 Task: Create a business marketing horizontal banner template.
Action: Mouse moved to (331, 237)
Screenshot: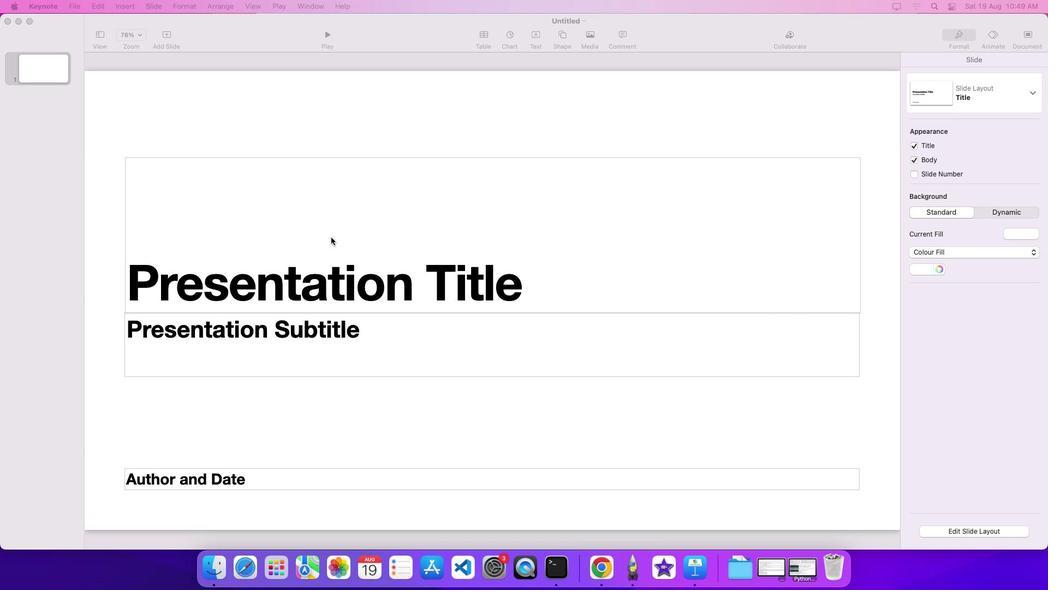 
Action: Mouse pressed left at (331, 237)
Screenshot: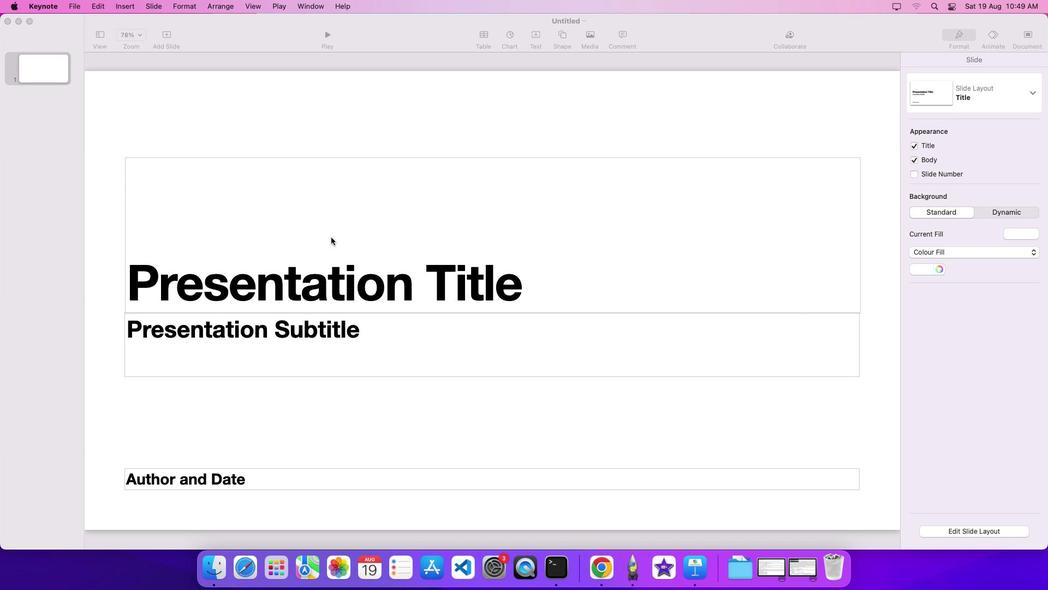 
Action: Mouse moved to (344, 251)
Screenshot: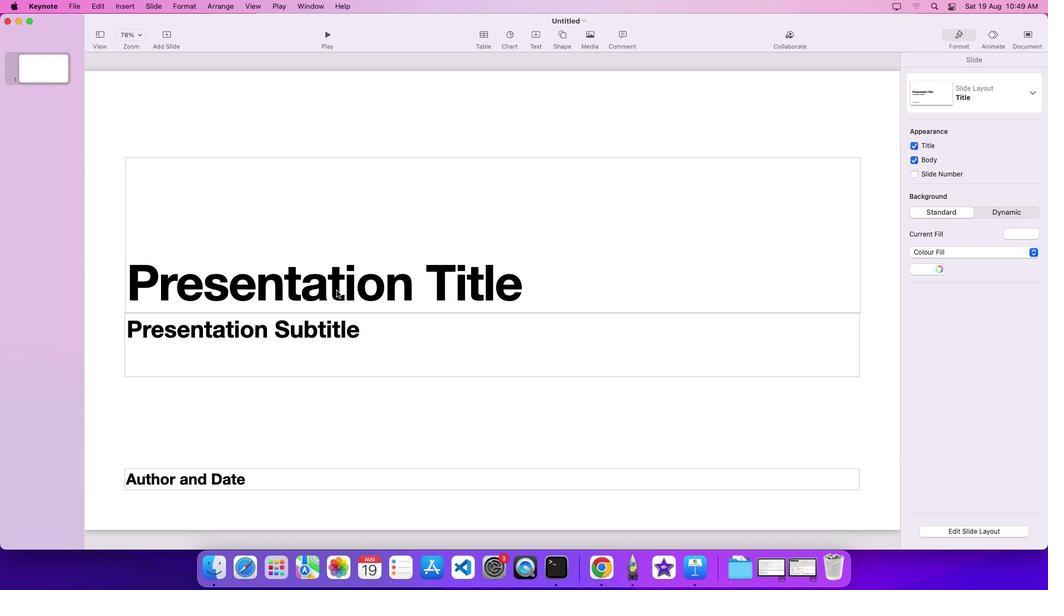 
Action: Key pressed Key.delete
Screenshot: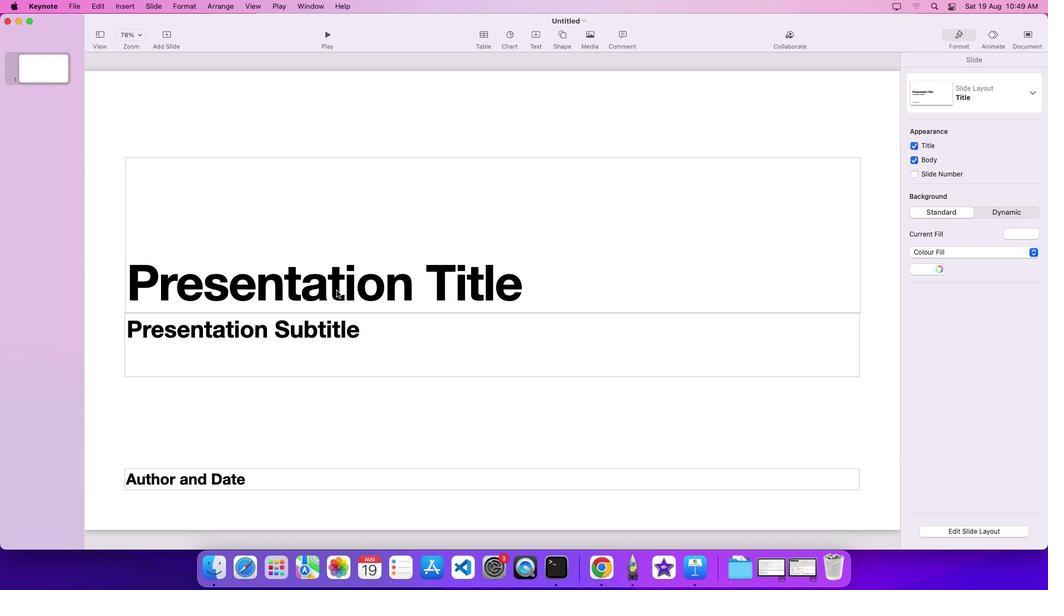 
Action: Mouse moved to (347, 310)
Screenshot: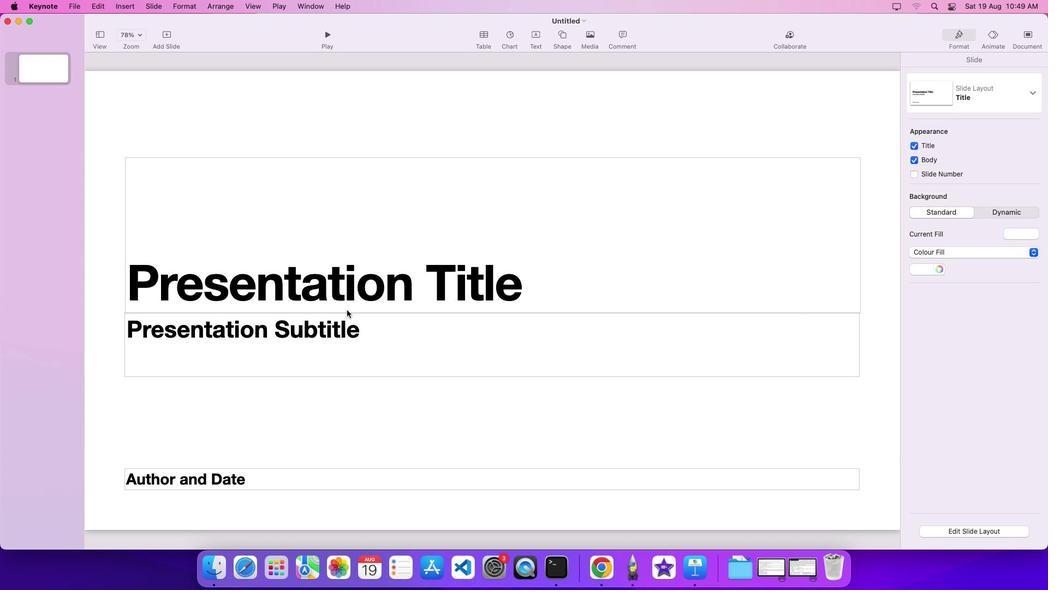 
Action: Mouse pressed left at (347, 310)
Screenshot: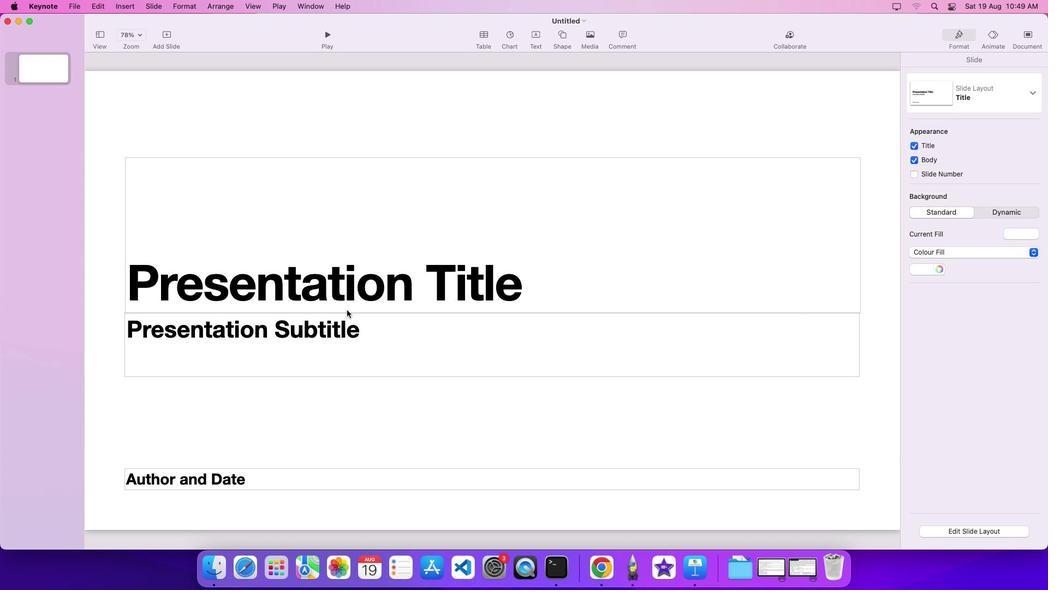 
Action: Mouse moved to (341, 337)
Screenshot: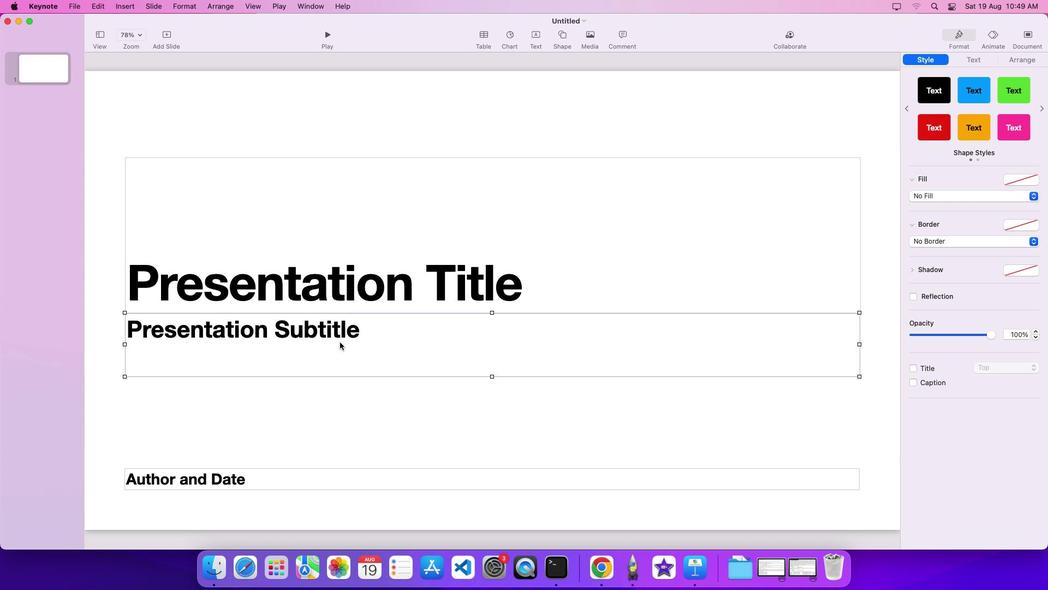 
Action: Key pressed Key.delete
Screenshot: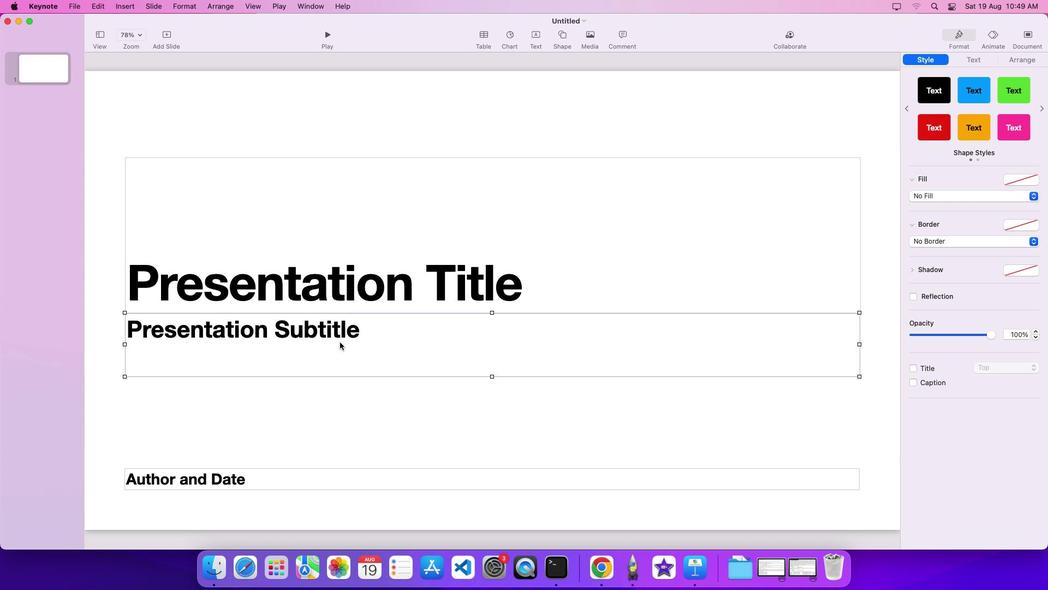 
Action: Mouse moved to (392, 251)
Screenshot: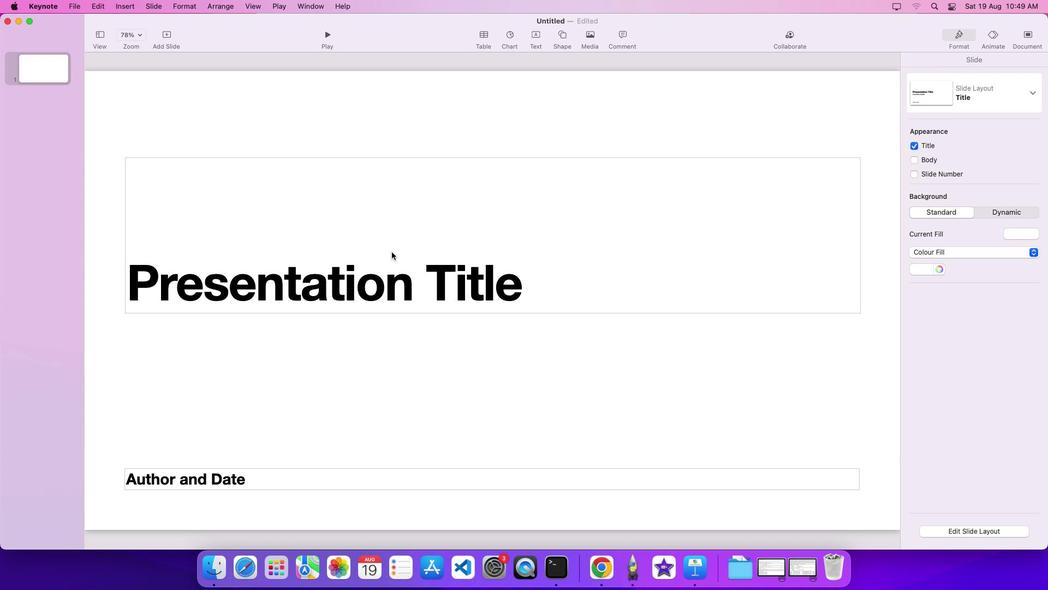 
Action: Mouse pressed left at (392, 251)
Screenshot: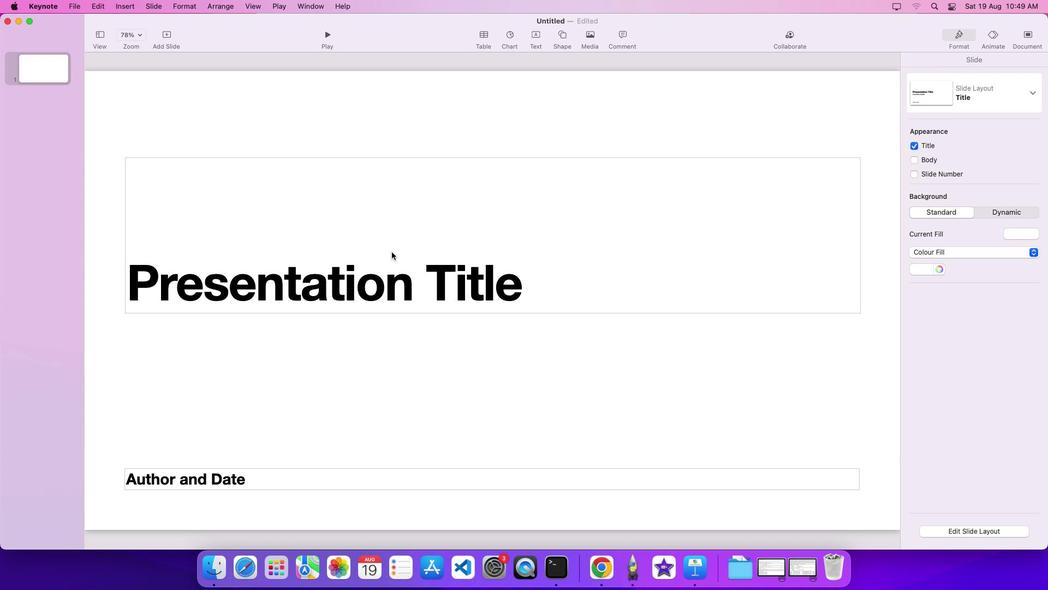
Action: Key pressed Key.delete
Screenshot: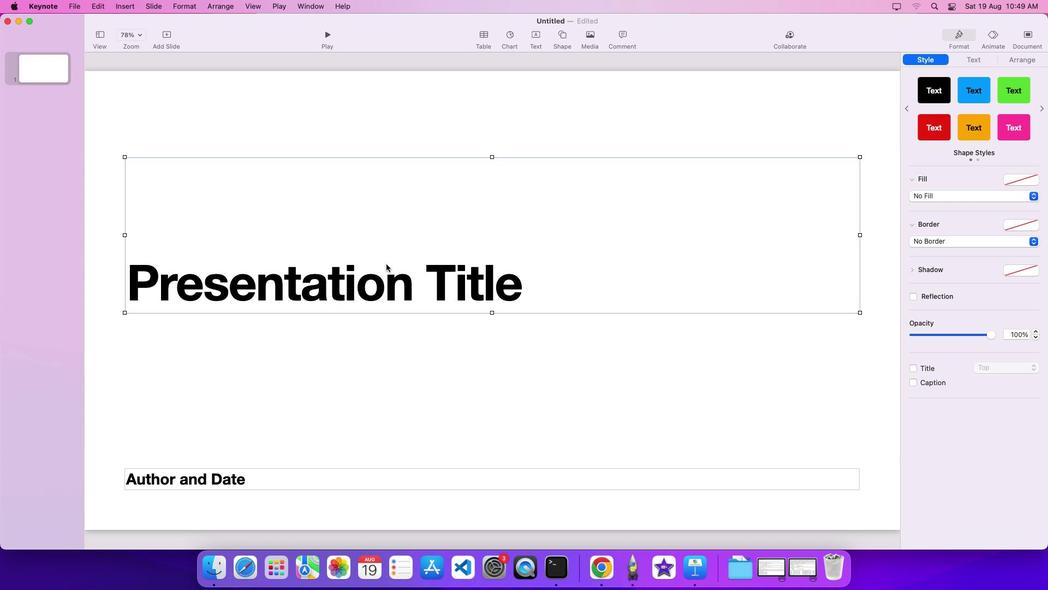 
Action: Mouse moved to (284, 482)
Screenshot: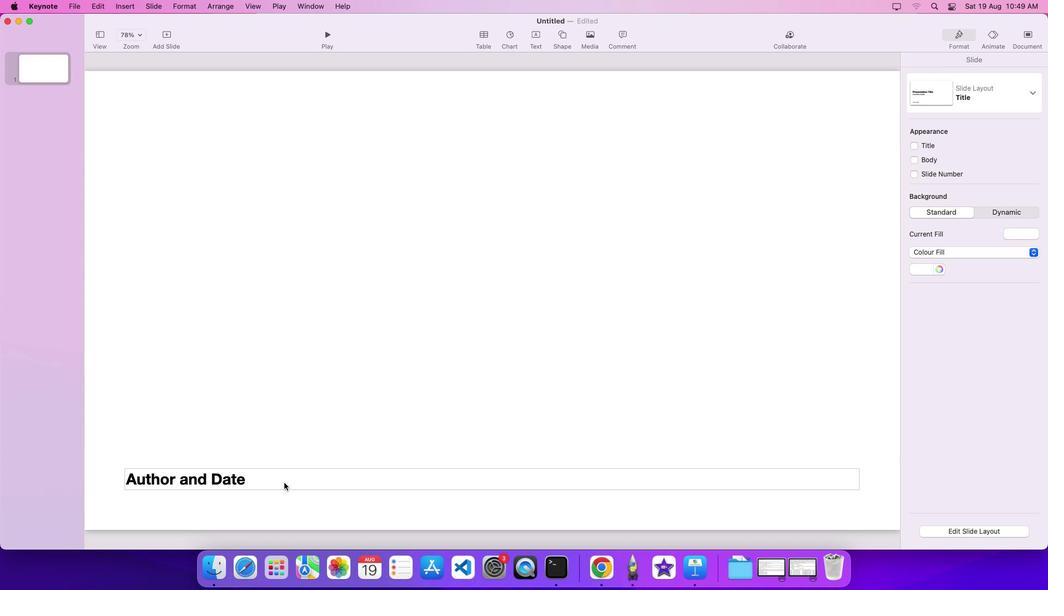 
Action: Mouse pressed left at (284, 482)
Screenshot: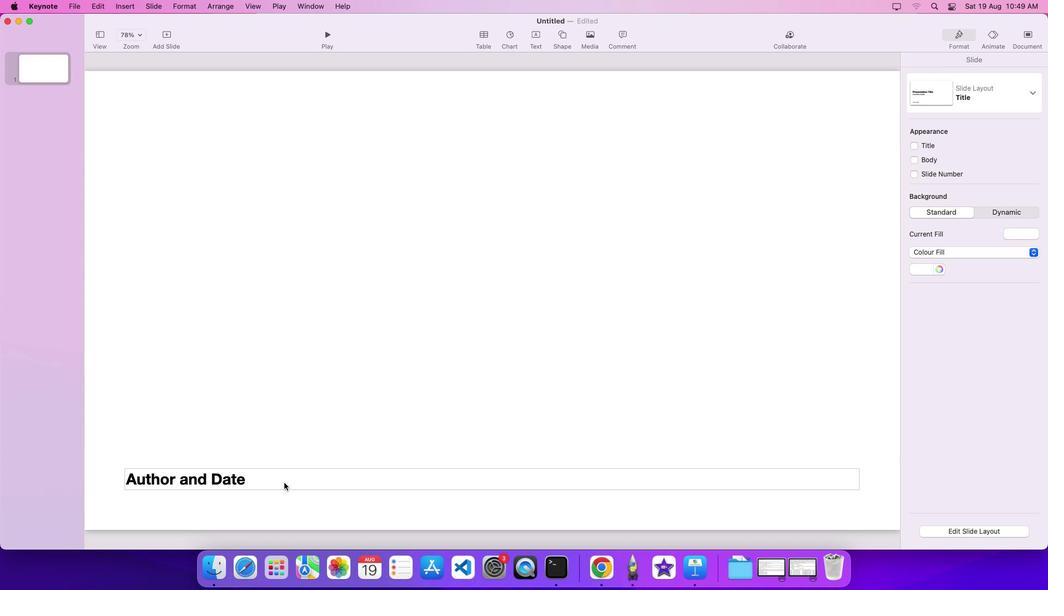 
Action: Mouse moved to (285, 481)
Screenshot: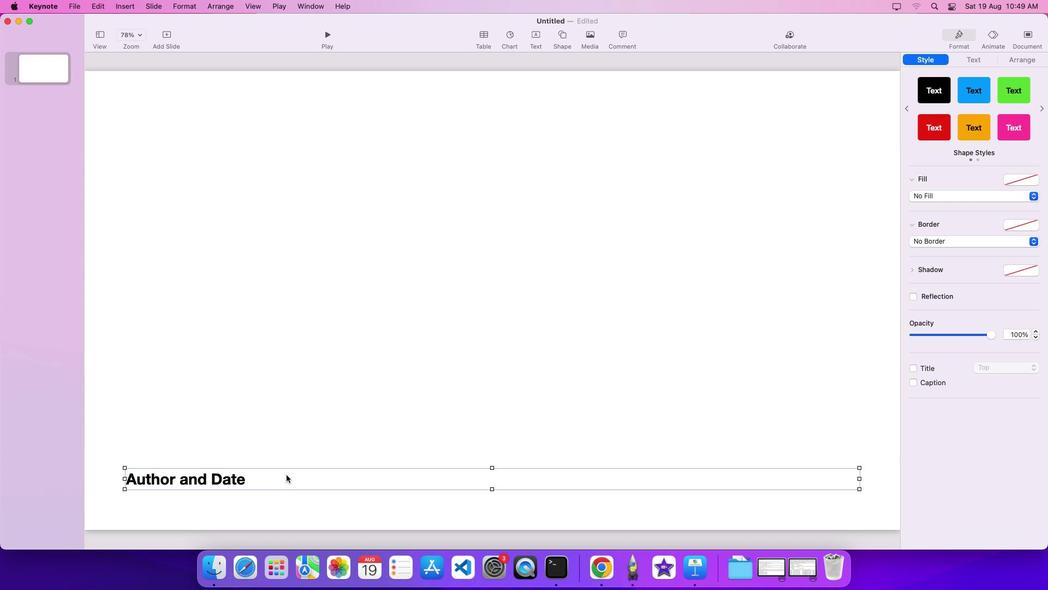 
Action: Key pressed Key.delete
Screenshot: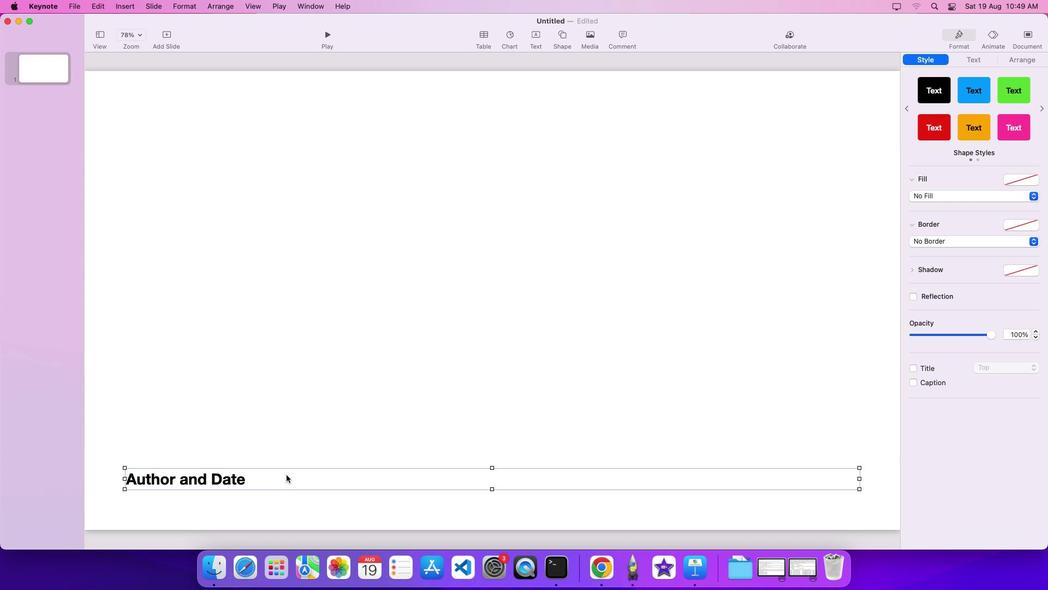 
Action: Mouse moved to (422, 268)
Screenshot: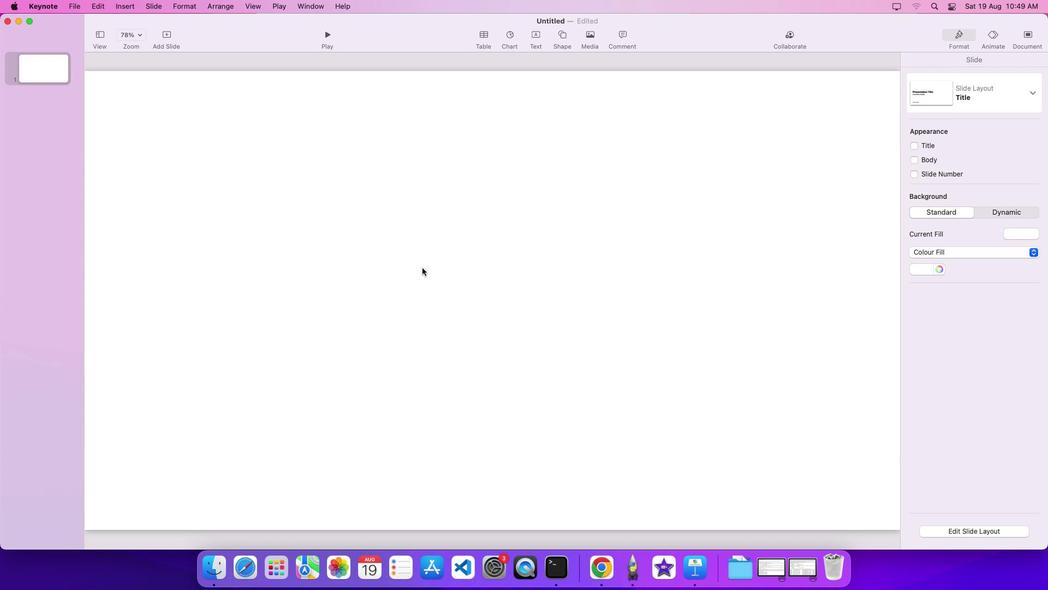 
Action: Mouse pressed left at (422, 268)
Screenshot: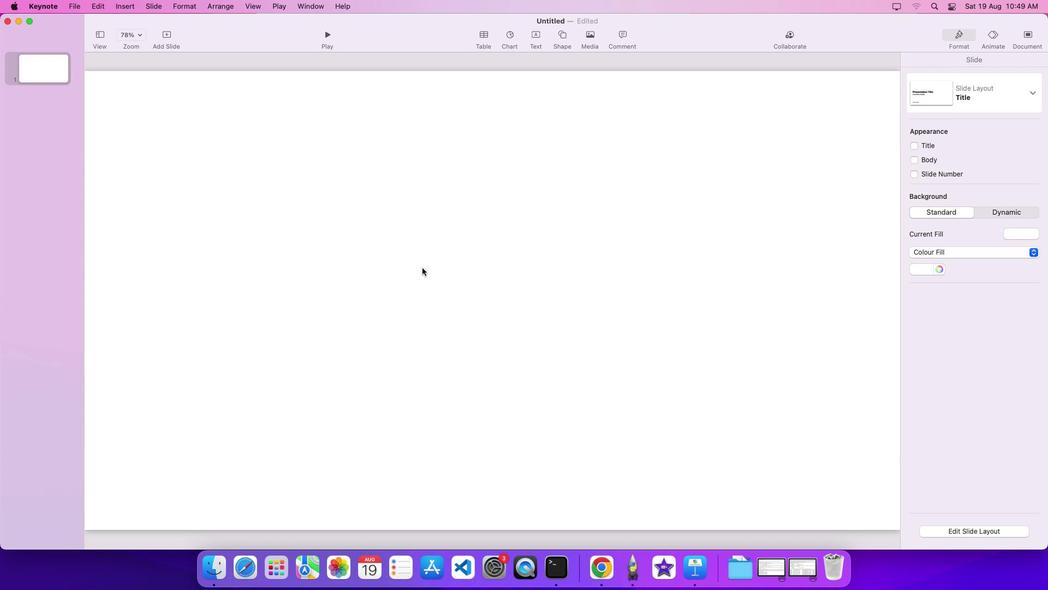 
Action: Mouse moved to (591, 41)
Screenshot: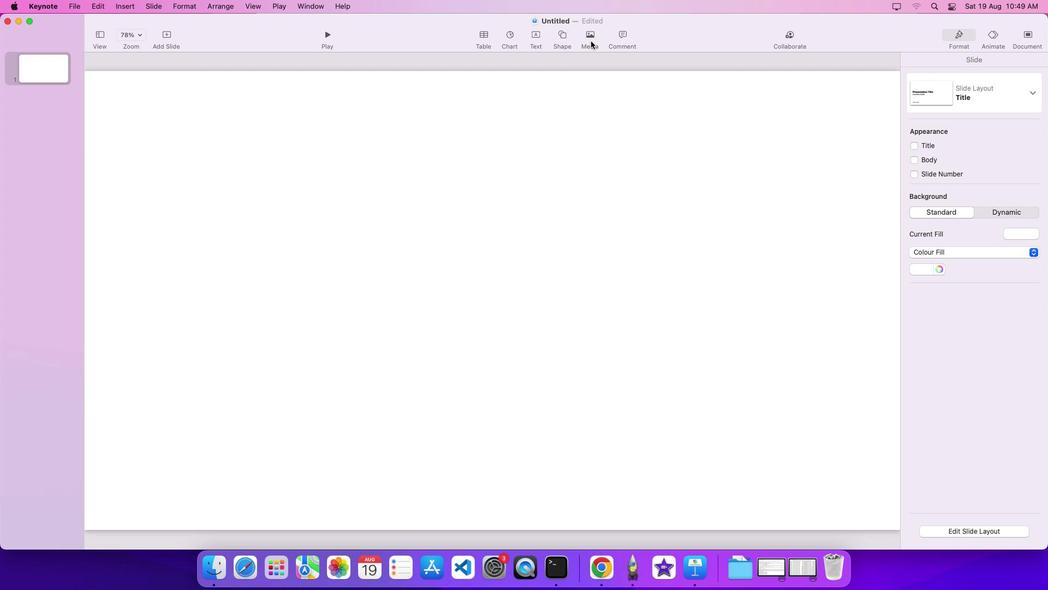 
Action: Mouse pressed left at (591, 41)
Screenshot: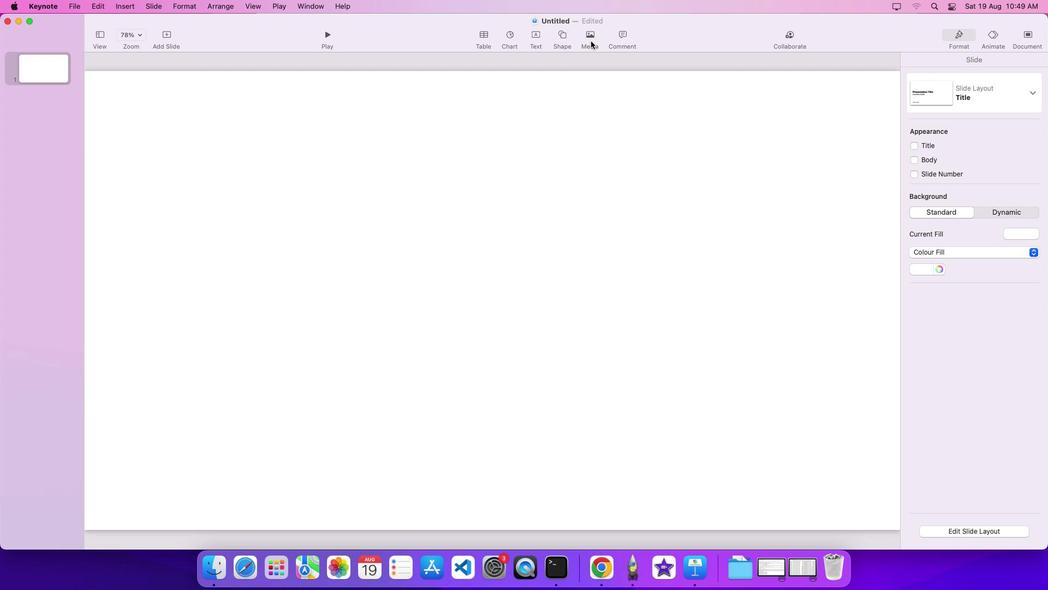 
Action: Mouse moved to (593, 35)
Screenshot: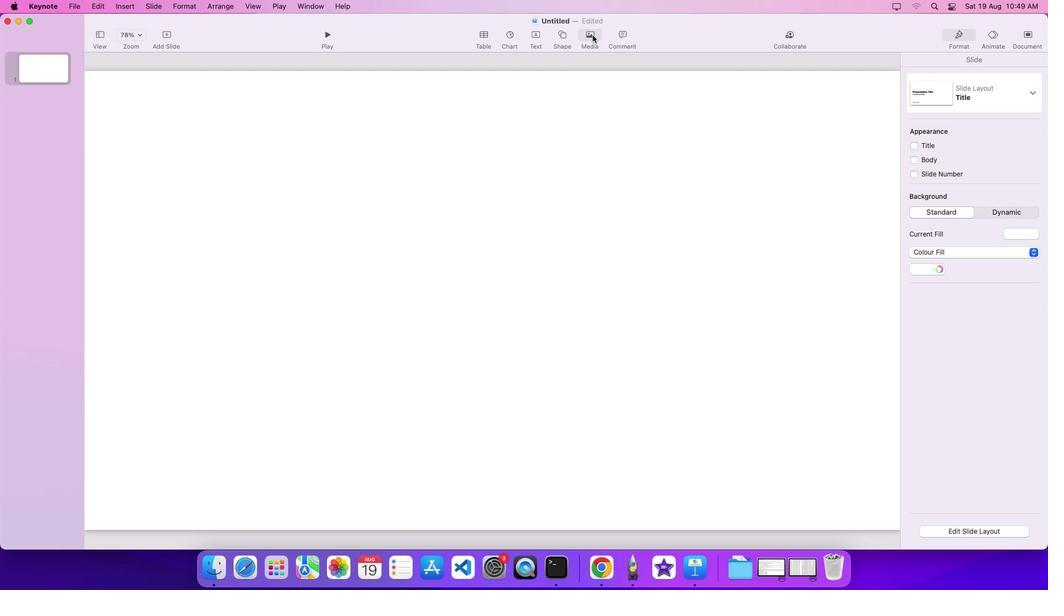 
Action: Mouse pressed left at (593, 35)
Screenshot: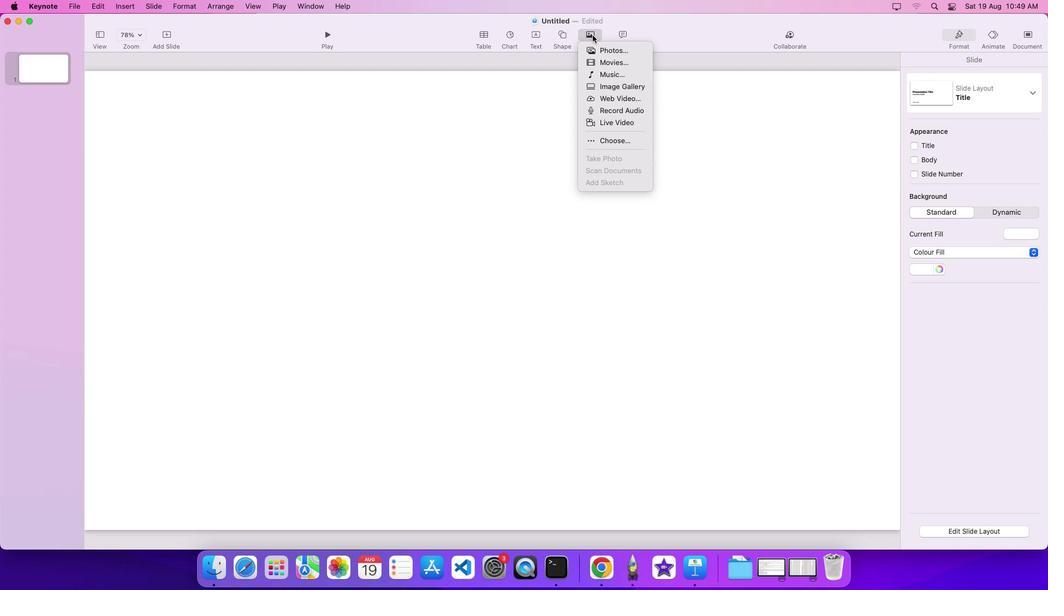 
Action: Mouse moved to (608, 138)
Screenshot: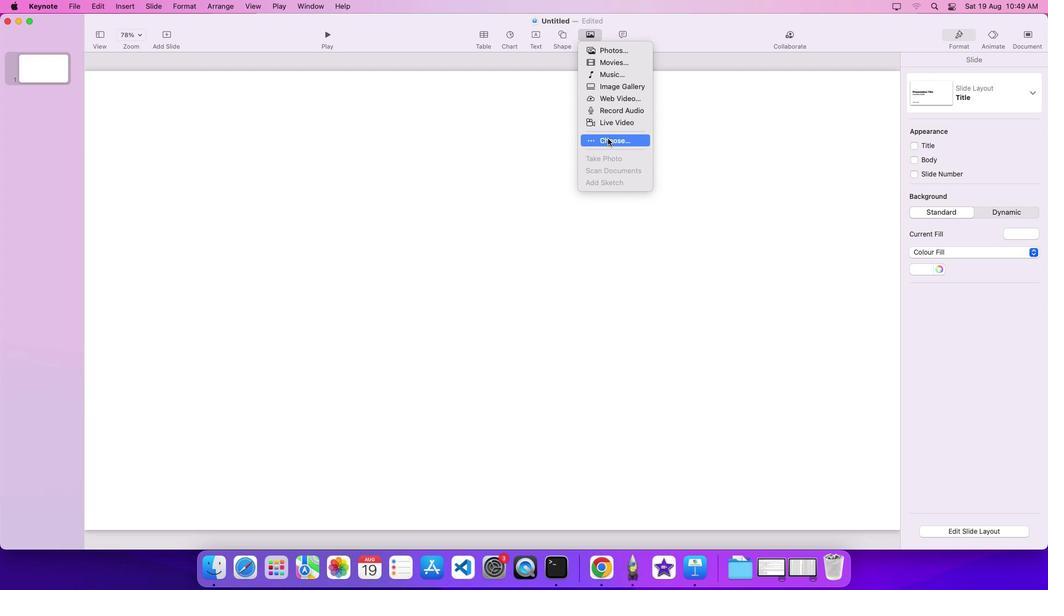 
Action: Mouse pressed left at (608, 138)
Screenshot: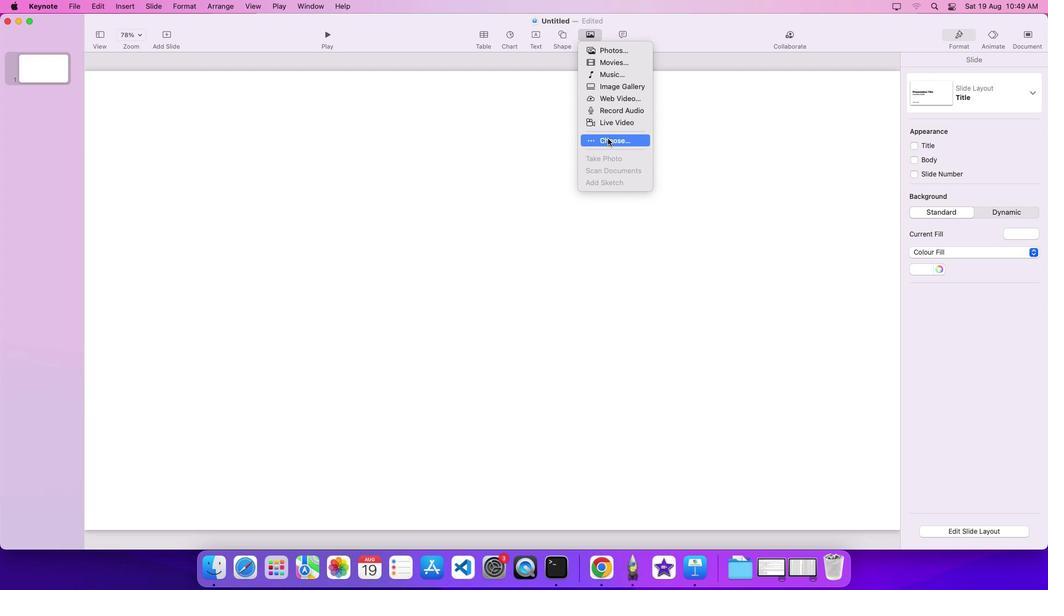 
Action: Mouse moved to (42, 136)
Screenshot: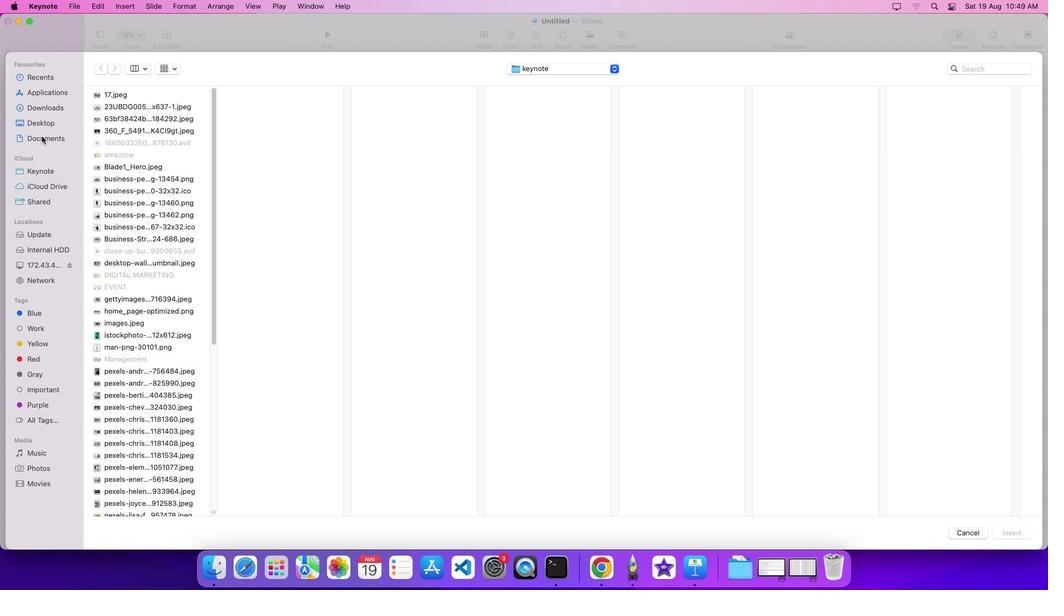 
Action: Mouse pressed left at (42, 136)
Screenshot: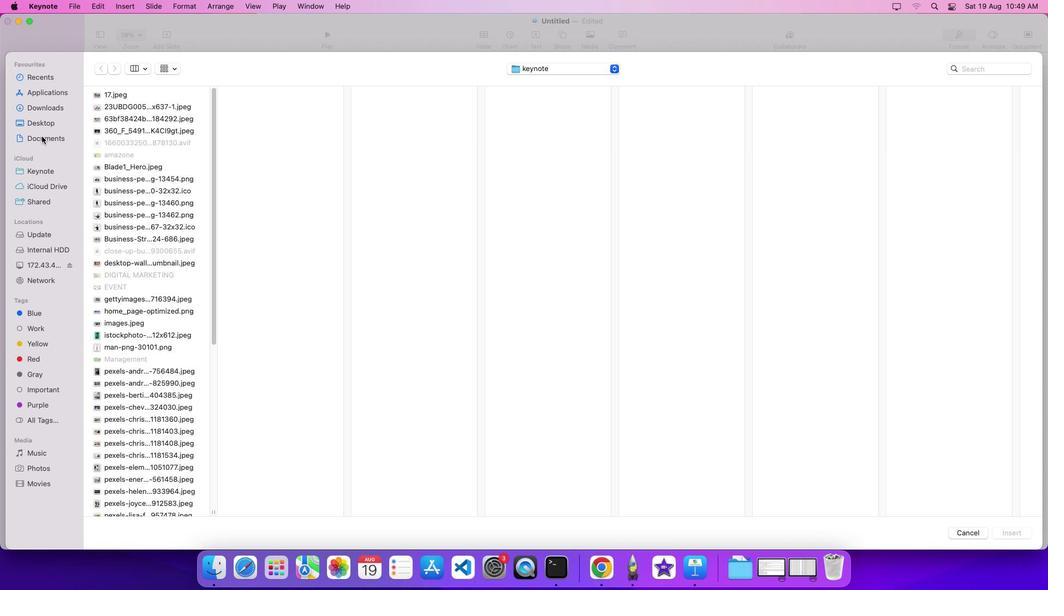 
Action: Mouse moved to (45, 109)
Screenshot: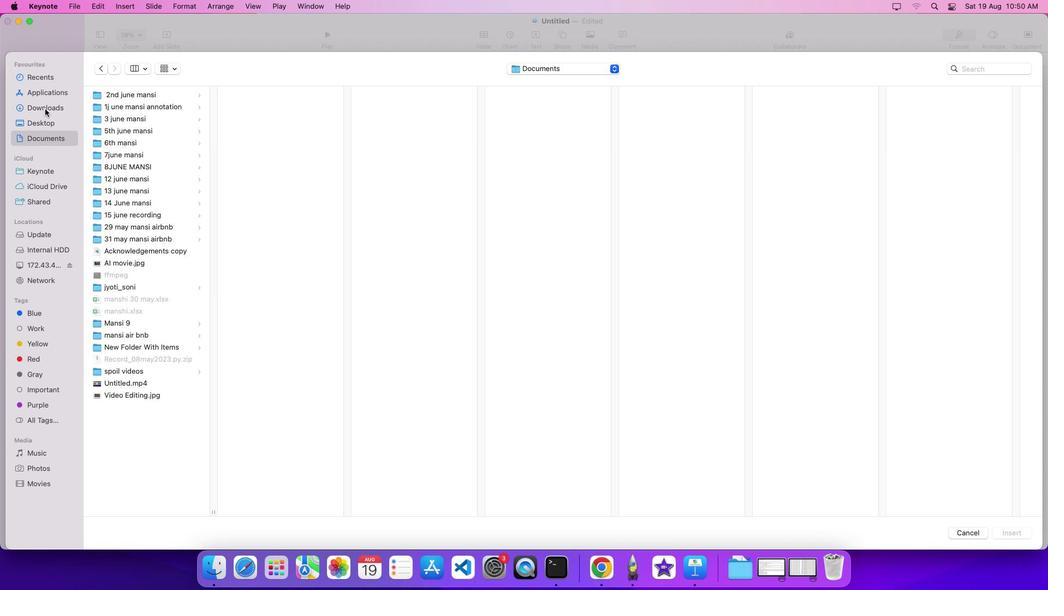 
Action: Mouse pressed left at (45, 109)
Screenshot: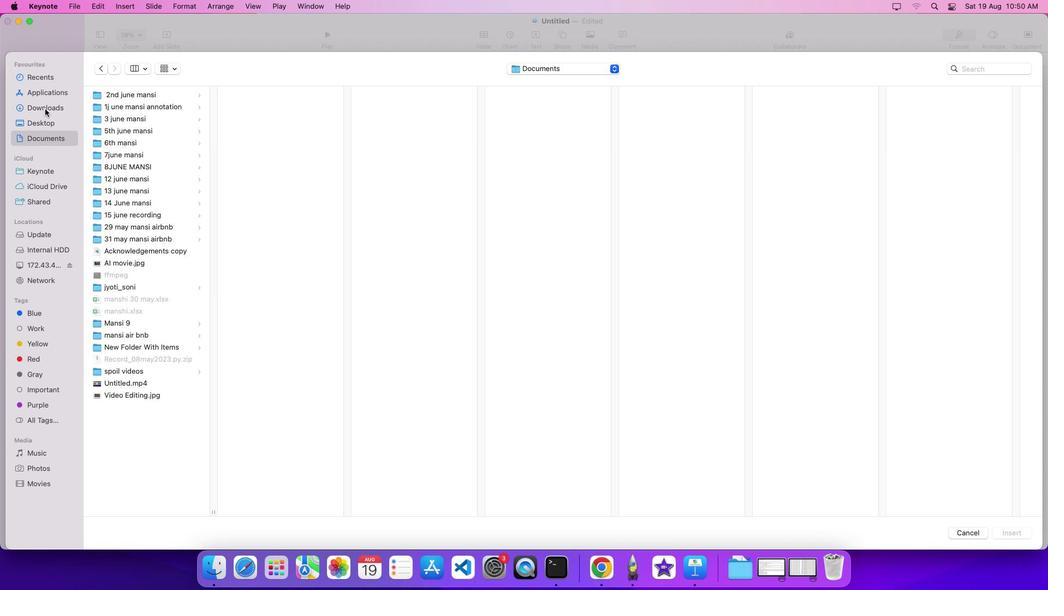 
Action: Mouse moved to (143, 158)
Screenshot: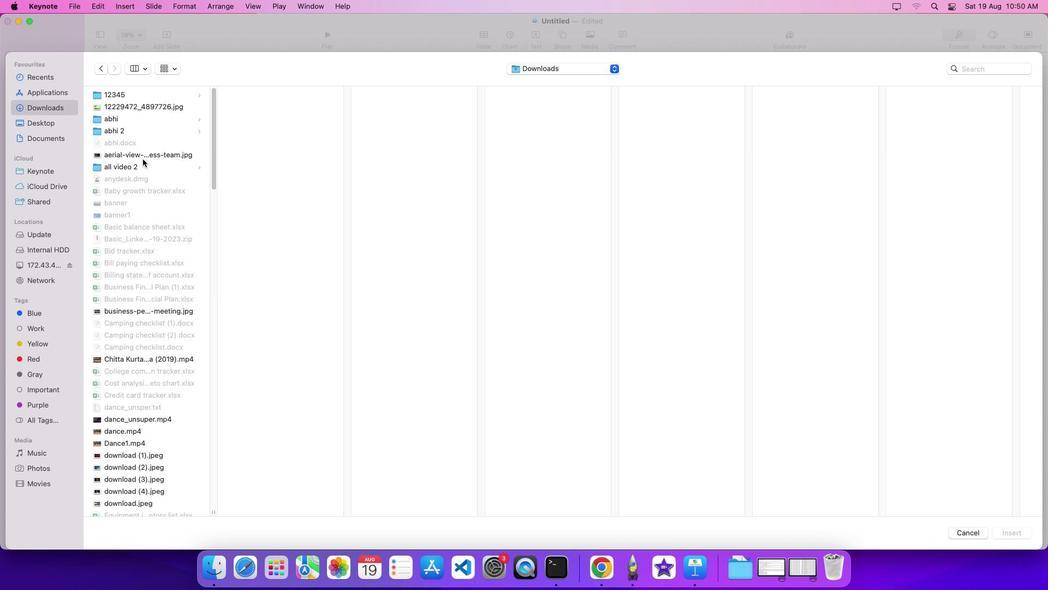 
Action: Mouse scrolled (143, 158) with delta (0, 0)
Screenshot: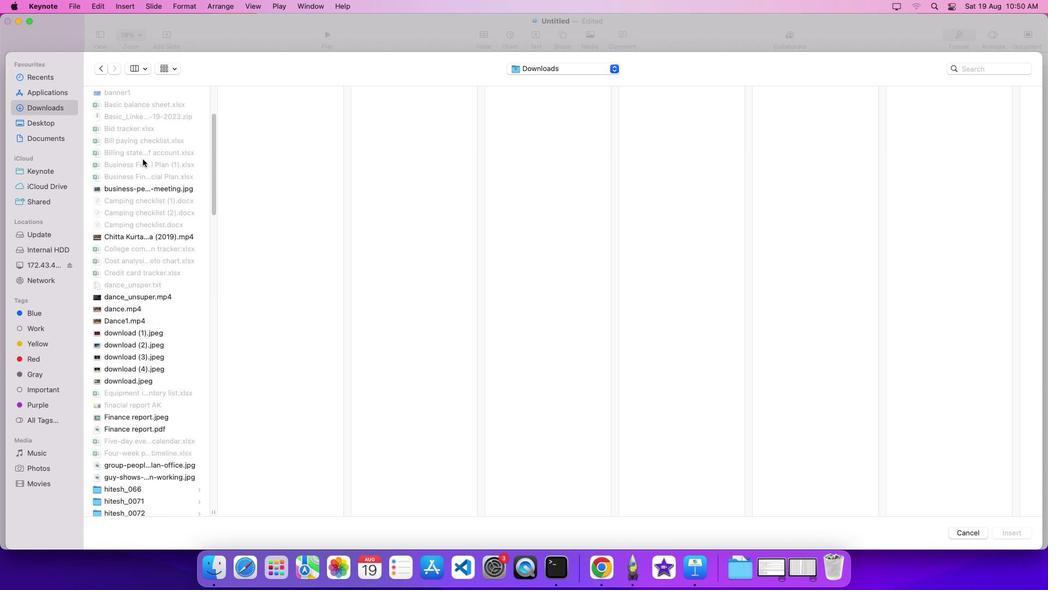 
Action: Mouse scrolled (143, 158) with delta (0, 0)
Screenshot: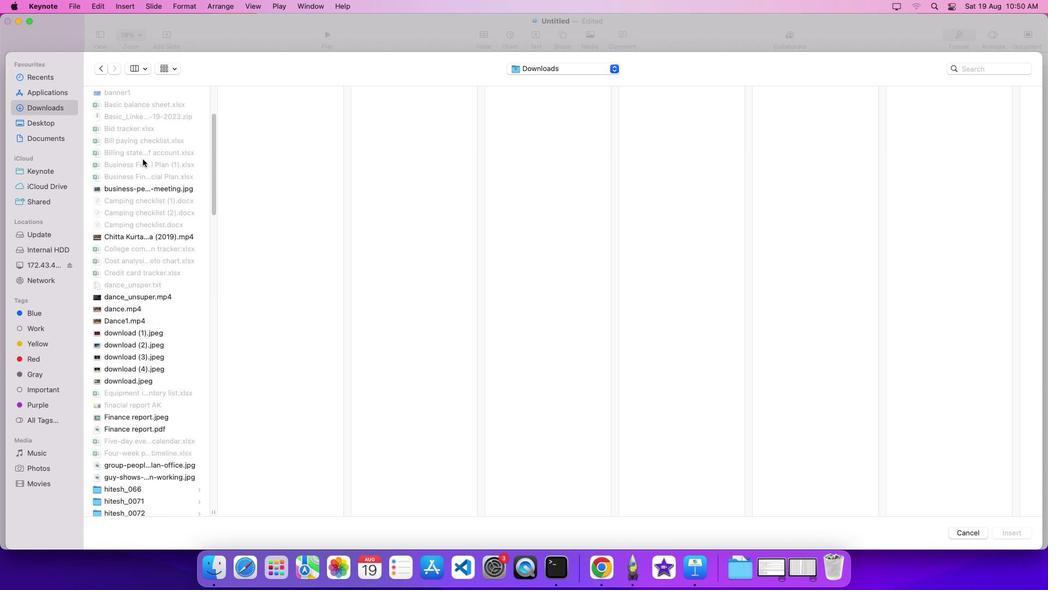 
Action: Mouse scrolled (143, 158) with delta (0, -4)
Screenshot: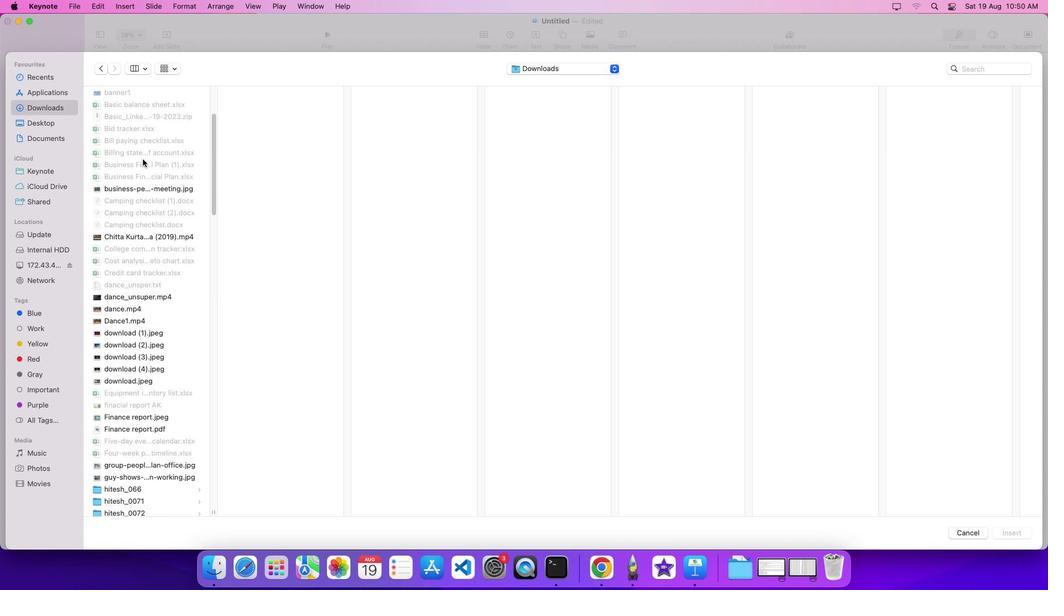 
Action: Mouse moved to (144, 150)
Screenshot: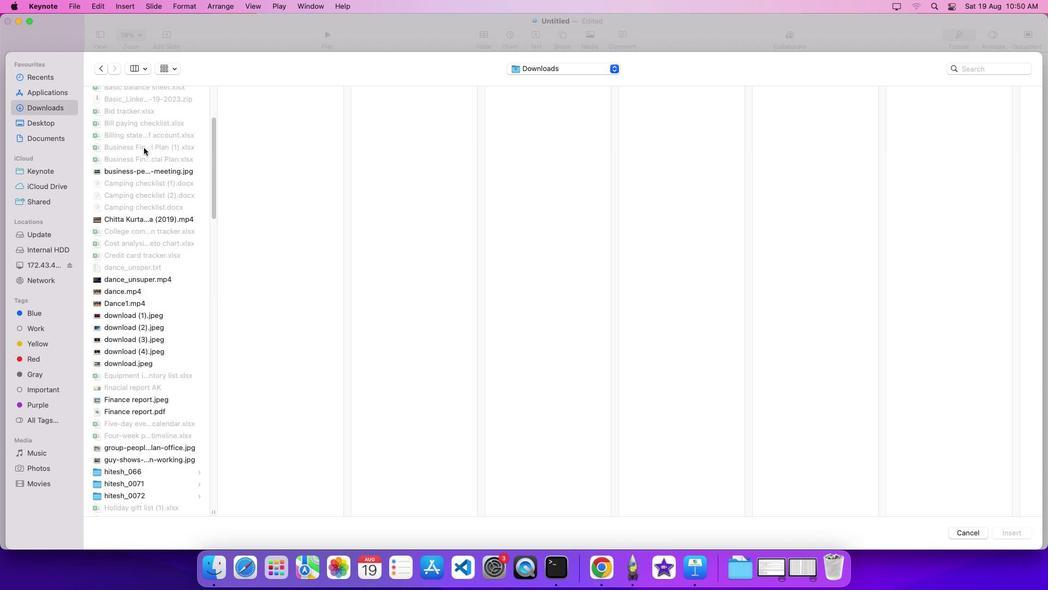 
Action: Mouse scrolled (144, 150) with delta (0, 0)
Screenshot: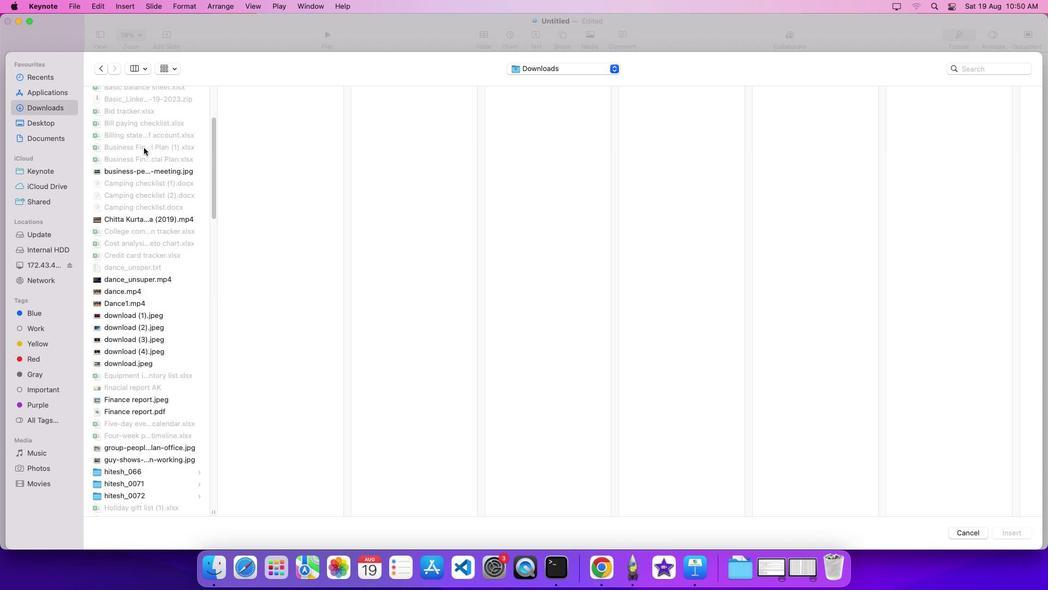
Action: Mouse moved to (144, 149)
Screenshot: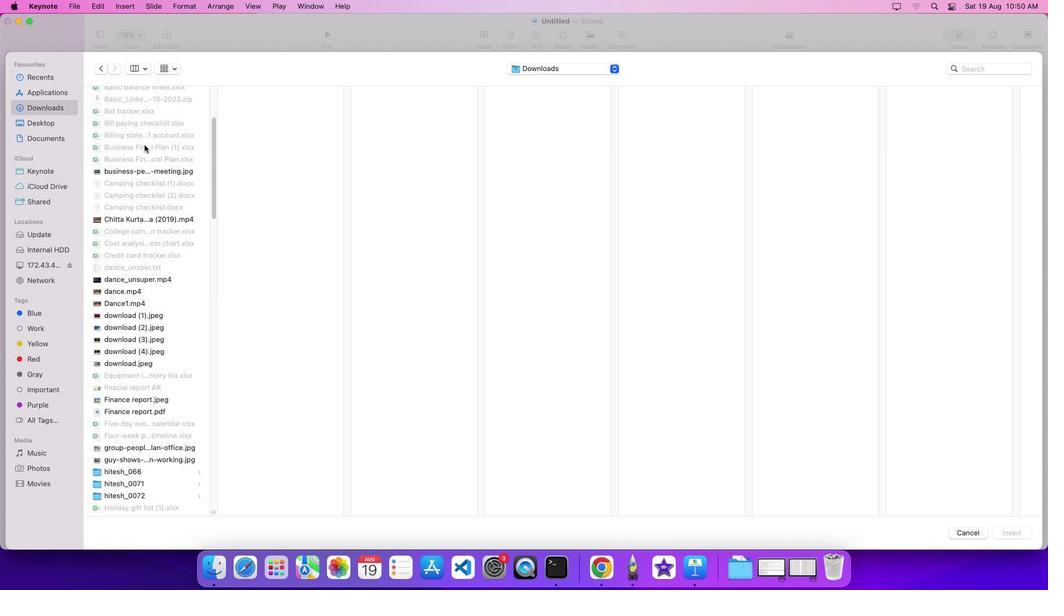 
Action: Mouse scrolled (144, 149) with delta (0, 0)
Screenshot: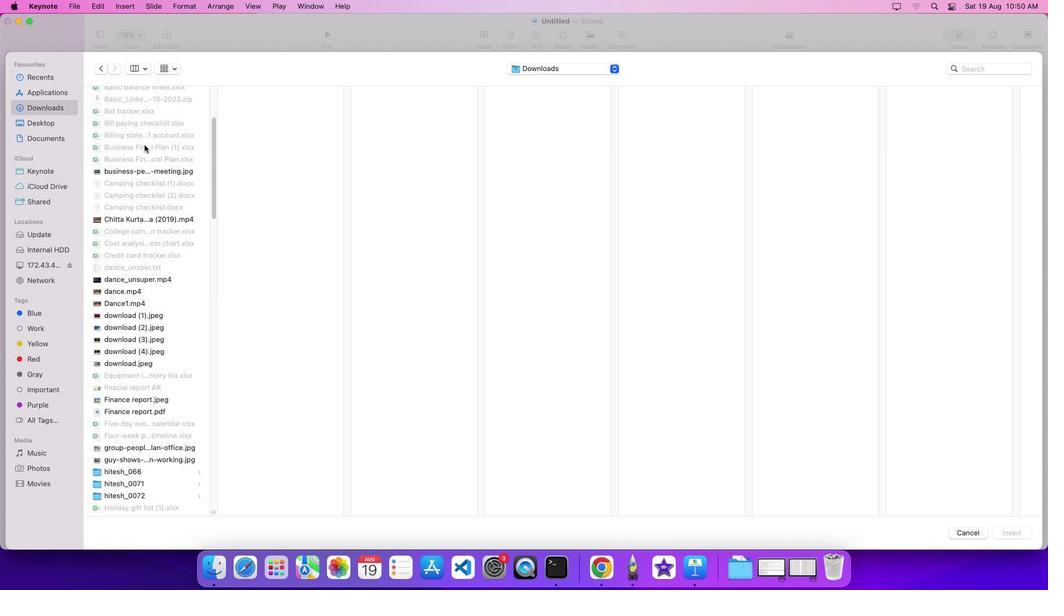 
Action: Mouse moved to (144, 146)
Screenshot: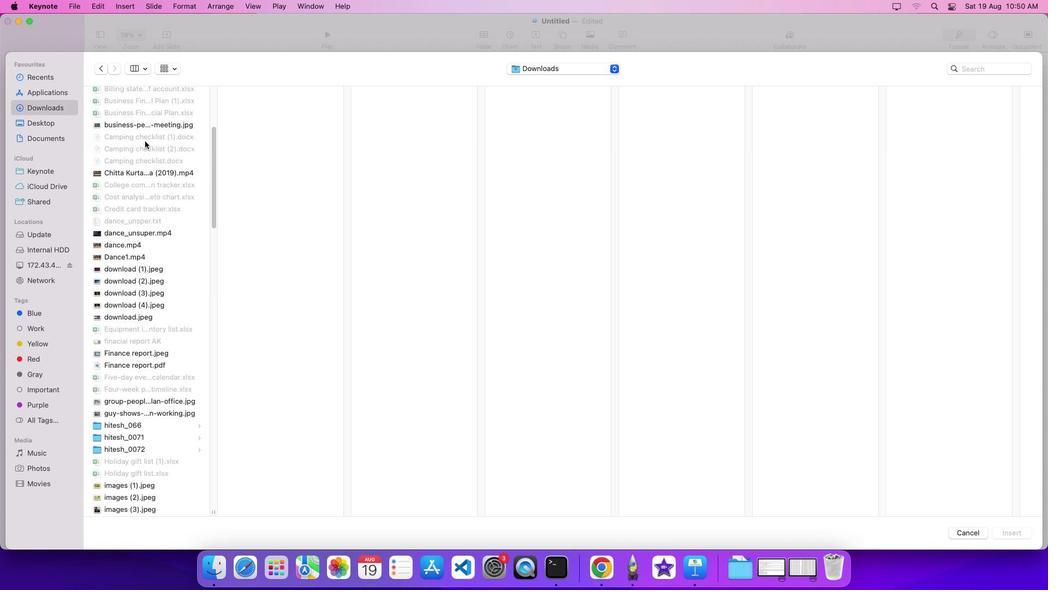 
Action: Mouse scrolled (144, 146) with delta (0, -1)
Screenshot: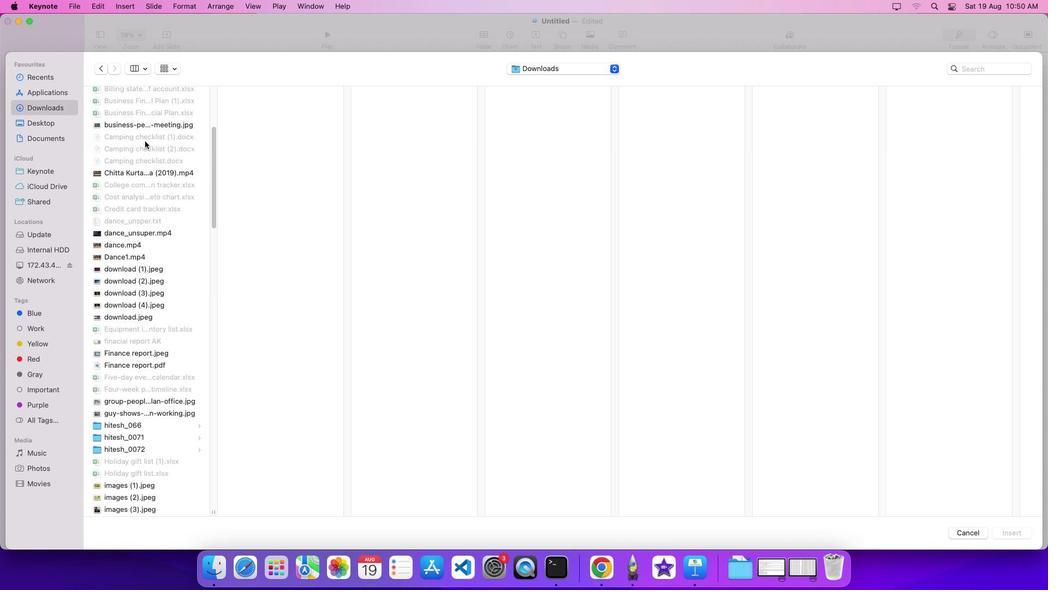 
Action: Mouse moved to (145, 156)
Screenshot: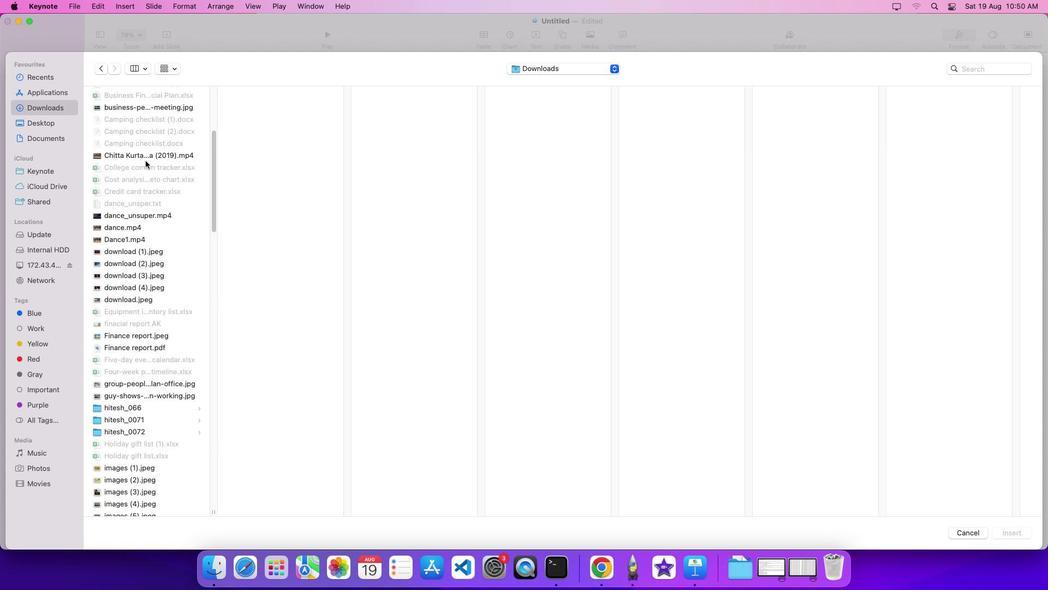 
Action: Mouse scrolled (145, 156) with delta (0, 0)
Screenshot: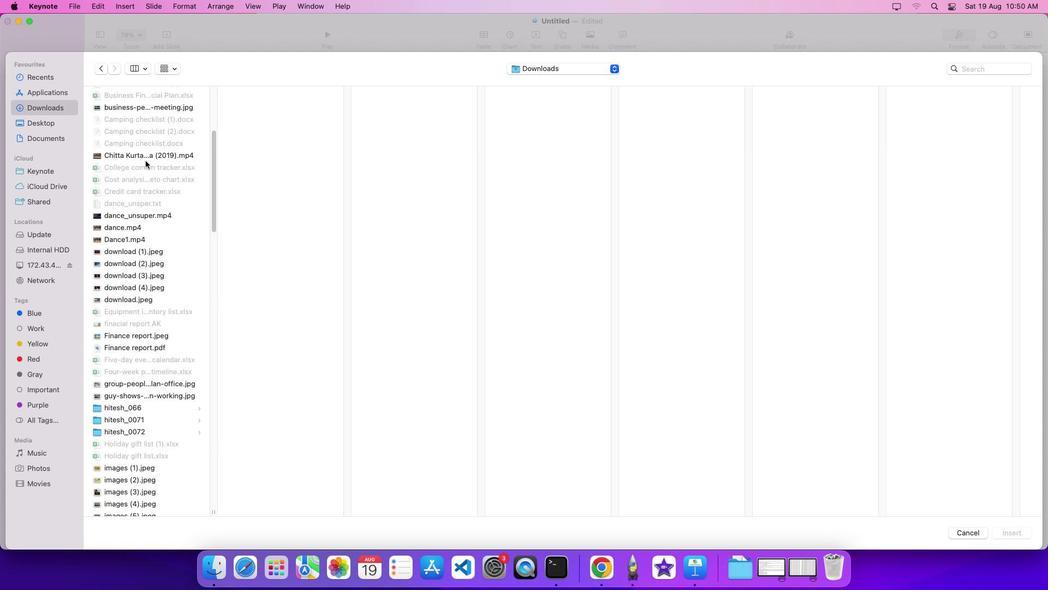 
Action: Mouse moved to (145, 159)
Screenshot: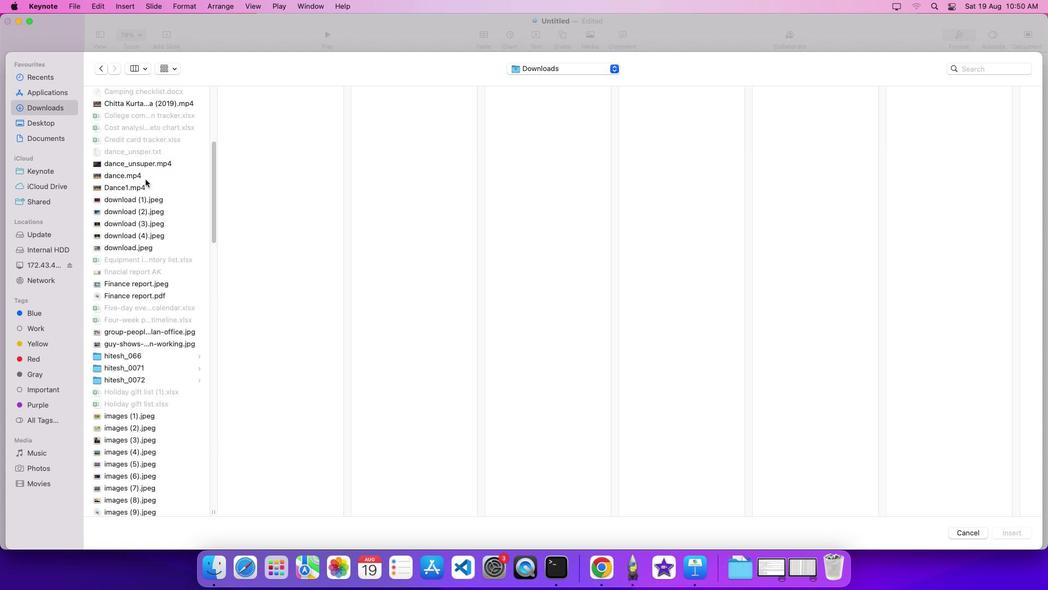 
Action: Mouse scrolled (145, 159) with delta (0, 0)
Screenshot: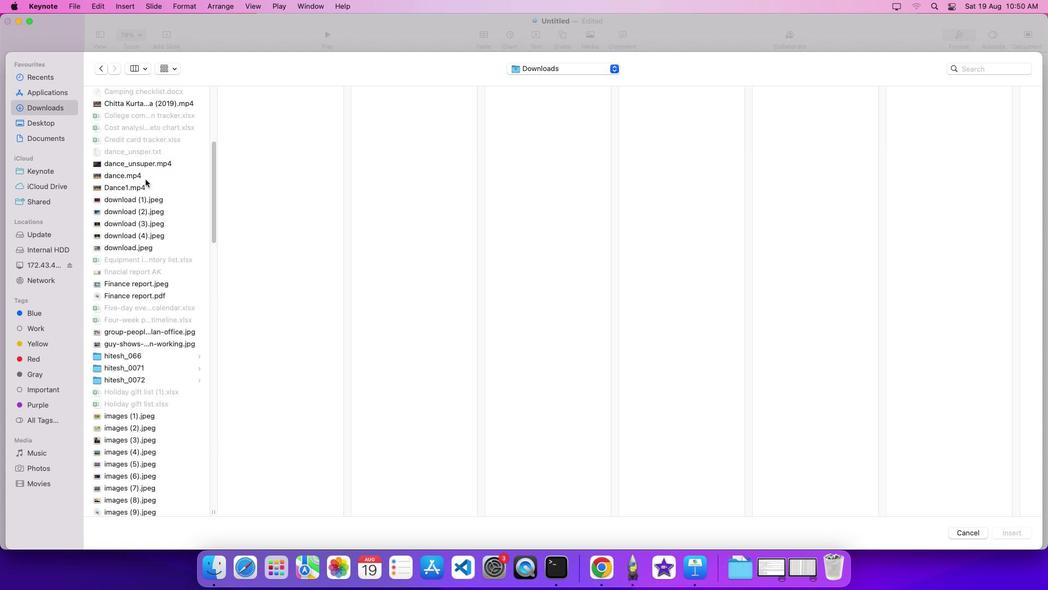 
Action: Mouse moved to (145, 167)
Screenshot: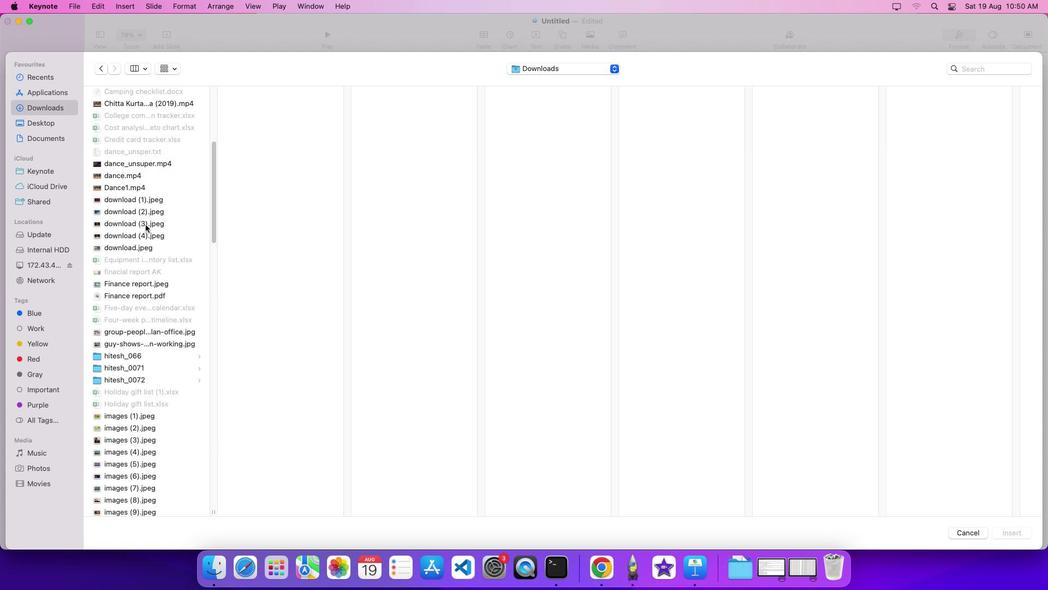 
Action: Mouse scrolled (145, 167) with delta (0, -2)
Screenshot: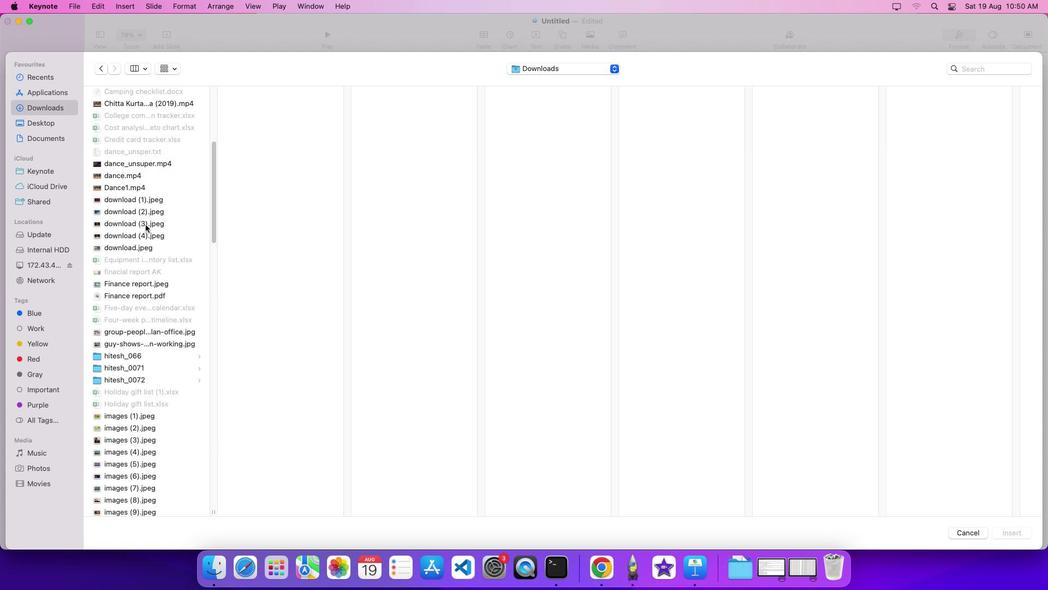 
Action: Mouse moved to (140, 284)
Screenshot: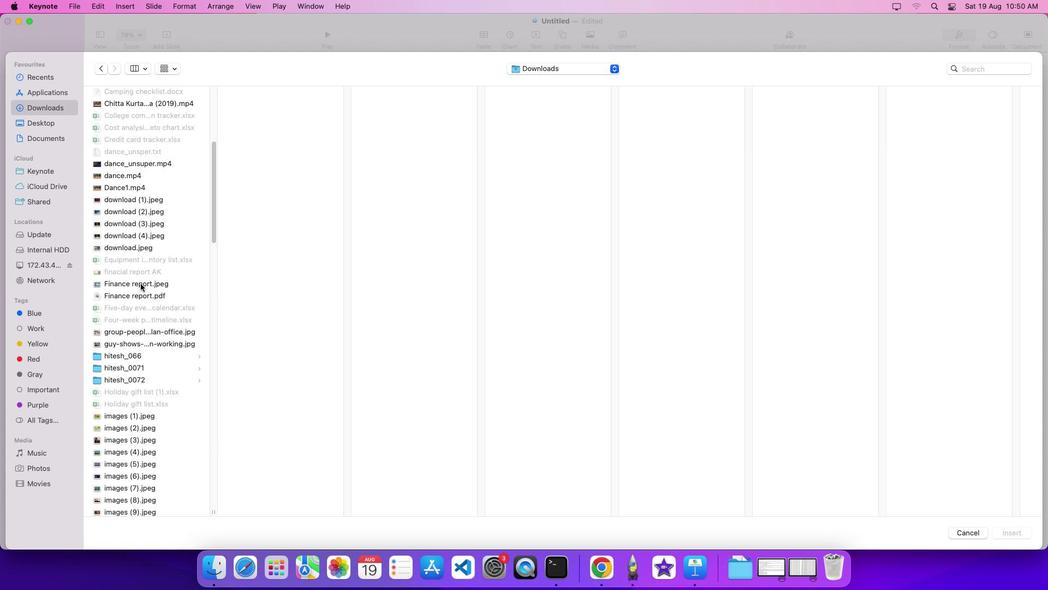 
Action: Mouse scrolled (140, 284) with delta (0, 0)
Screenshot: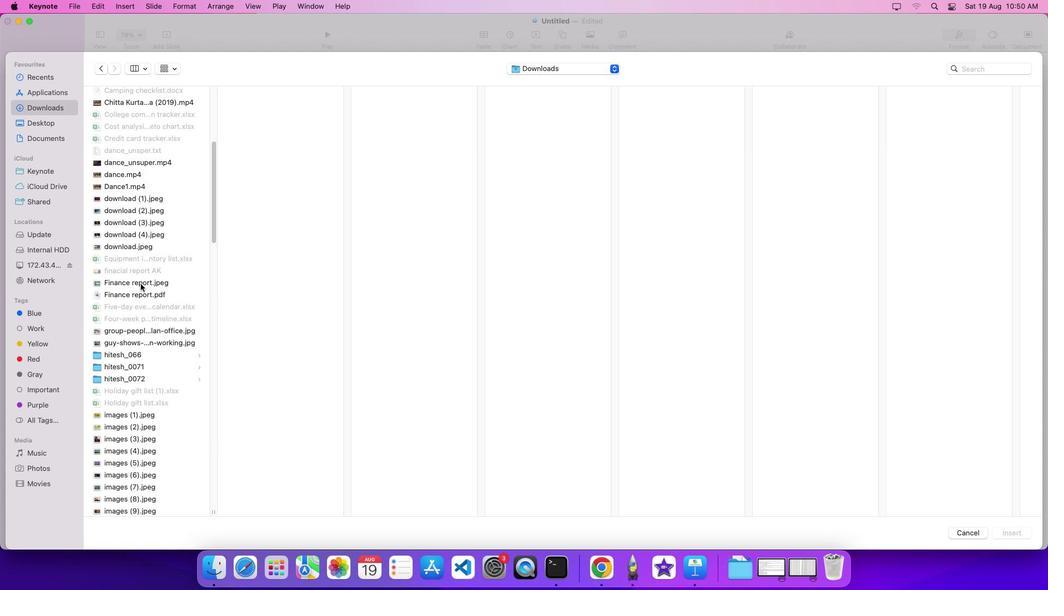 
Action: Mouse moved to (140, 285)
Screenshot: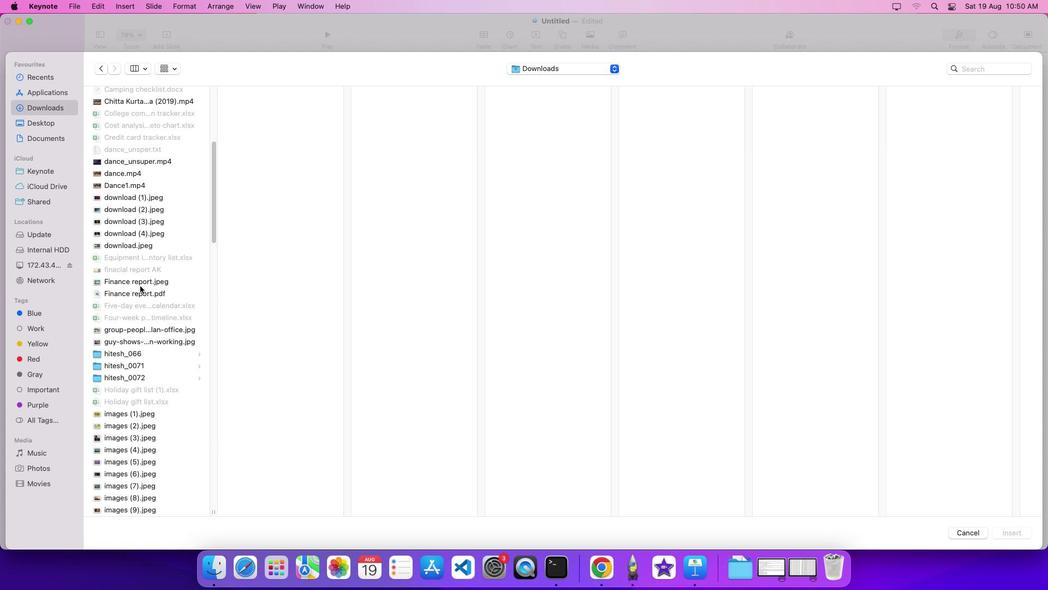 
Action: Mouse scrolled (140, 285) with delta (0, 0)
Screenshot: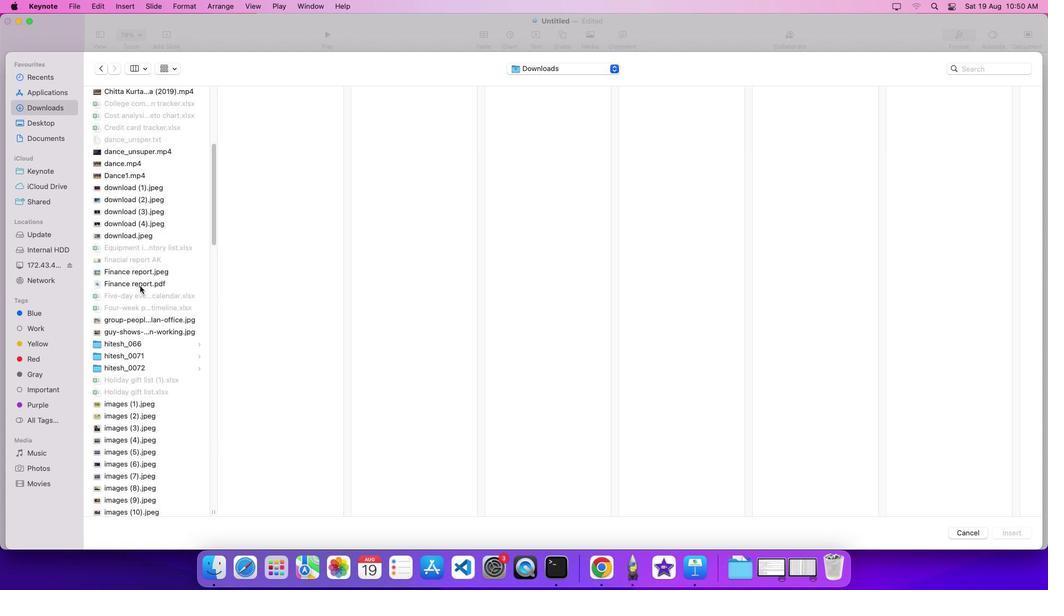 
Action: Mouse scrolled (140, 285) with delta (0, 0)
Screenshot: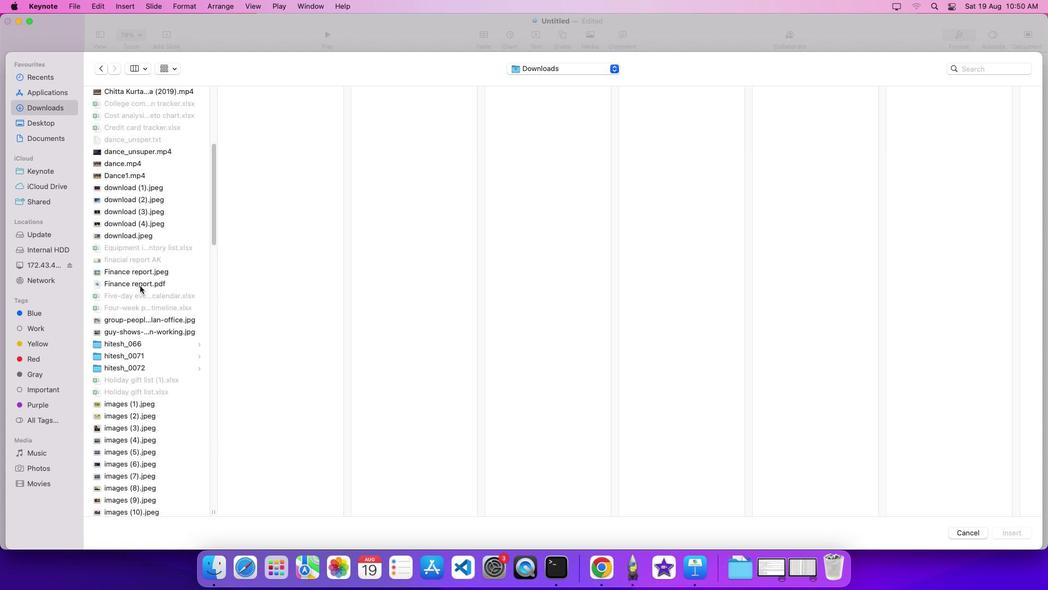 
Action: Mouse scrolled (140, 285) with delta (0, -1)
Screenshot: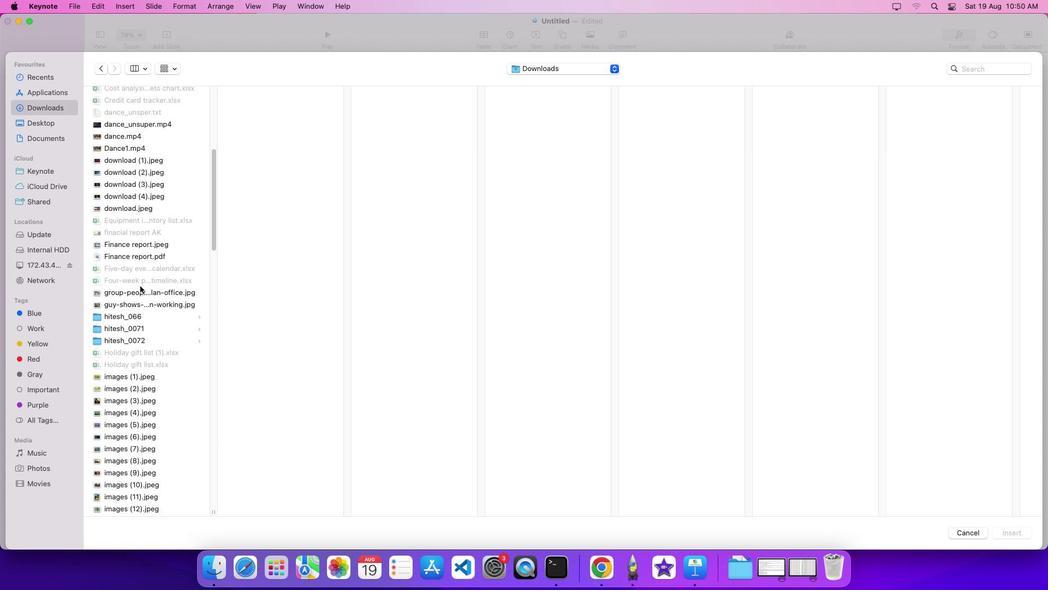 
Action: Mouse moved to (139, 286)
Screenshot: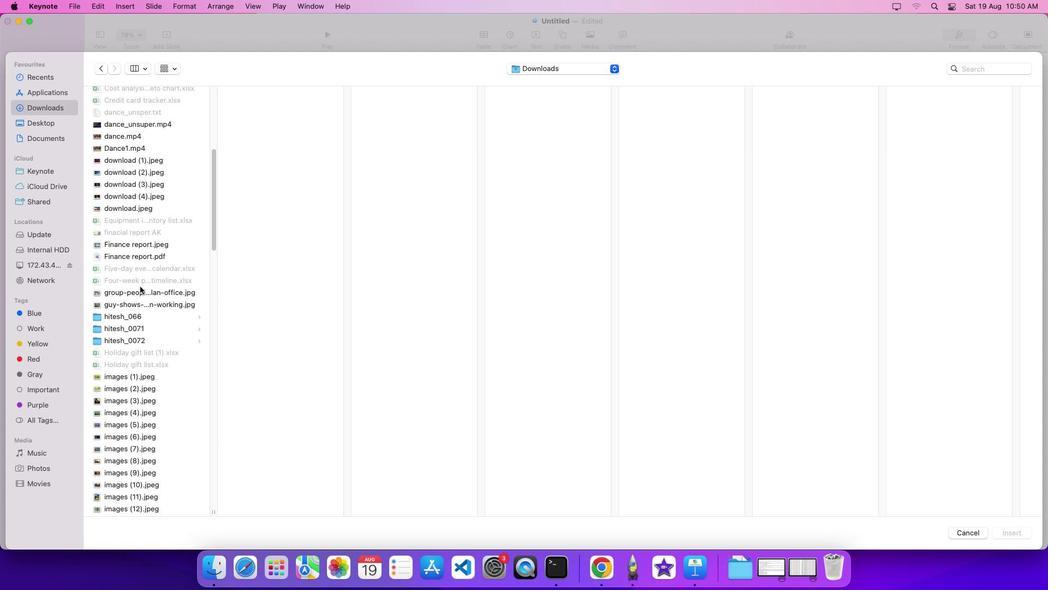 
Action: Mouse scrolled (139, 286) with delta (0, 0)
Screenshot: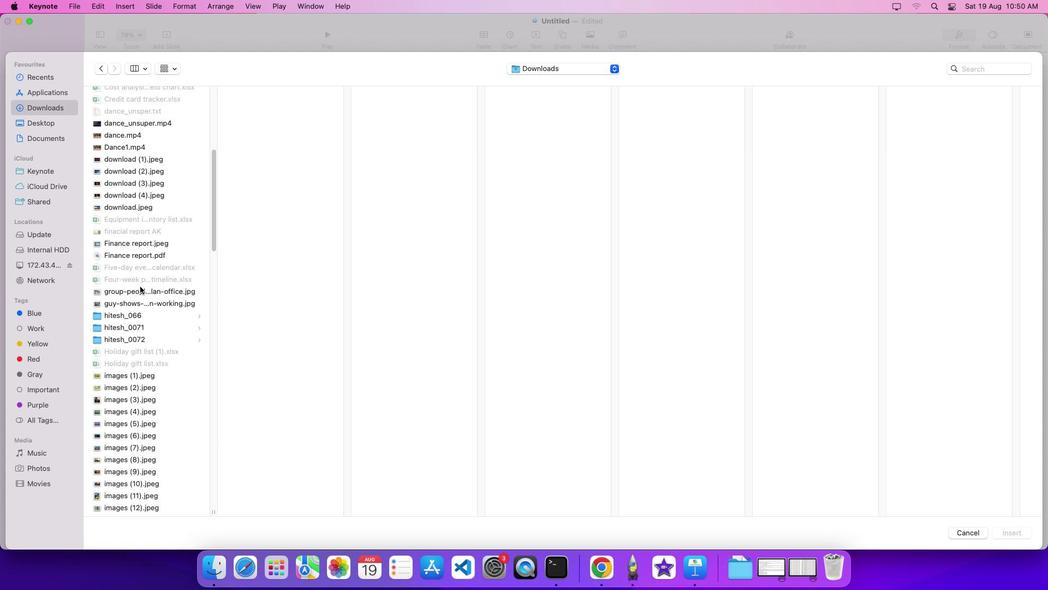
Action: Mouse scrolled (139, 286) with delta (0, 0)
Screenshot: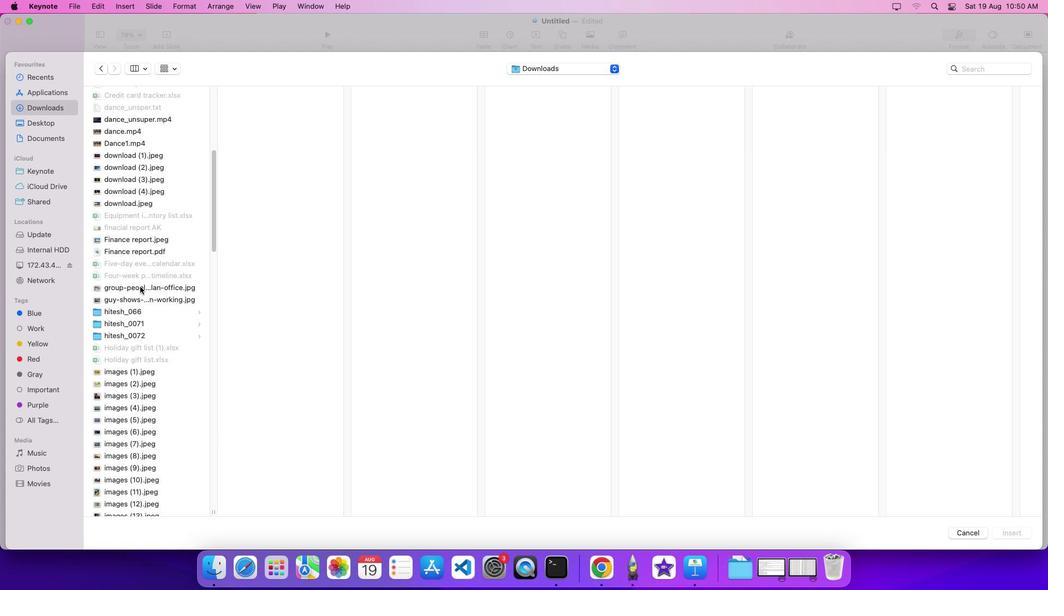 
Action: Mouse moved to (139, 287)
Screenshot: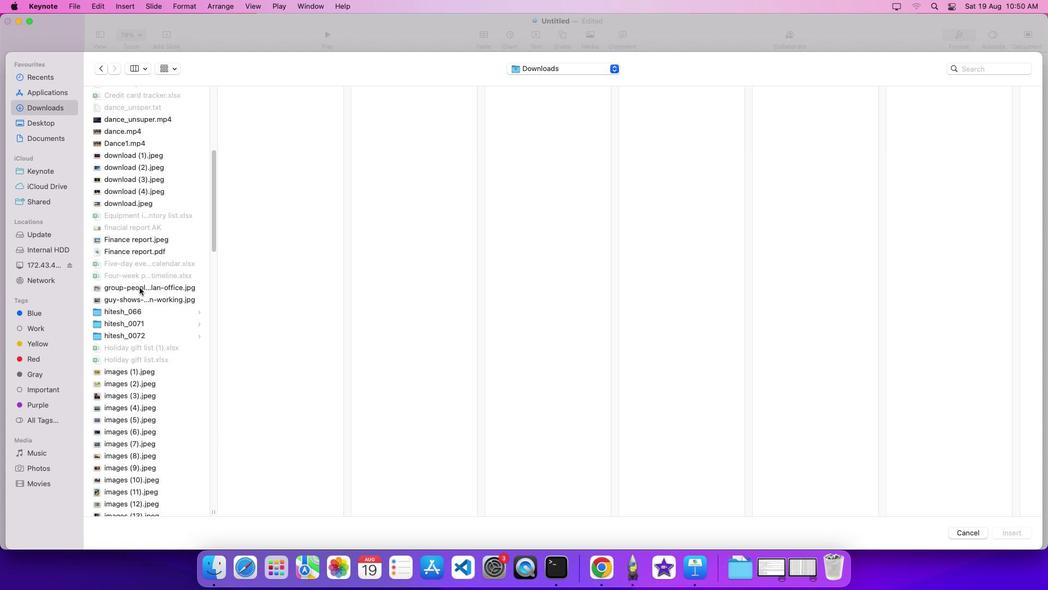 
Action: Mouse scrolled (139, 287) with delta (0, 0)
Screenshot: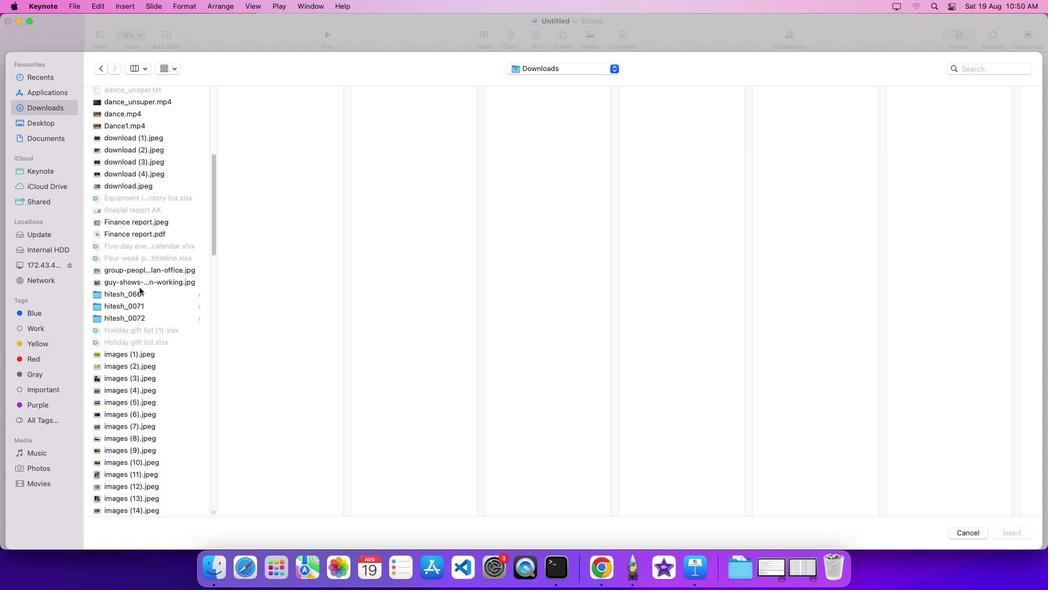 
Action: Mouse scrolled (139, 287) with delta (0, 0)
Screenshot: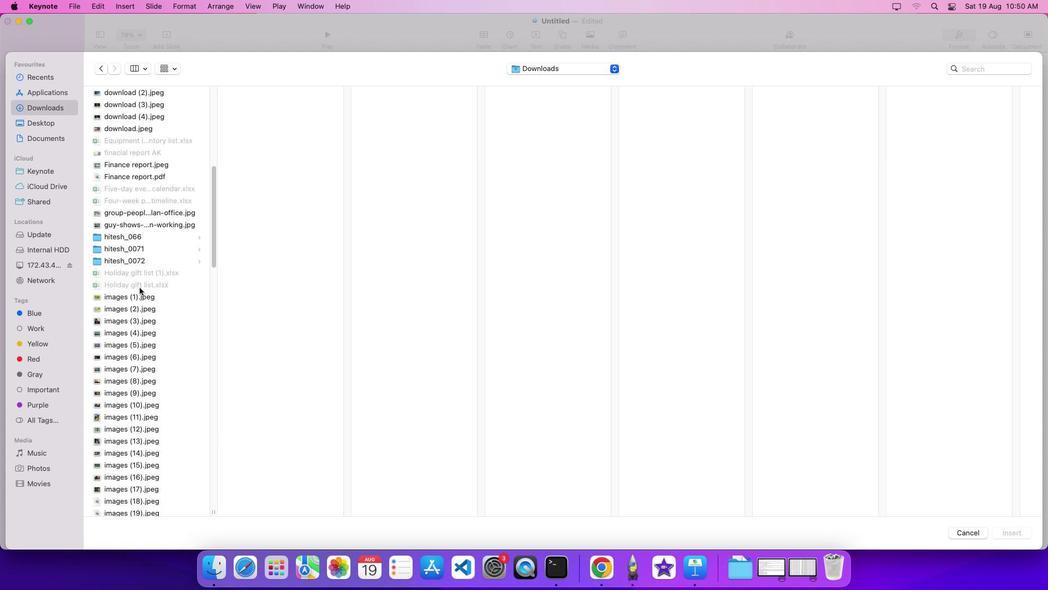 
Action: Mouse scrolled (139, 287) with delta (0, -2)
Screenshot: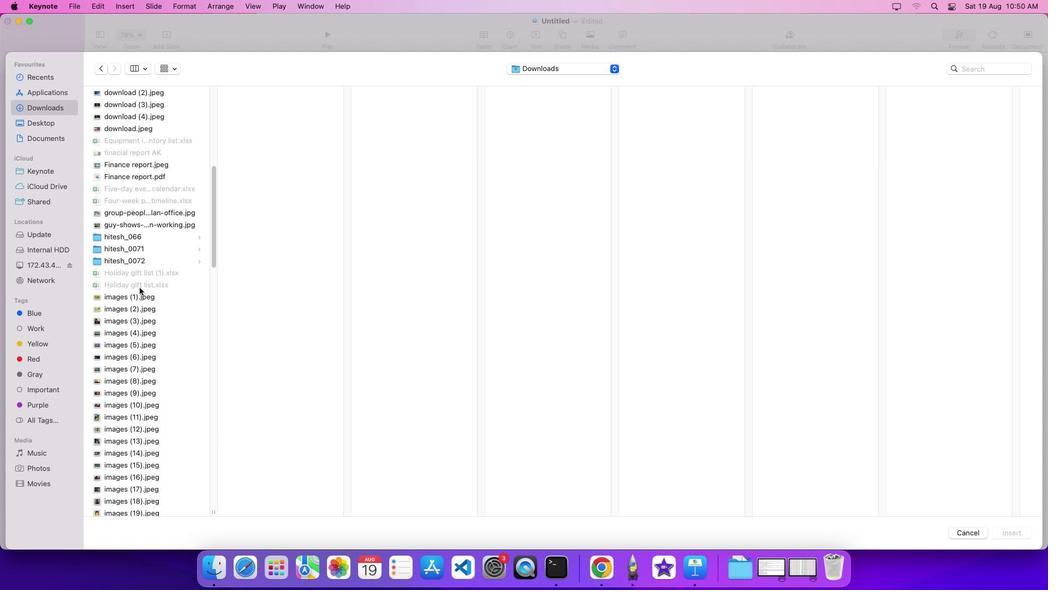 
Action: Mouse moved to (139, 287)
Screenshot: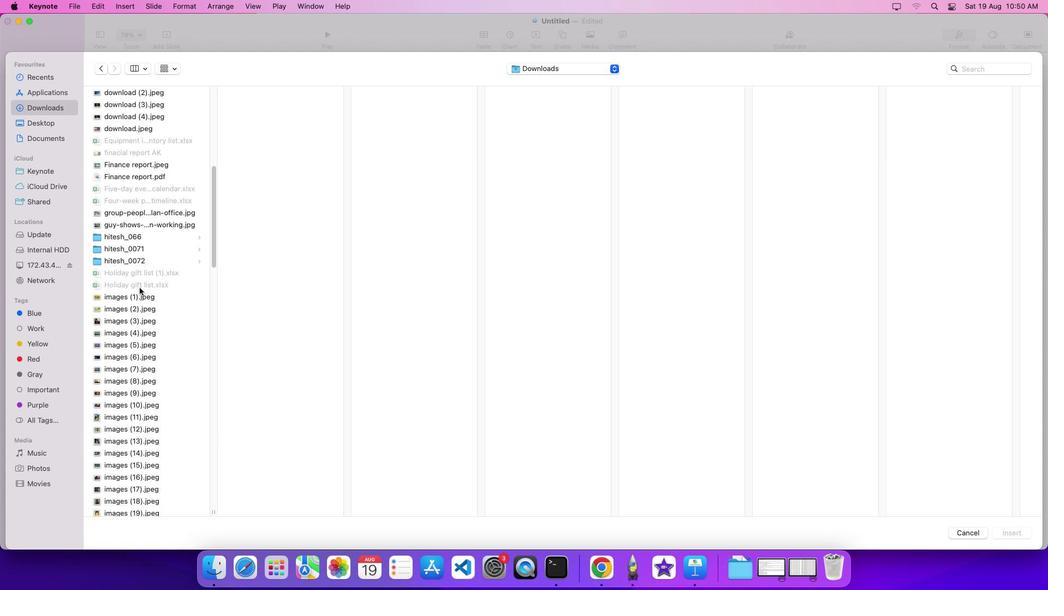 
Action: Mouse scrolled (139, 287) with delta (0, 0)
Screenshot: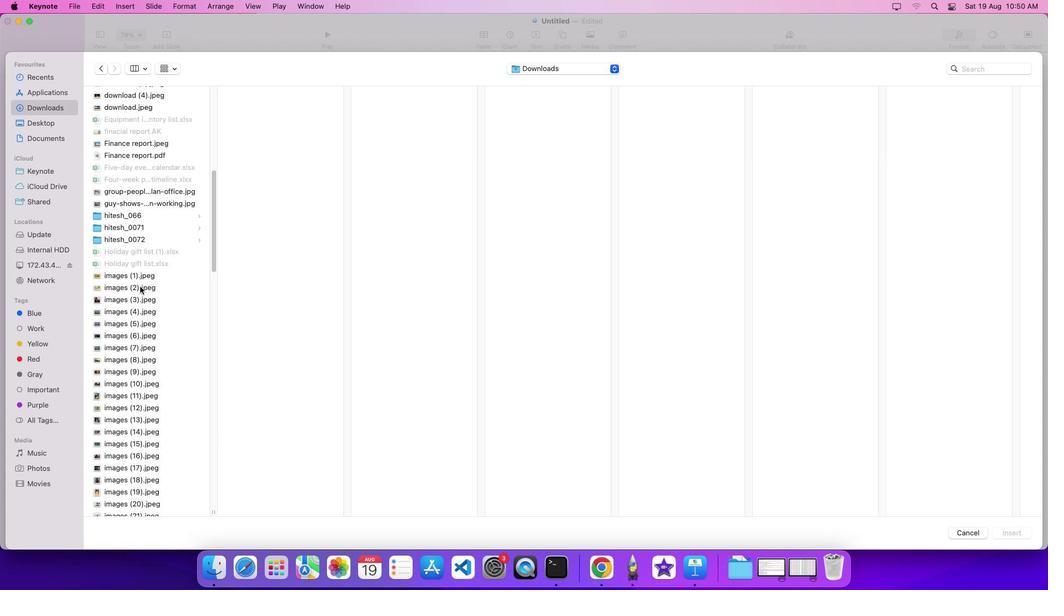 
Action: Mouse scrolled (139, 287) with delta (0, 0)
Screenshot: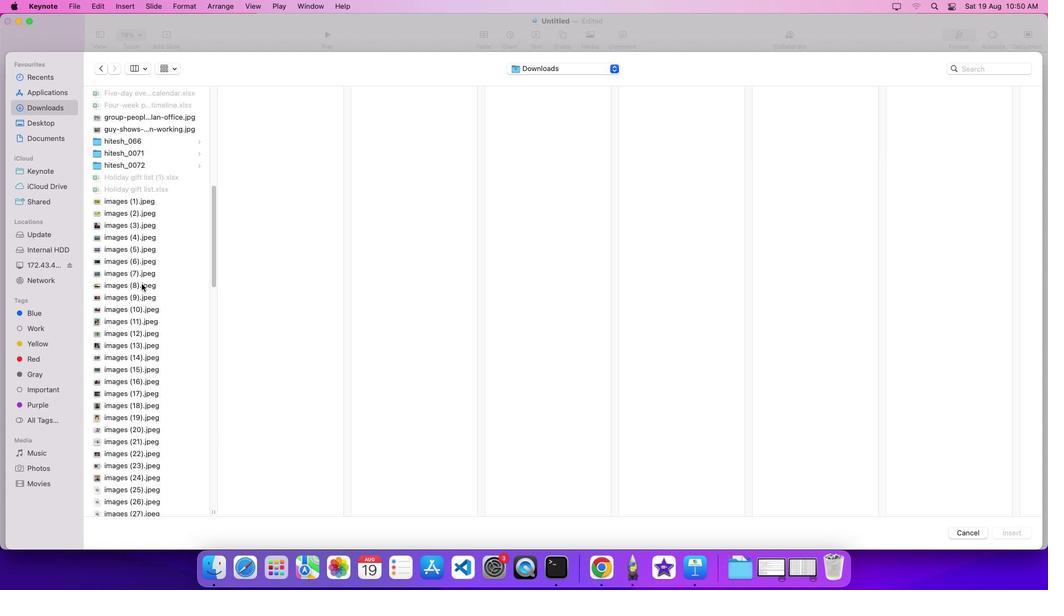 
Action: Mouse moved to (139, 287)
Screenshot: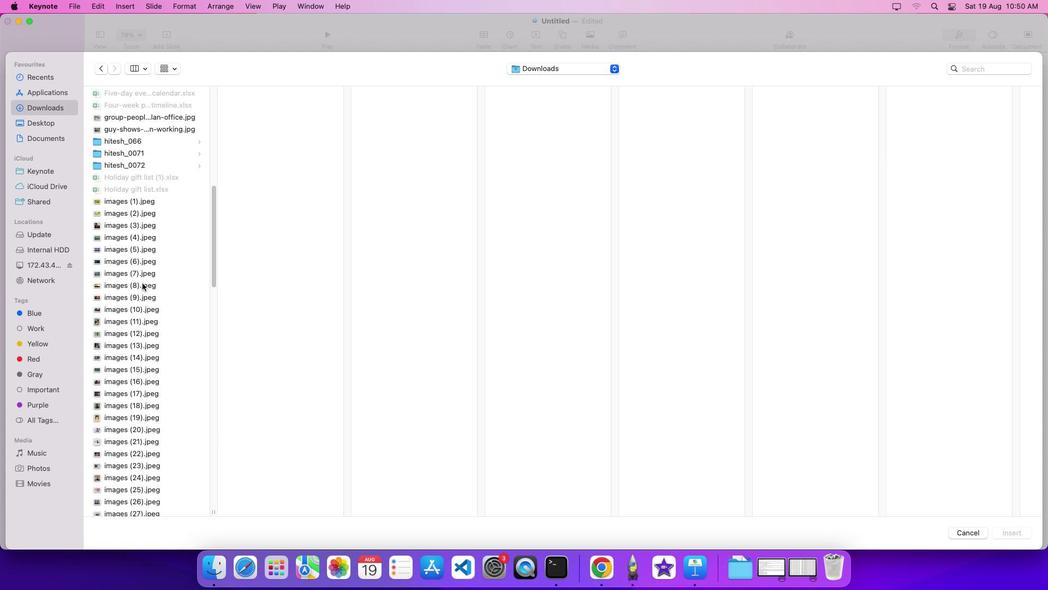 
Action: Mouse scrolled (139, 287) with delta (0, -3)
Screenshot: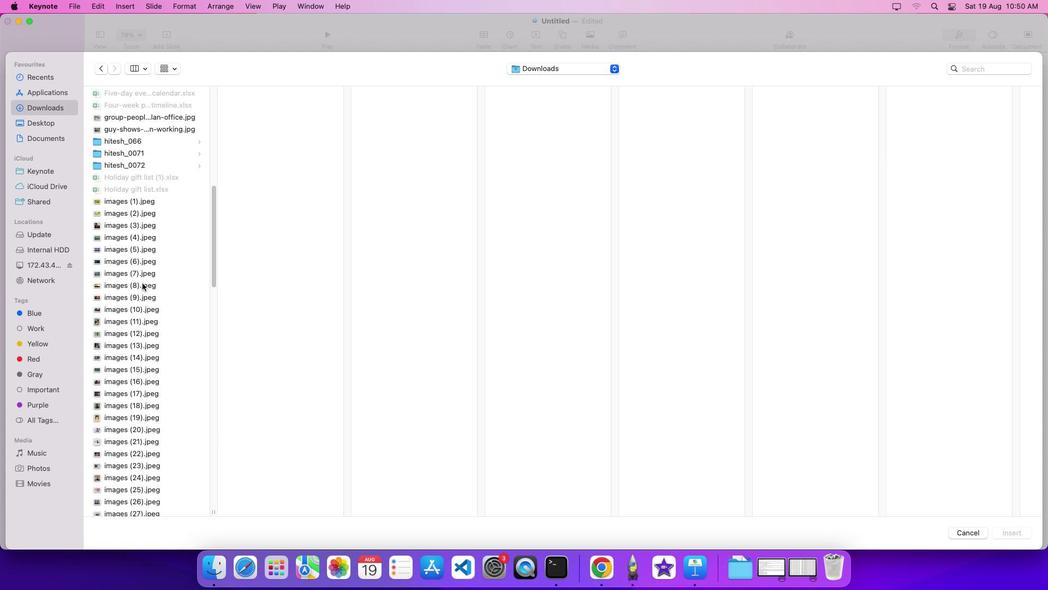 
Action: Mouse moved to (156, 277)
Screenshot: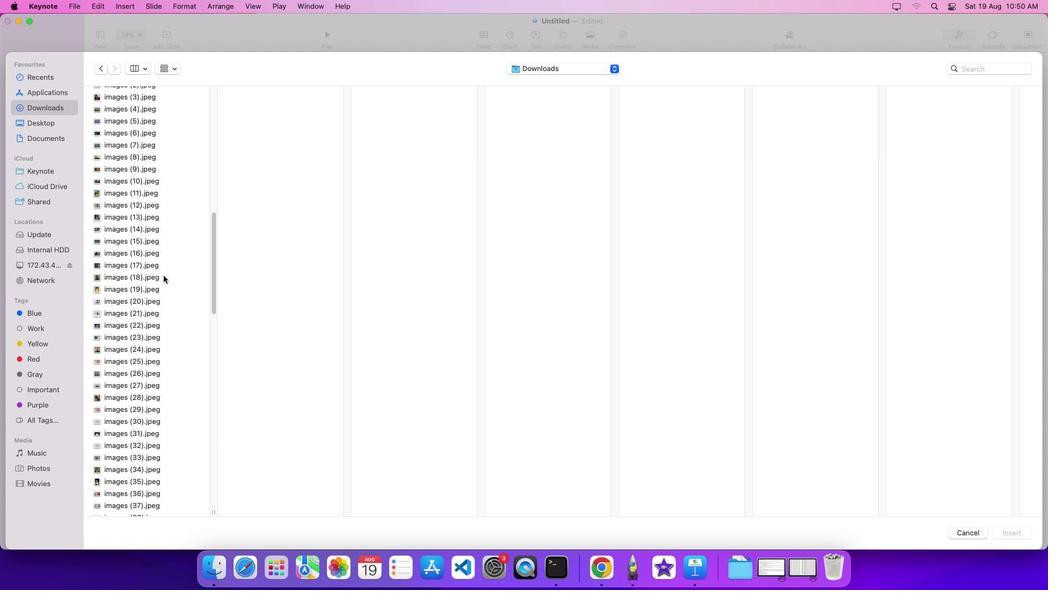 
Action: Mouse scrolled (156, 277) with delta (0, 0)
Screenshot: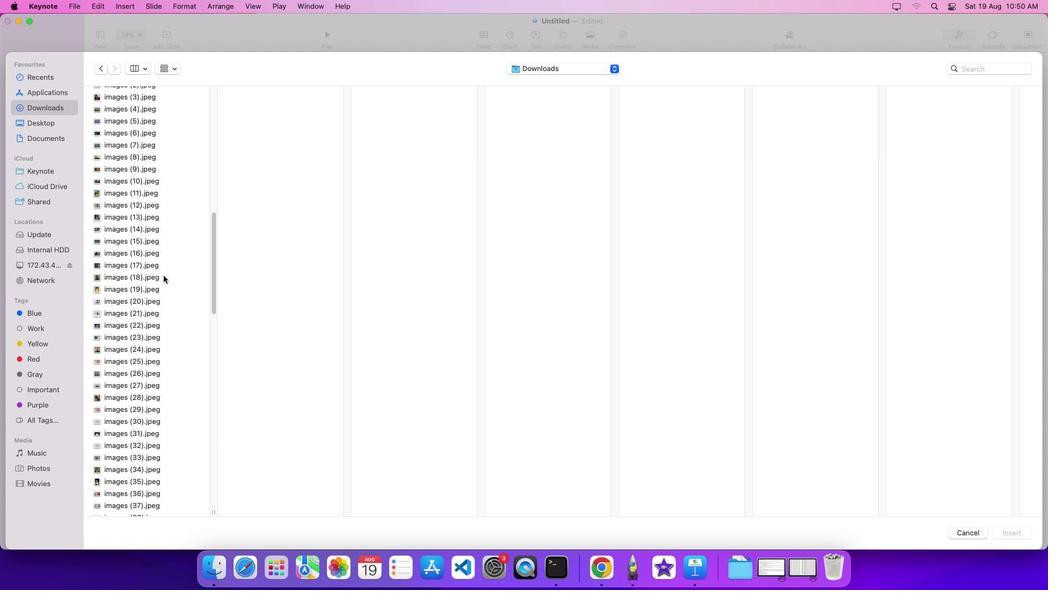 
Action: Mouse moved to (163, 275)
Screenshot: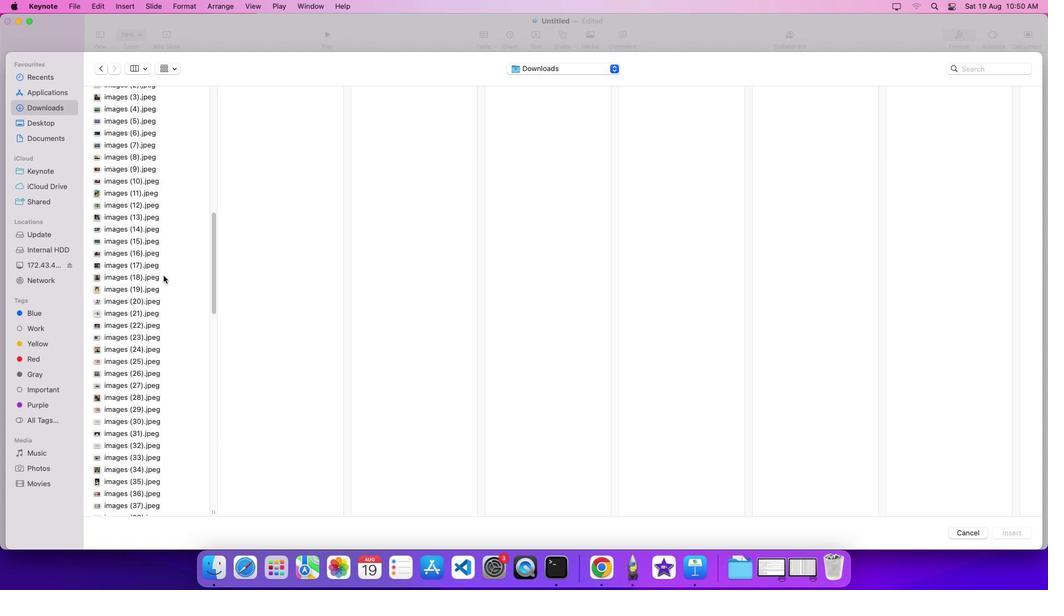 
Action: Mouse scrolled (163, 275) with delta (0, 0)
Screenshot: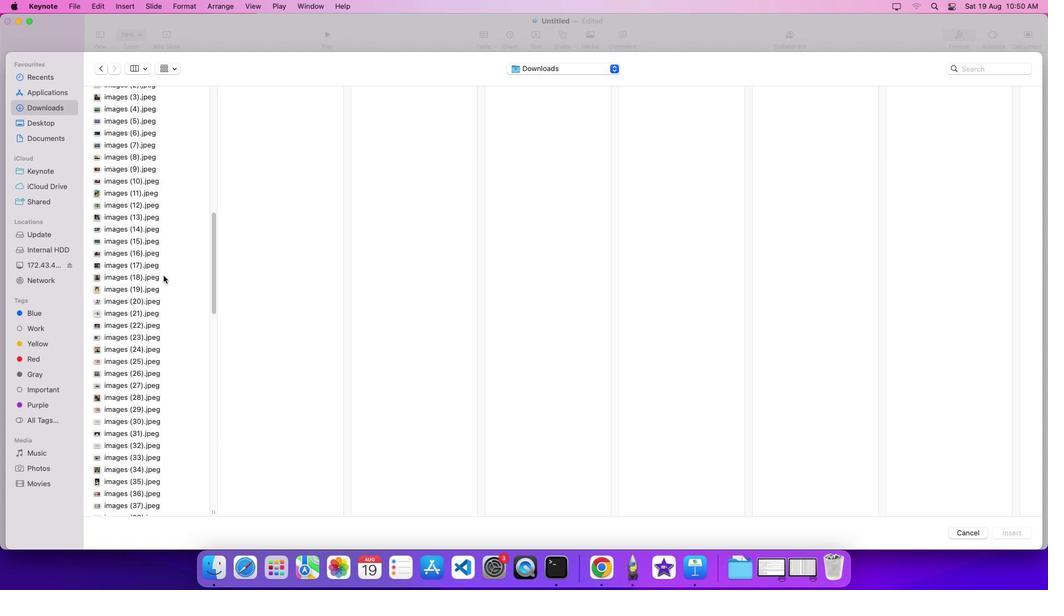 
Action: Mouse moved to (163, 275)
Screenshot: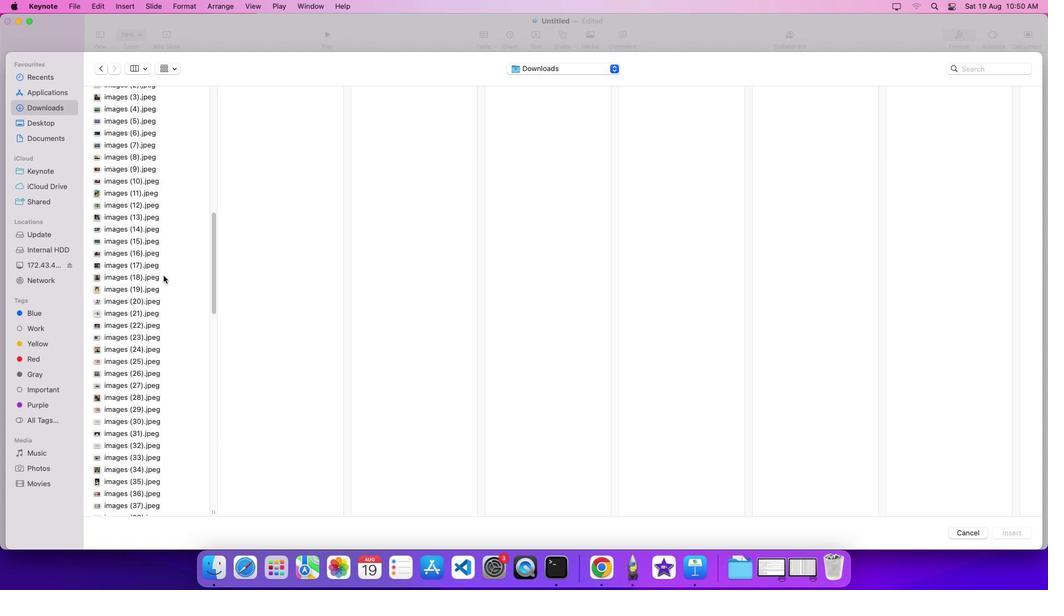 
Action: Mouse scrolled (163, 275) with delta (0, -4)
Screenshot: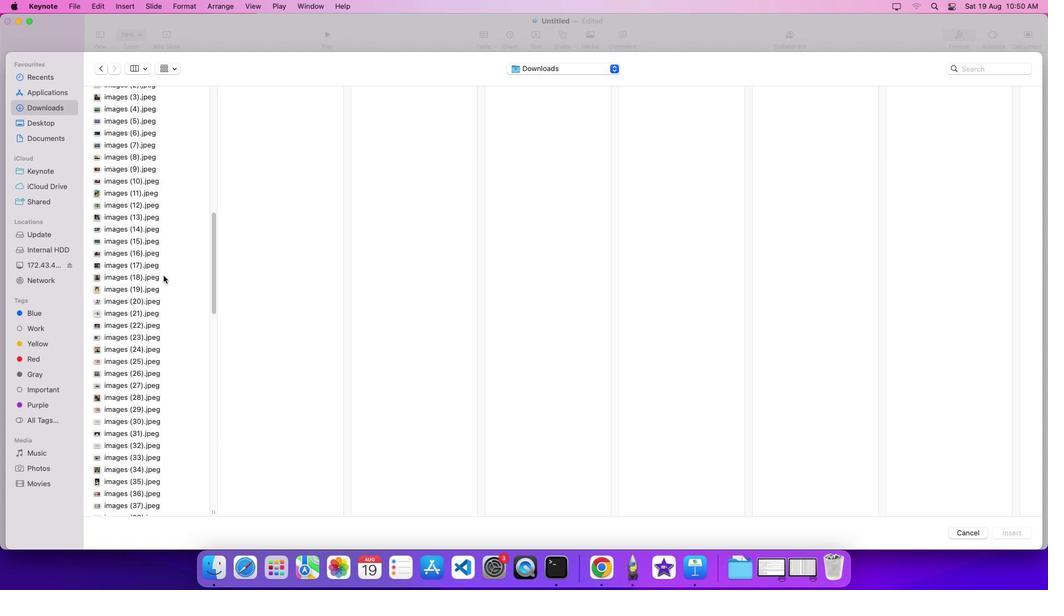 
Action: Mouse moved to (163, 275)
Screenshot: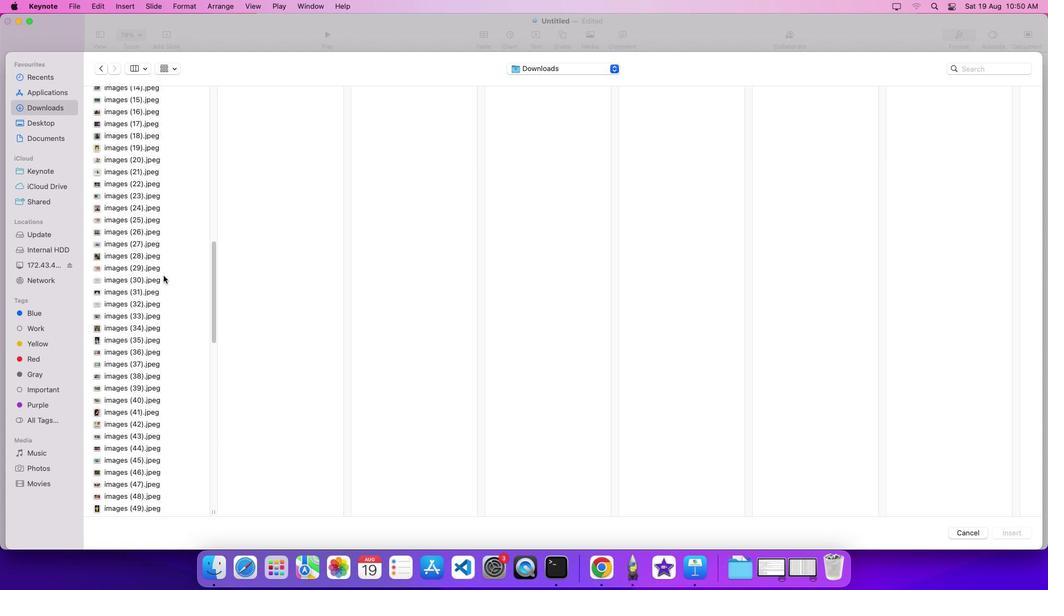 
Action: Mouse scrolled (163, 275) with delta (0, -6)
Screenshot: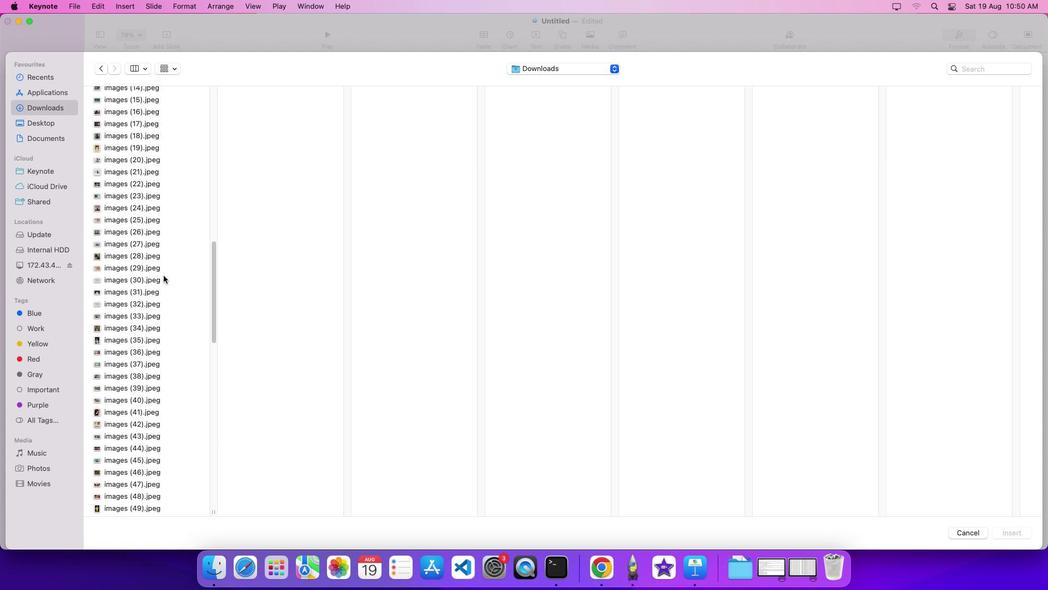 
Action: Mouse scrolled (163, 275) with delta (0, 0)
Screenshot: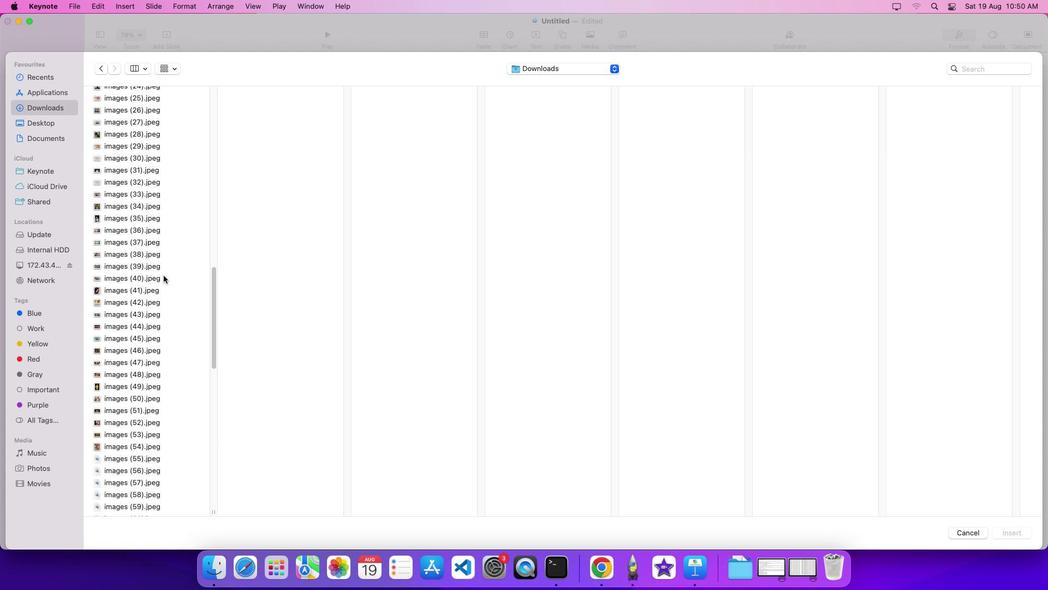 
Action: Mouse scrolled (163, 275) with delta (0, 0)
Screenshot: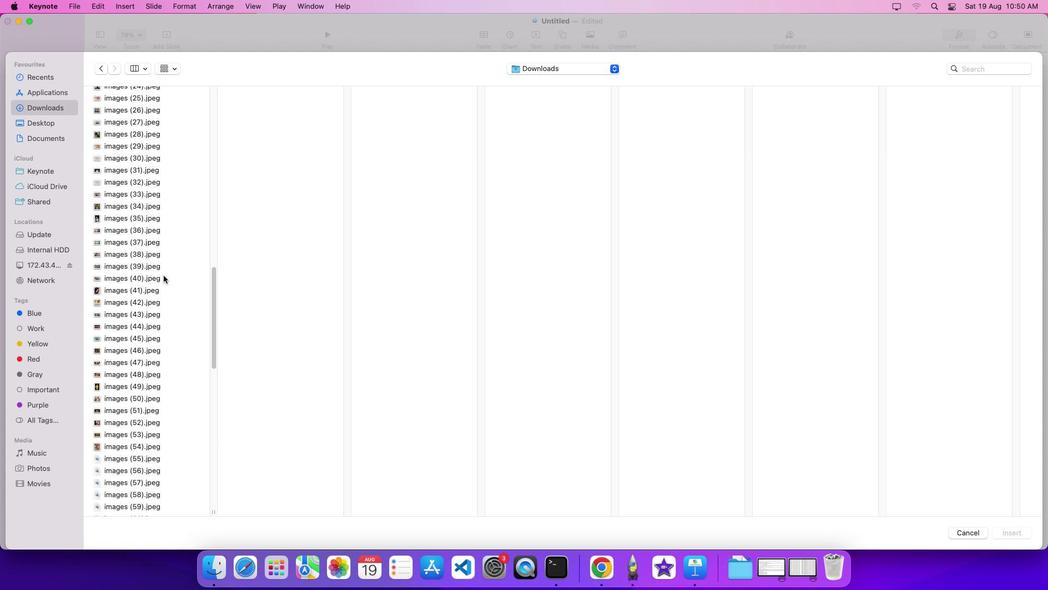 
Action: Mouse scrolled (163, 275) with delta (0, -4)
Screenshot: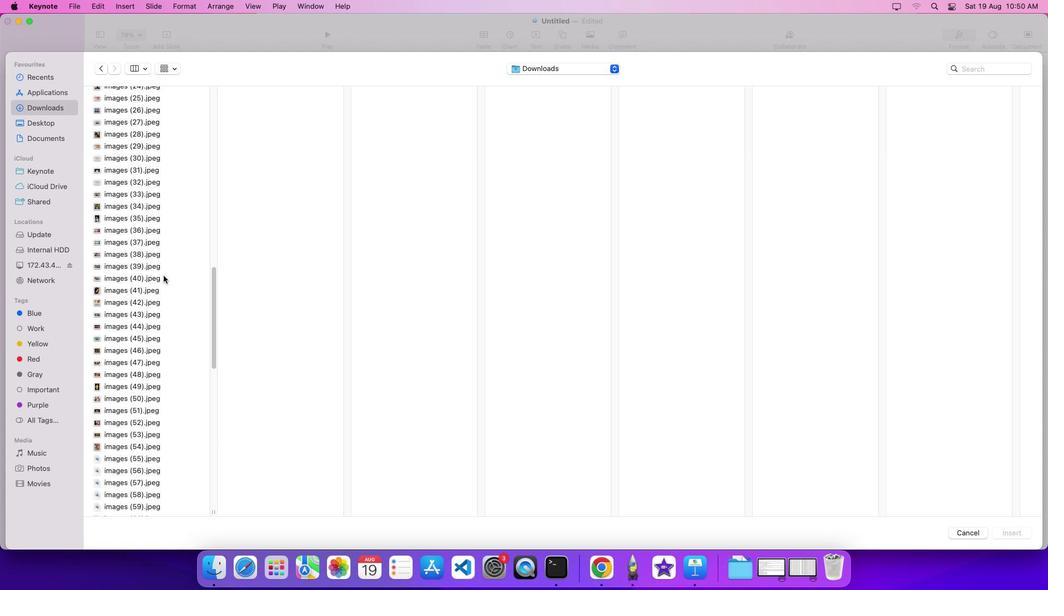 
Action: Mouse scrolled (163, 275) with delta (0, -6)
Screenshot: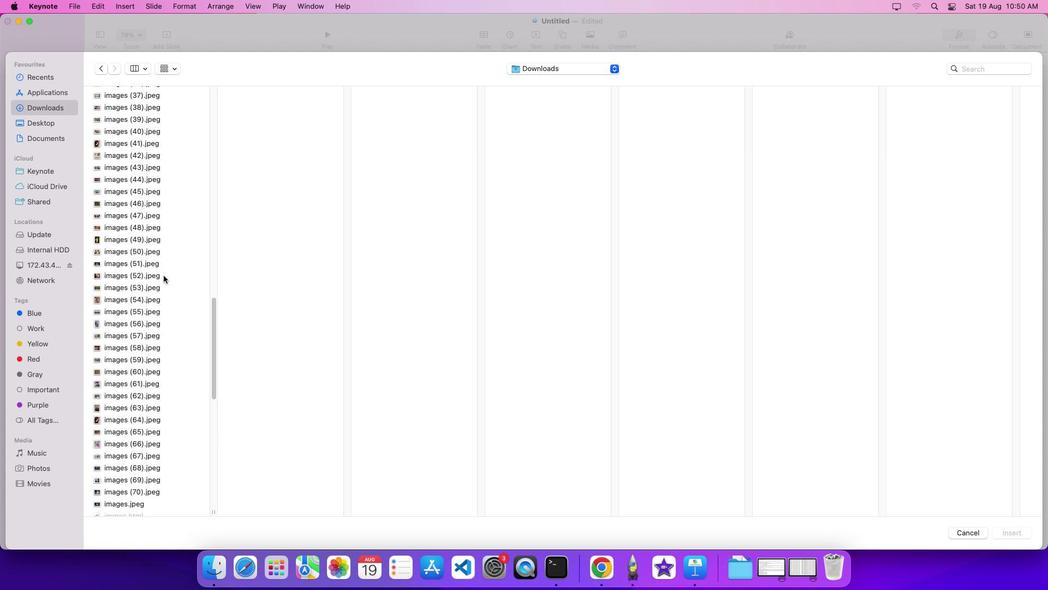 
Action: Mouse scrolled (163, 275) with delta (0, 0)
Screenshot: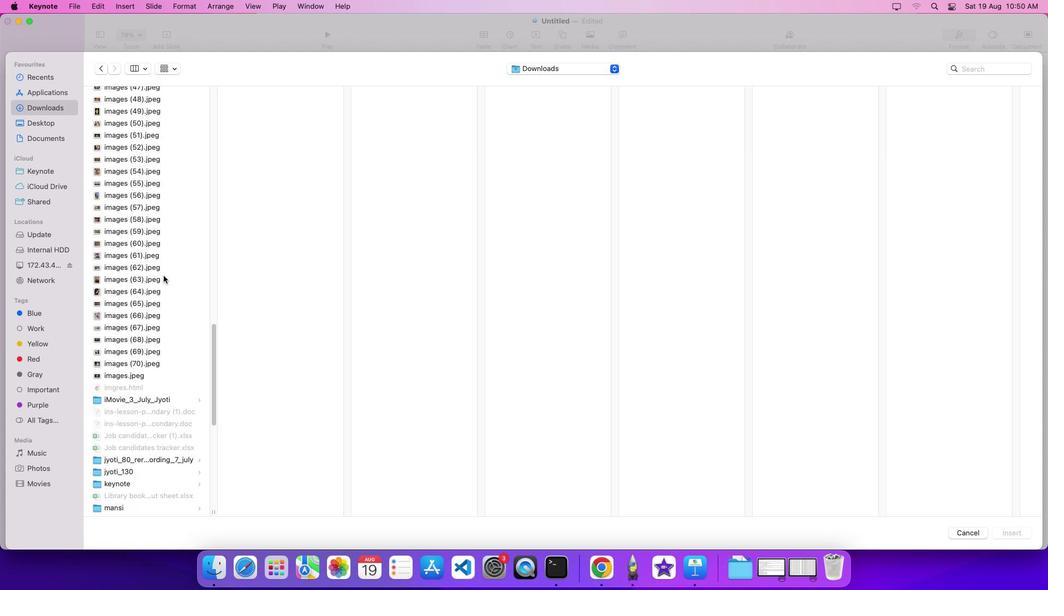 
Action: Mouse scrolled (163, 275) with delta (0, 0)
Screenshot: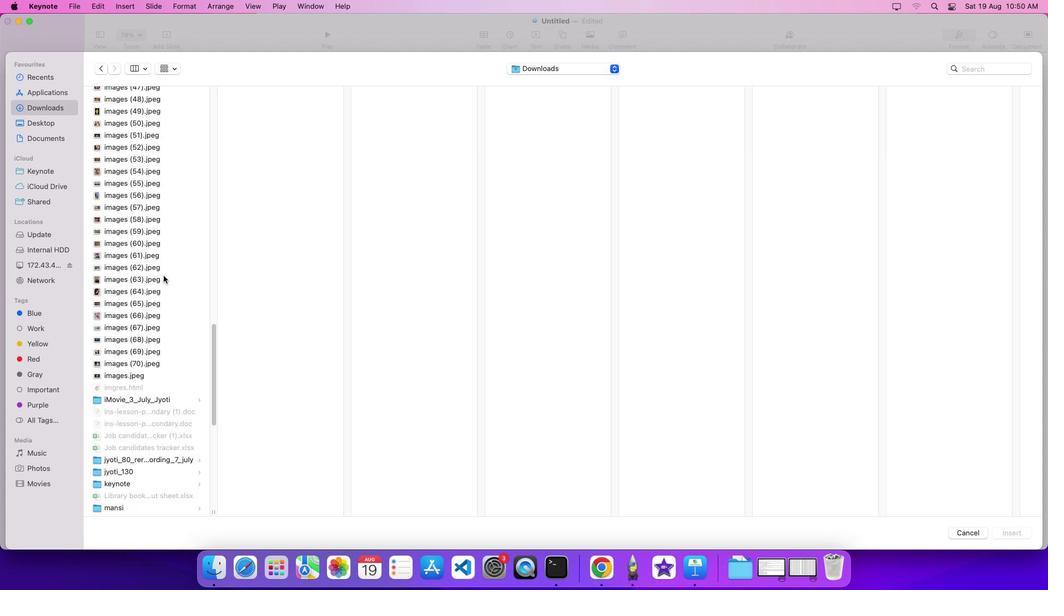 
Action: Mouse scrolled (163, 275) with delta (0, -4)
Screenshot: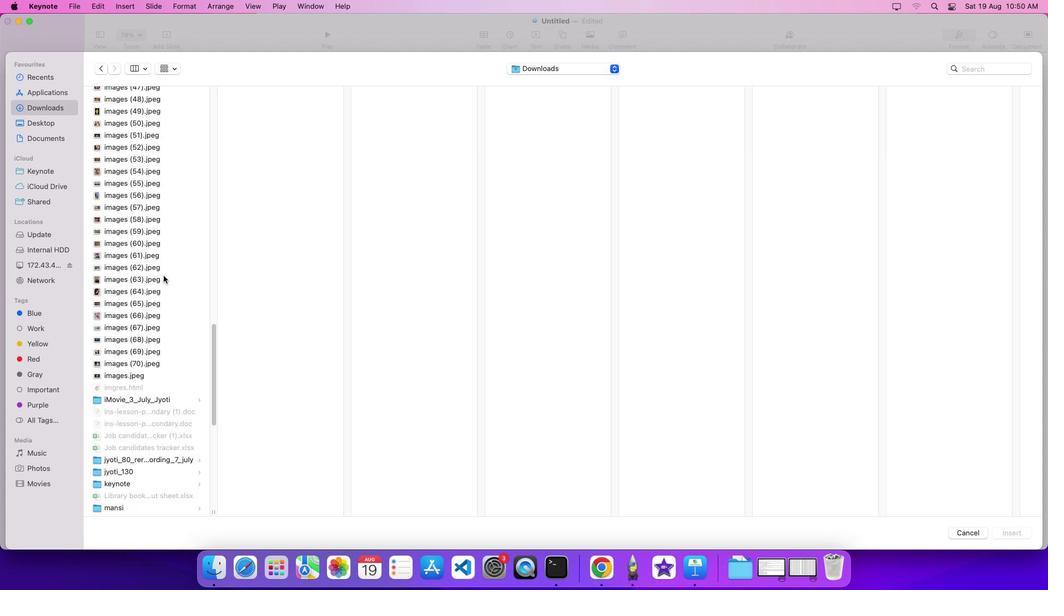 
Action: Mouse scrolled (163, 275) with delta (0, -6)
Screenshot: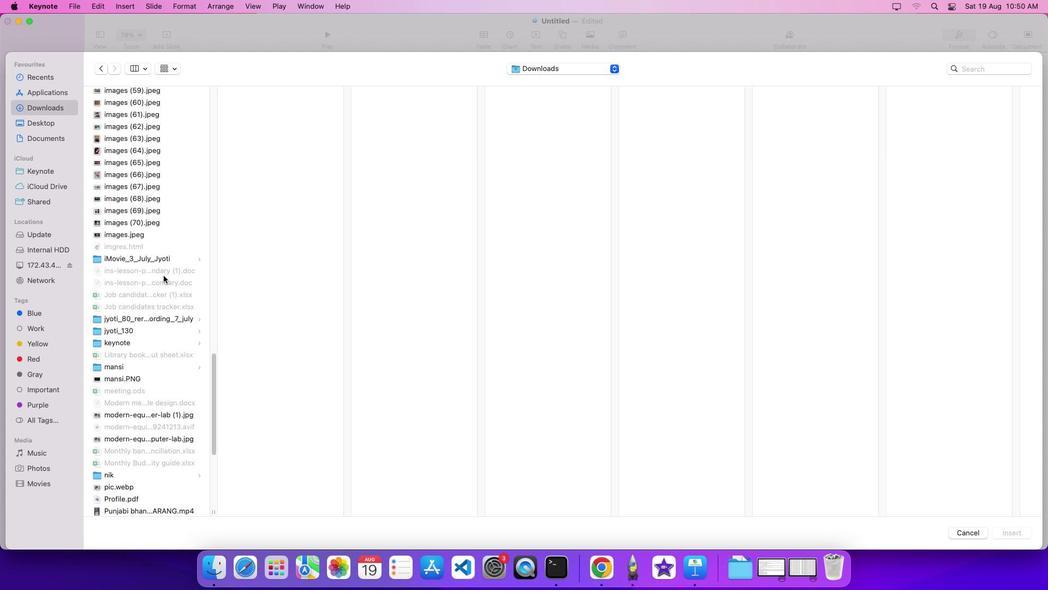 
Action: Mouse scrolled (163, 275) with delta (0, 0)
Screenshot: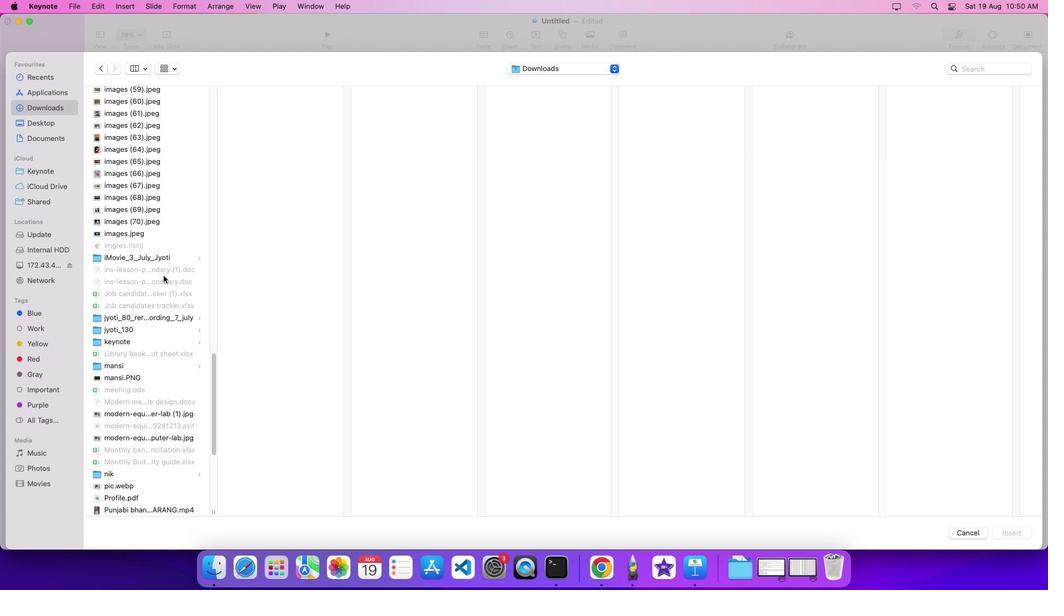 
Action: Mouse scrolled (163, 275) with delta (0, 0)
Screenshot: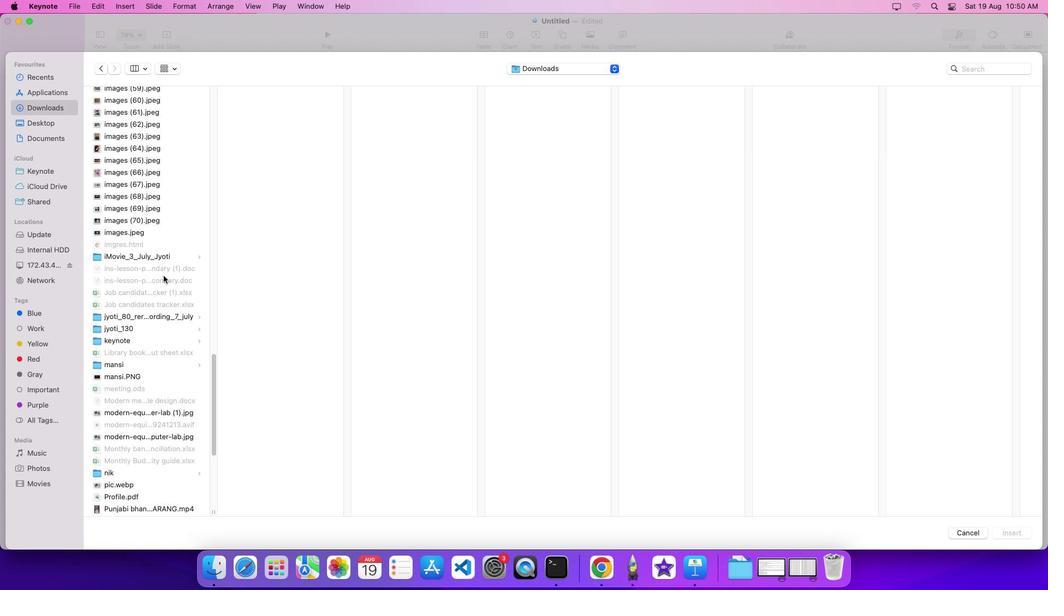 
Action: Mouse moved to (160, 283)
Screenshot: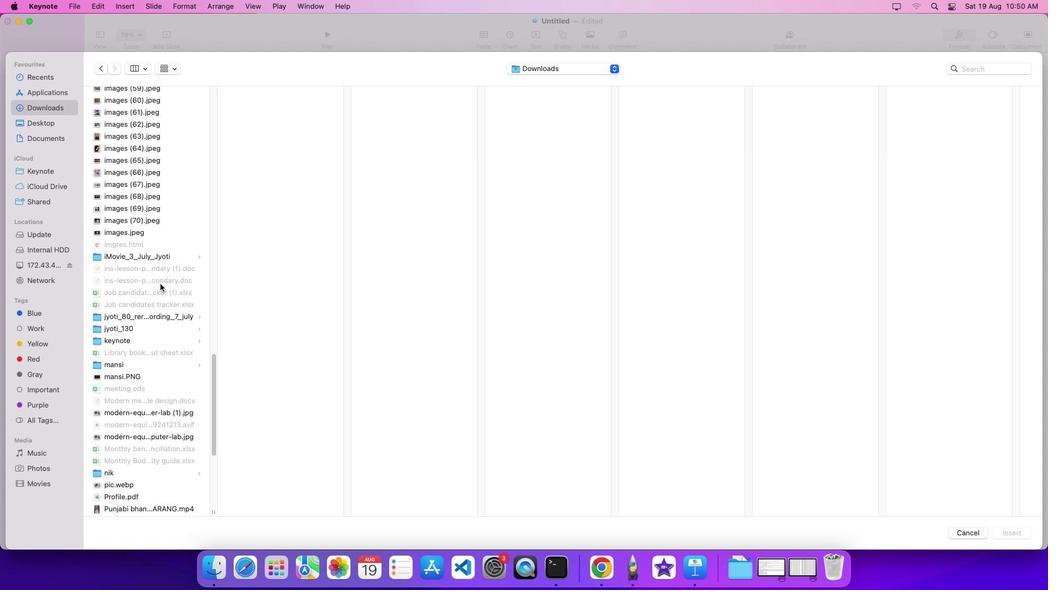 
Action: Mouse scrolled (160, 283) with delta (0, 0)
Screenshot: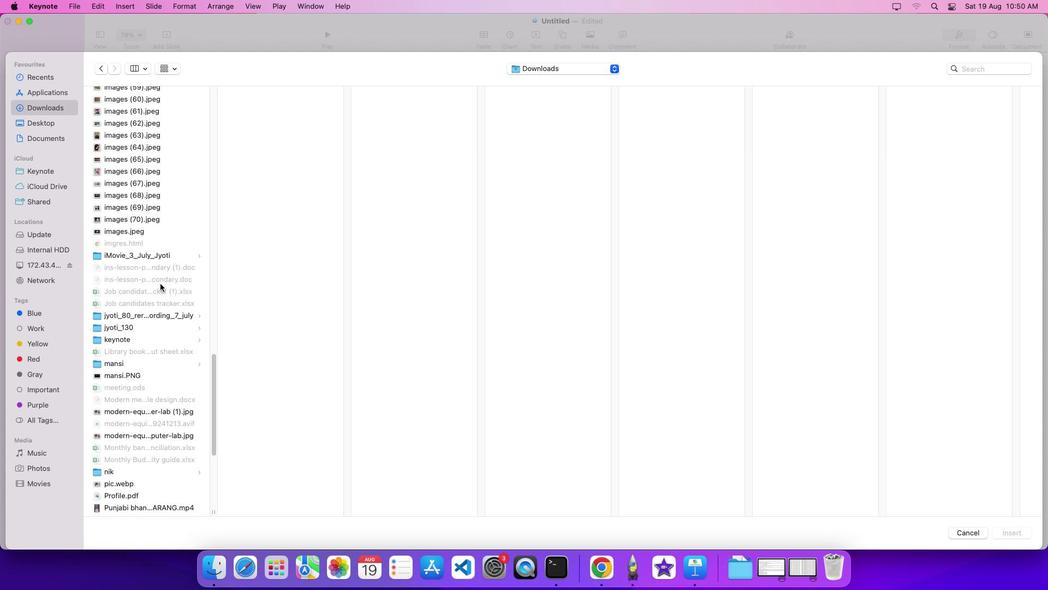 
Action: Mouse scrolled (160, 283) with delta (0, 0)
Screenshot: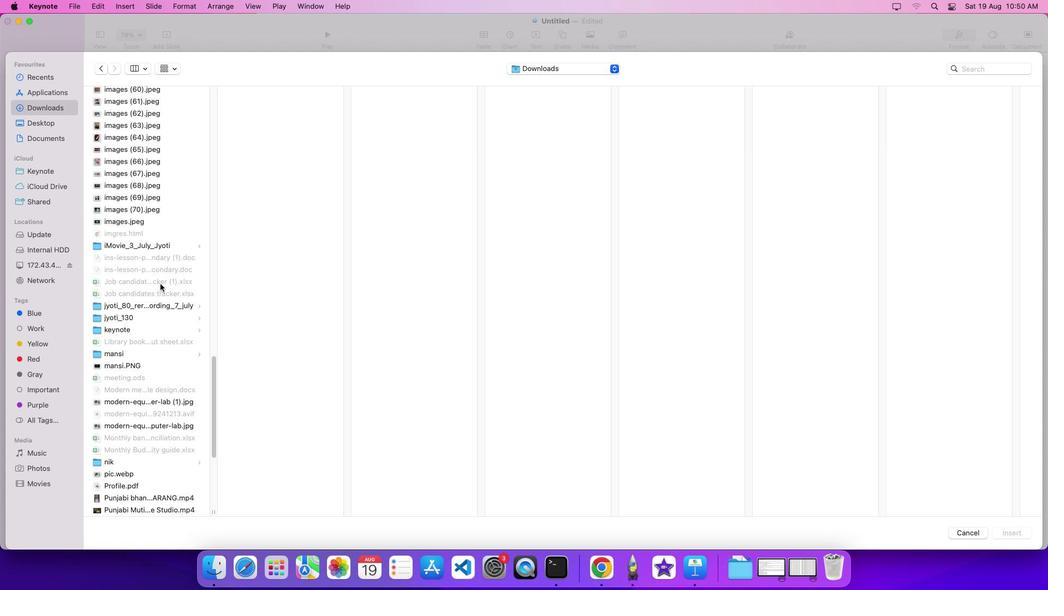 
Action: Mouse moved to (120, 328)
Screenshot: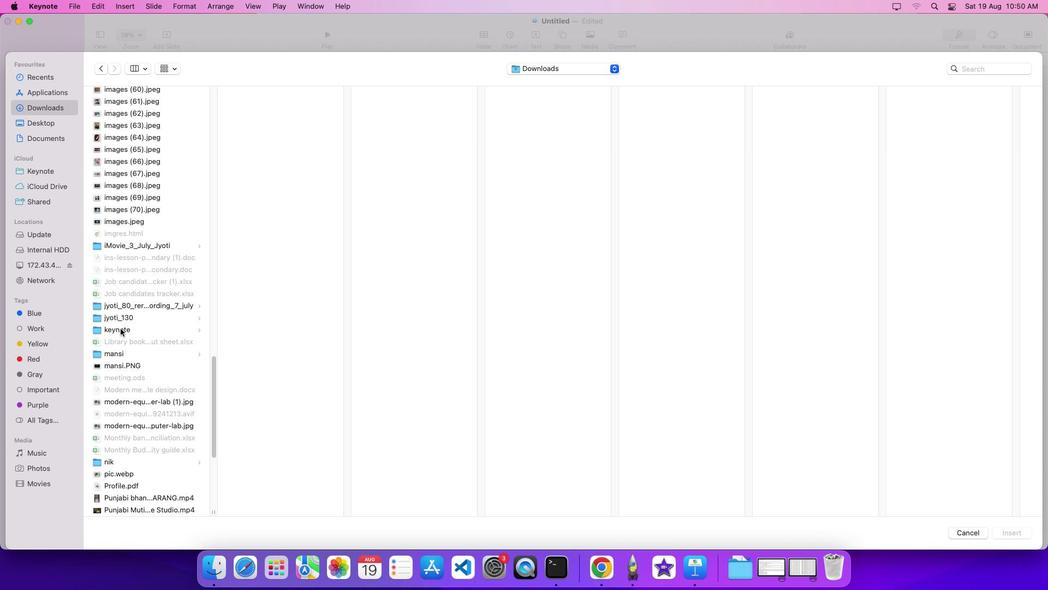 
Action: Mouse scrolled (120, 328) with delta (0, 0)
Screenshot: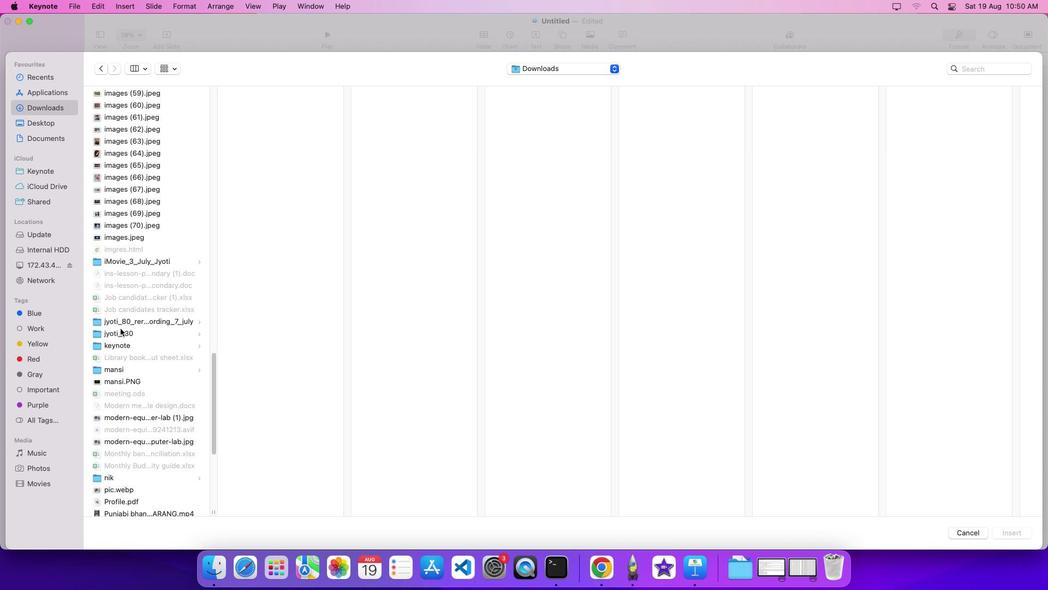 
Action: Mouse scrolled (120, 328) with delta (0, 0)
Screenshot: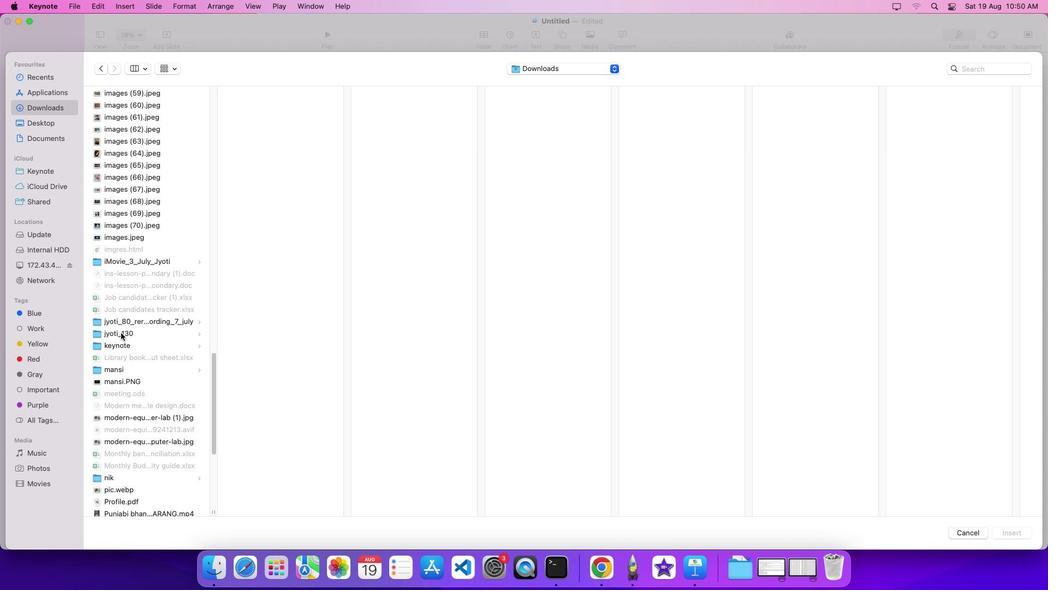 
Action: Mouse moved to (121, 333)
Screenshot: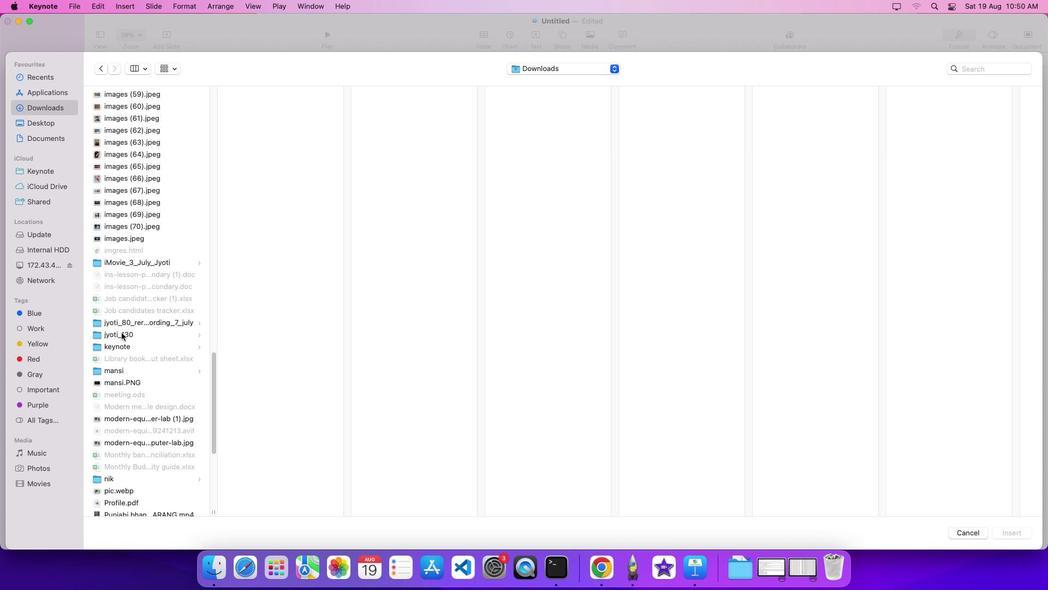 
Action: Mouse scrolled (121, 333) with delta (0, 0)
Screenshot: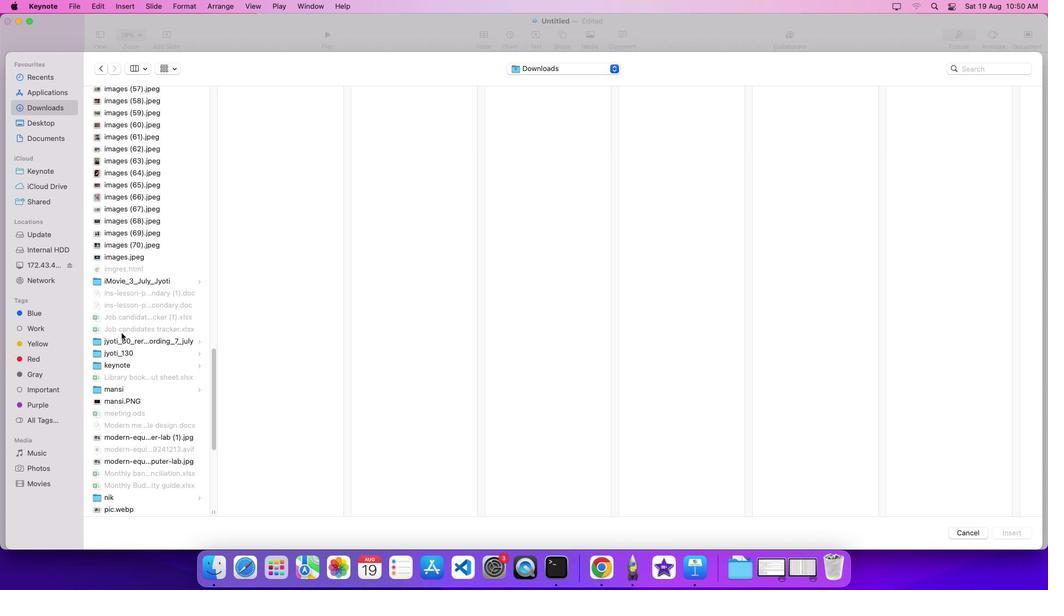 
Action: Mouse scrolled (121, 333) with delta (0, 0)
Screenshot: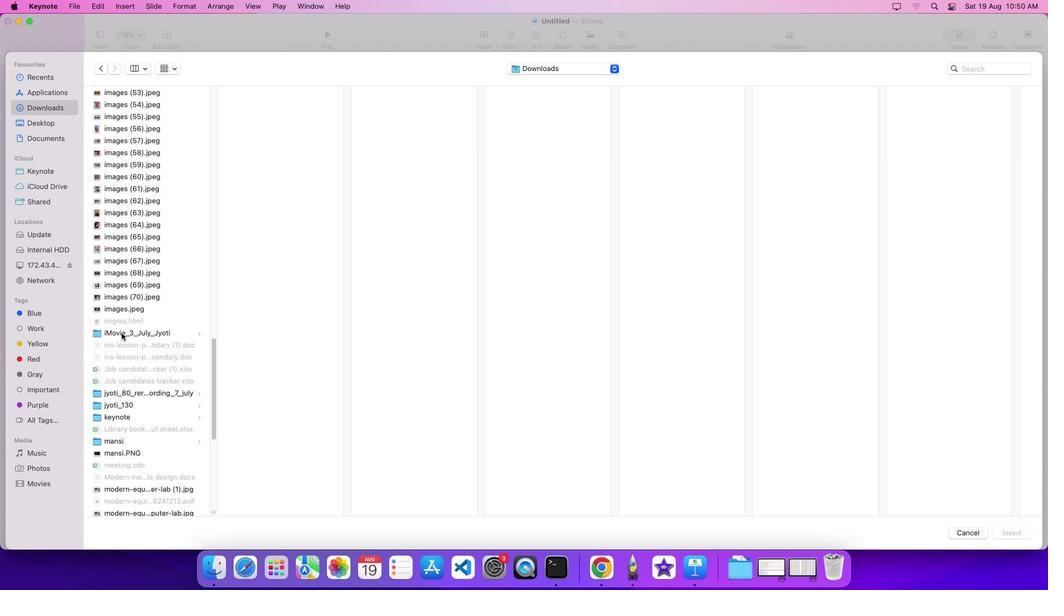 
Action: Mouse scrolled (121, 333) with delta (0, 2)
Screenshot: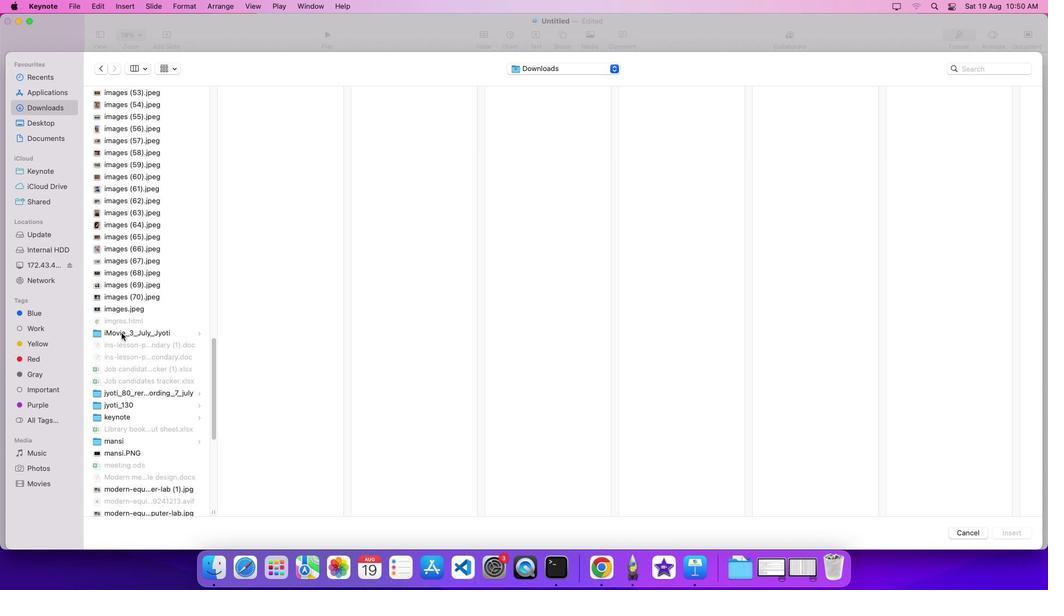 
Action: Mouse moved to (125, 331)
Screenshot: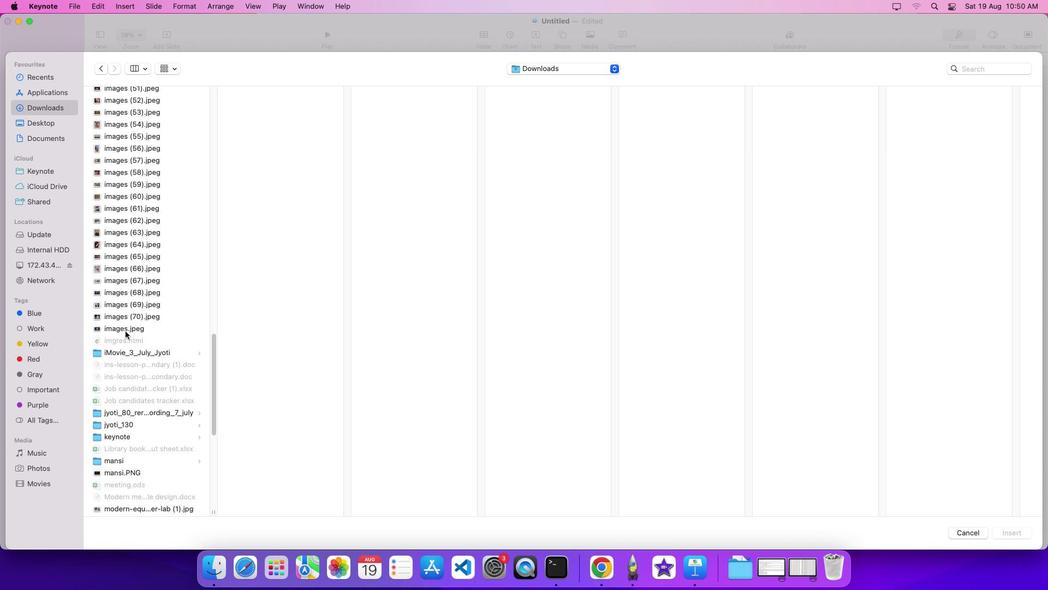 
Action: Mouse scrolled (125, 331) with delta (0, 0)
Screenshot: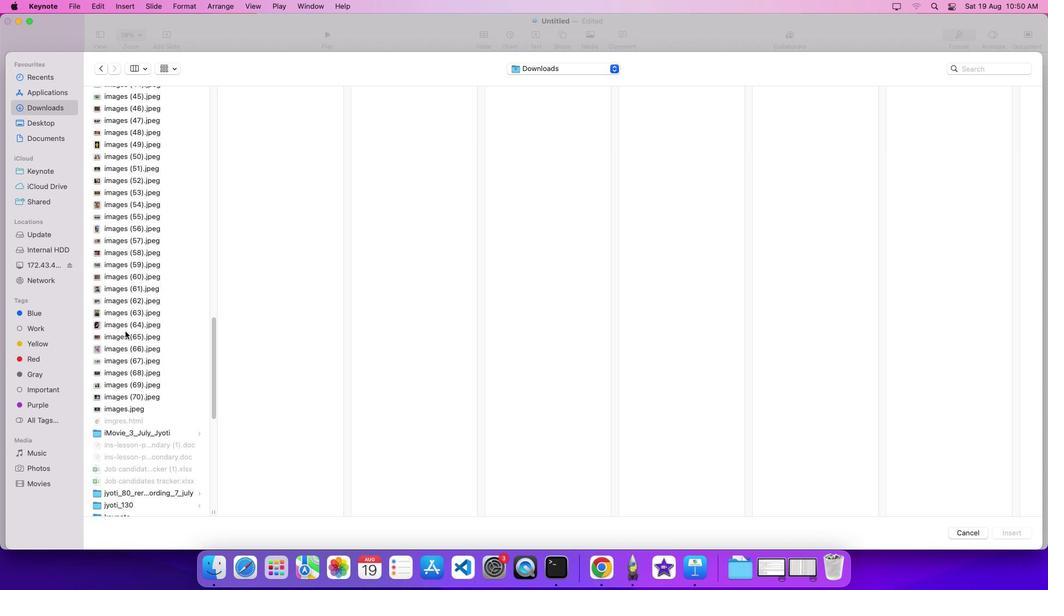 
Action: Mouse scrolled (125, 331) with delta (0, 0)
Screenshot: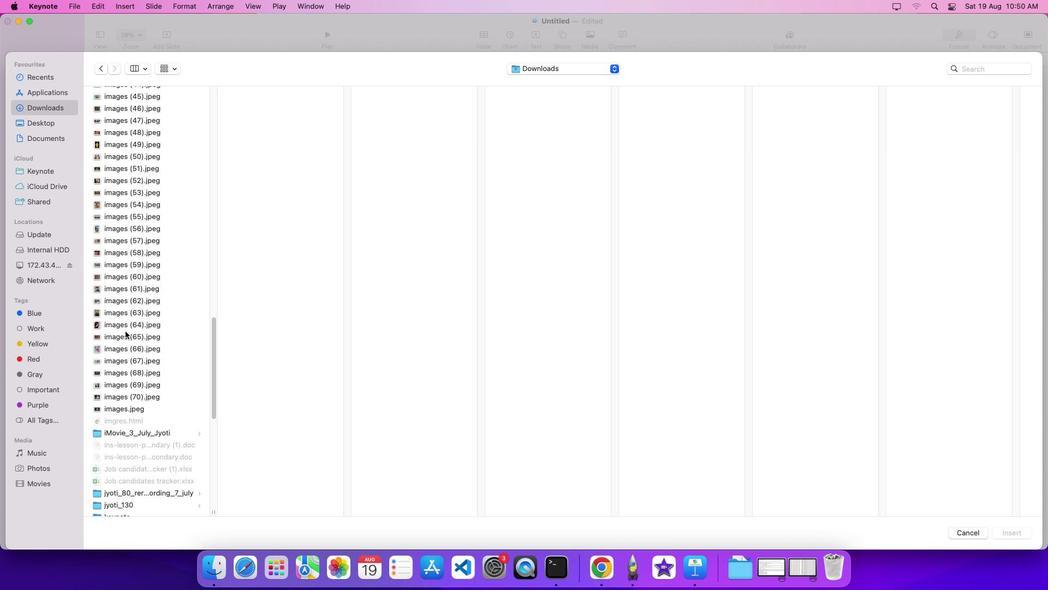 
Action: Mouse scrolled (125, 331) with delta (0, 3)
Screenshot: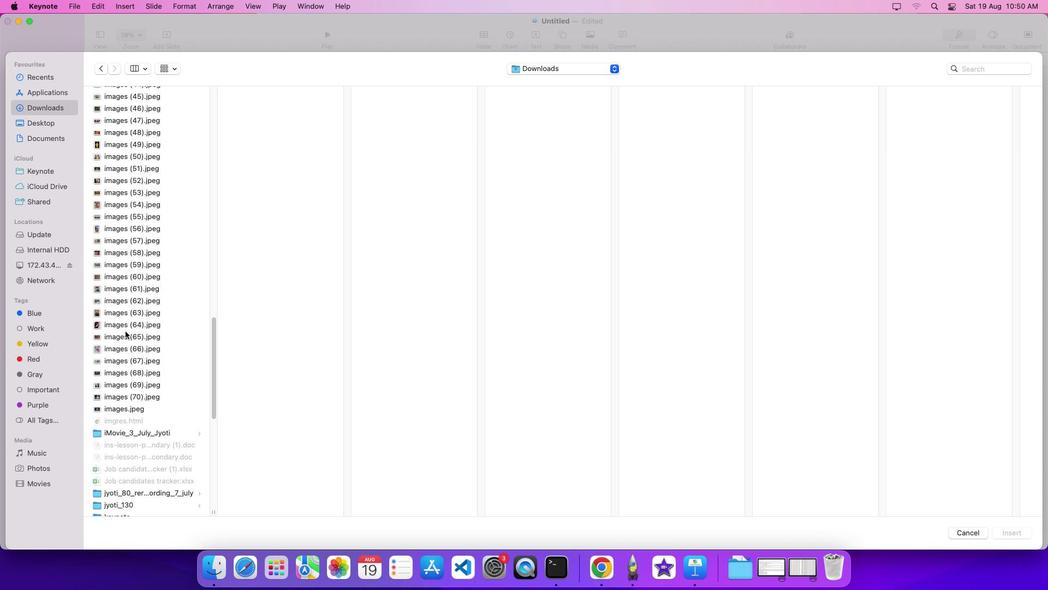 
Action: Mouse scrolled (125, 331) with delta (0, 0)
Screenshot: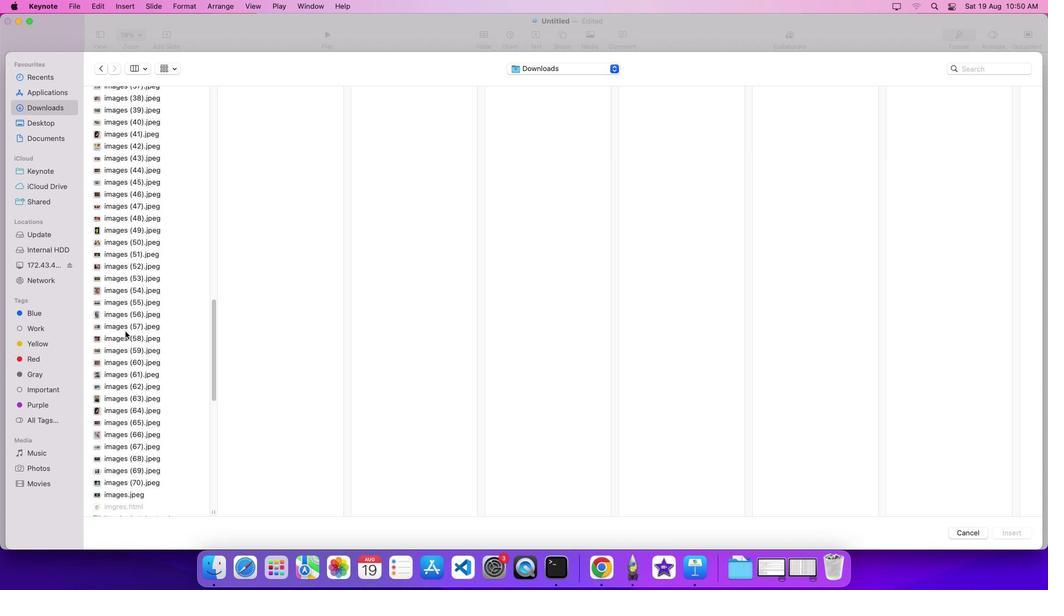 
Action: Mouse scrolled (125, 331) with delta (0, 0)
Screenshot: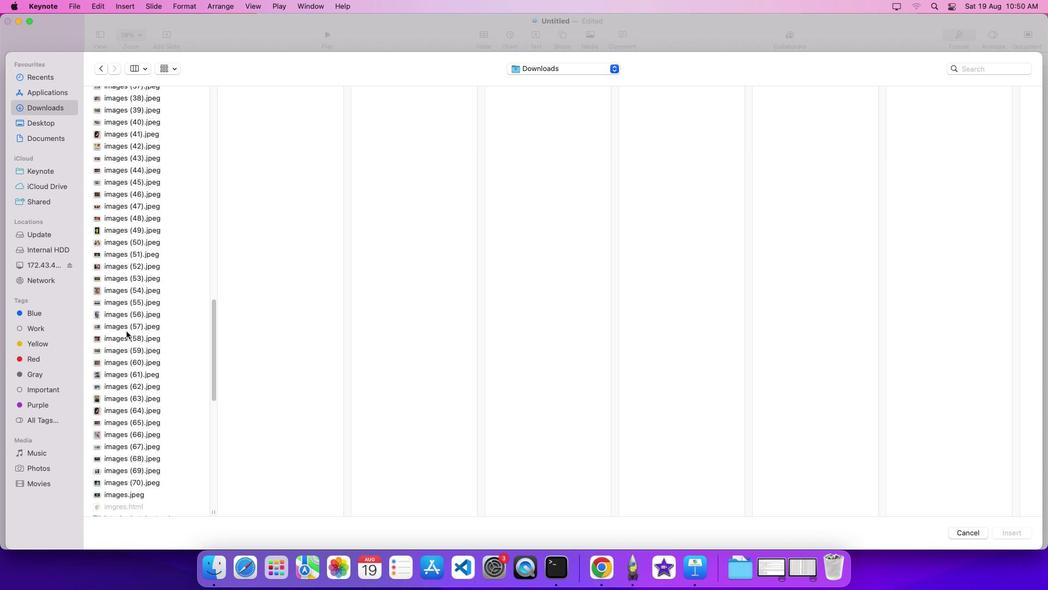 
Action: Mouse scrolled (125, 331) with delta (0, 2)
Screenshot: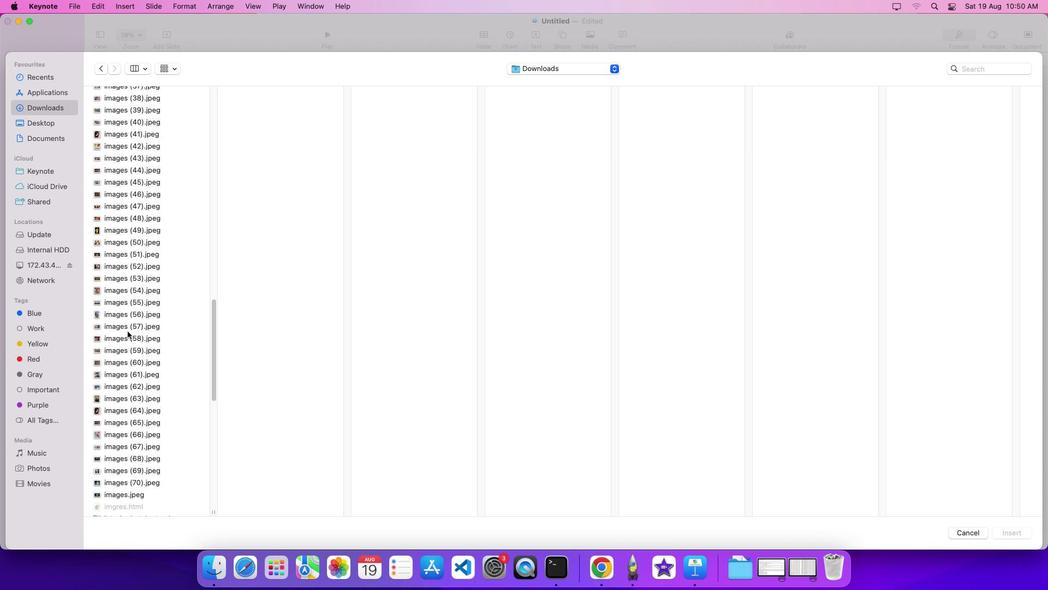 
Action: Mouse moved to (127, 331)
Screenshot: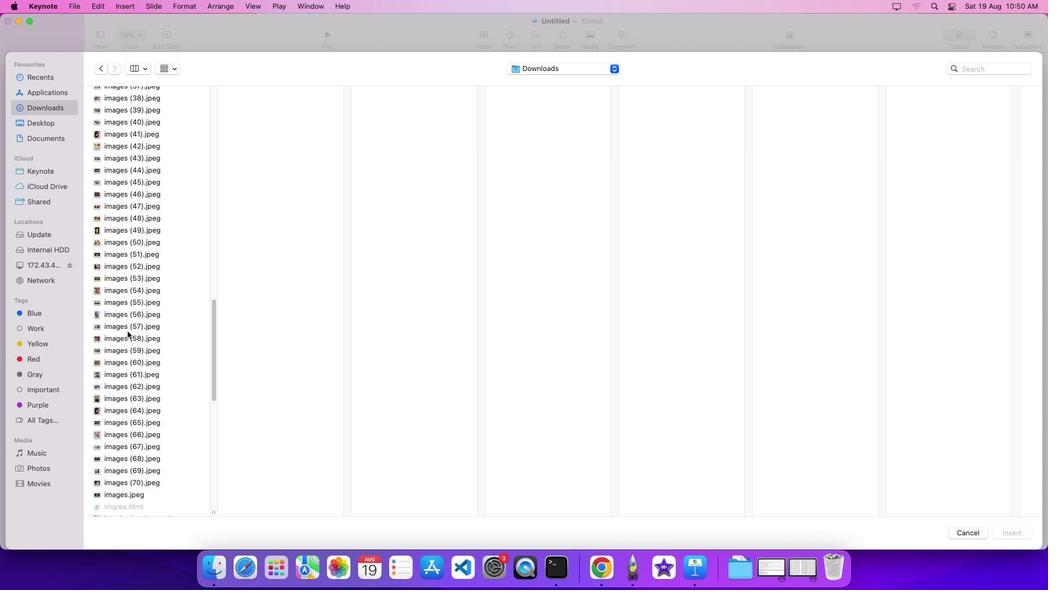 
Action: Mouse scrolled (127, 331) with delta (0, 0)
Screenshot: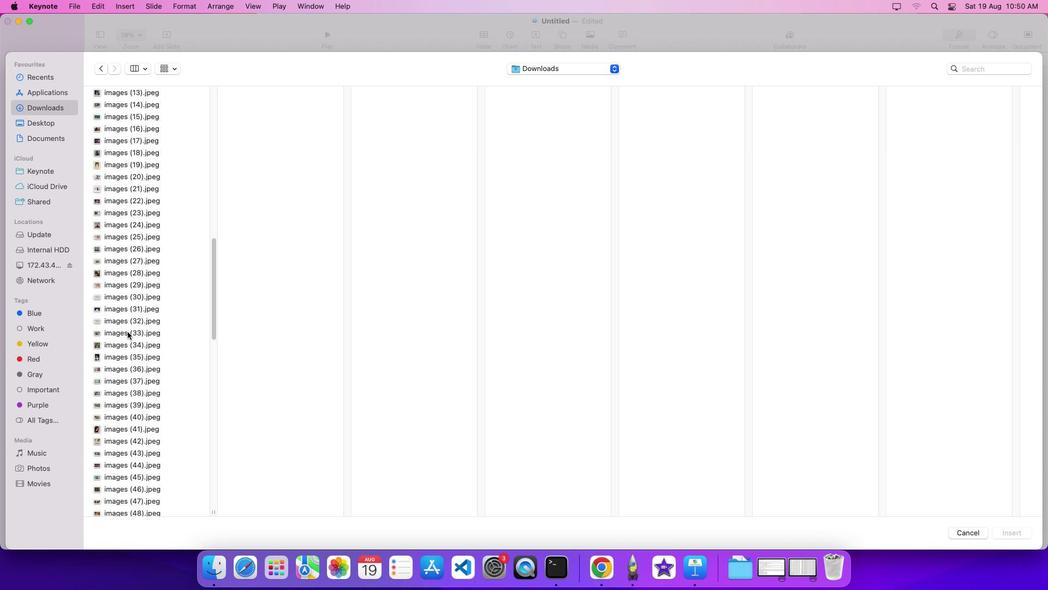 
Action: Mouse scrolled (127, 331) with delta (0, 1)
Screenshot: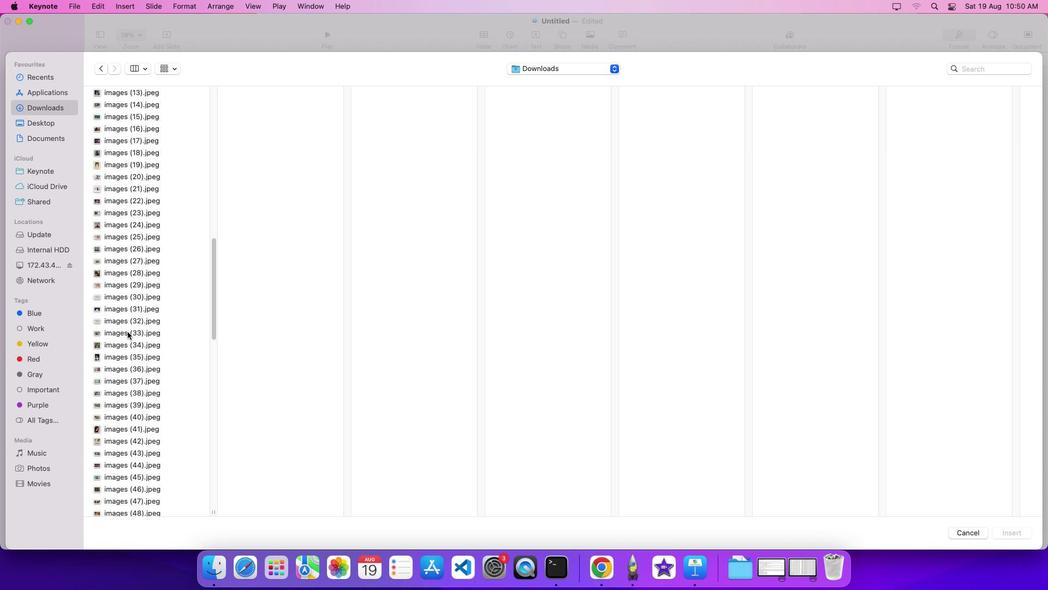 
Action: Mouse scrolled (127, 331) with delta (0, 4)
Screenshot: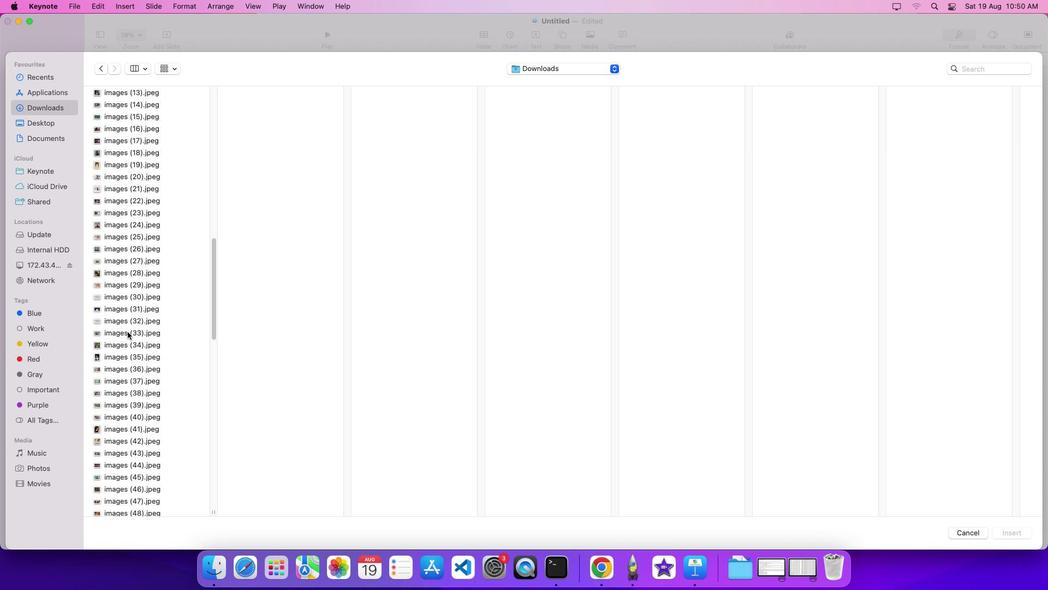 
Action: Mouse scrolled (127, 331) with delta (0, 7)
Screenshot: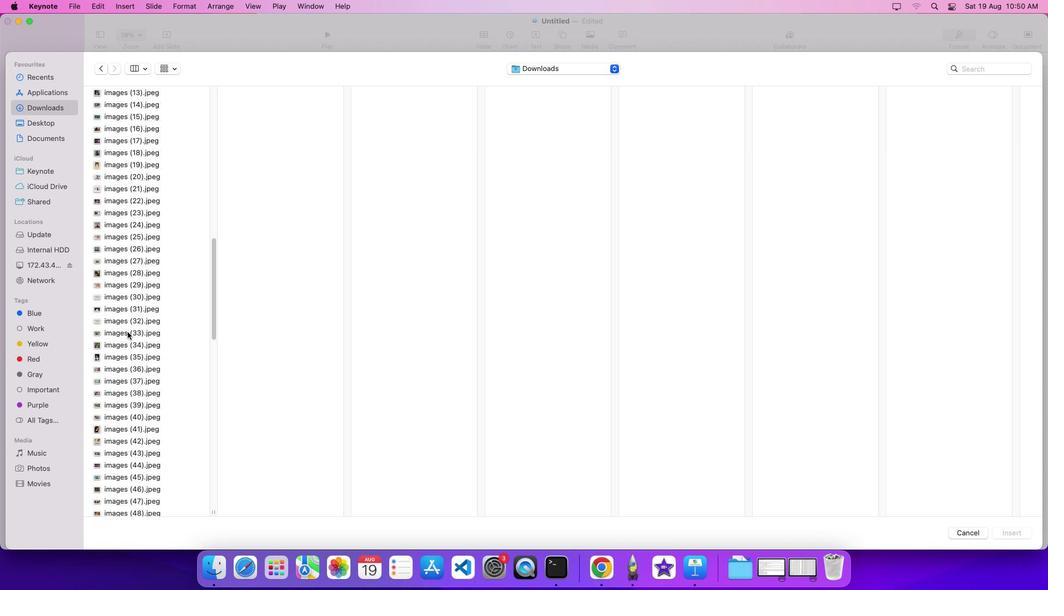 
Action: Mouse moved to (127, 331)
Screenshot: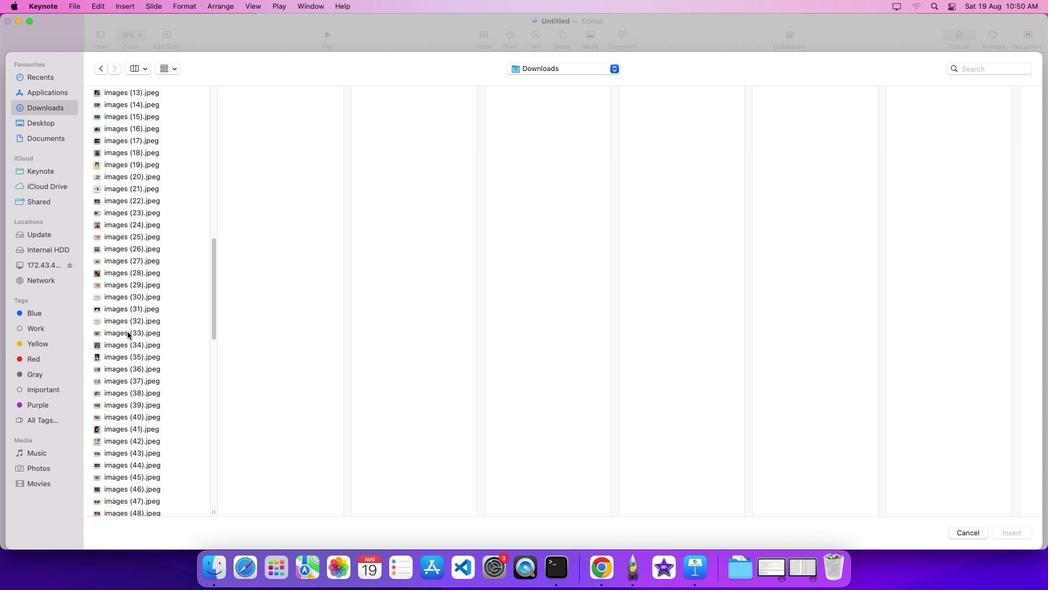 
Action: Mouse scrolled (127, 331) with delta (0, 0)
Screenshot: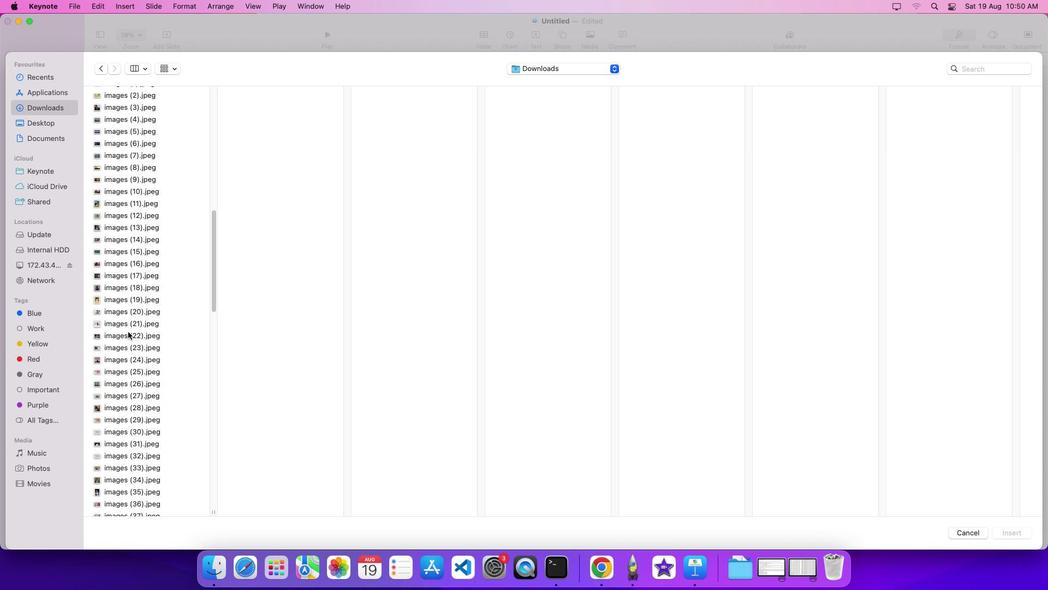 
Action: Mouse scrolled (127, 331) with delta (0, 0)
Screenshot: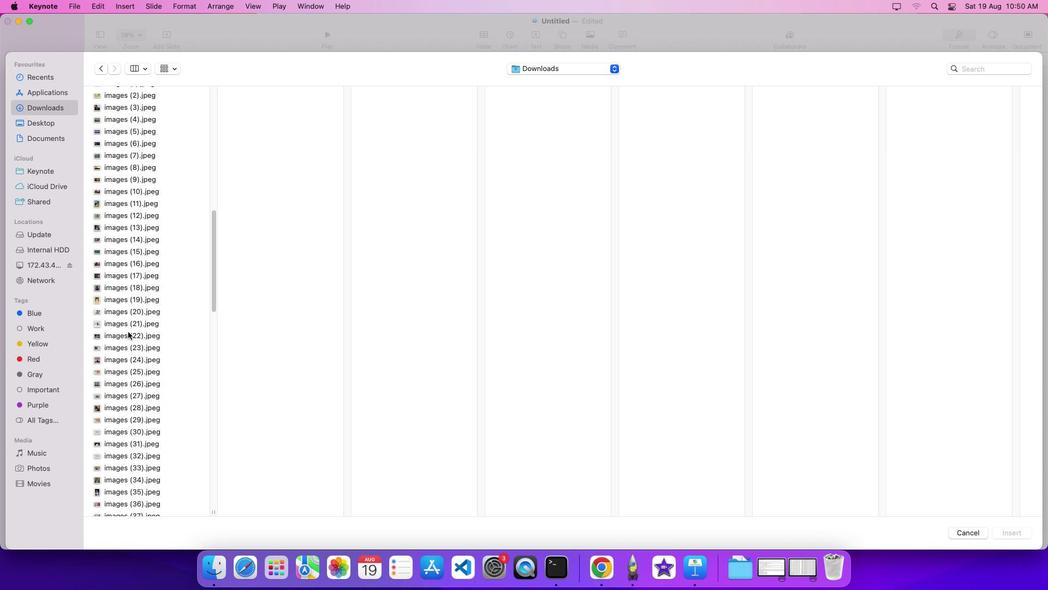
Action: Mouse scrolled (127, 331) with delta (0, 4)
Screenshot: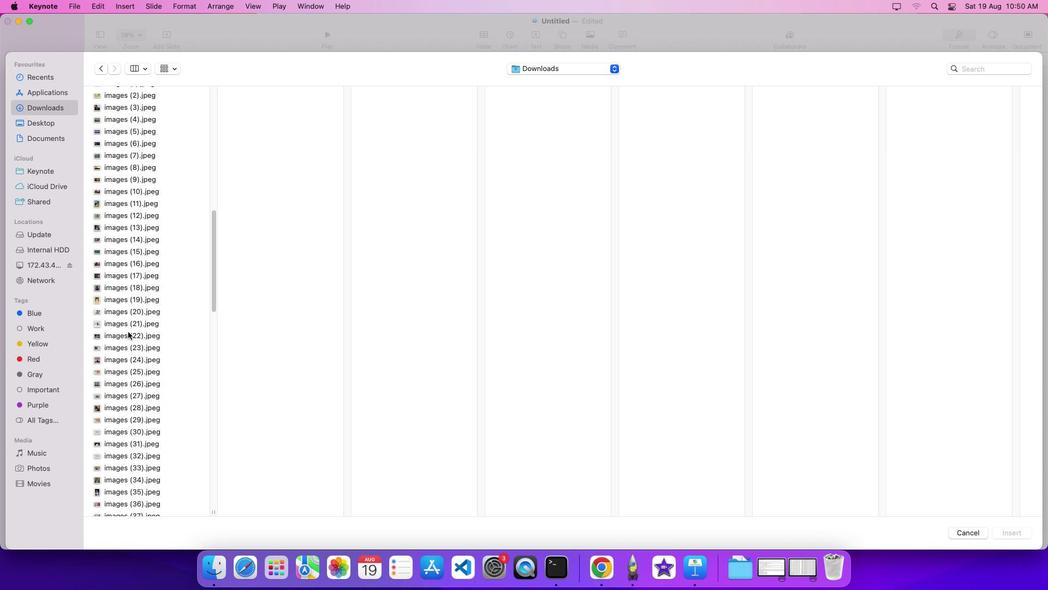 
Action: Mouse moved to (127, 331)
Screenshot: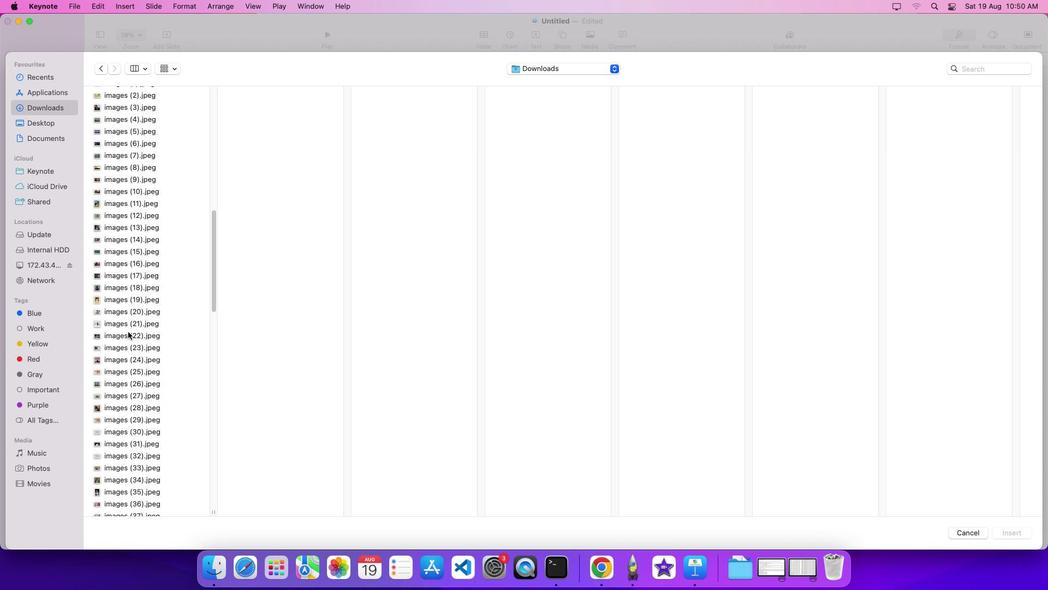 
Action: Mouse scrolled (127, 331) with delta (0, 0)
Screenshot: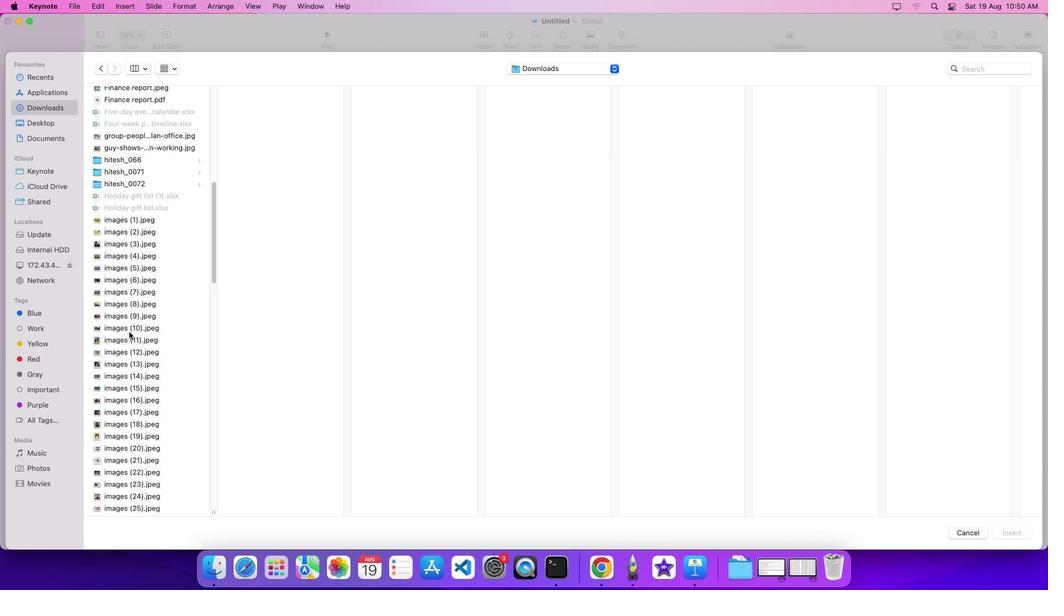 
Action: Mouse moved to (128, 332)
Screenshot: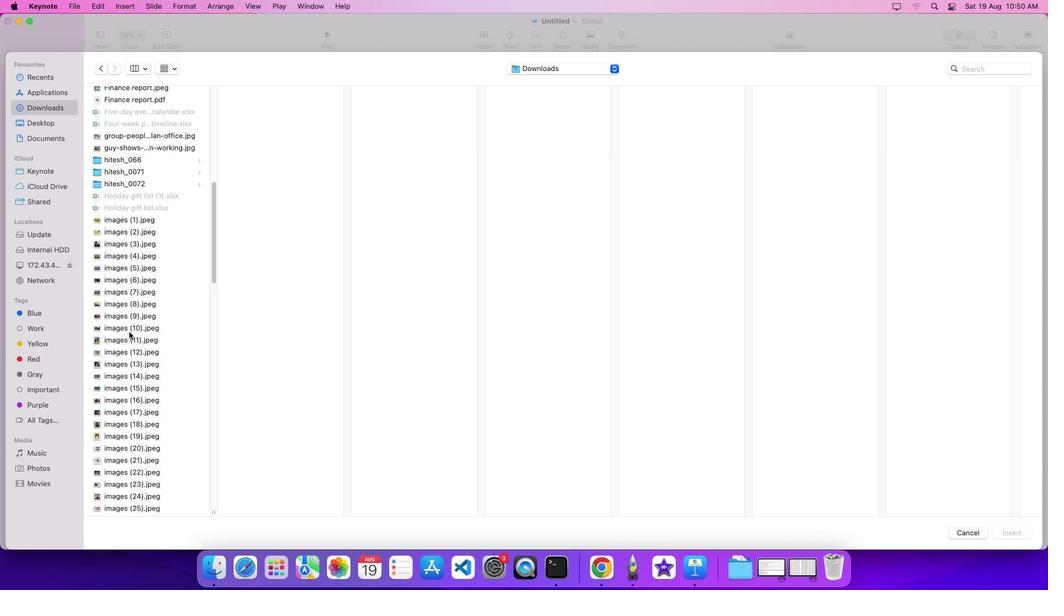 
Action: Mouse scrolled (128, 332) with delta (0, 1)
Screenshot: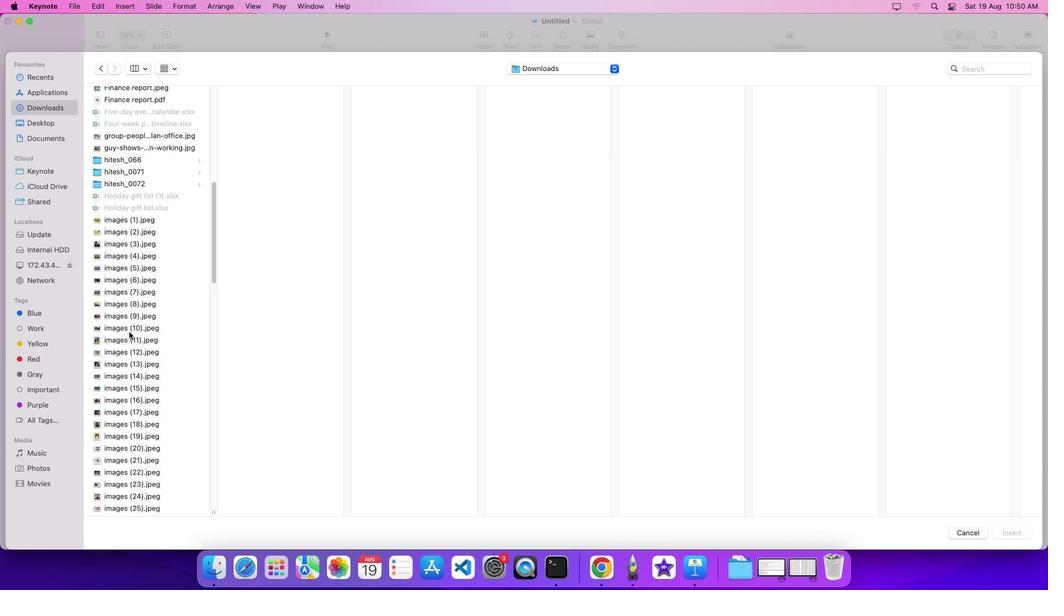 
Action: Mouse moved to (128, 332)
Screenshot: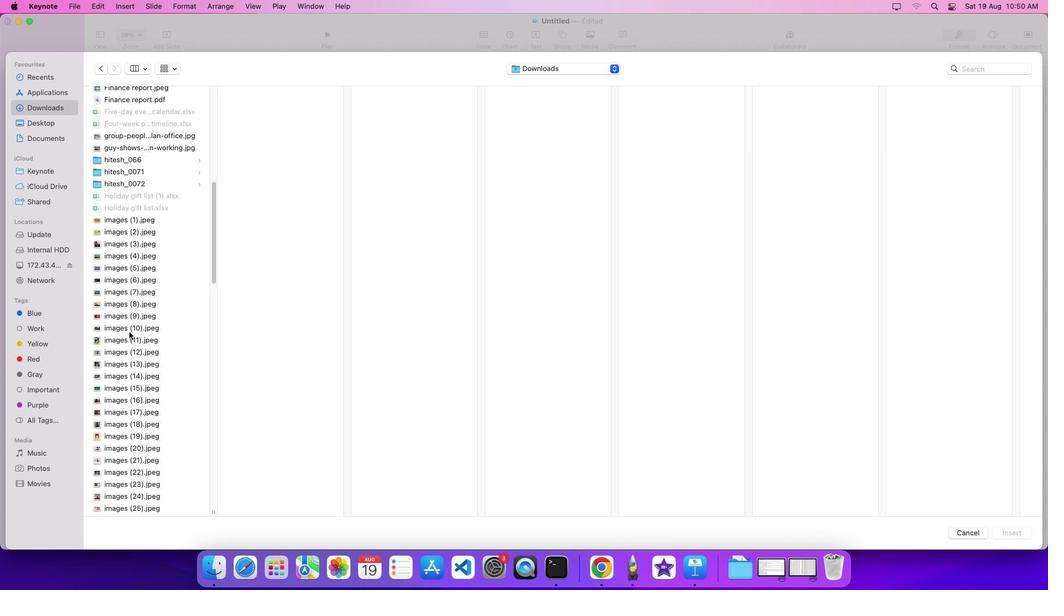 
Action: Mouse scrolled (128, 332) with delta (0, 4)
Screenshot: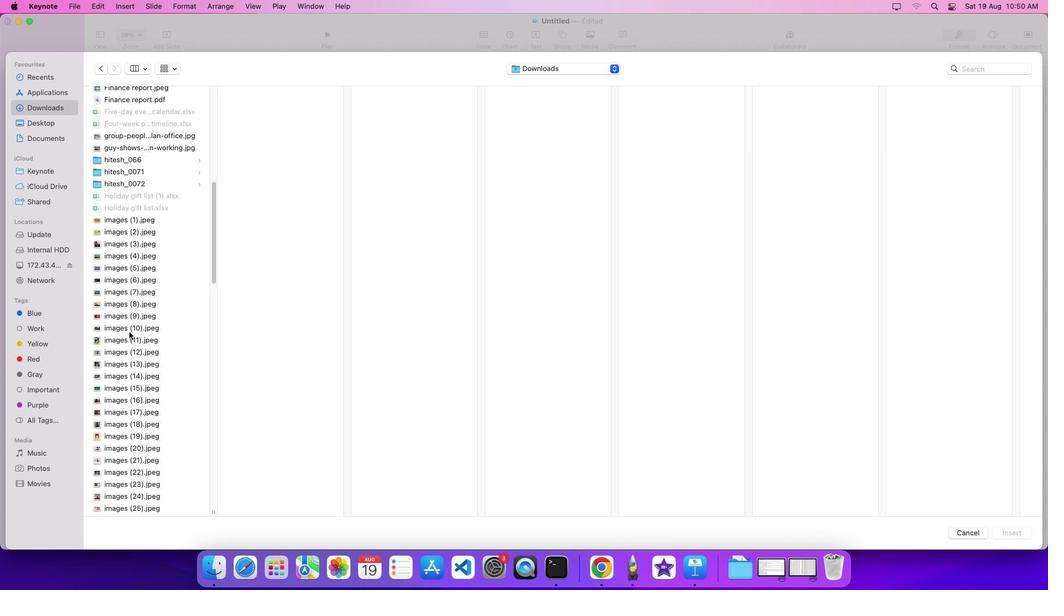 
Action: Mouse moved to (129, 332)
Screenshot: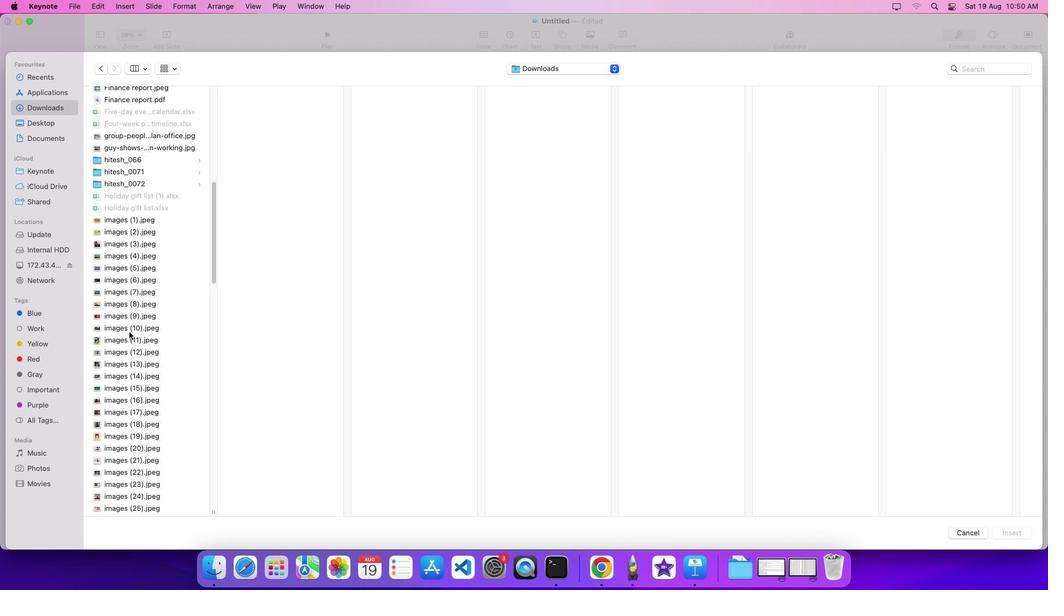 
Action: Mouse scrolled (129, 332) with delta (0, 0)
Screenshot: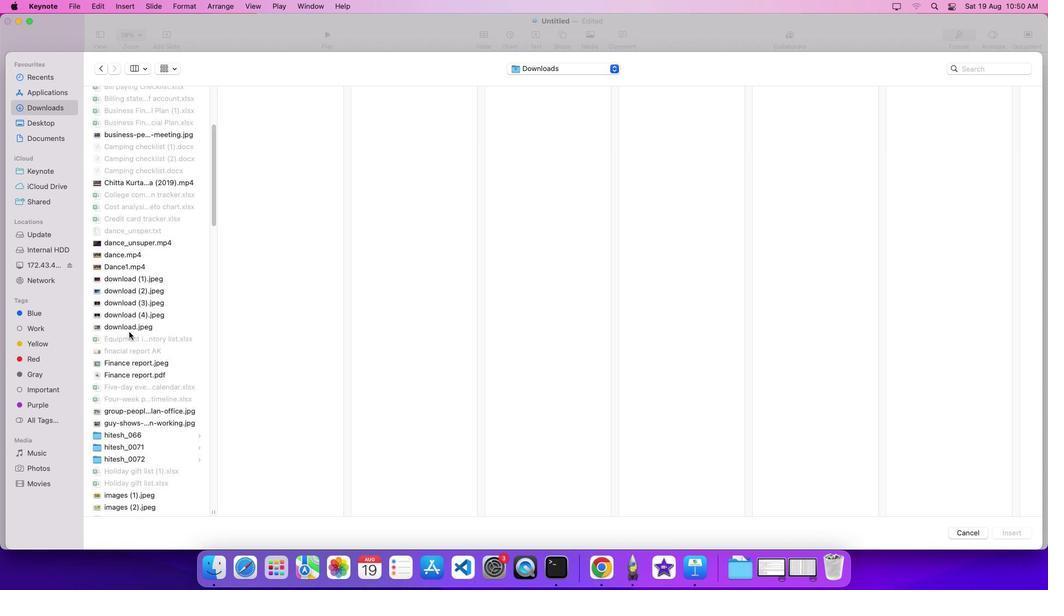 
Action: Mouse scrolled (129, 332) with delta (0, 0)
Screenshot: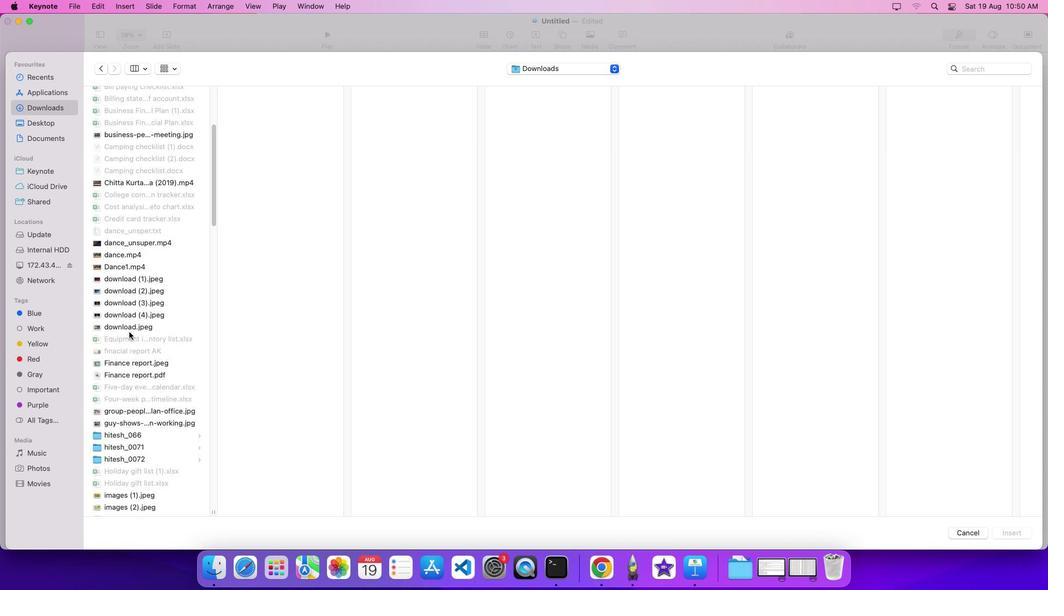 
Action: Mouse scrolled (129, 332) with delta (0, 4)
Screenshot: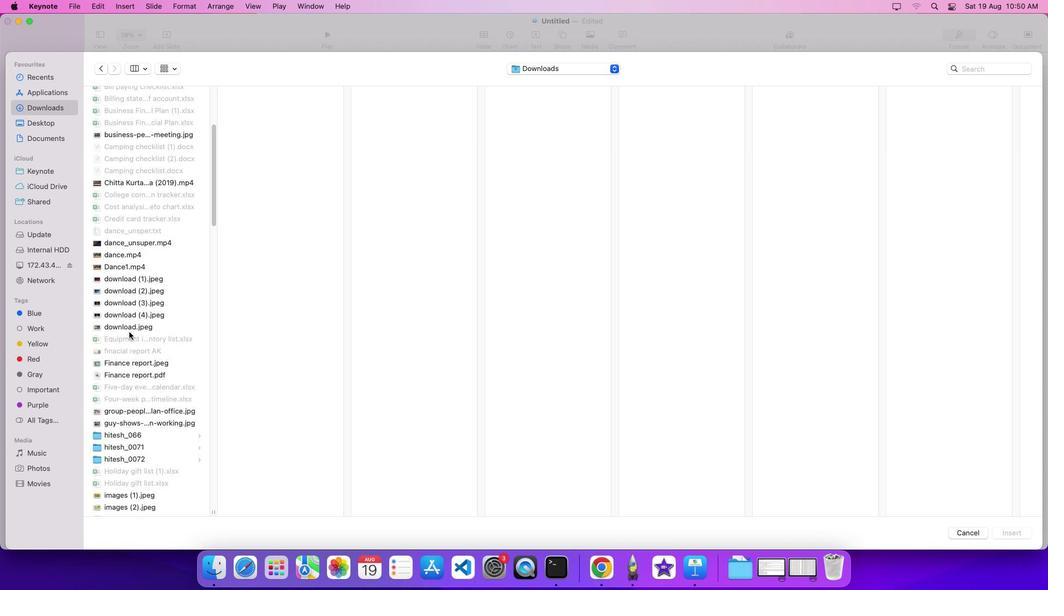 
Action: Mouse scrolled (129, 332) with delta (0, 6)
Screenshot: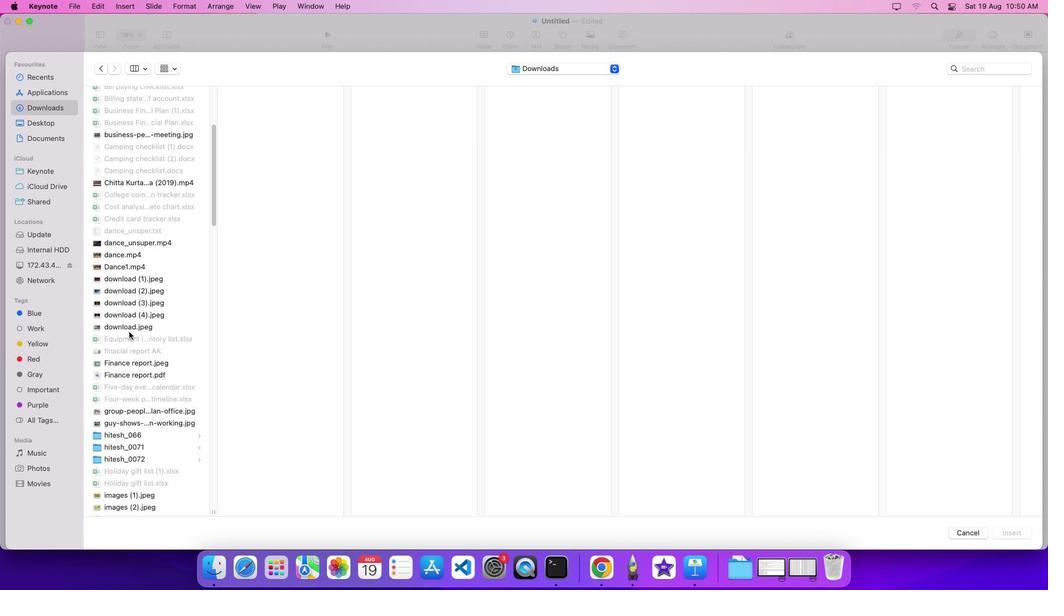 
Action: Mouse moved to (131, 331)
Screenshot: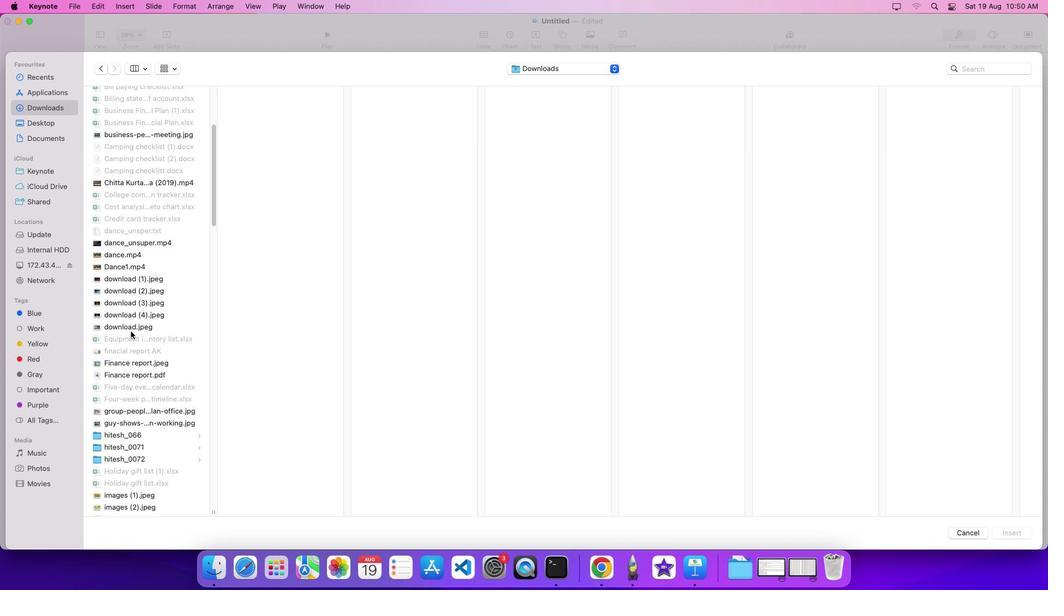 
Action: Mouse scrolled (131, 331) with delta (0, 0)
Screenshot: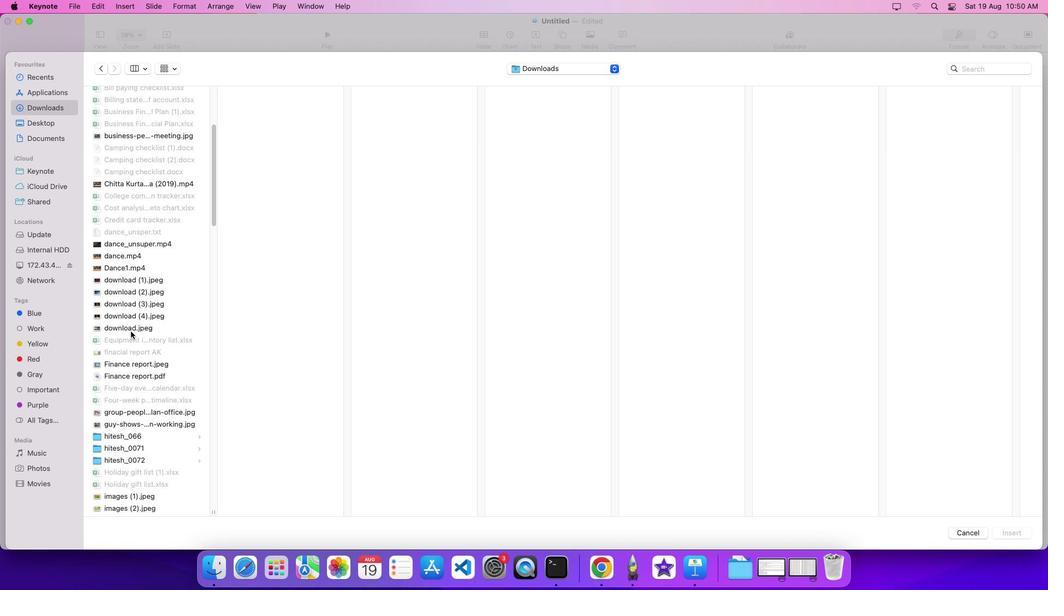 
Action: Mouse scrolled (131, 331) with delta (0, 0)
Screenshot: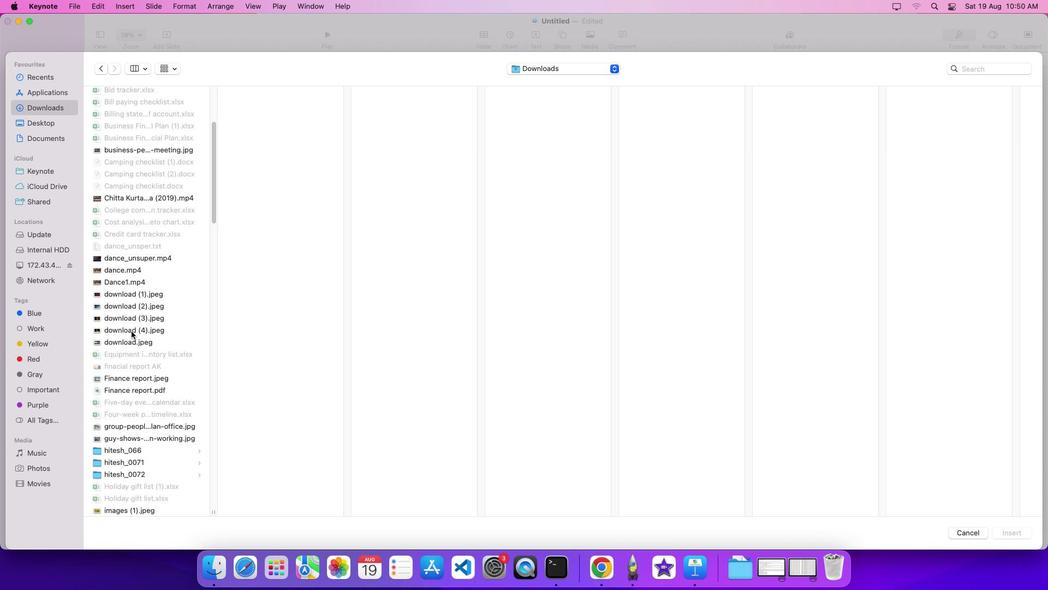 
Action: Mouse scrolled (131, 331) with delta (0, 0)
Screenshot: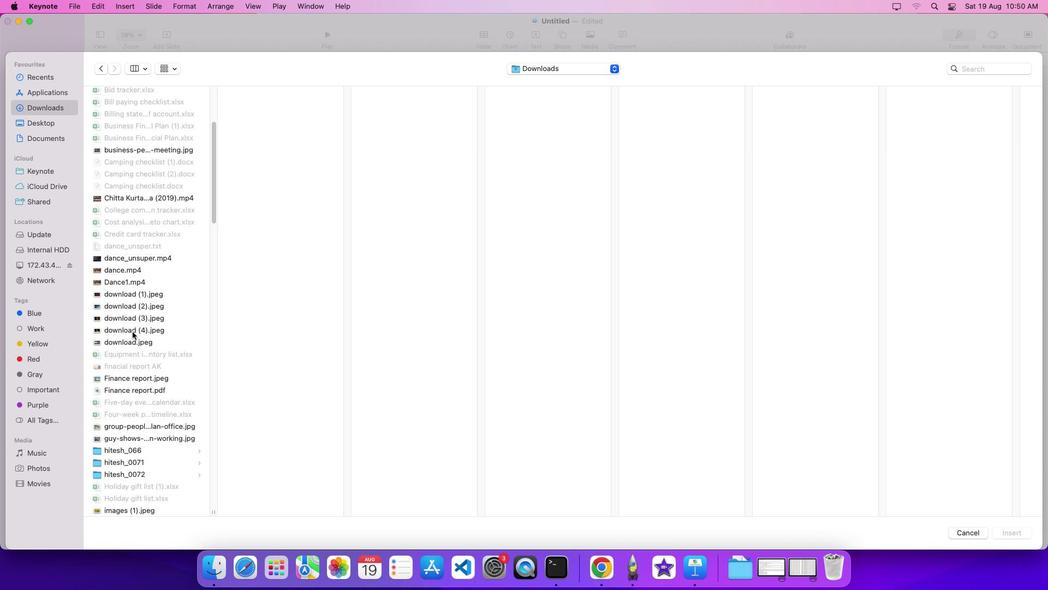 
Action: Mouse moved to (133, 331)
Screenshot: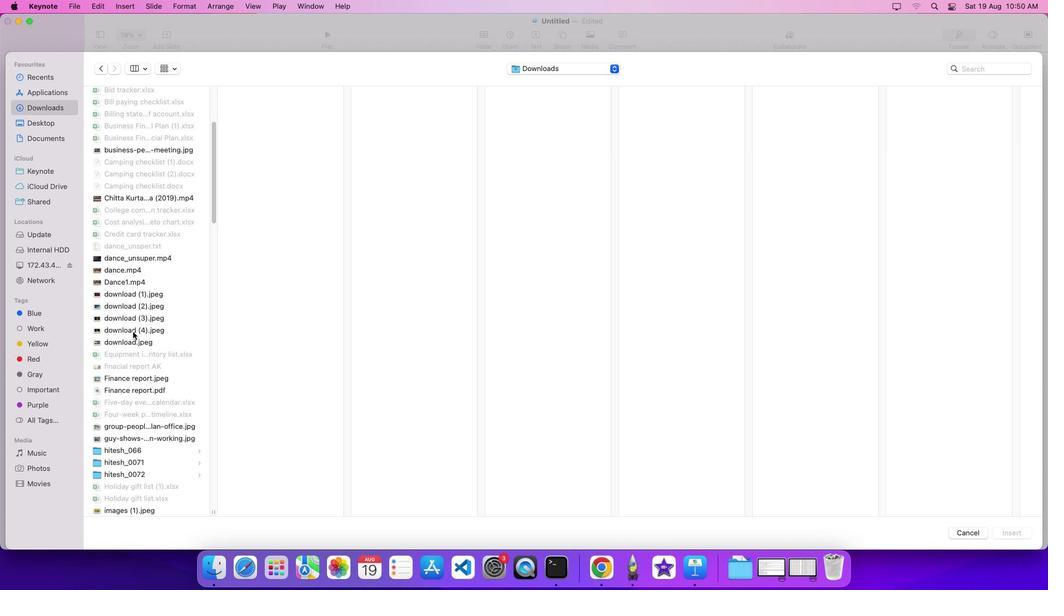 
Action: Mouse scrolled (133, 331) with delta (0, 0)
Screenshot: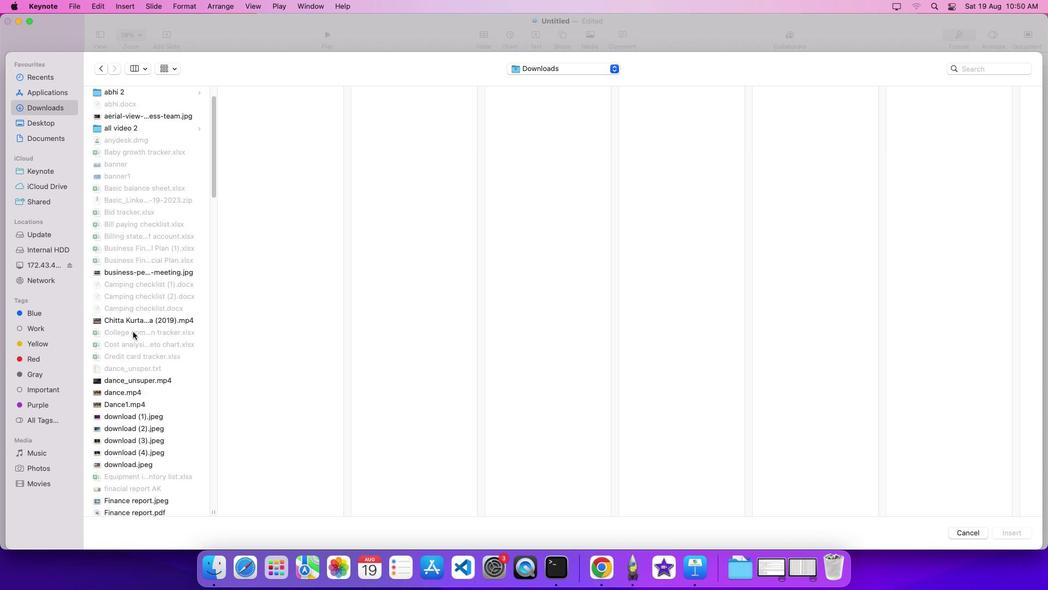 
Action: Mouse scrolled (133, 331) with delta (0, 0)
Screenshot: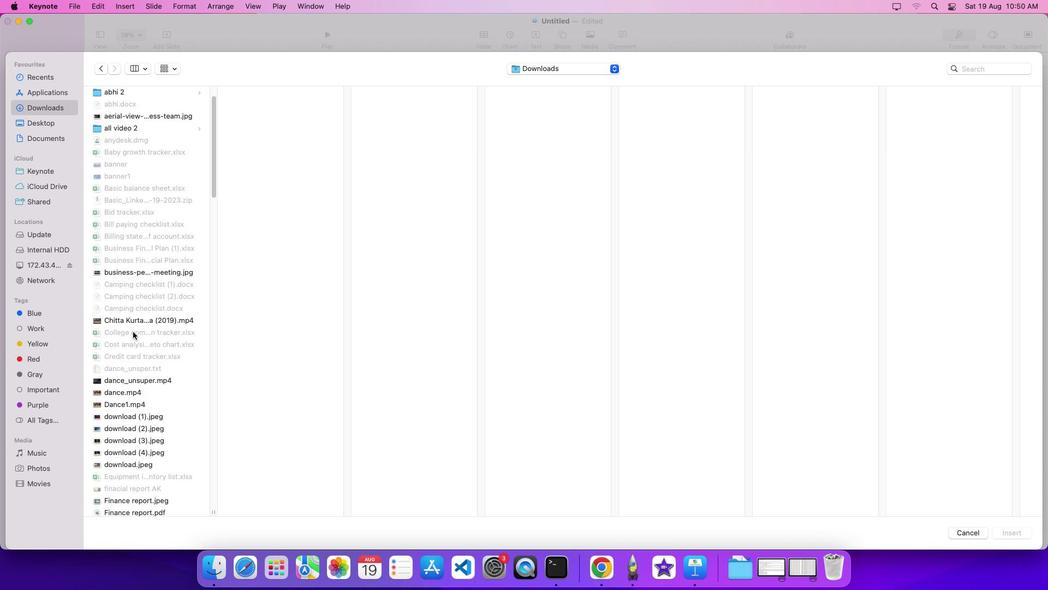 
Action: Mouse scrolled (133, 331) with delta (0, 4)
Screenshot: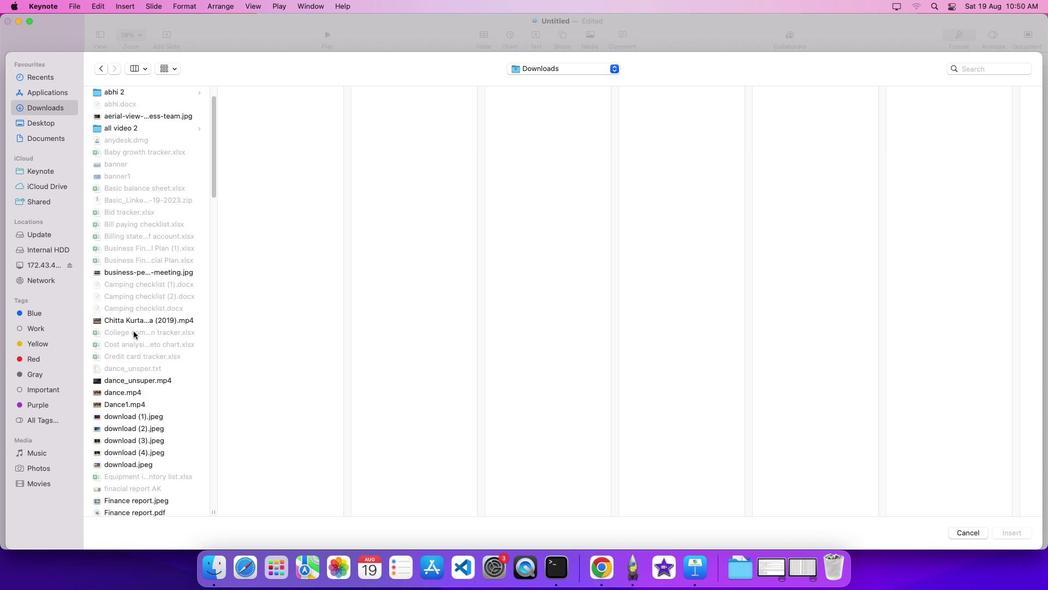 
Action: Mouse moved to (133, 331)
Screenshot: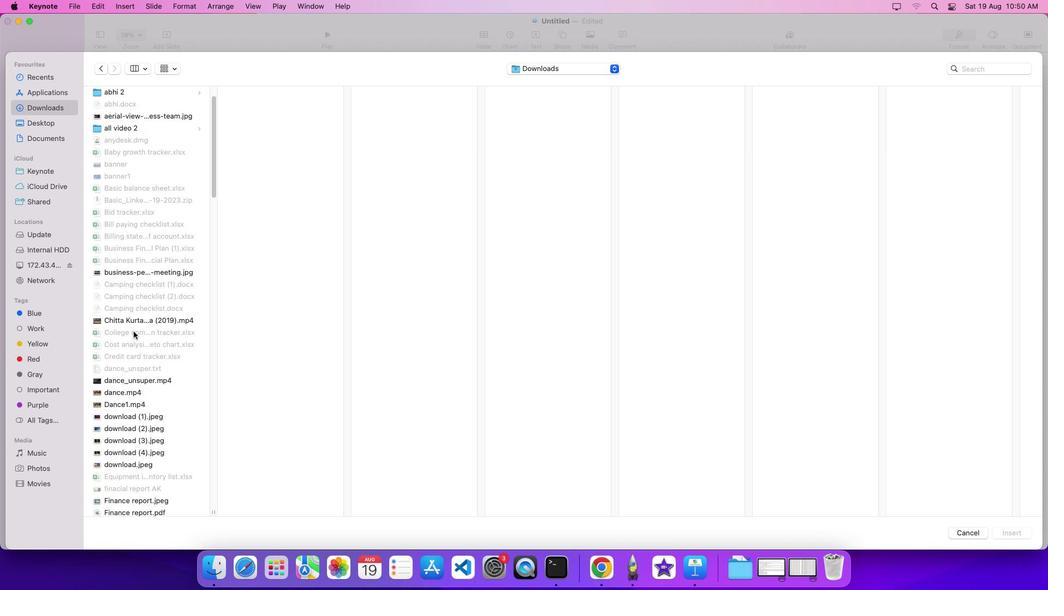 
Action: Mouse scrolled (133, 331) with delta (0, 0)
Screenshot: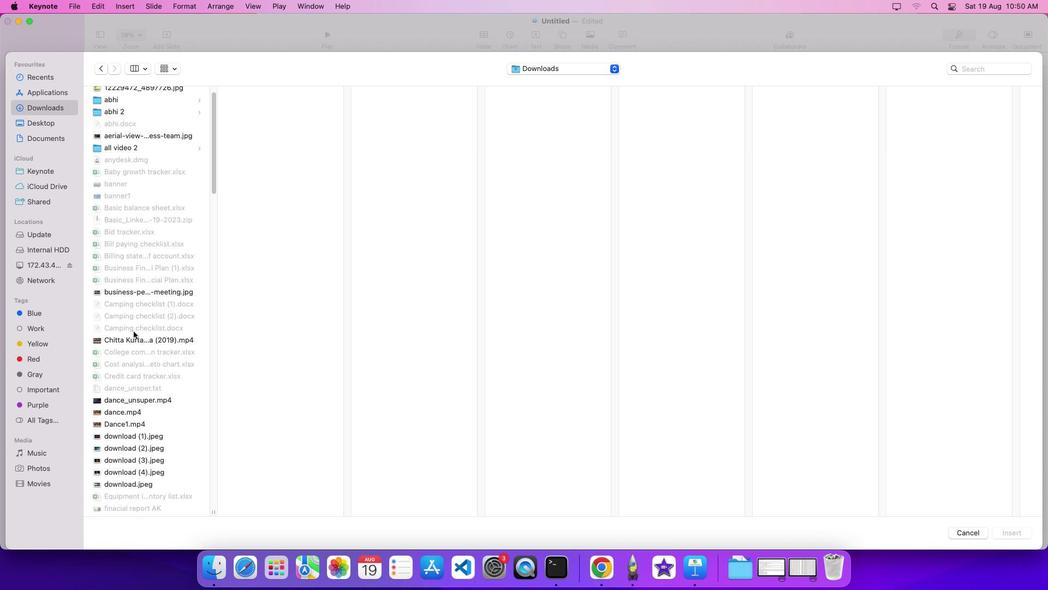 
Action: Mouse scrolled (133, 331) with delta (0, 0)
Screenshot: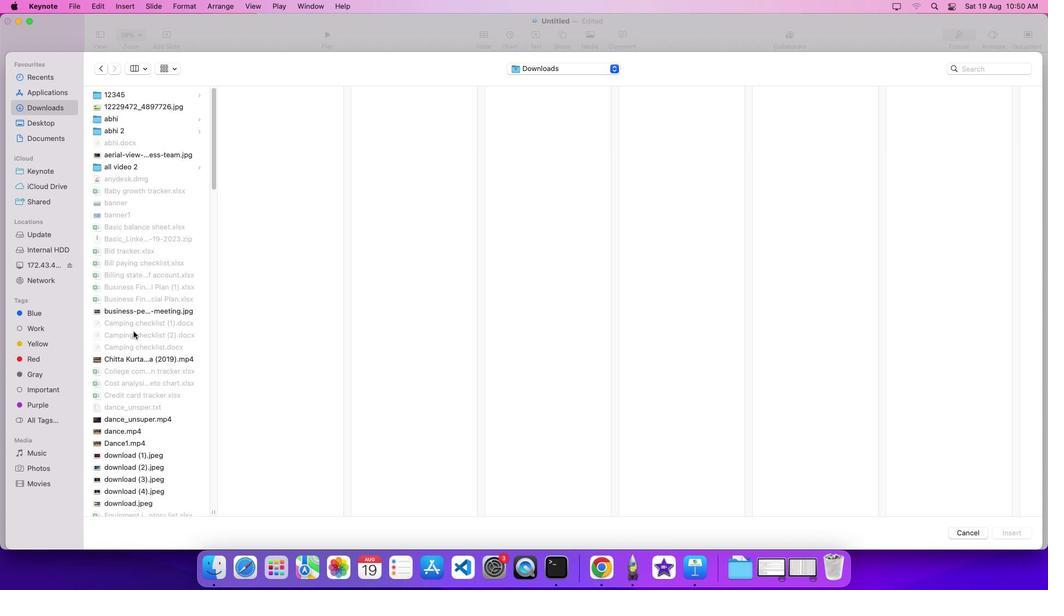 
Action: Mouse scrolled (133, 331) with delta (0, 2)
Screenshot: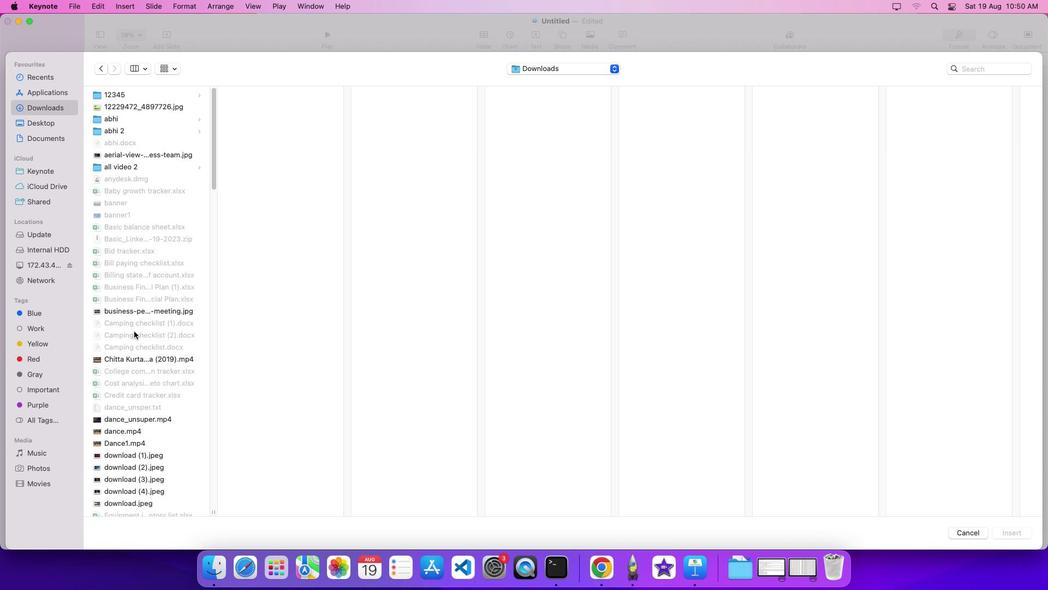 
Action: Mouse moved to (123, 158)
Screenshot: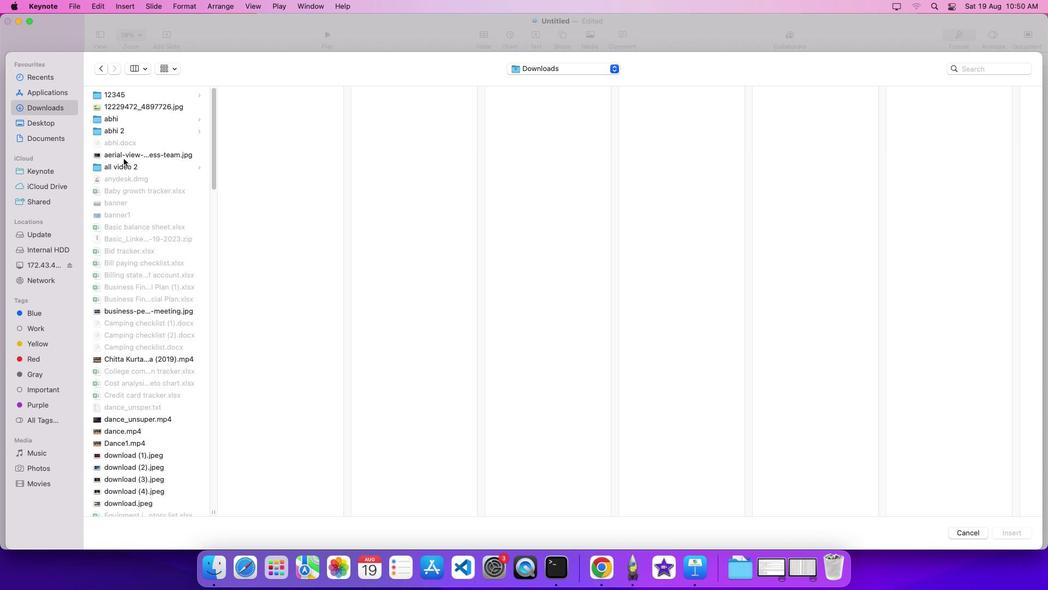 
Action: Mouse scrolled (123, 158) with delta (0, 0)
Screenshot: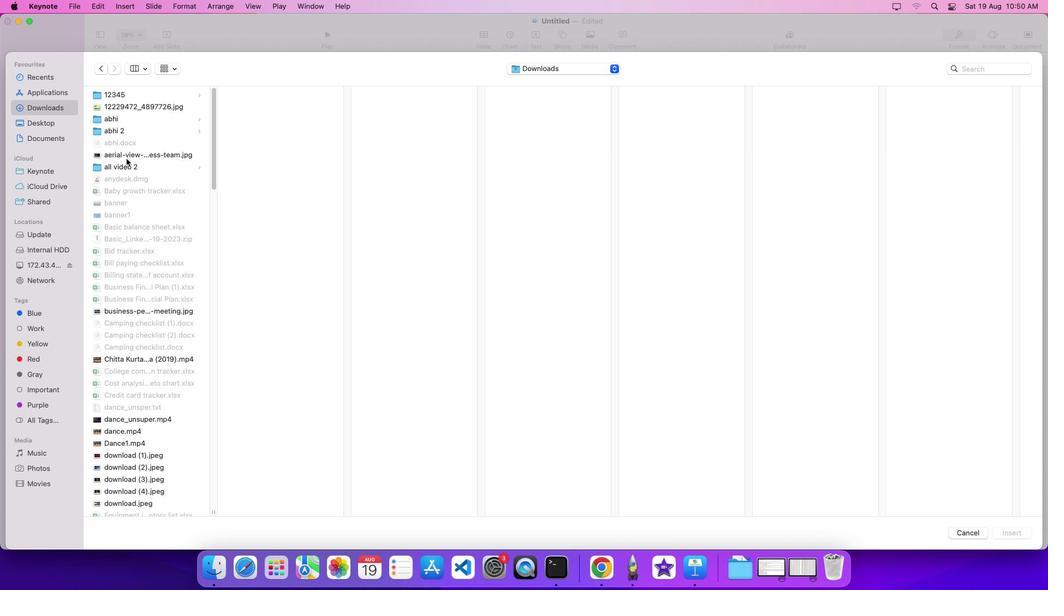 
Action: Mouse moved to (123, 158)
Screenshot: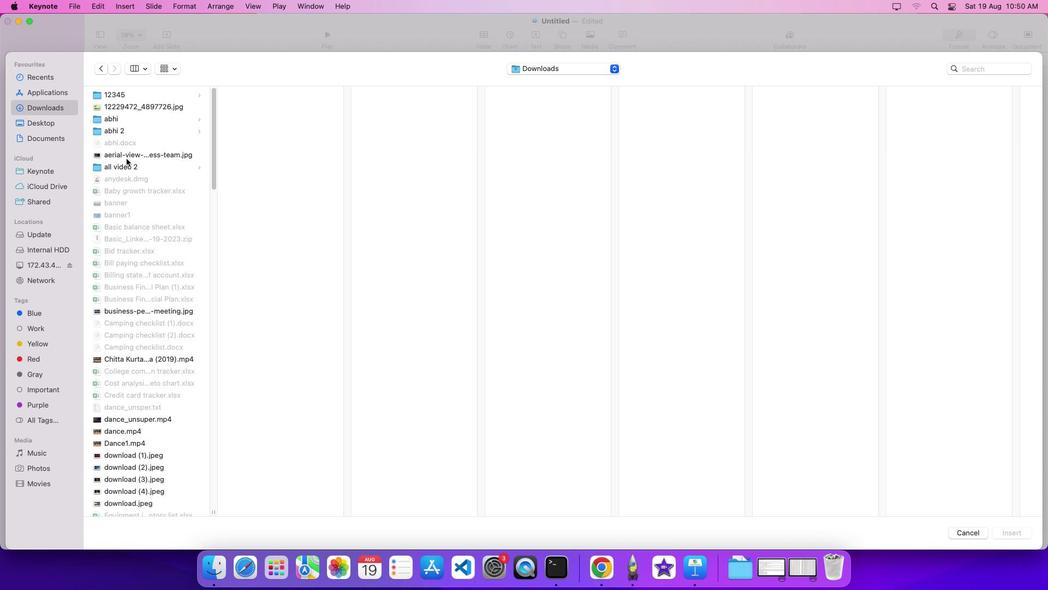 
Action: Mouse scrolled (123, 158) with delta (0, 0)
Screenshot: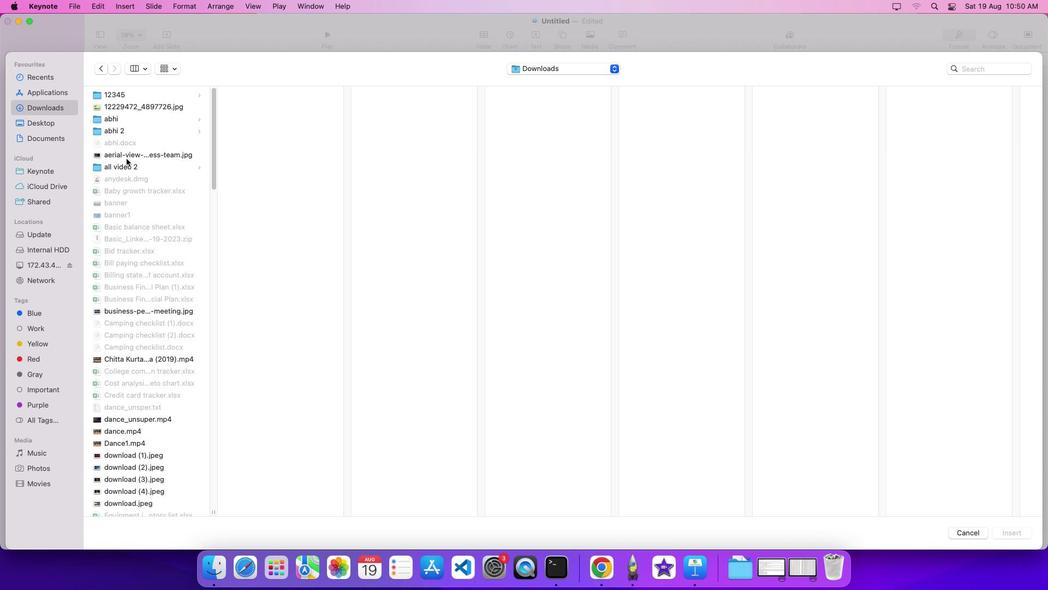 
Action: Mouse moved to (126, 158)
Screenshot: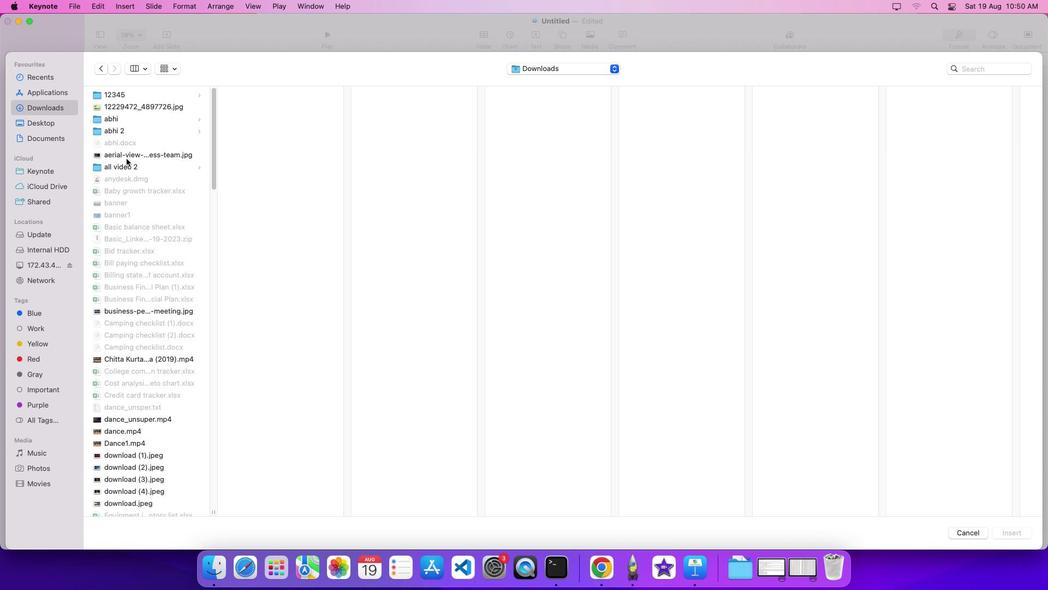 
Action: Mouse scrolled (126, 158) with delta (0, 0)
Screenshot: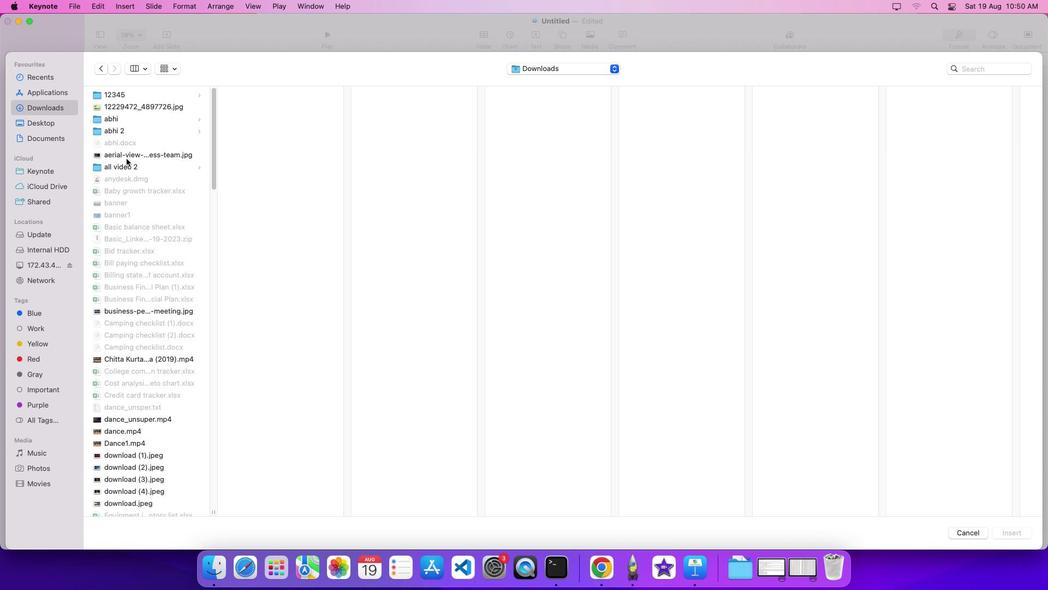 
Action: Mouse scrolled (126, 158) with delta (0, 0)
Screenshot: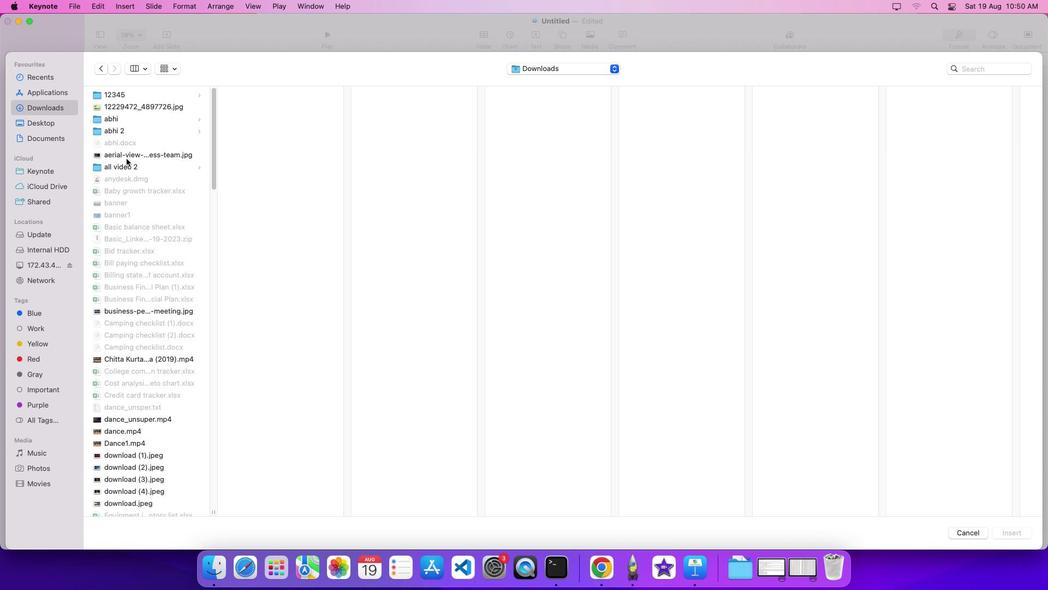
Action: Mouse moved to (127, 198)
Screenshot: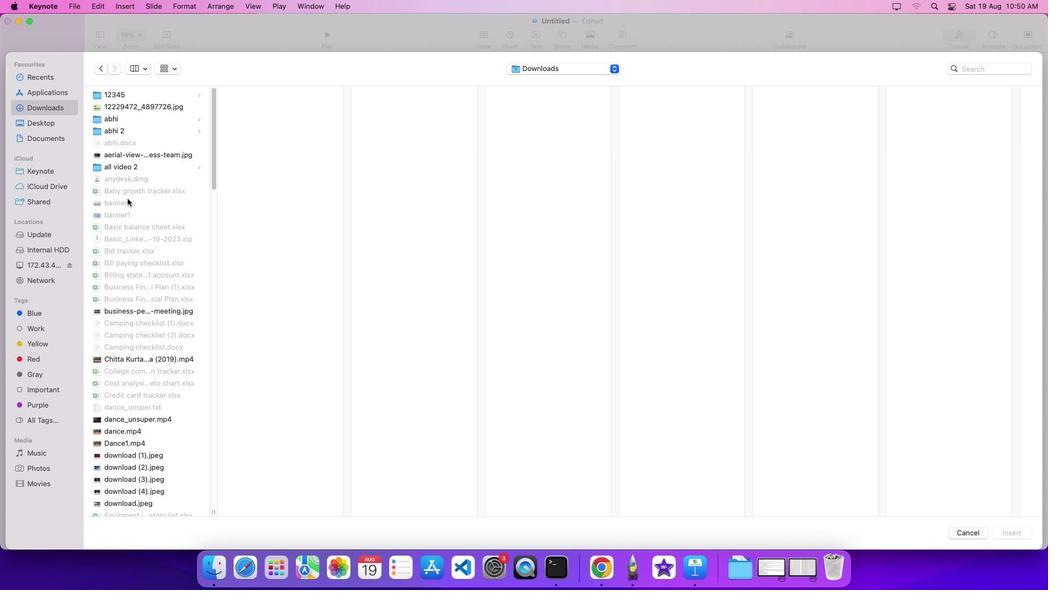 
Action: Mouse scrolled (127, 198) with delta (0, 0)
Screenshot: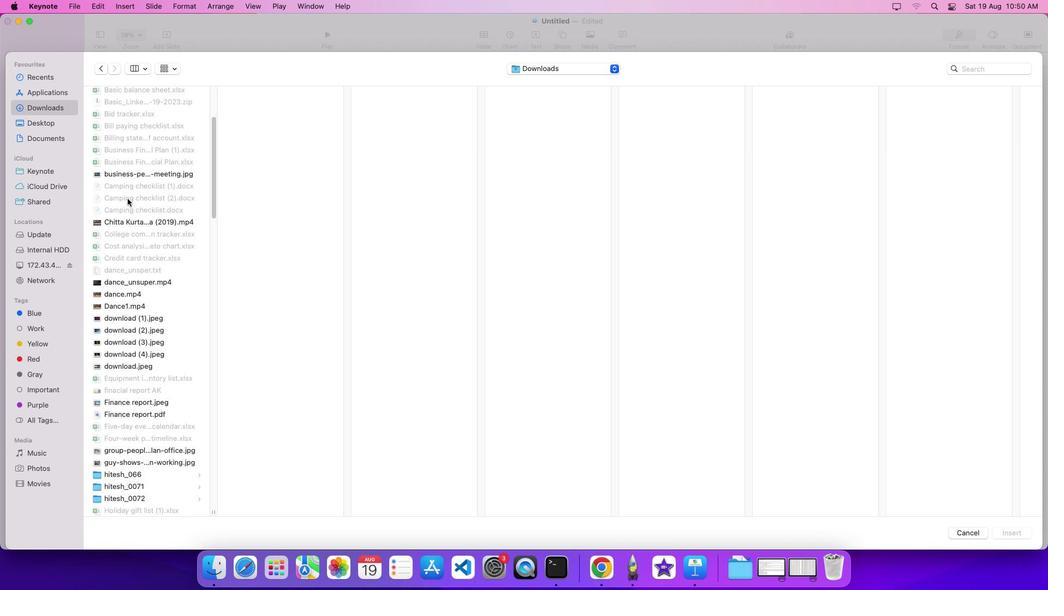
Action: Mouse scrolled (127, 198) with delta (0, -1)
Screenshot: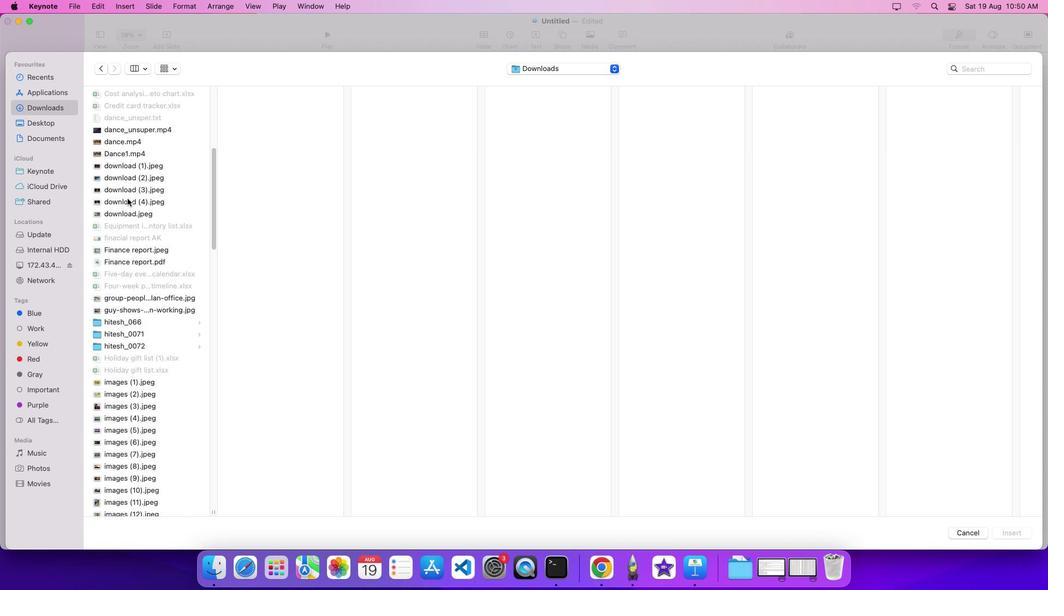 
Action: Mouse scrolled (127, 198) with delta (0, -4)
Screenshot: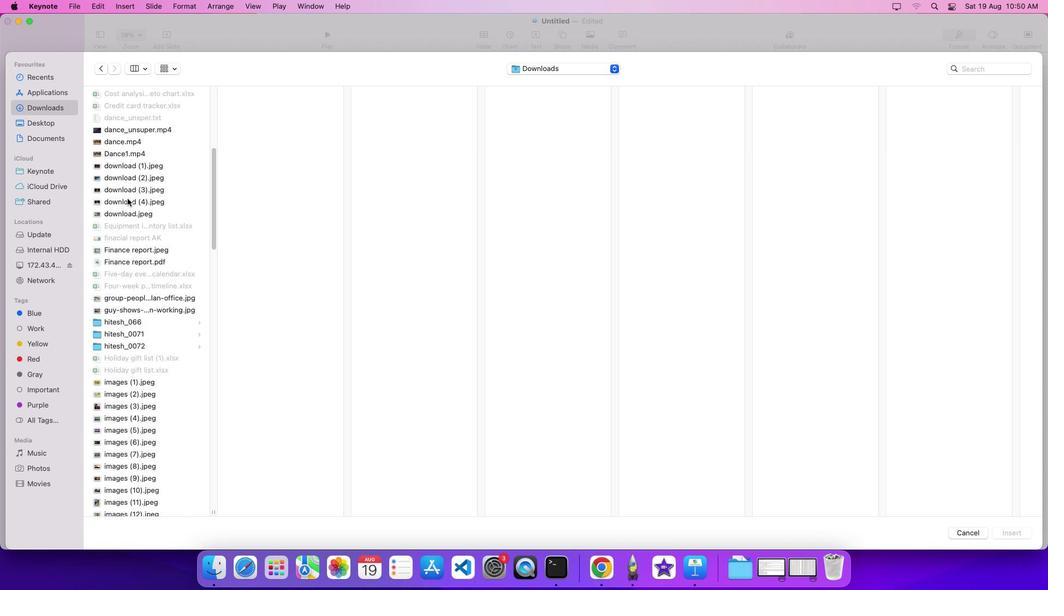 
Action: Mouse scrolled (127, 198) with delta (0, -6)
Screenshot: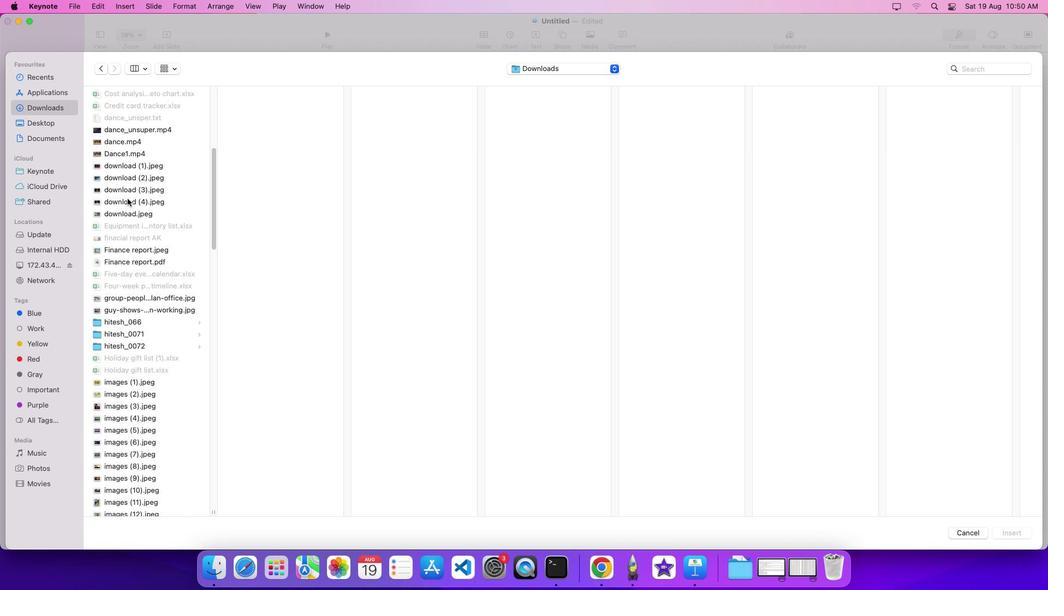 
Action: Mouse moved to (127, 198)
Screenshot: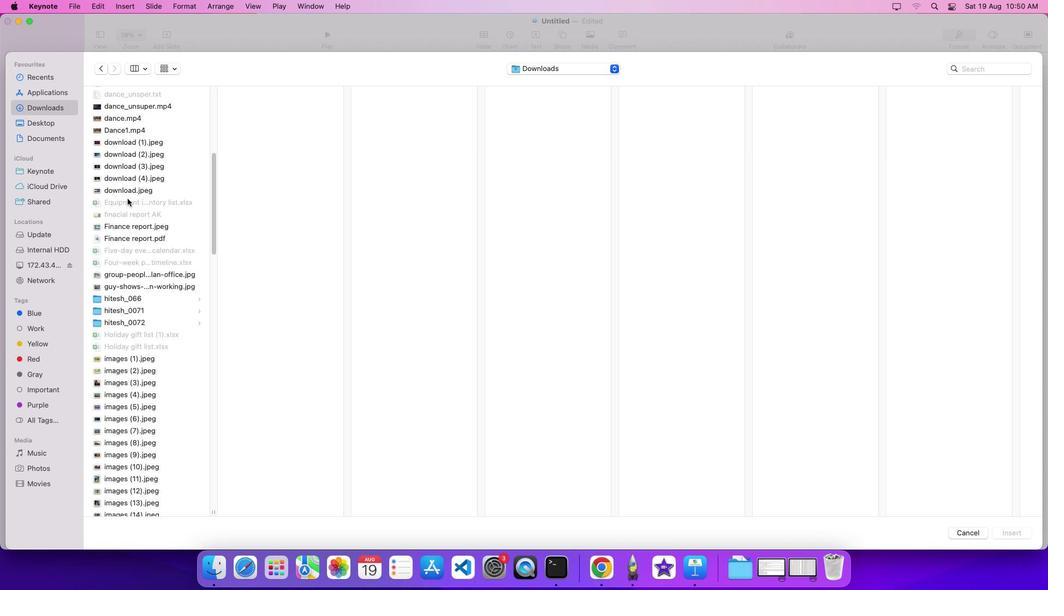 
Action: Mouse scrolled (127, 198) with delta (0, 0)
Screenshot: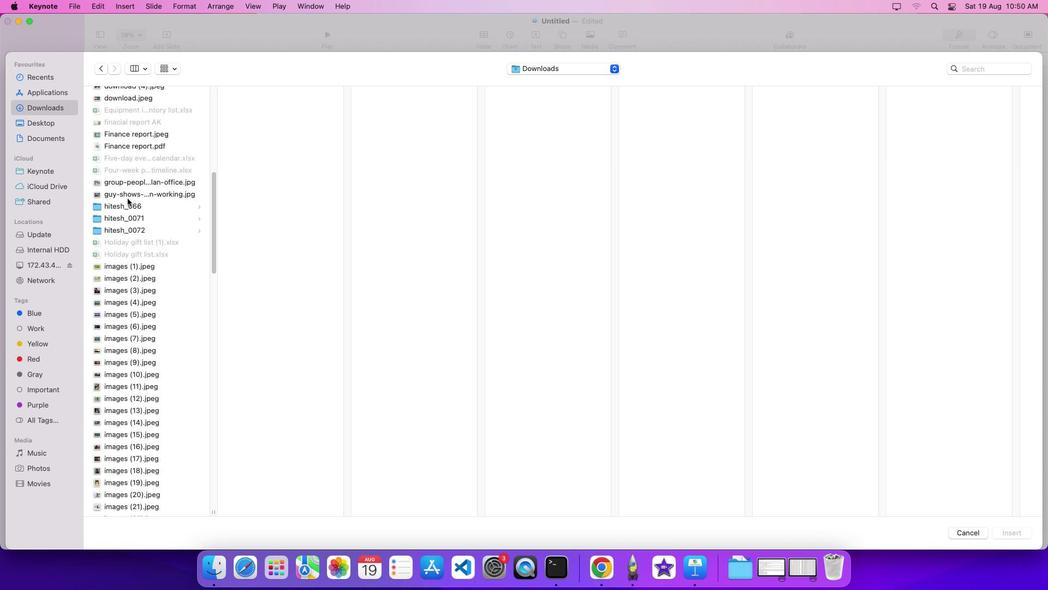
Action: Mouse scrolled (127, 198) with delta (0, 0)
Screenshot: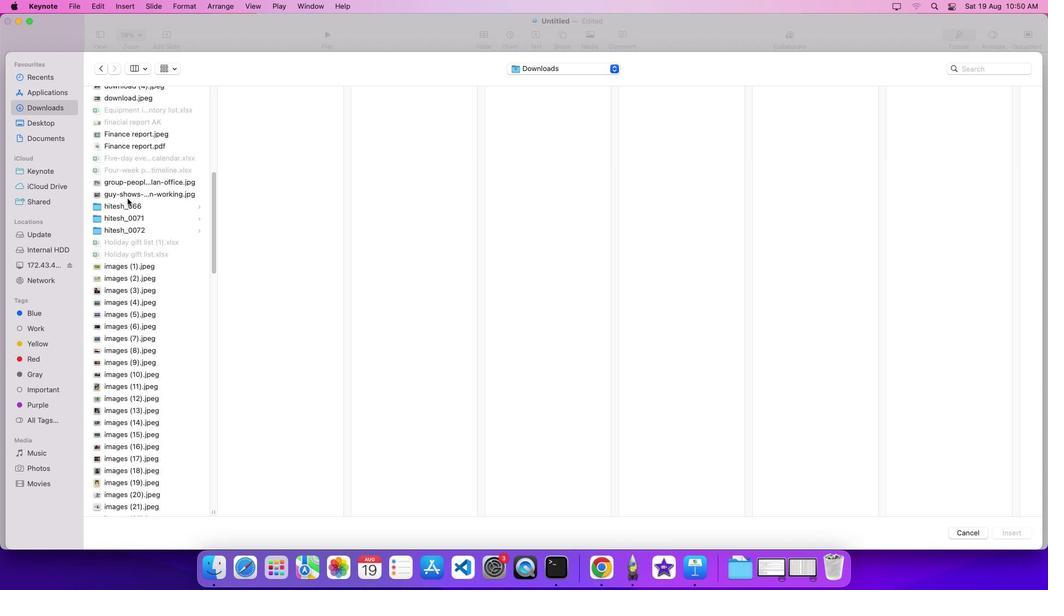 
Action: Mouse scrolled (127, 198) with delta (0, -3)
Screenshot: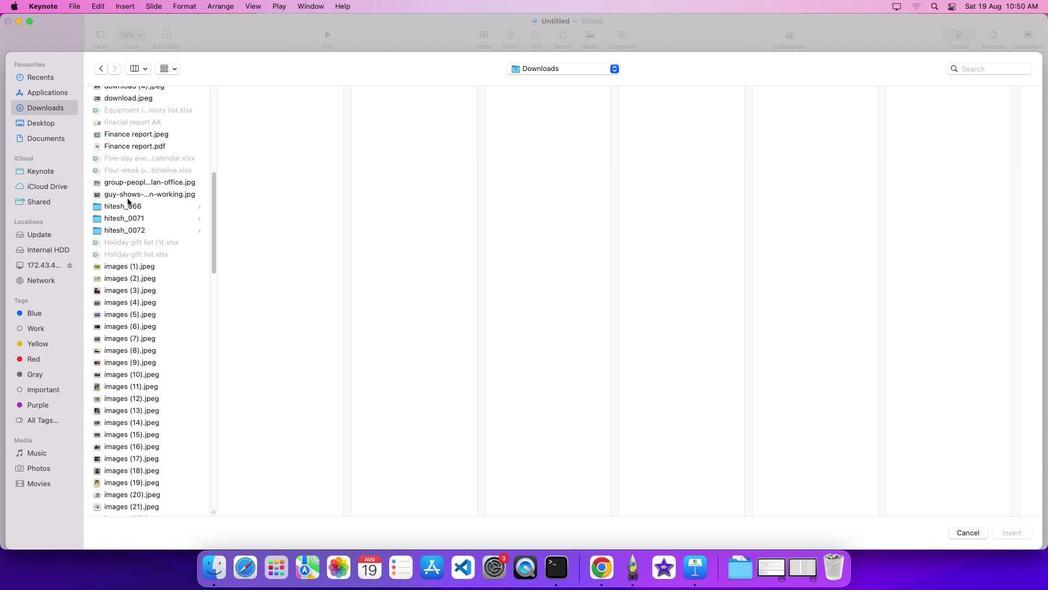 
Action: Mouse moved to (130, 202)
Screenshot: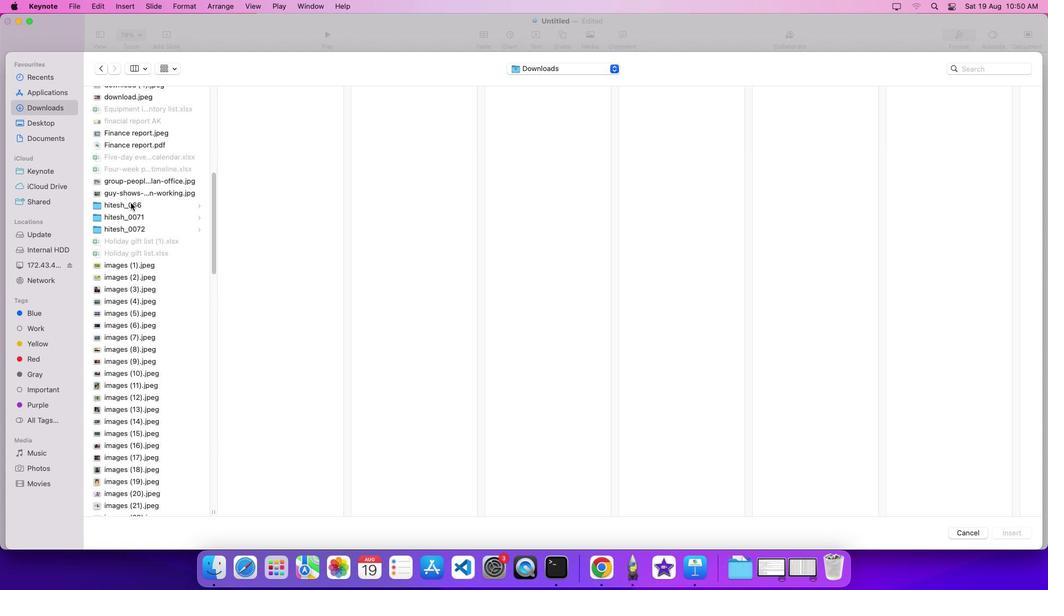 
Action: Mouse scrolled (130, 202) with delta (0, 0)
Screenshot: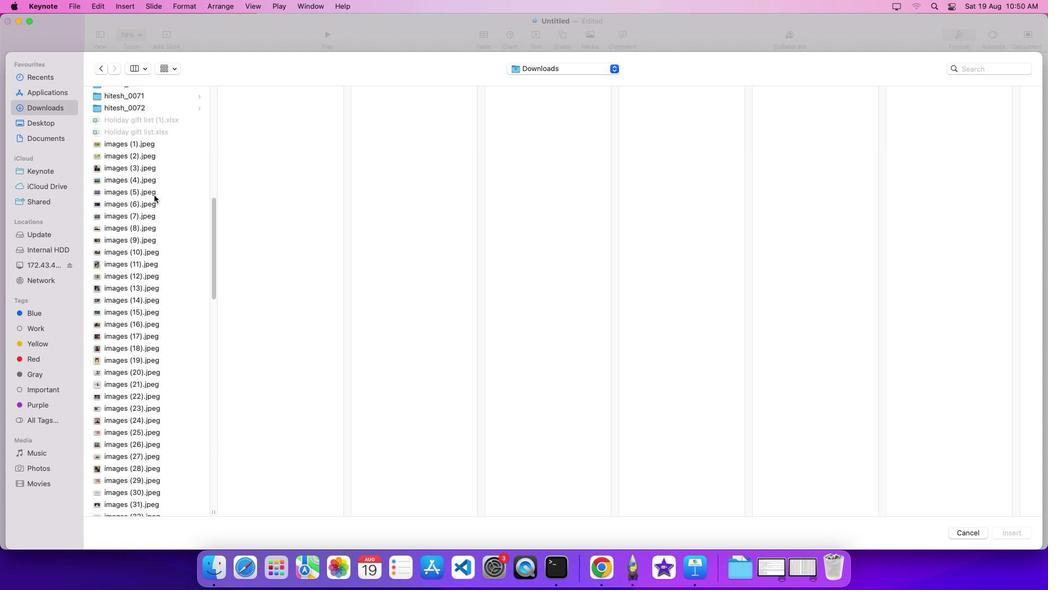 
Action: Mouse scrolled (130, 202) with delta (0, 0)
Screenshot: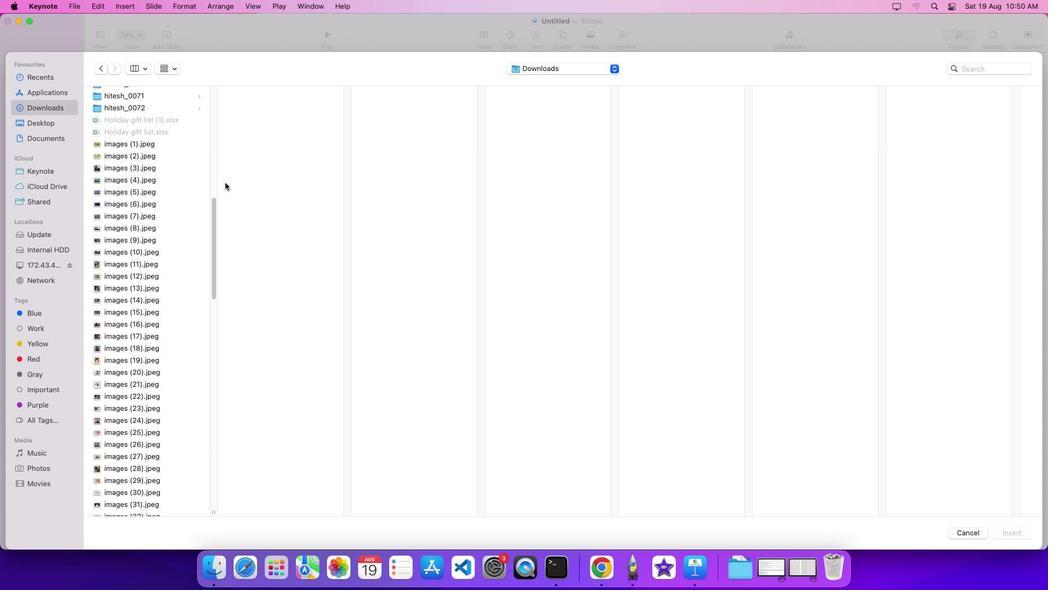 
Action: Mouse scrolled (130, 202) with delta (0, -4)
Screenshot: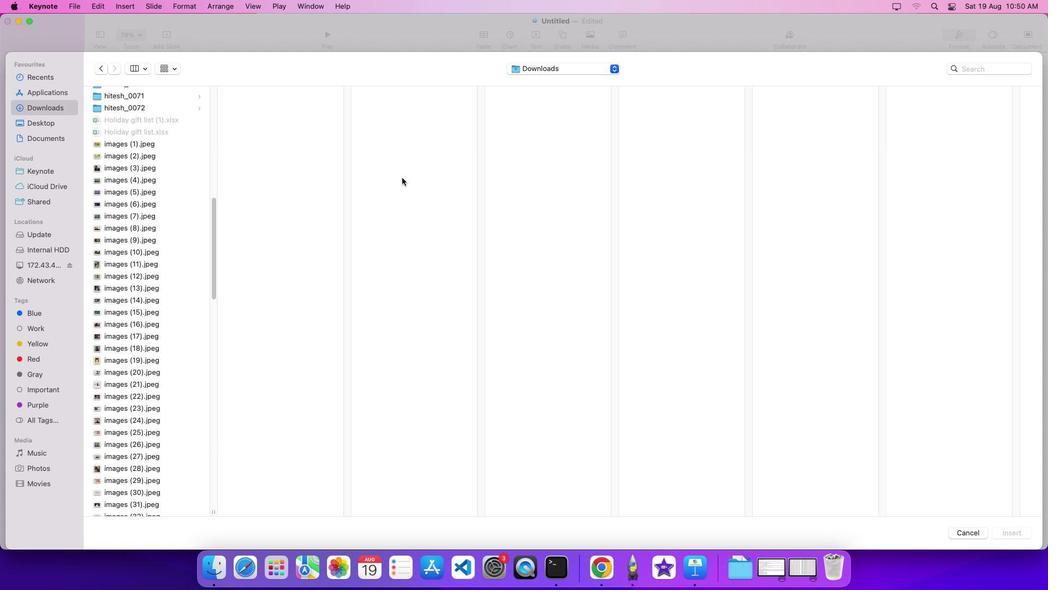 
Action: Mouse moved to (981, 73)
Screenshot: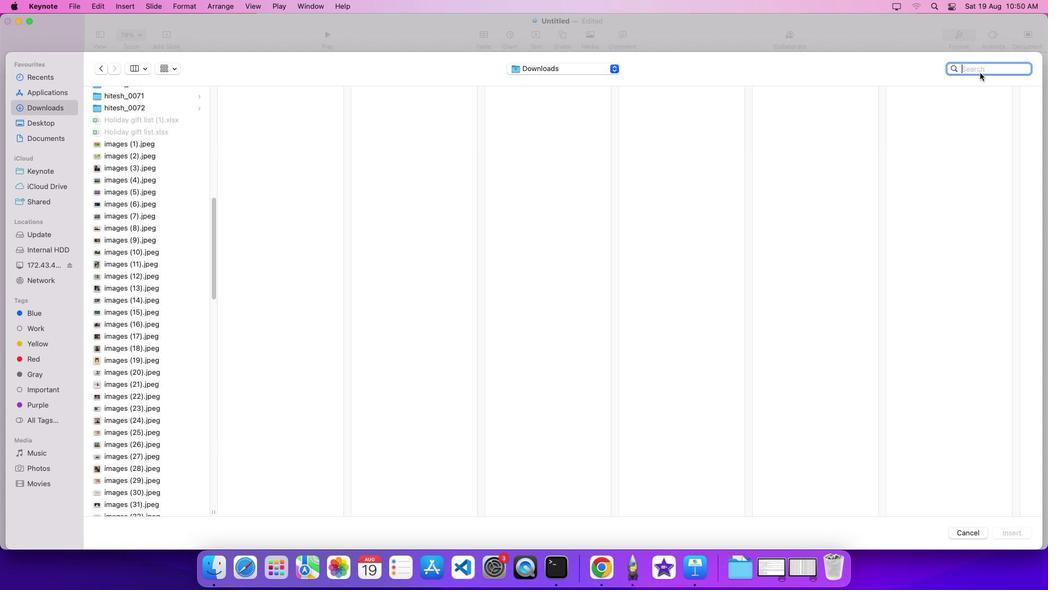 
Action: Mouse pressed left at (981, 73)
Screenshot: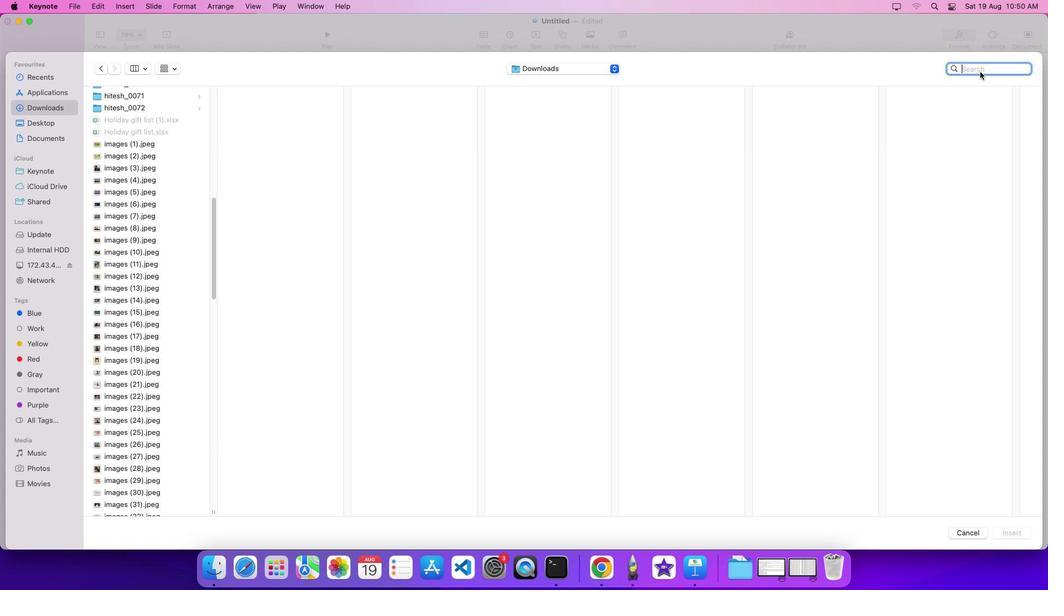 
Action: Mouse moved to (981, 71)
Screenshot: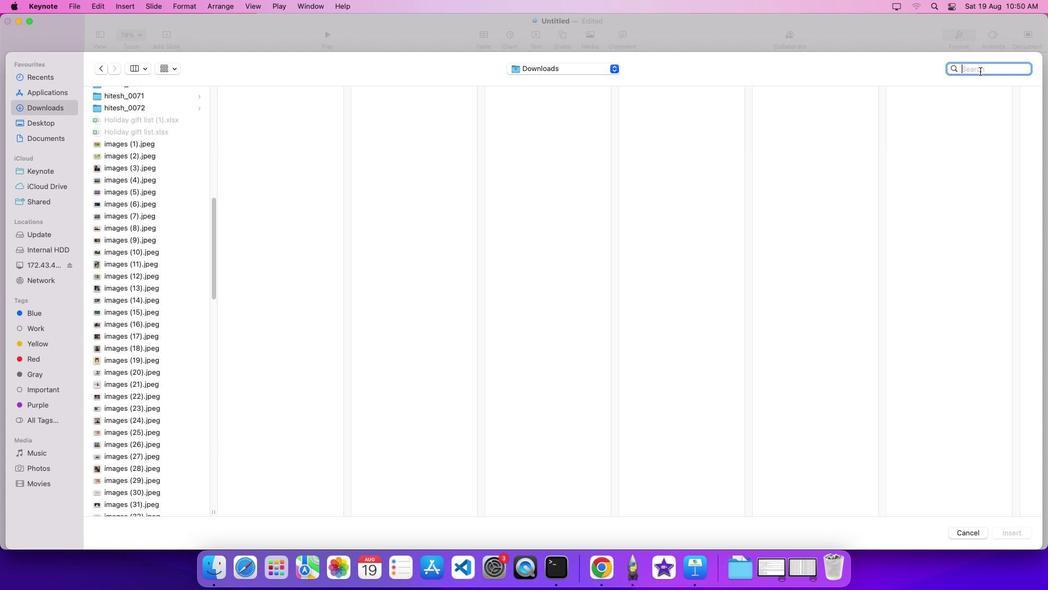 
Action: Key pressed 'K''E''Y'Key.enter
Screenshot: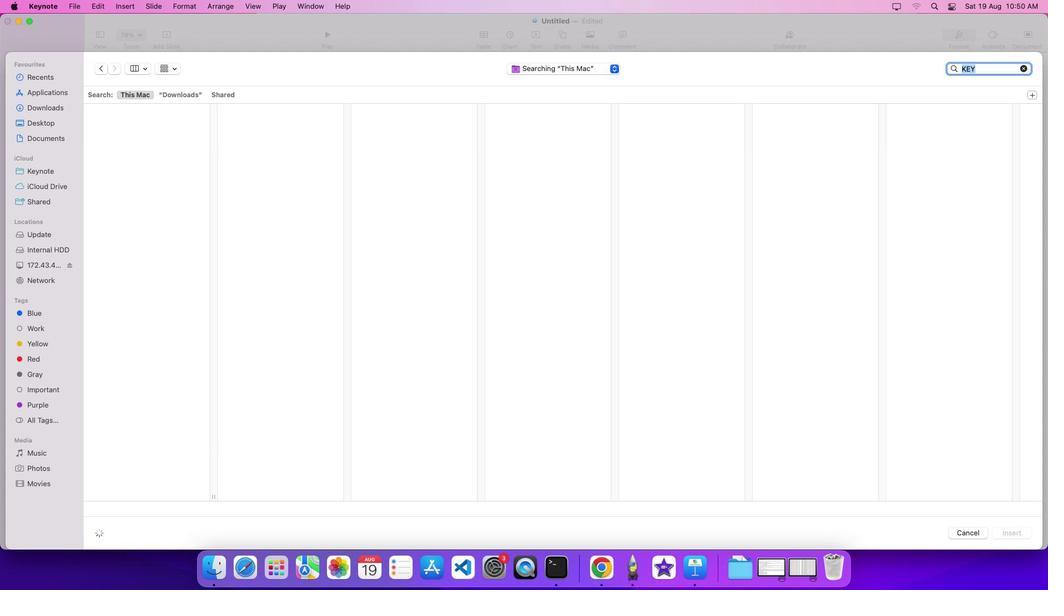 
Action: Mouse moved to (98, 71)
Screenshot: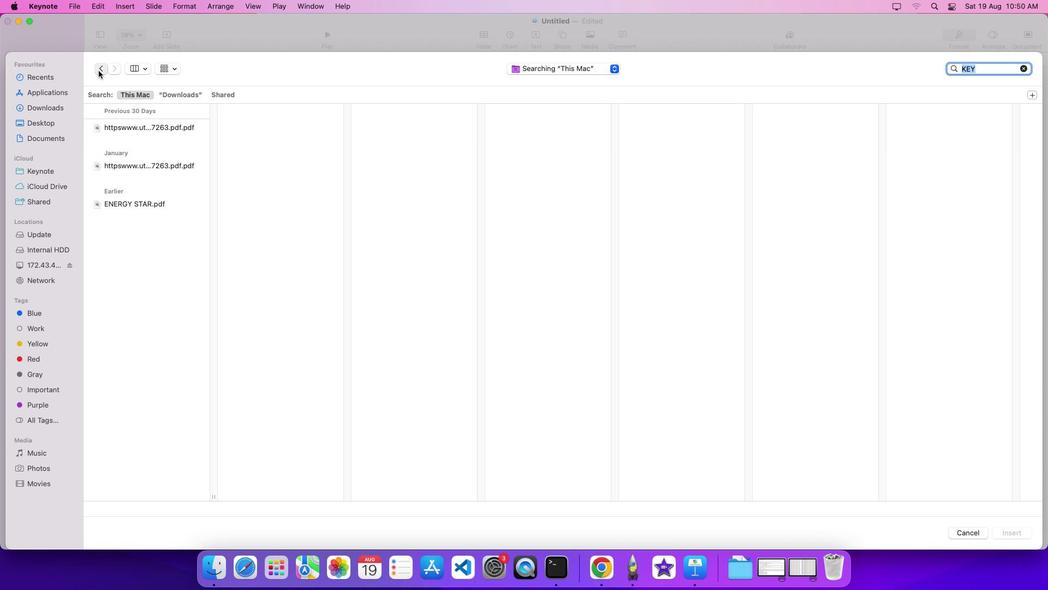 
Action: Mouse pressed left at (98, 71)
Screenshot: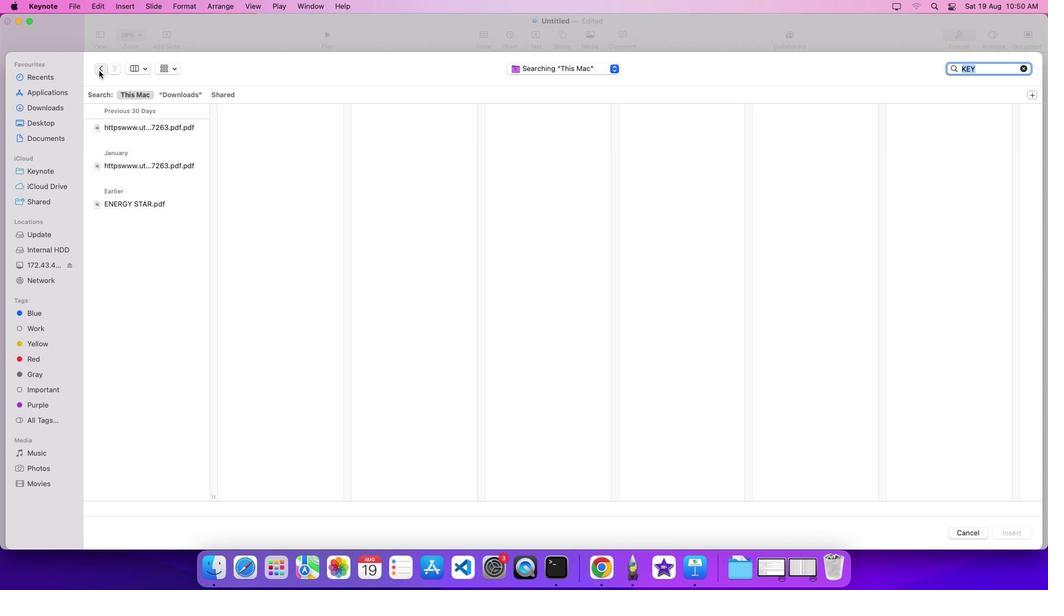 
Action: Mouse moved to (136, 267)
Screenshot: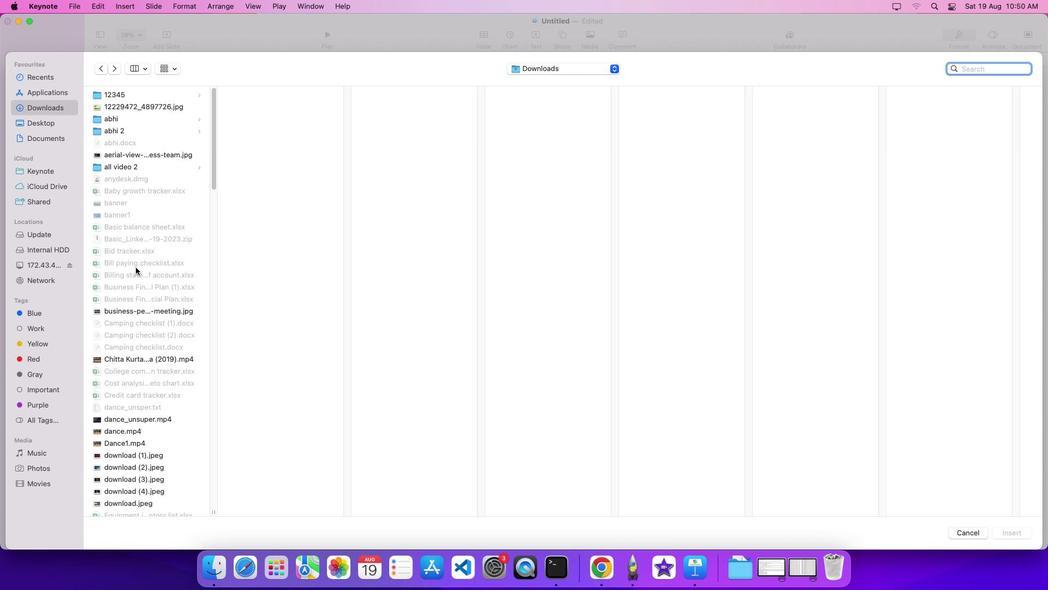 
Action: Mouse scrolled (136, 267) with delta (0, 0)
Screenshot: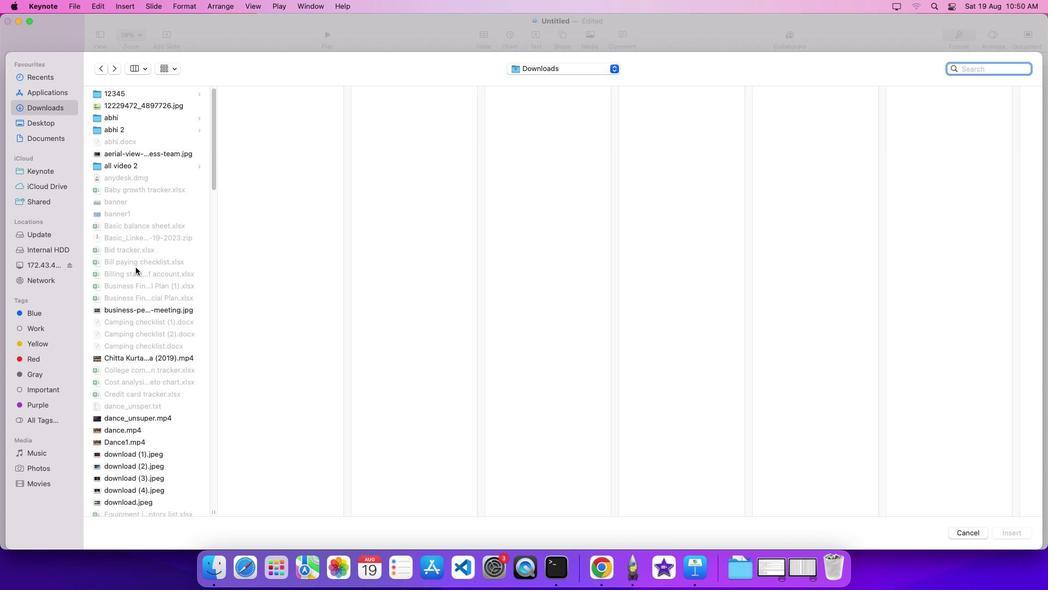 
Action: Mouse scrolled (136, 267) with delta (0, 0)
Screenshot: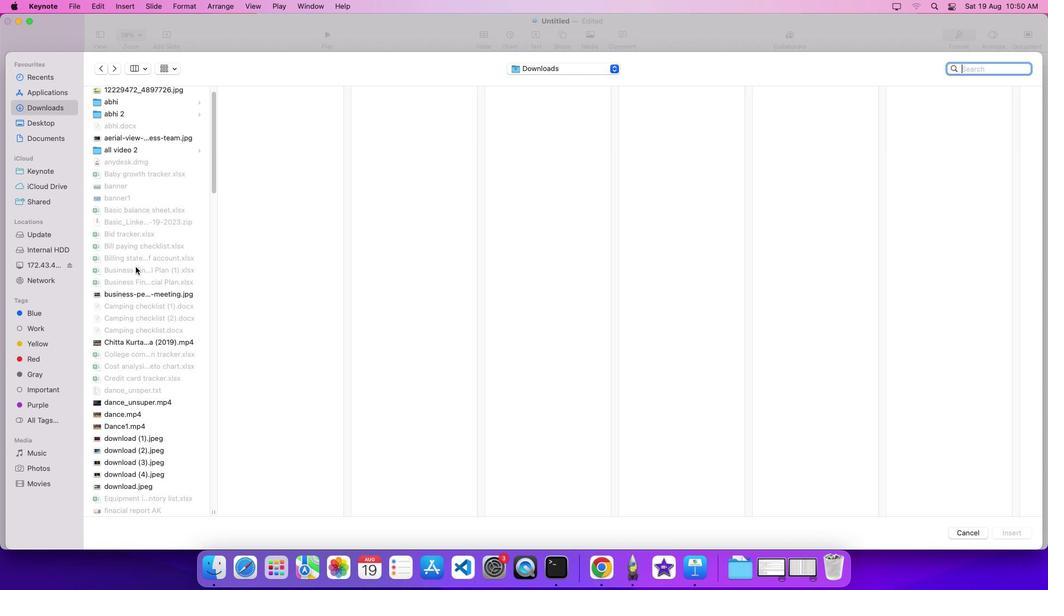 
Action: Mouse moved to (135, 267)
Screenshot: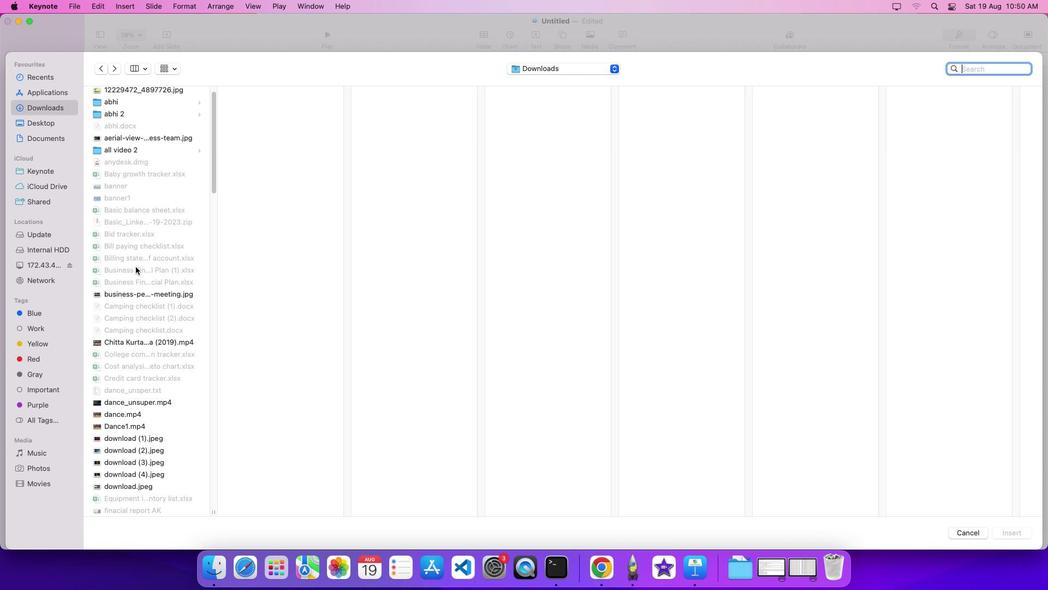 
Action: Mouse scrolled (135, 267) with delta (0, 0)
Screenshot: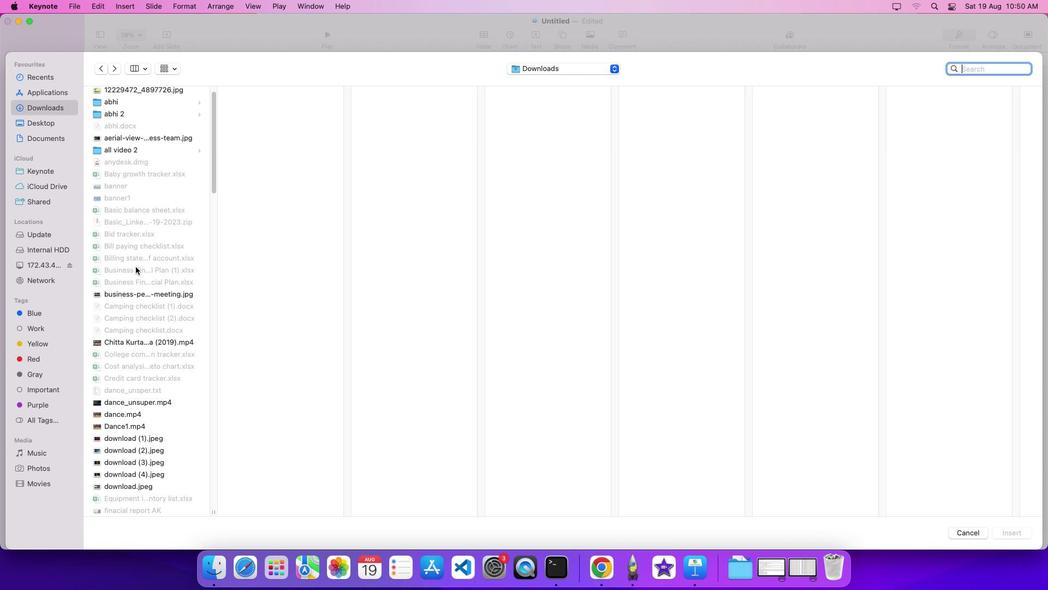 
Action: Mouse moved to (135, 262)
Screenshot: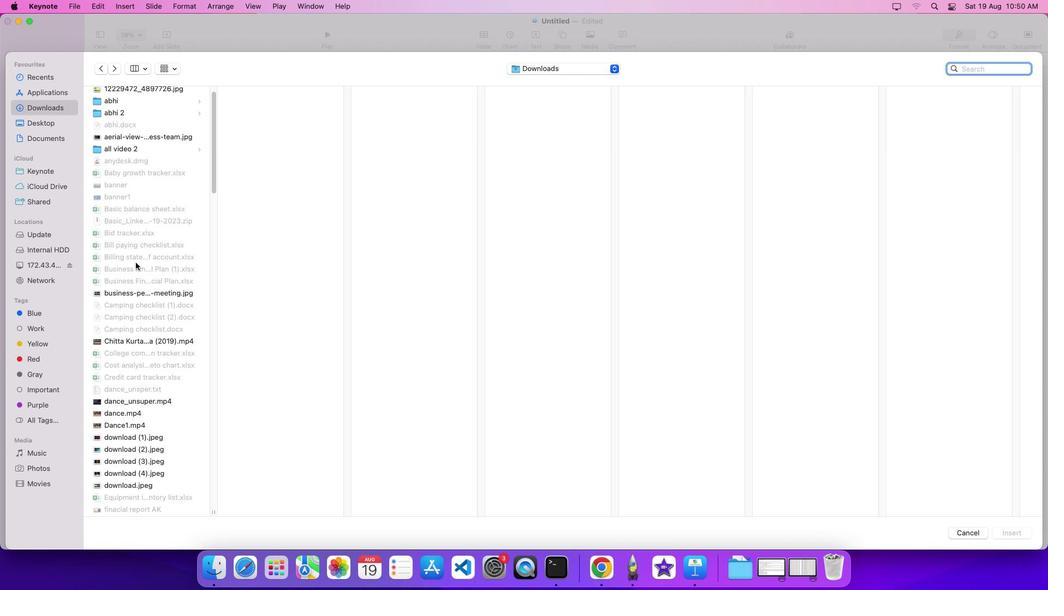 
Action: Mouse scrolled (135, 262) with delta (0, 0)
Screenshot: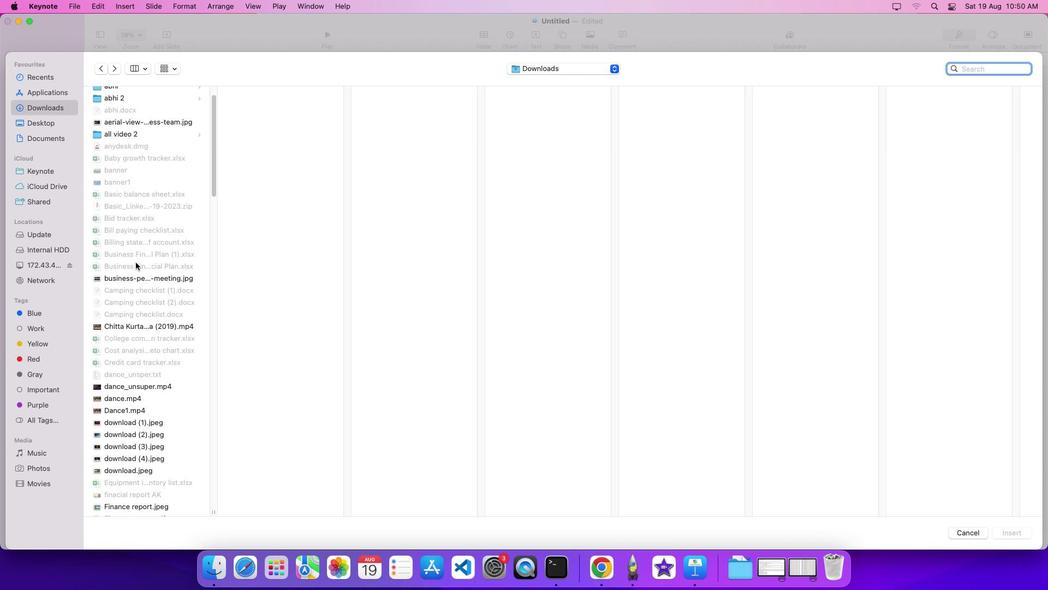 
Action: Mouse scrolled (135, 262) with delta (0, 0)
Screenshot: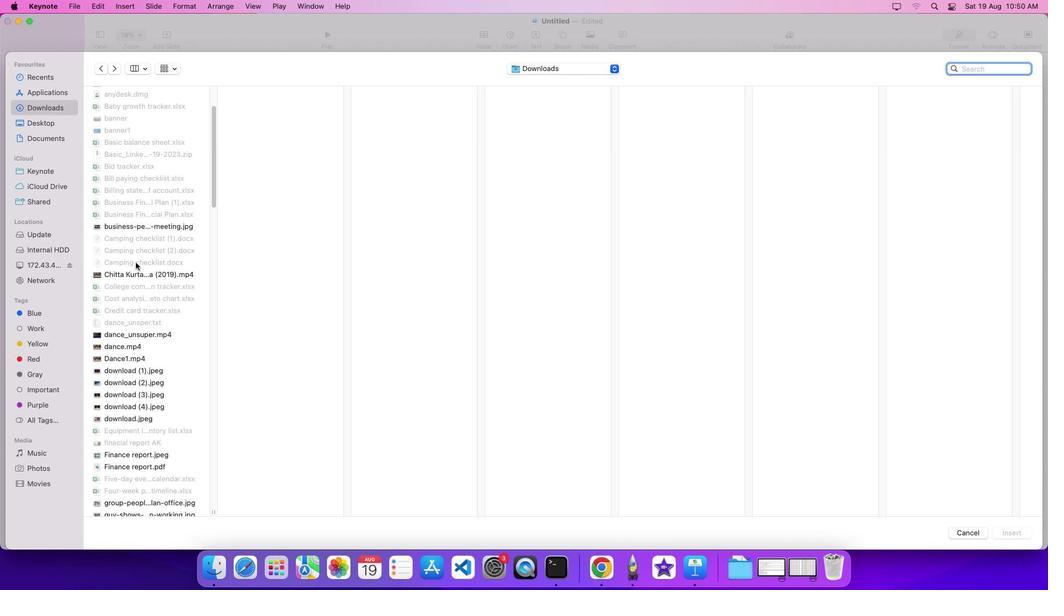 
Action: Mouse scrolled (135, 262) with delta (0, -2)
Screenshot: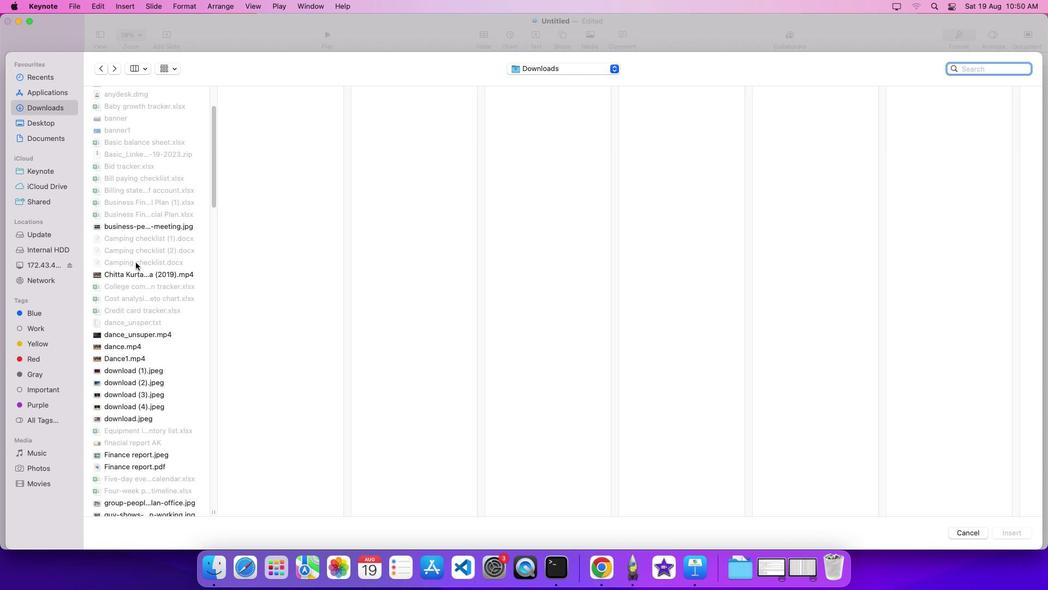
Action: Mouse scrolled (135, 262) with delta (0, 0)
Screenshot: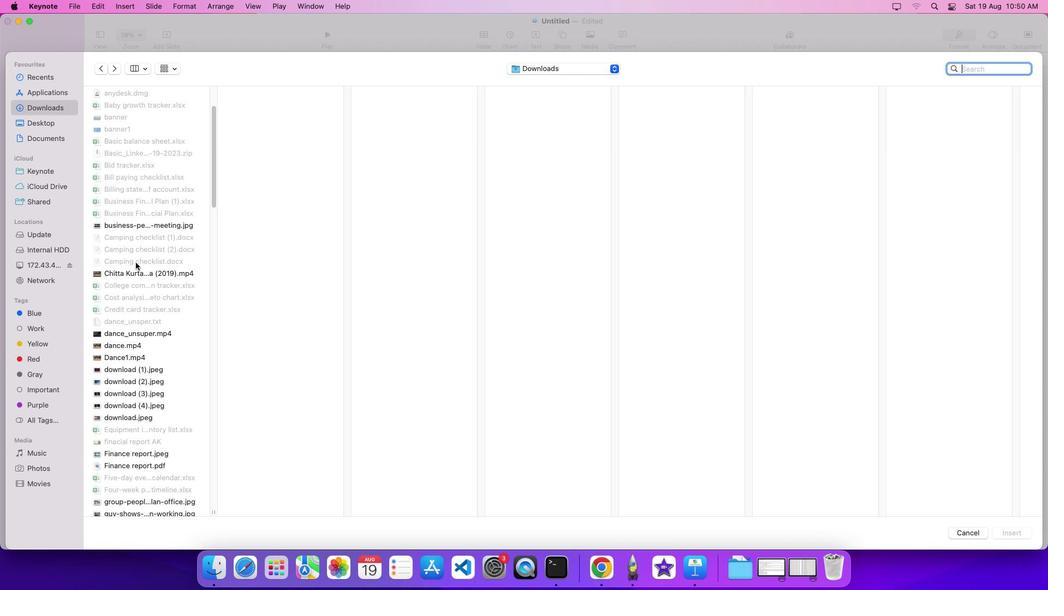 
Action: Mouse scrolled (135, 262) with delta (0, 0)
Screenshot: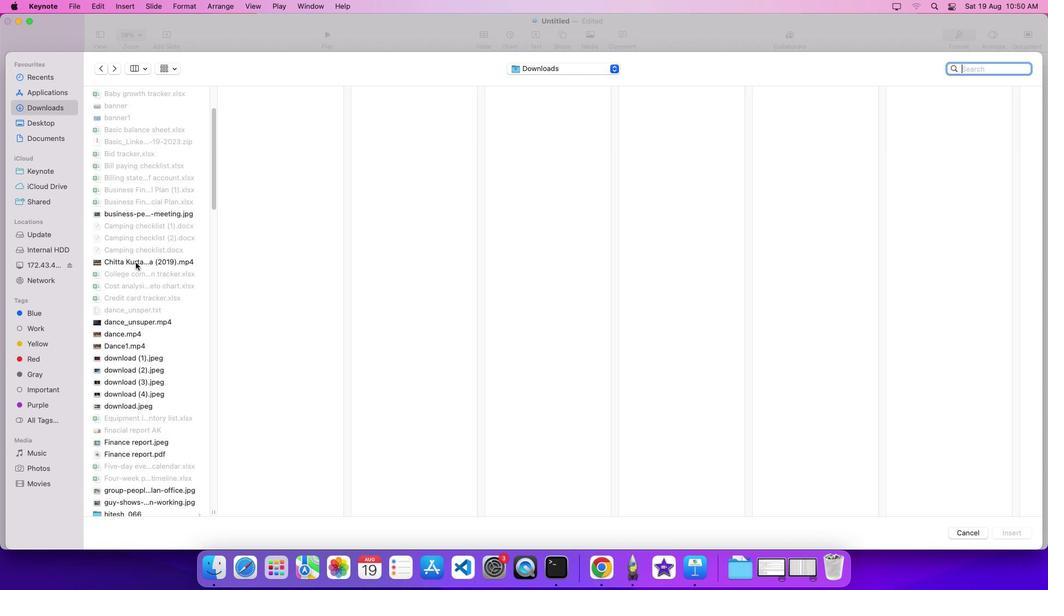 
Action: Mouse scrolled (135, 262) with delta (0, 0)
Screenshot: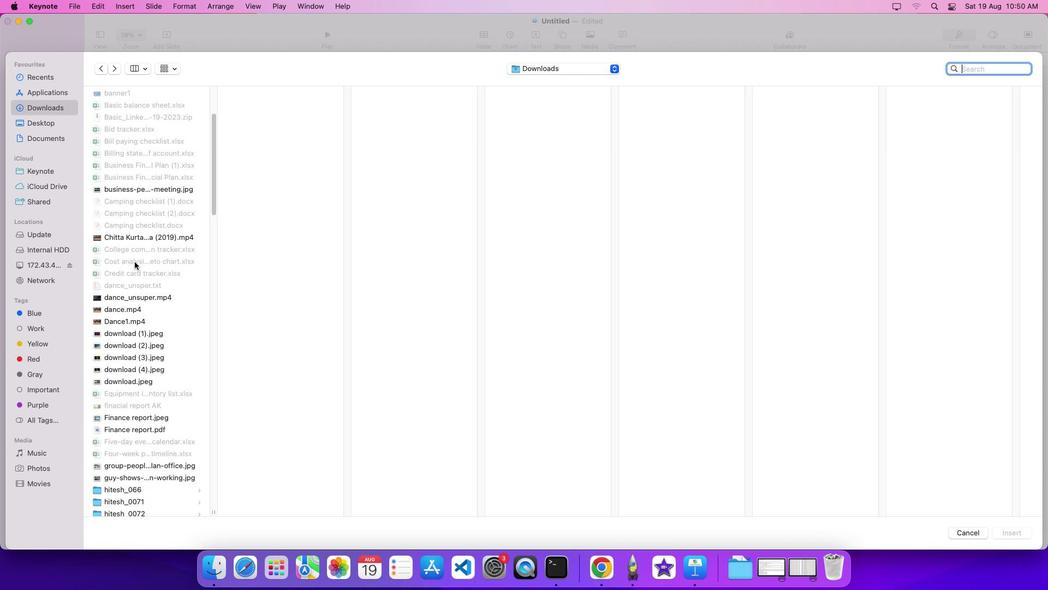 
Action: Mouse moved to (135, 262)
Screenshot: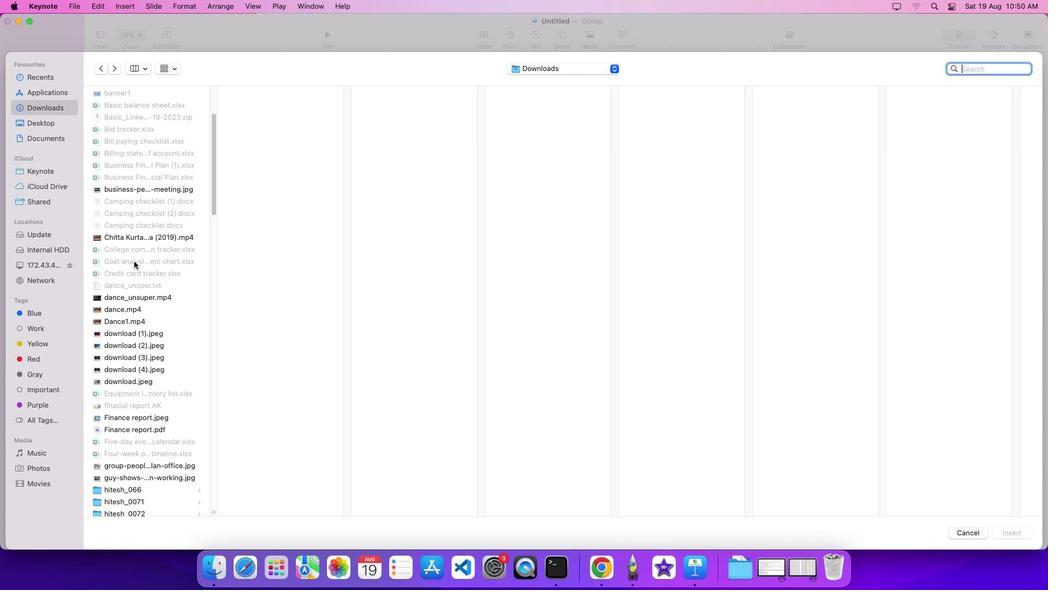 
Action: Mouse scrolled (135, 262) with delta (0, -1)
Screenshot: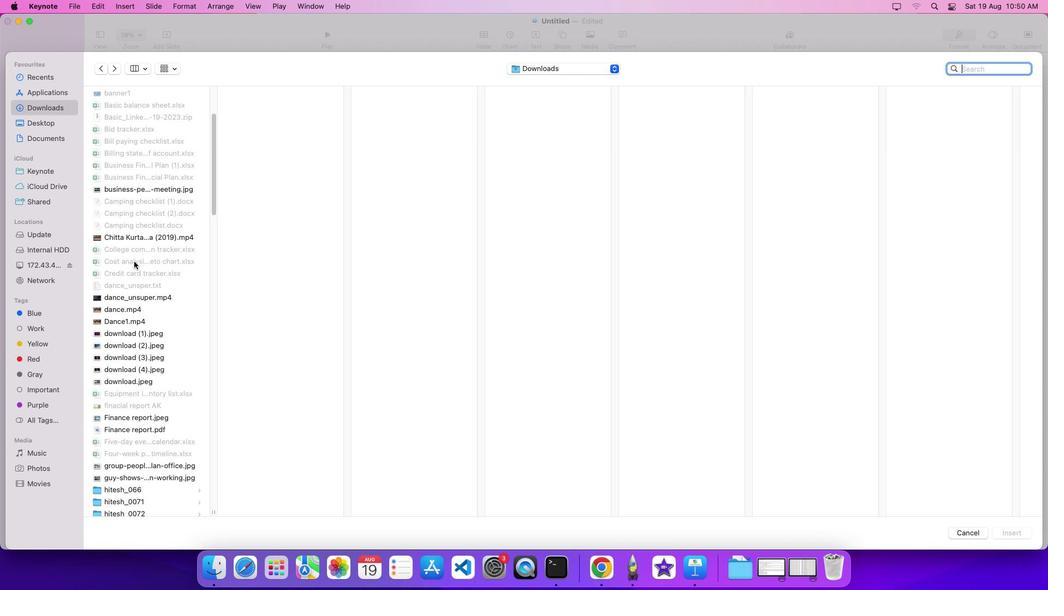 
Action: Mouse moved to (134, 260)
Screenshot: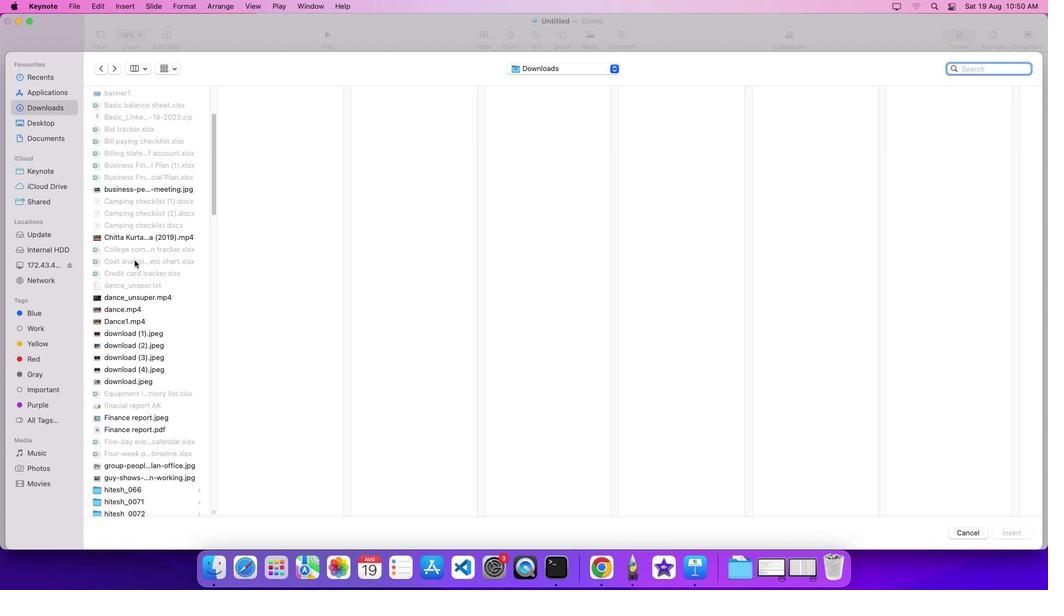 
Action: Mouse scrolled (134, 260) with delta (0, 0)
Screenshot: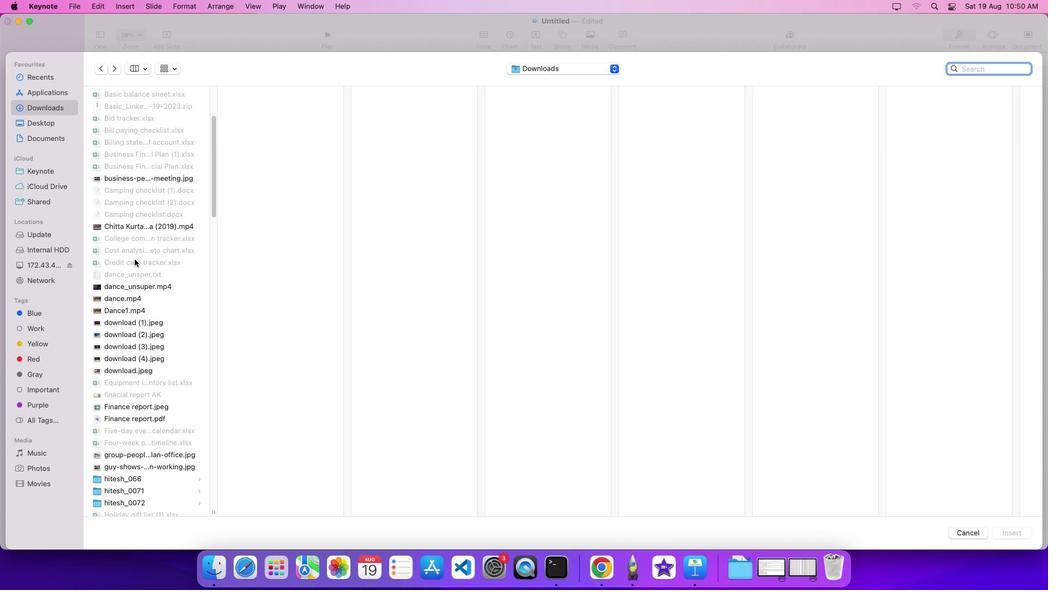 
Action: Mouse moved to (134, 259)
Screenshot: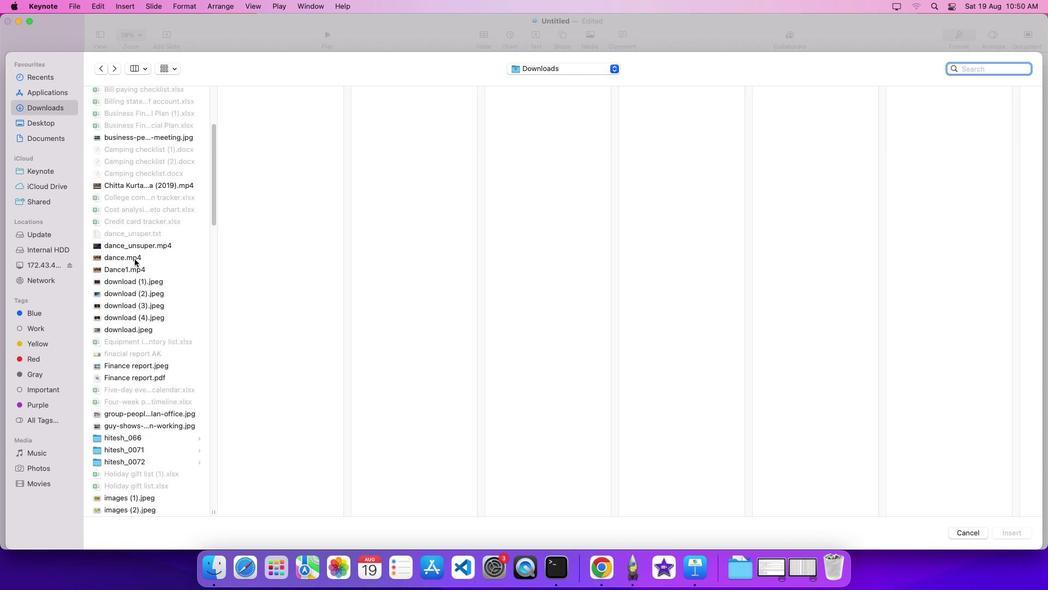 
Action: Mouse scrolled (134, 259) with delta (0, 0)
Screenshot: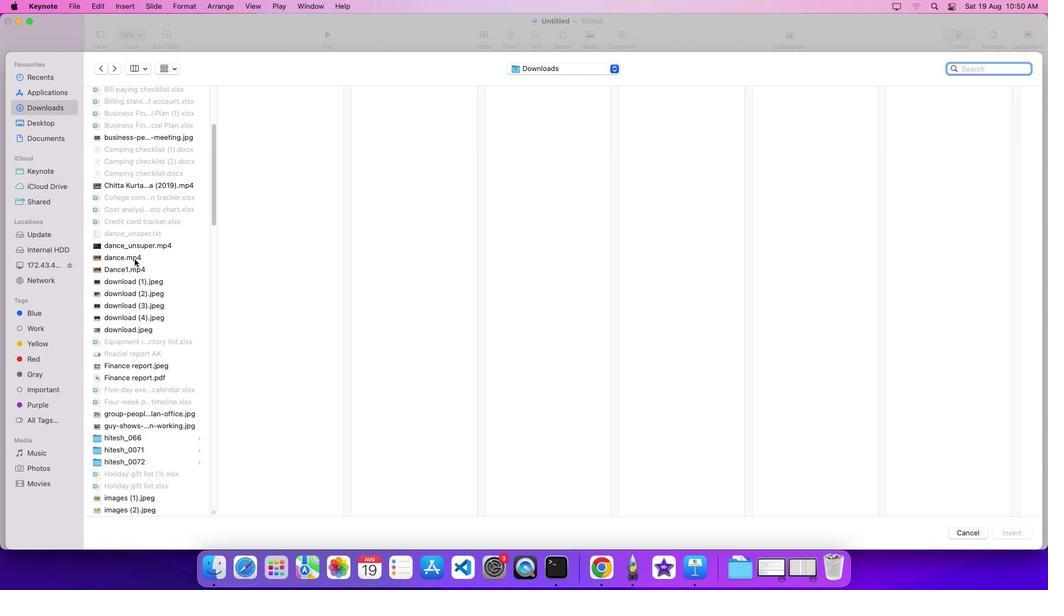 
Action: Mouse moved to (134, 259)
Screenshot: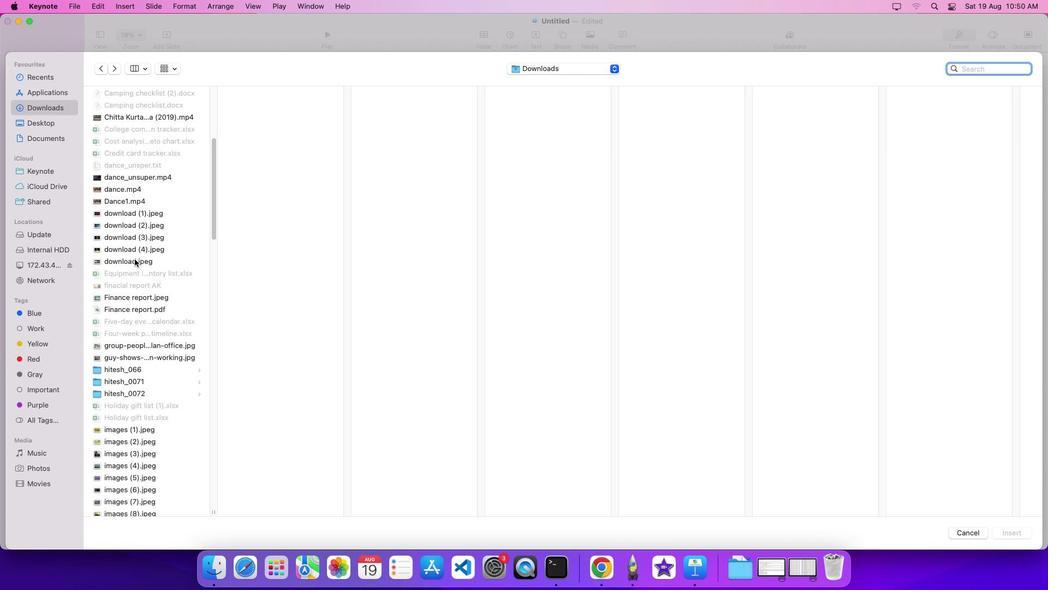 
Action: Mouse scrolled (134, 259) with delta (0, -1)
Screenshot: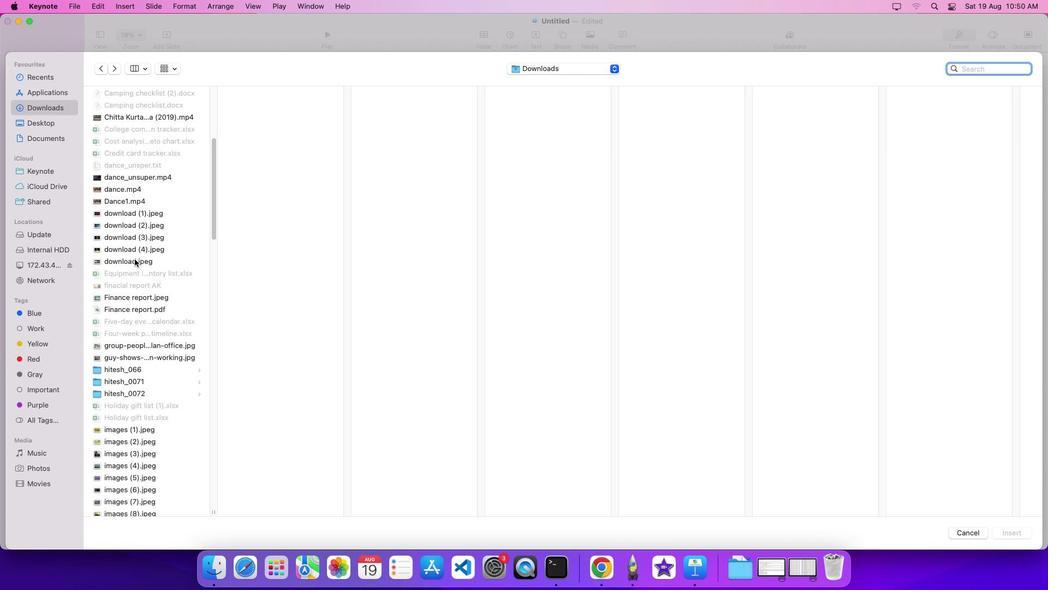 
Action: Mouse scrolled (134, 259) with delta (0, -2)
Screenshot: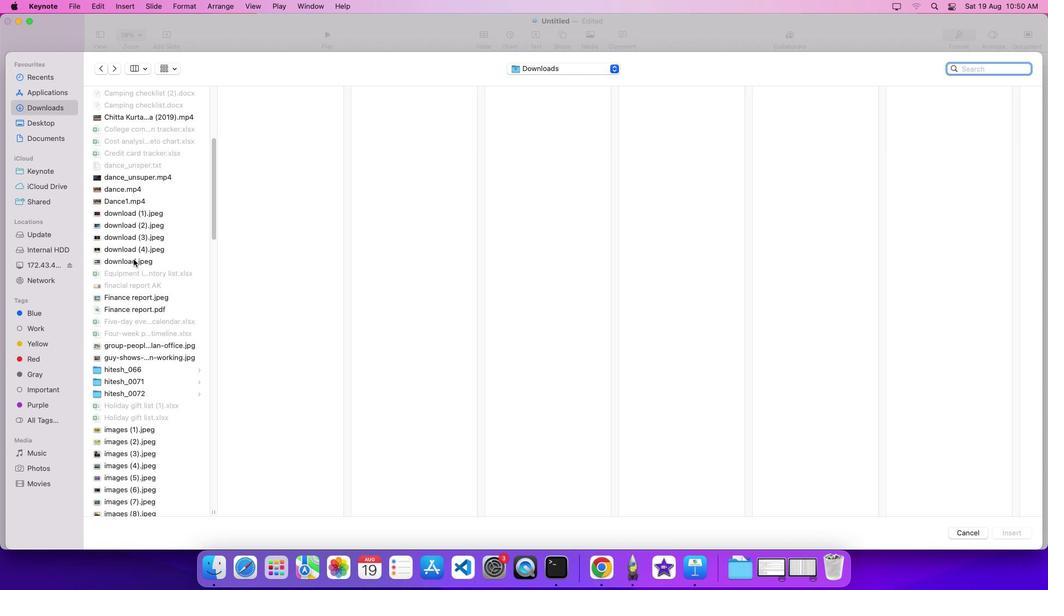 
Action: Mouse moved to (121, 271)
Screenshot: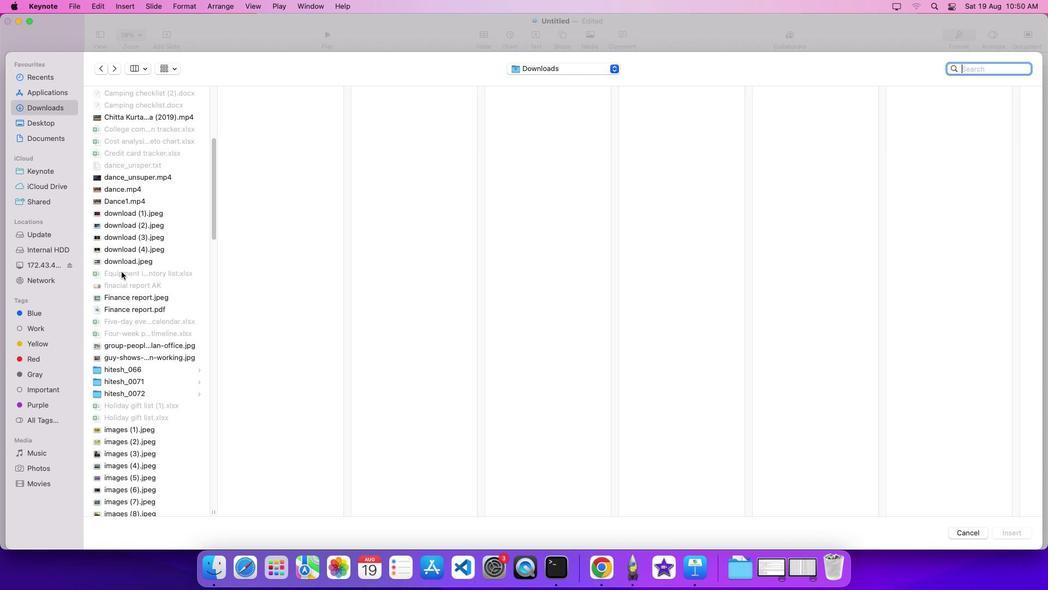 
Action: Mouse scrolled (121, 271) with delta (0, 0)
Screenshot: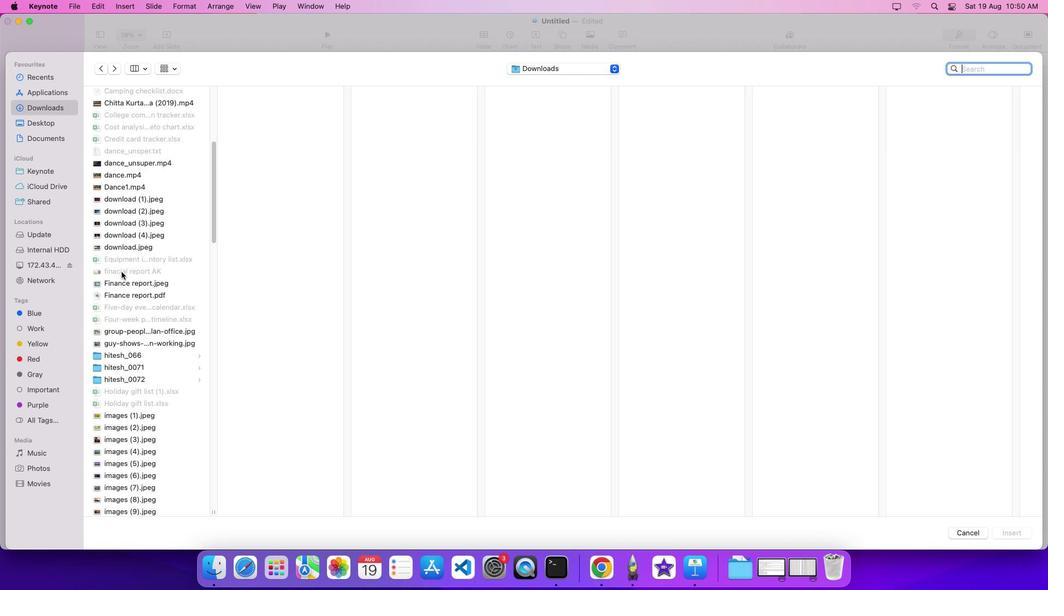 
Action: Mouse scrolled (121, 271) with delta (0, 0)
Screenshot: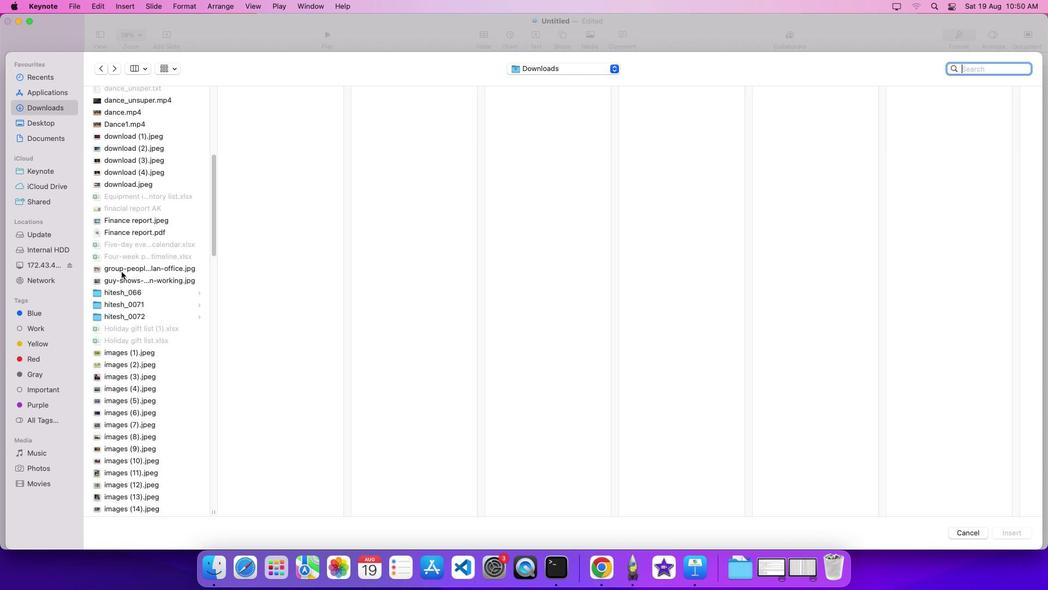 
Action: Mouse scrolled (121, 271) with delta (0, -2)
Screenshot: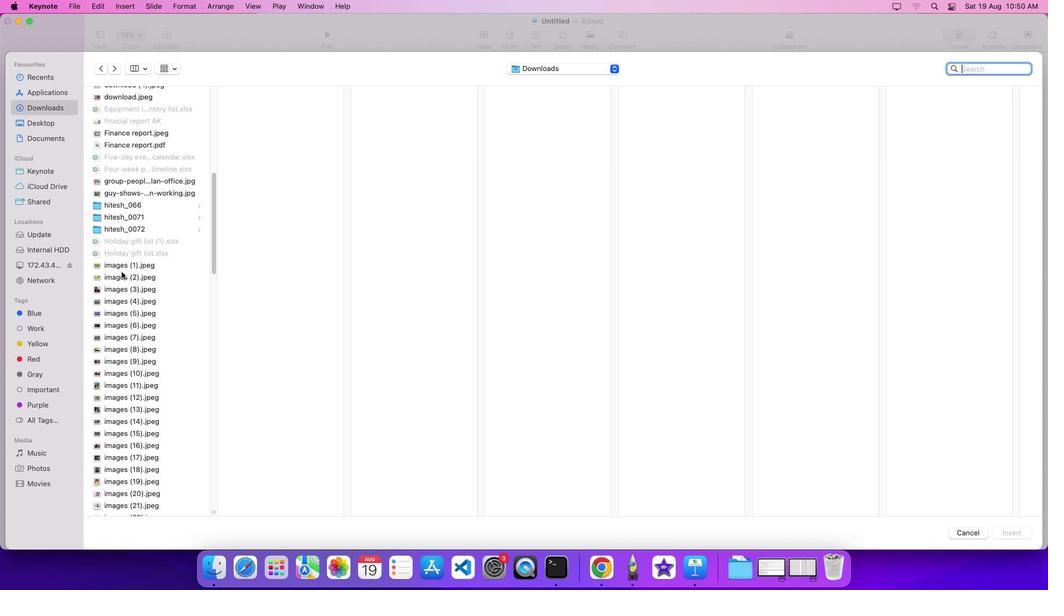 
Action: Mouse scrolled (121, 271) with delta (0, -3)
Screenshot: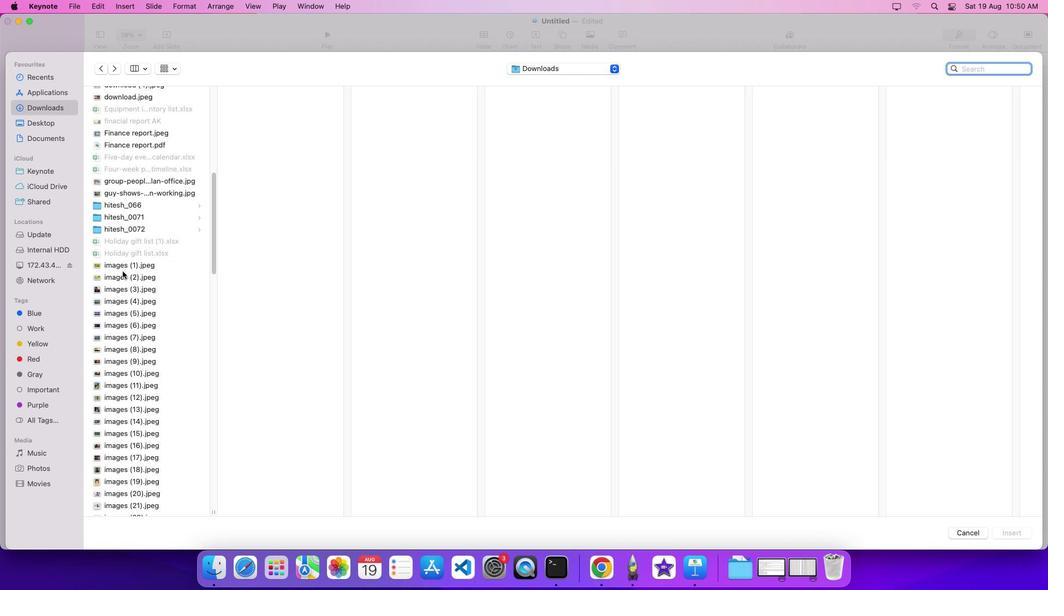 
Action: Mouse moved to (127, 269)
Screenshot: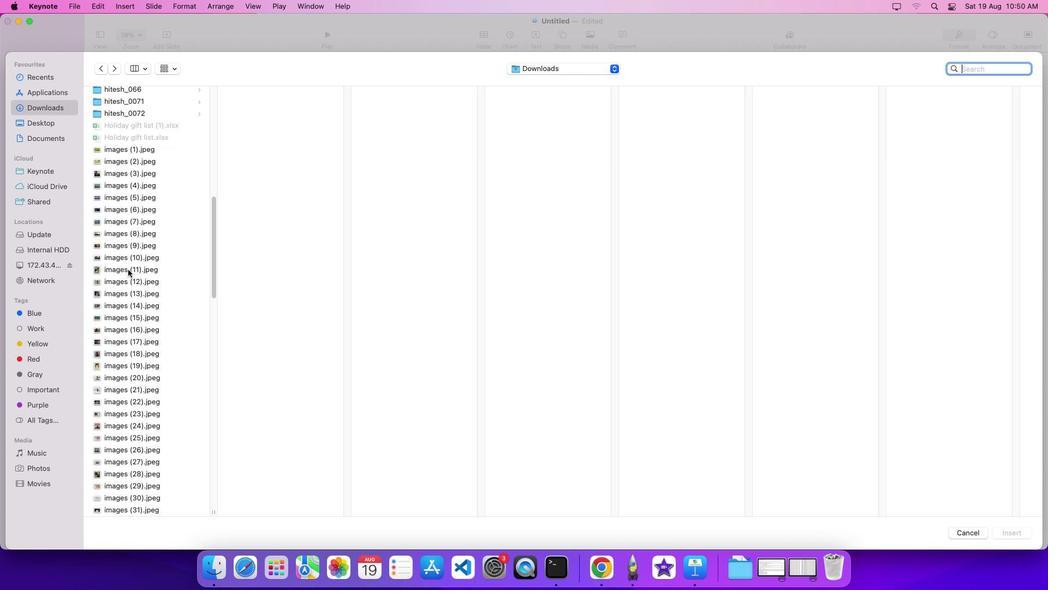 
Action: Mouse scrolled (127, 269) with delta (0, 0)
Screenshot: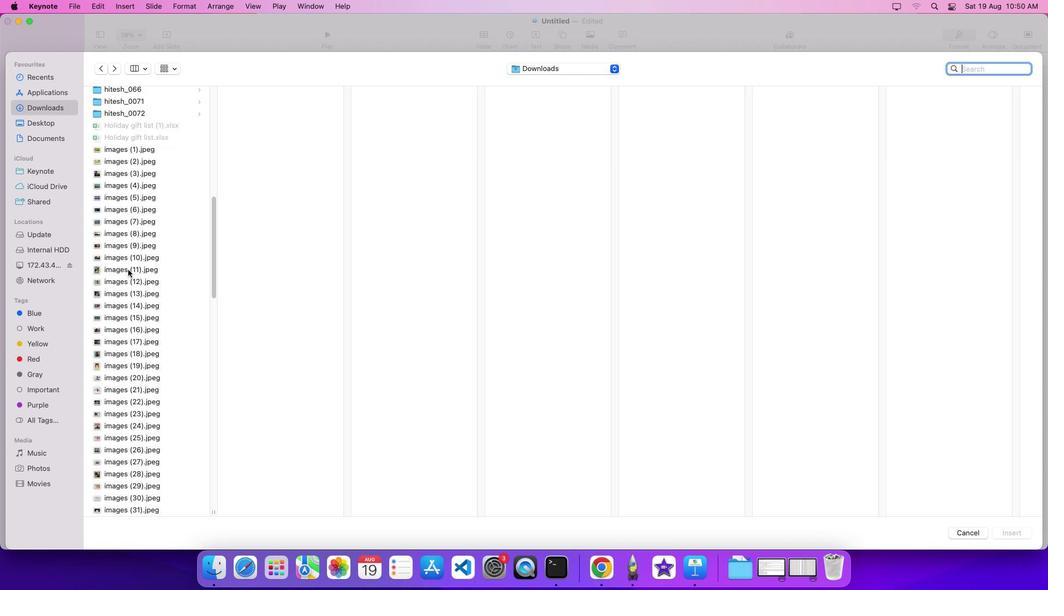 
Action: Mouse moved to (127, 269)
Screenshot: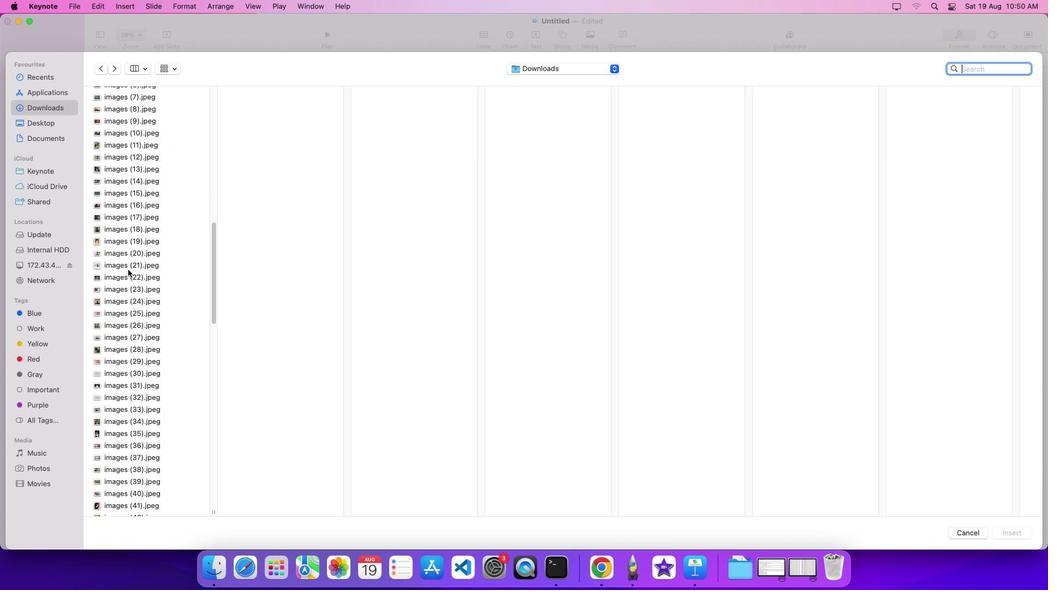 
Action: Mouse scrolled (127, 269) with delta (0, 0)
Screenshot: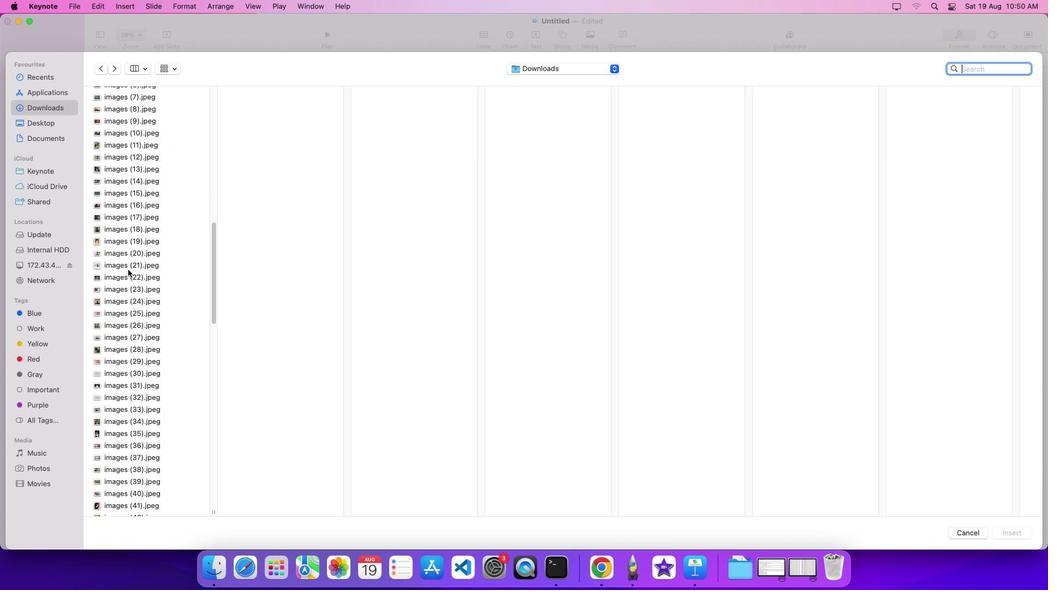 
Action: Mouse moved to (128, 269)
Screenshot: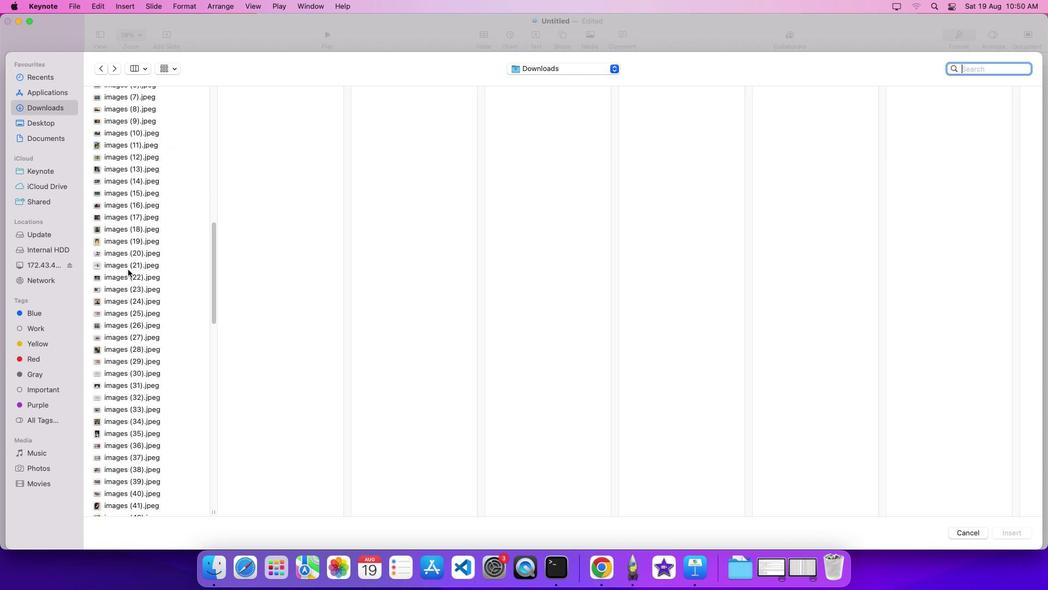 
Action: Mouse scrolled (128, 269) with delta (0, -3)
Screenshot: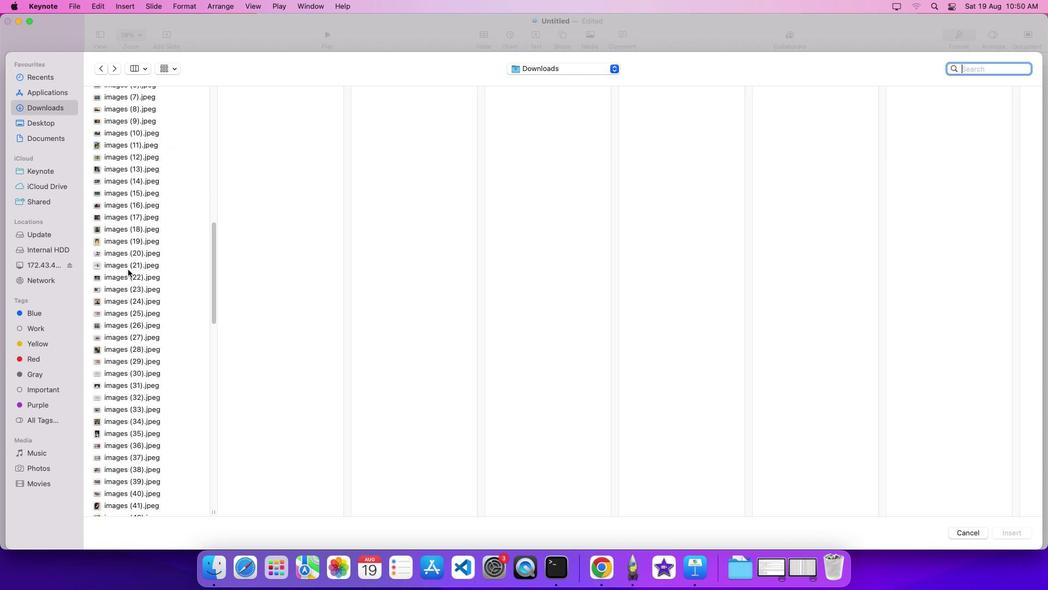 
Action: Mouse scrolled (128, 269) with delta (0, -5)
Screenshot: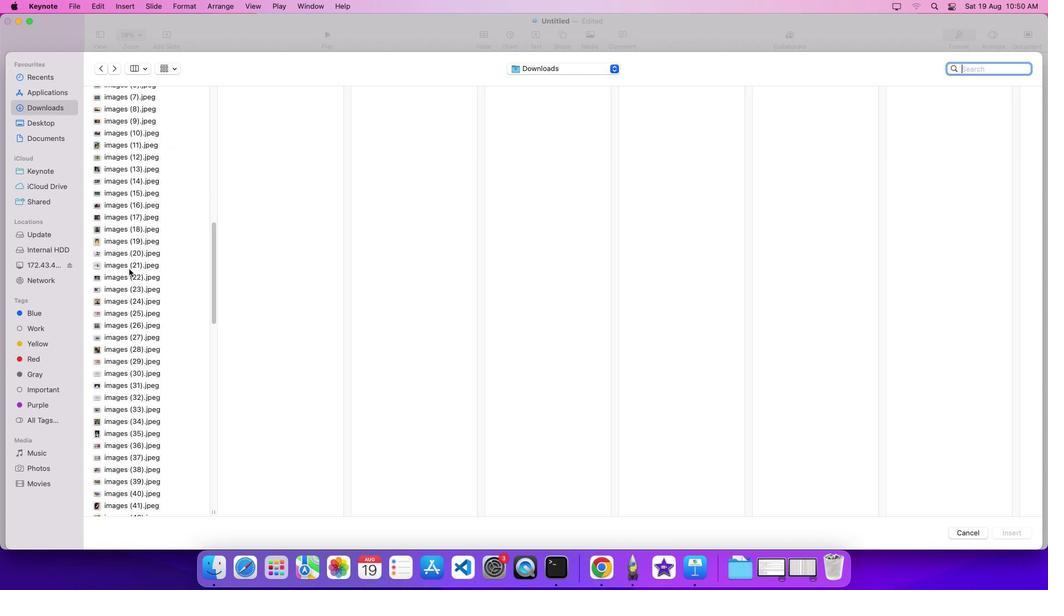 
Action: Mouse moved to (130, 268)
Screenshot: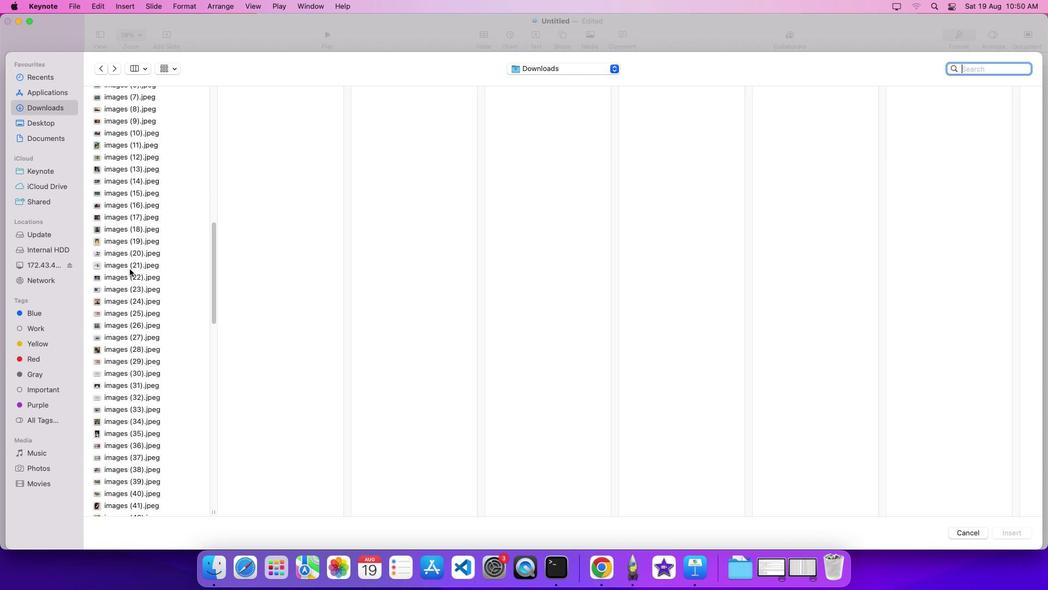 
Action: Mouse scrolled (130, 268) with delta (0, 0)
Screenshot: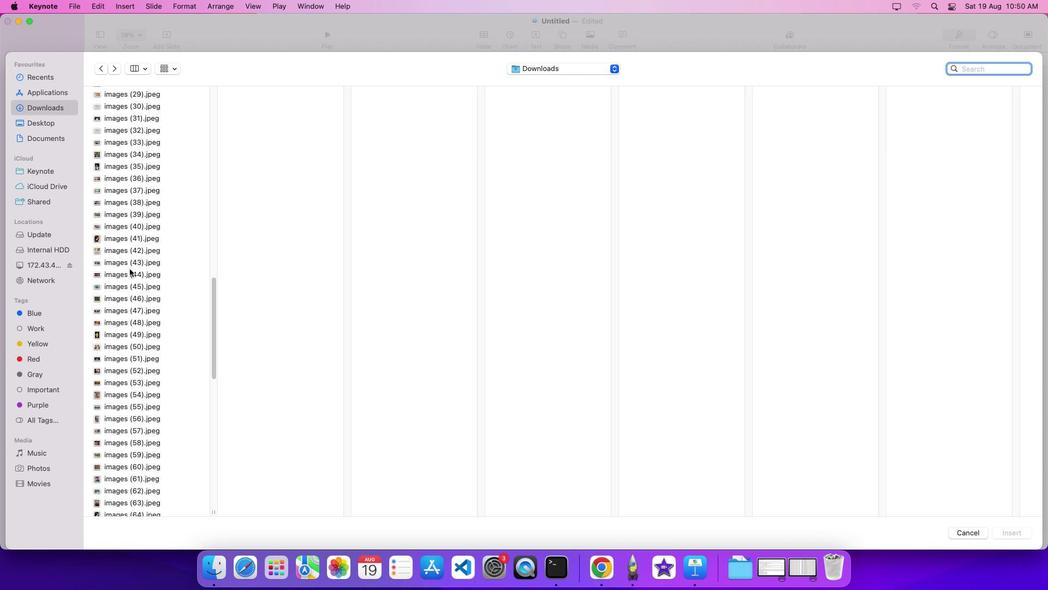 
Action: Mouse scrolled (130, 268) with delta (0, 0)
Screenshot: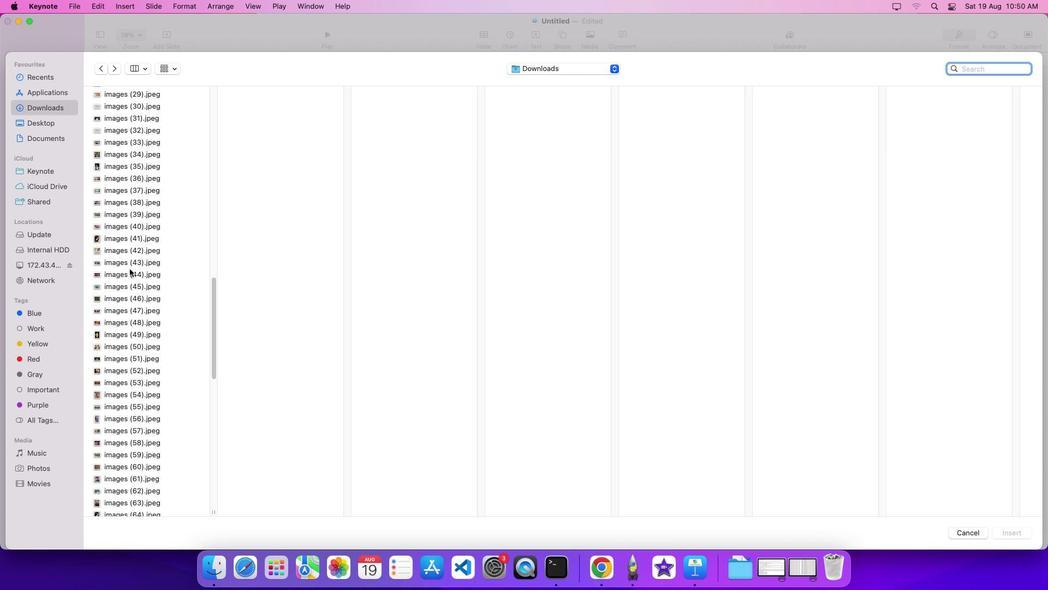 
Action: Mouse scrolled (130, 268) with delta (0, -4)
Screenshot: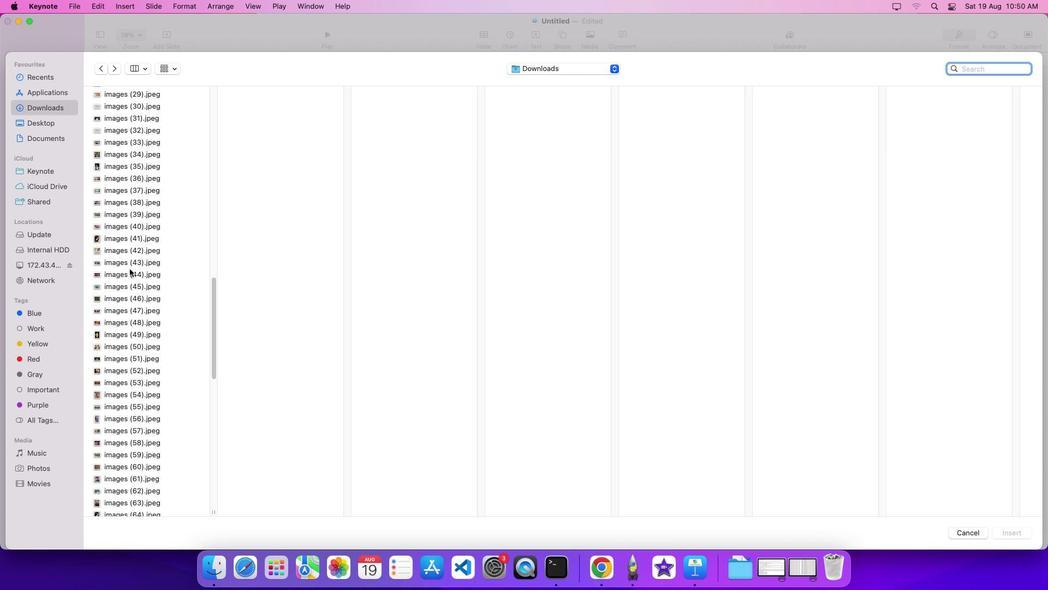 
Action: Mouse scrolled (130, 268) with delta (0, -6)
Screenshot: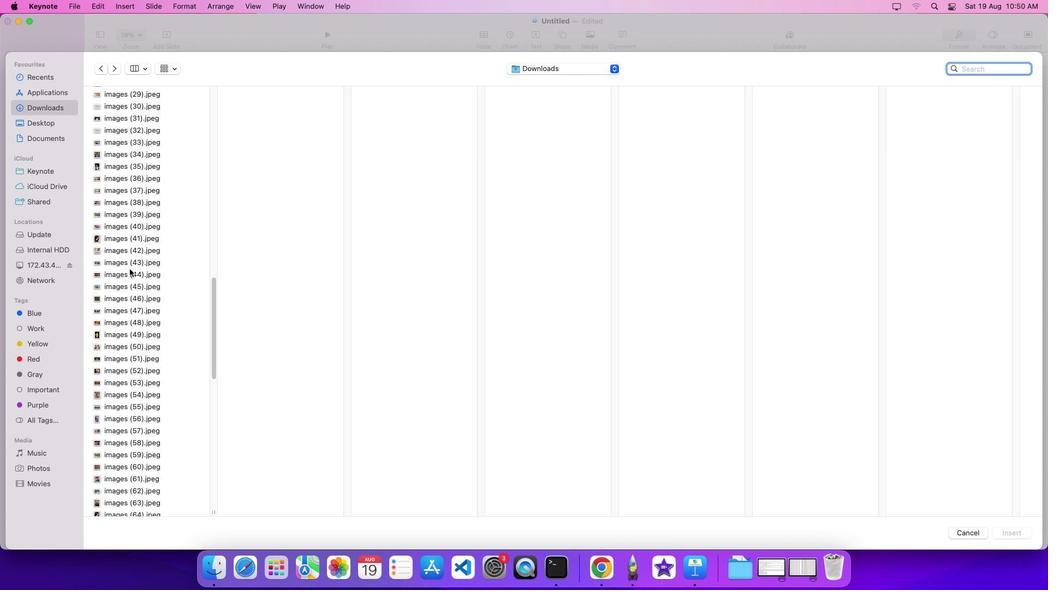 
Action: Mouse moved to (130, 268)
Screenshot: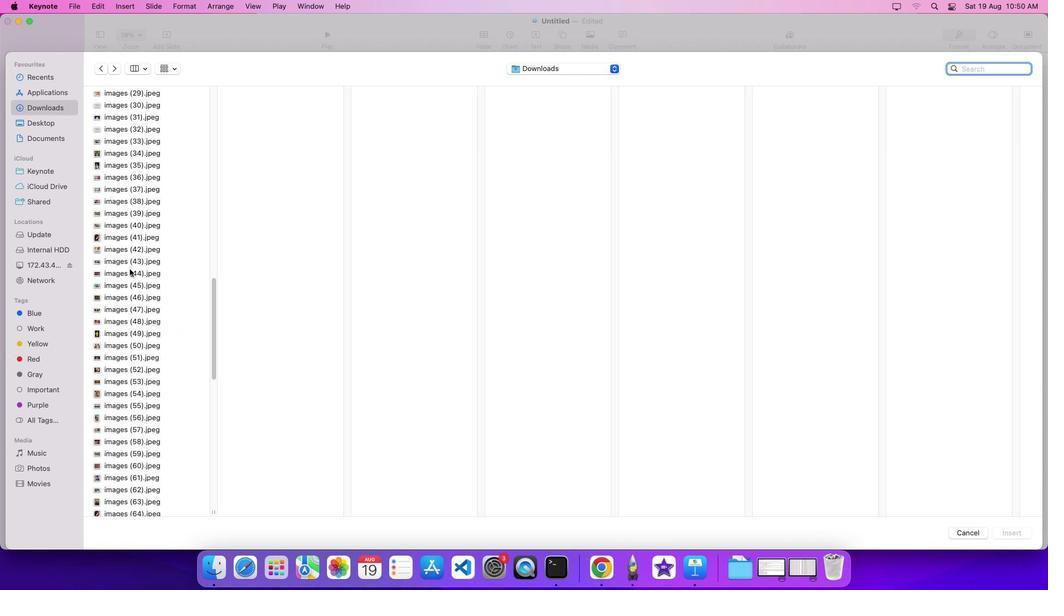 
Action: Mouse scrolled (130, 268) with delta (0, 0)
Screenshot: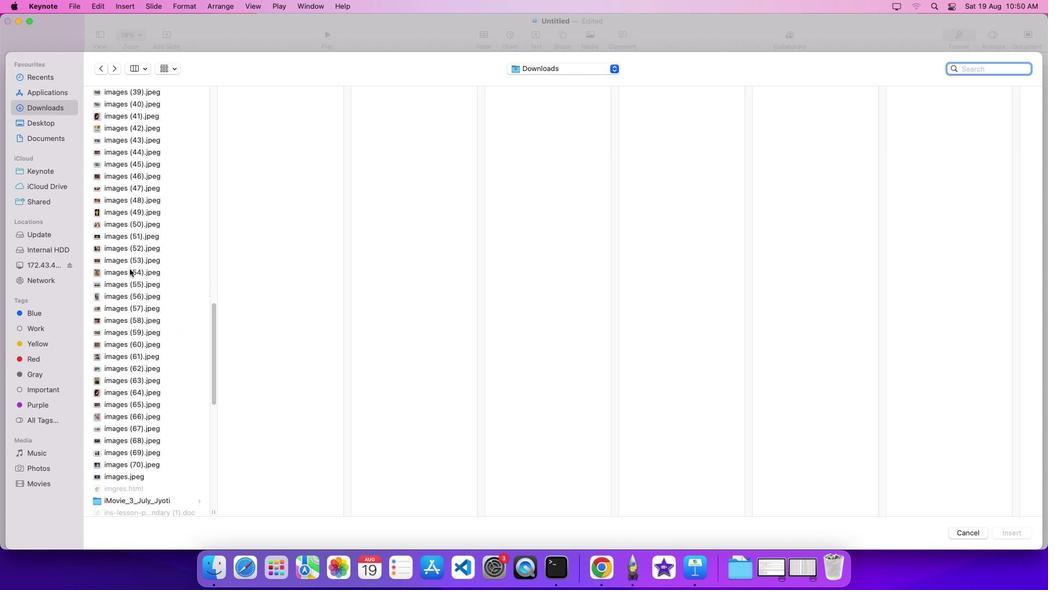 
Action: Mouse scrolled (130, 268) with delta (0, 0)
Screenshot: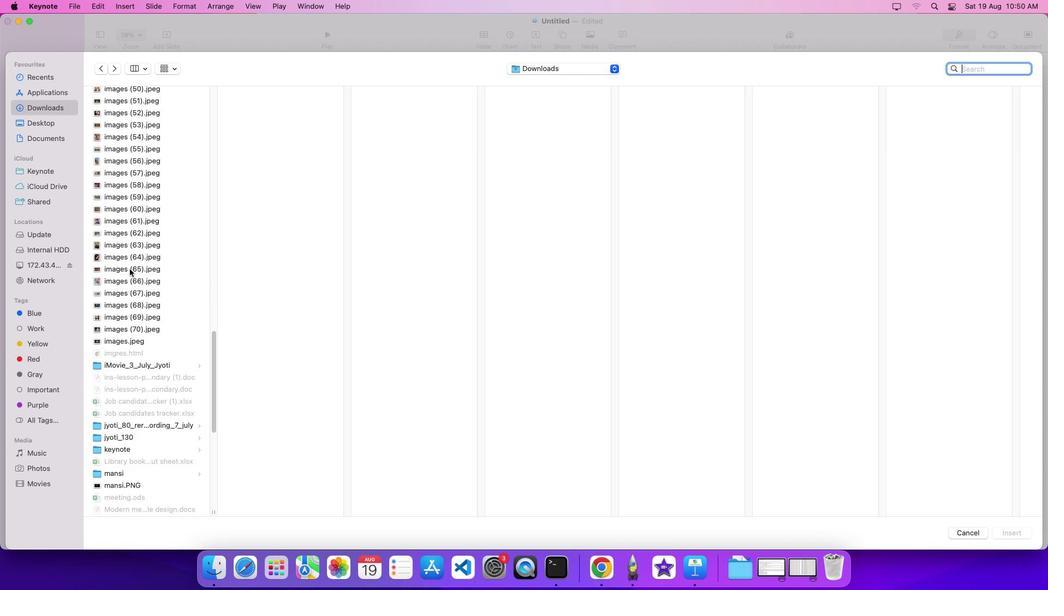 
Action: Mouse scrolled (130, 268) with delta (0, -4)
Screenshot: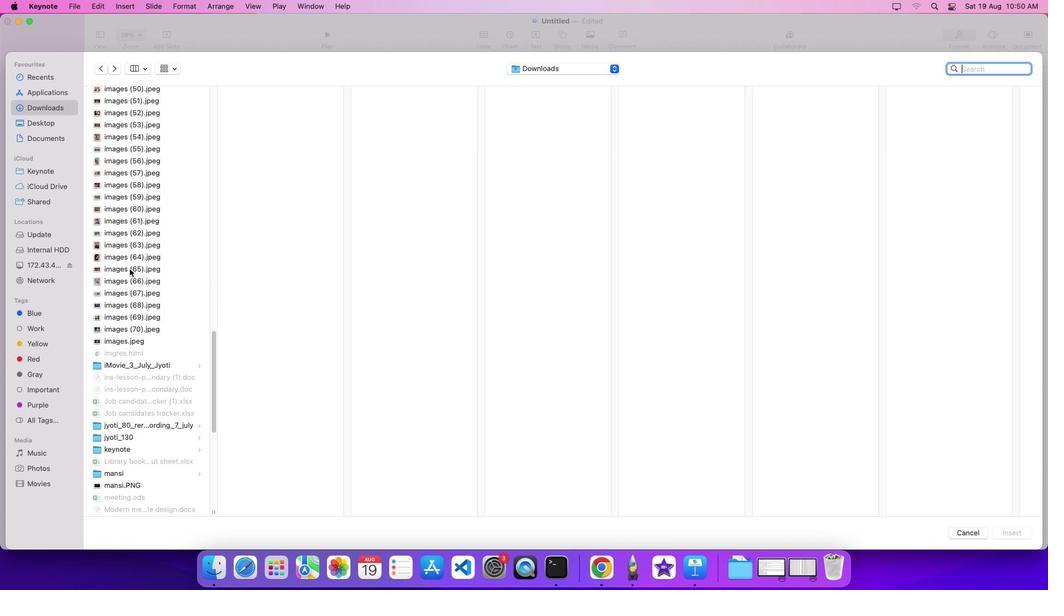 
Action: Mouse scrolled (130, 268) with delta (0, -6)
Screenshot: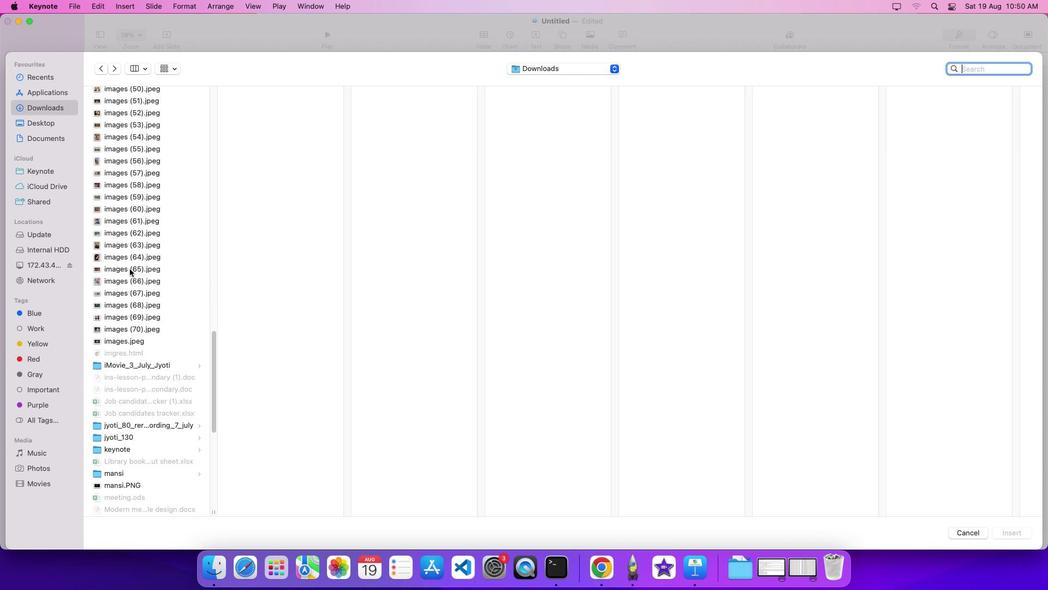 
Action: Mouse scrolled (130, 268) with delta (0, 0)
Screenshot: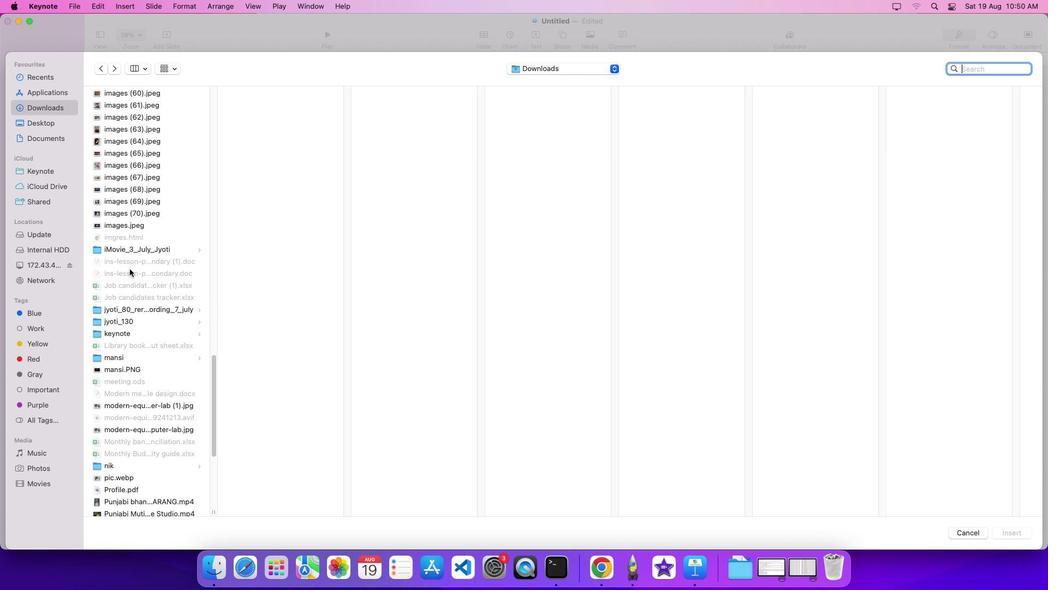 
Action: Mouse scrolled (130, 268) with delta (0, 0)
Screenshot: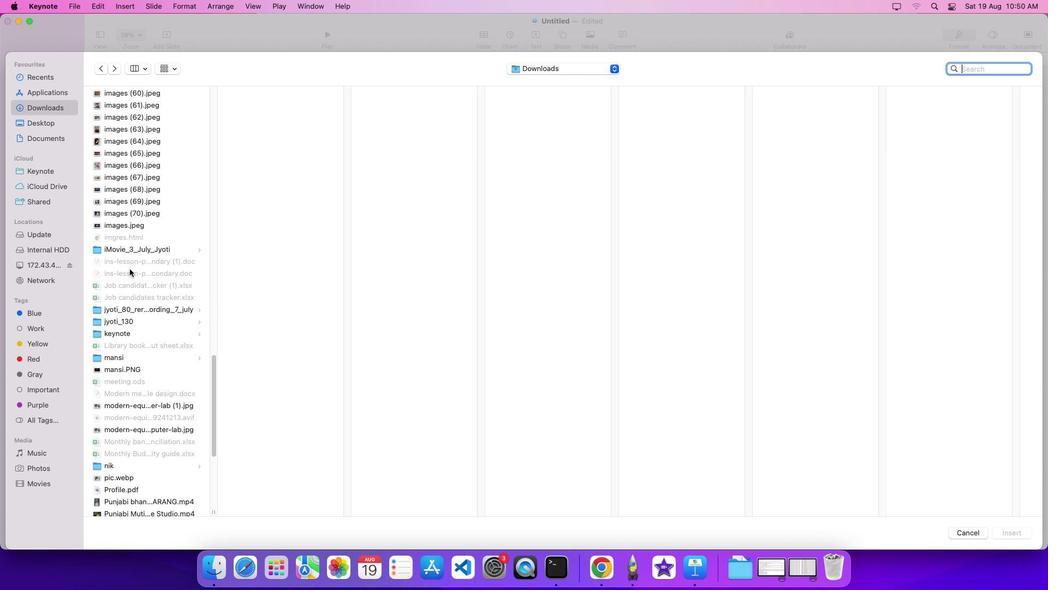 
Action: Mouse scrolled (130, 268) with delta (0, -3)
Screenshot: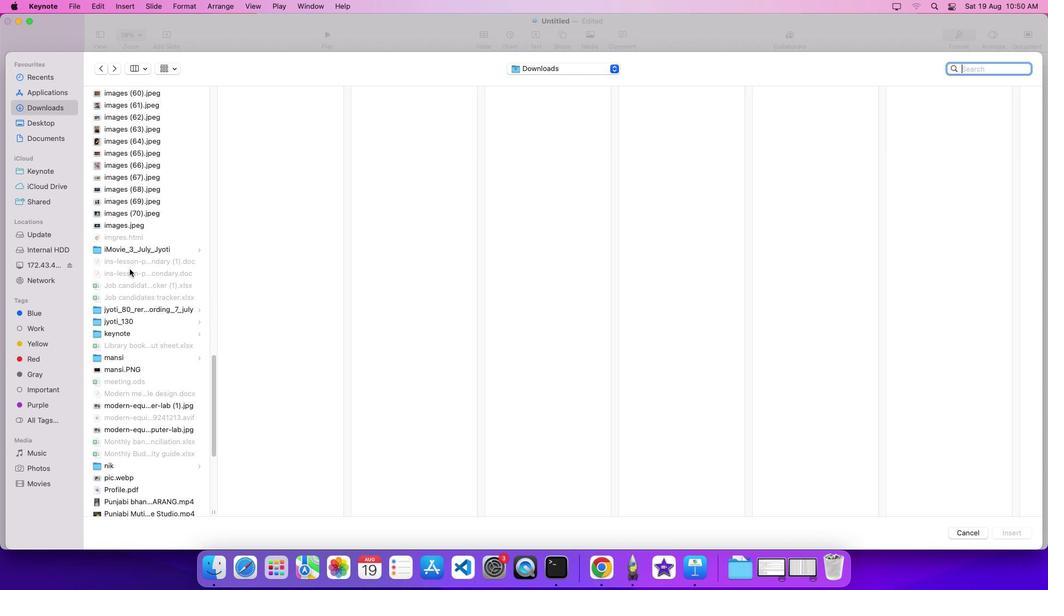 
Action: Mouse moved to (122, 335)
Screenshot: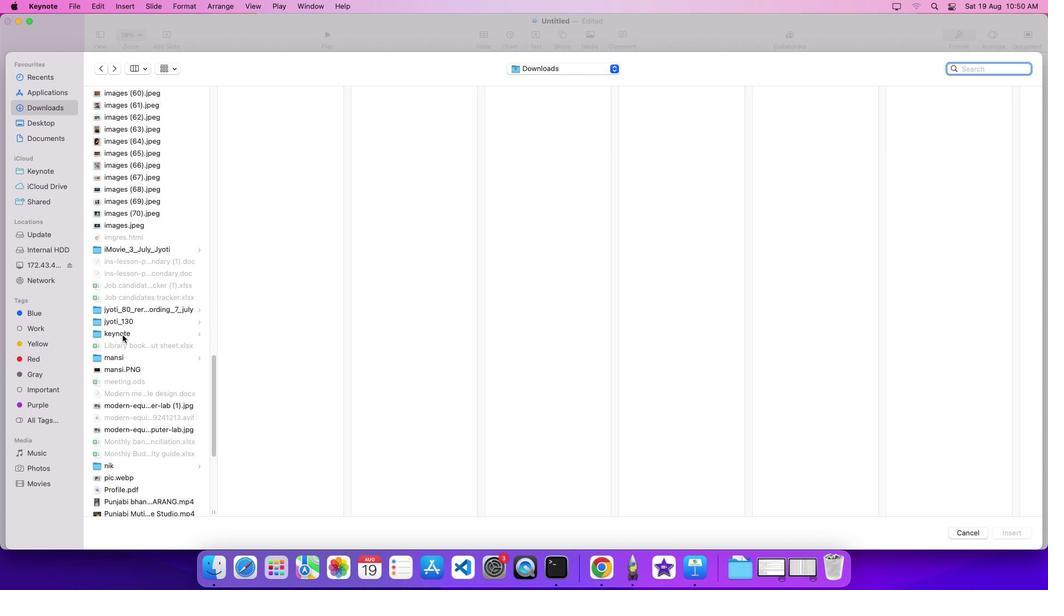 
Action: Mouse pressed left at (122, 335)
Screenshot: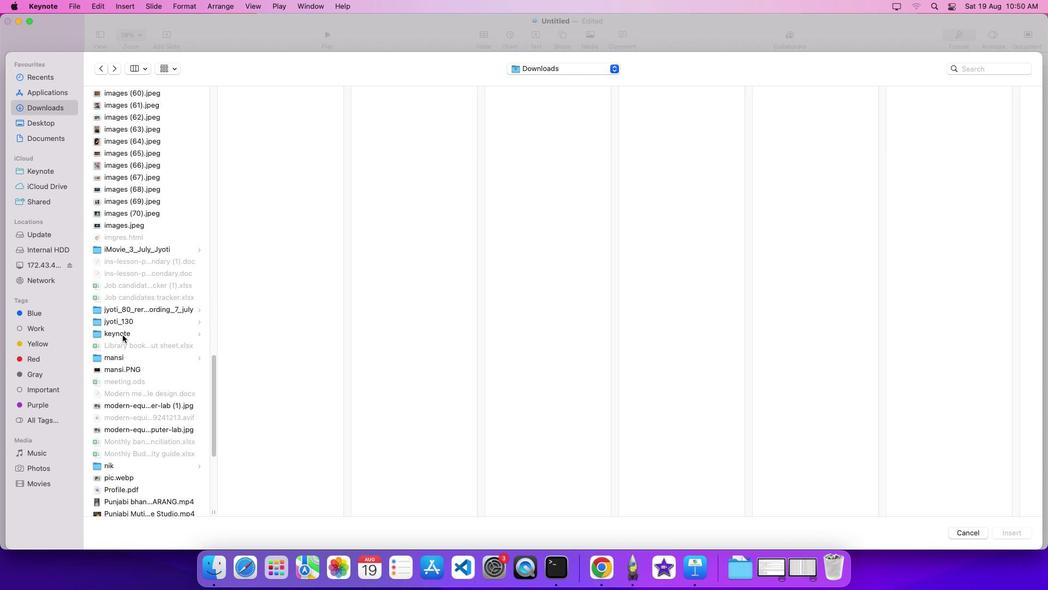 
Action: Mouse pressed left at (122, 335)
Screenshot: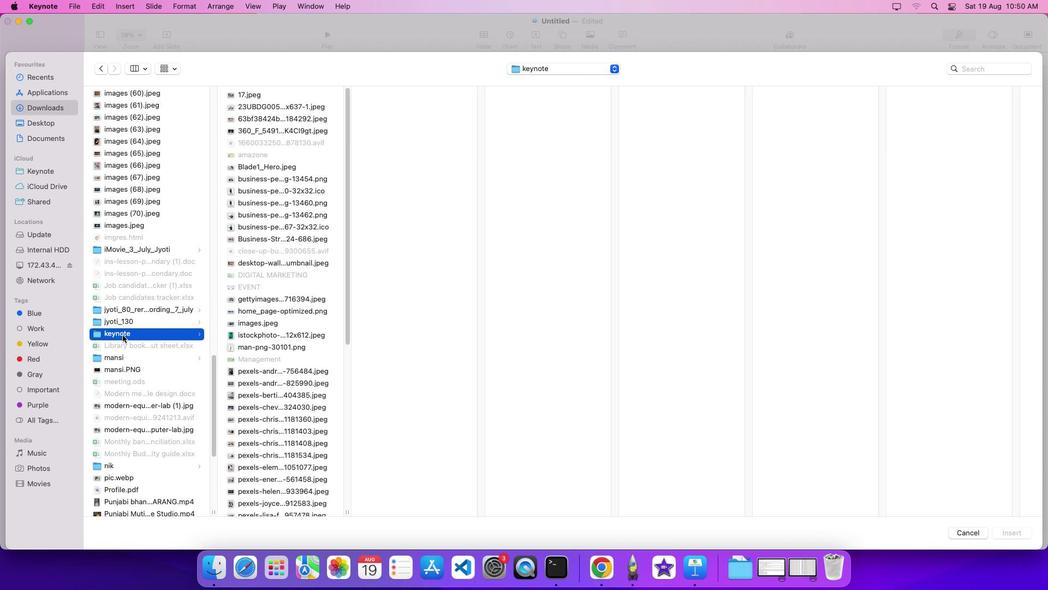 
Action: Mouse moved to (285, 211)
Screenshot: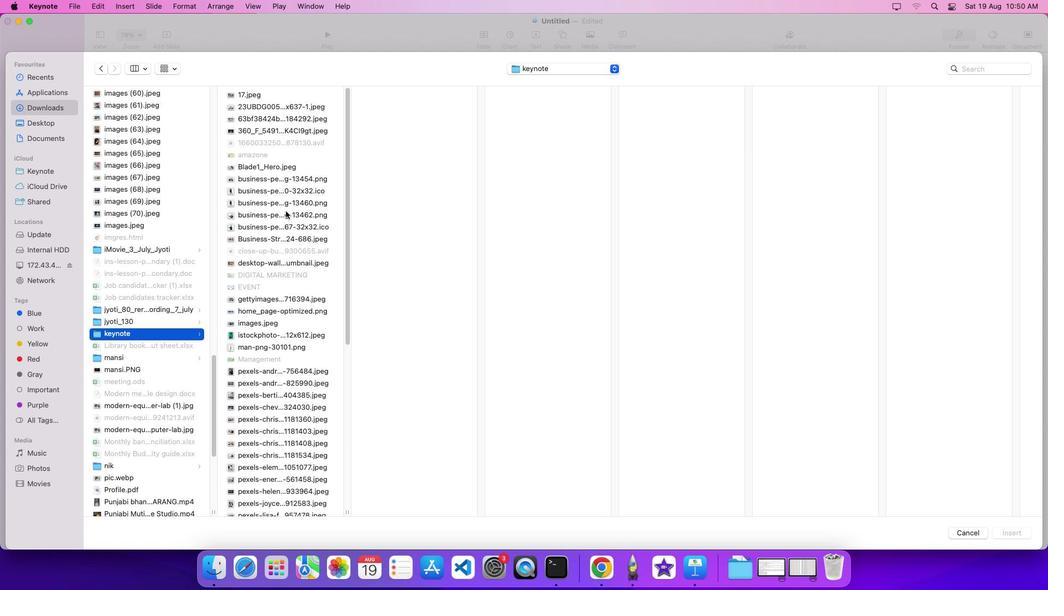 
Action: Mouse pressed left at (285, 211)
Screenshot: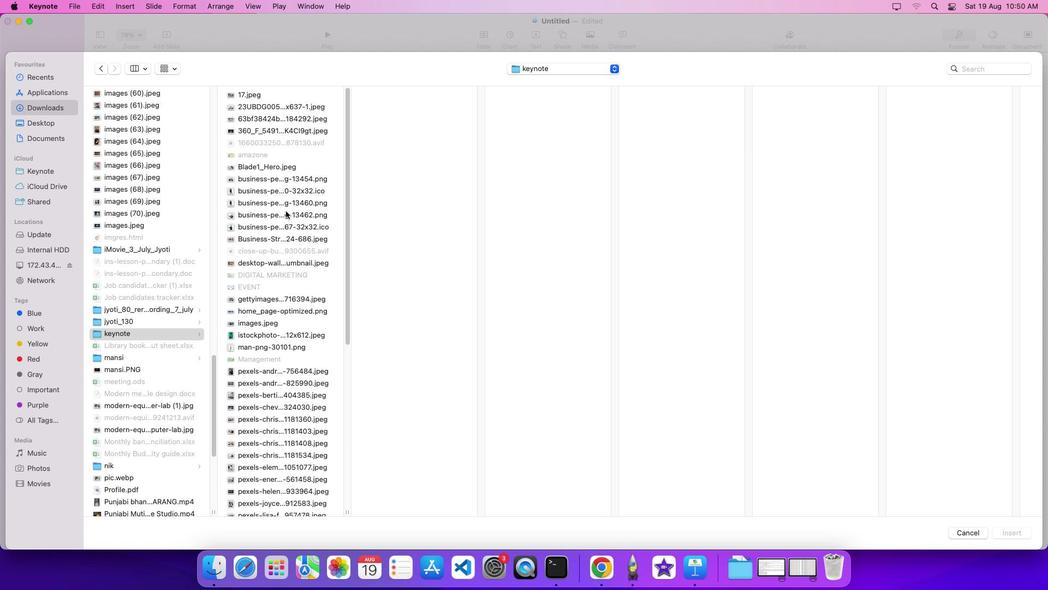 
Action: Mouse moved to (280, 168)
Screenshot: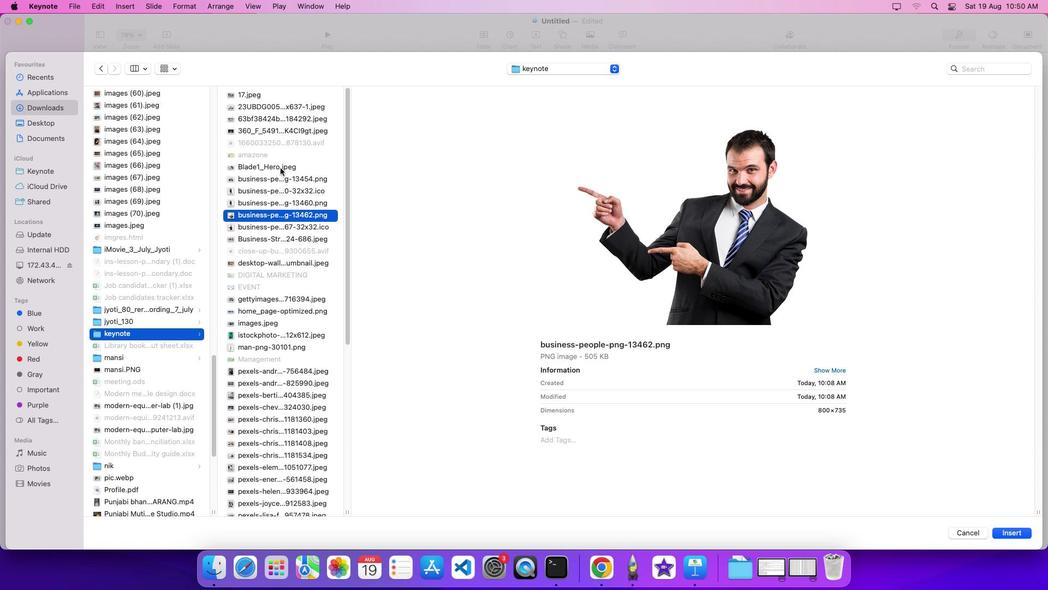 
Action: Mouse pressed left at (280, 168)
Screenshot: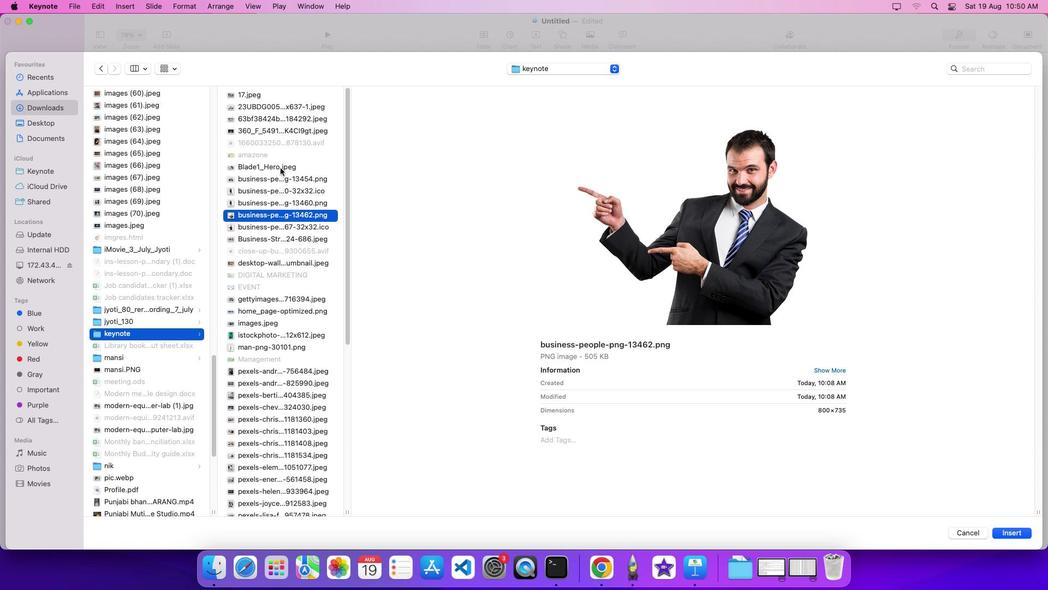
Action: Mouse moved to (268, 198)
Screenshot: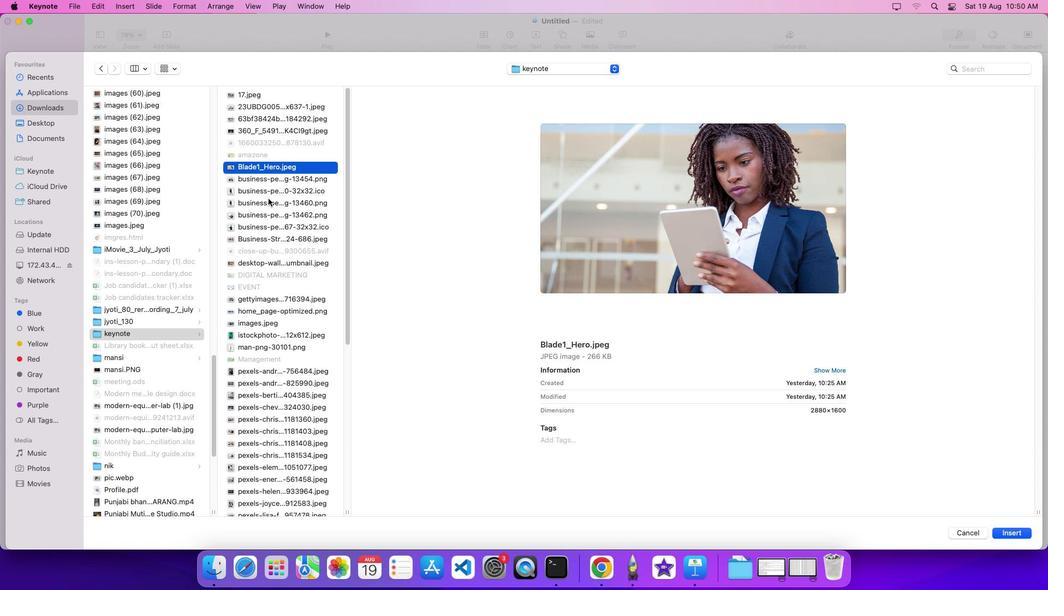 
Action: Mouse pressed left at (268, 198)
Screenshot: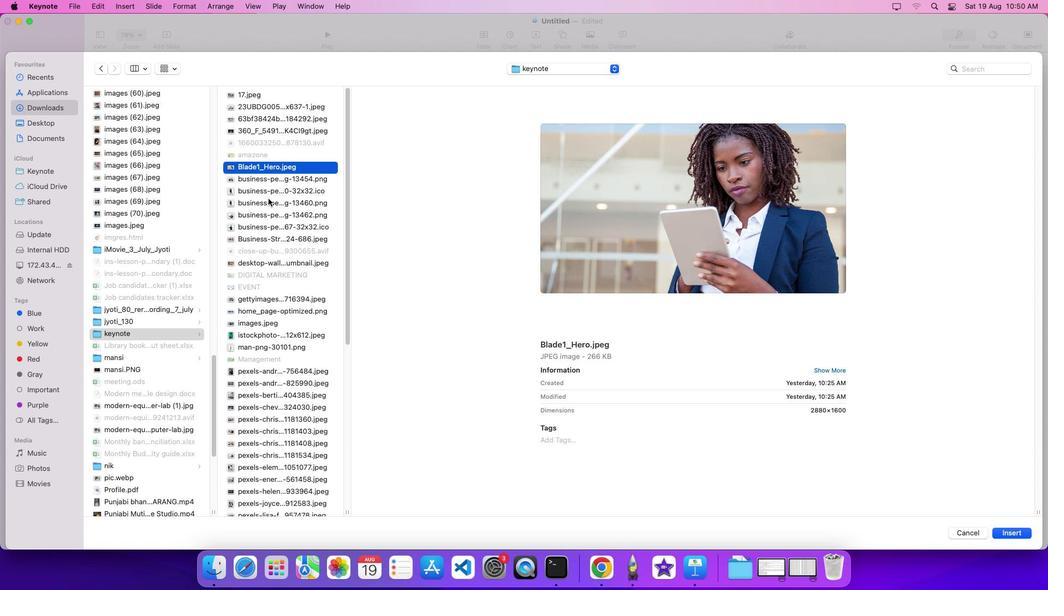 
Action: Mouse moved to (274, 133)
Screenshot: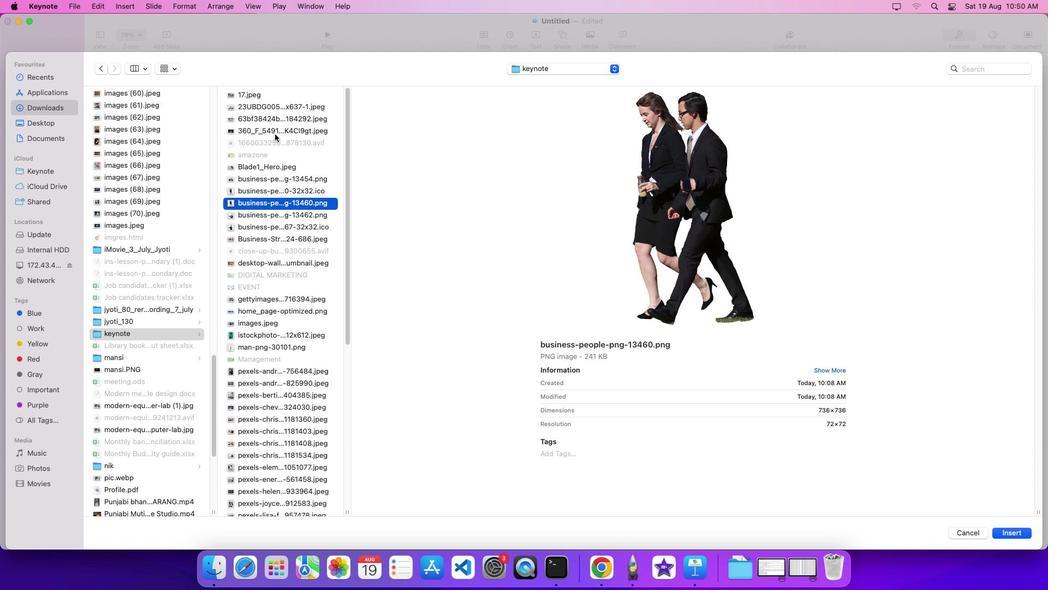 
Action: Mouse pressed left at (274, 133)
Screenshot: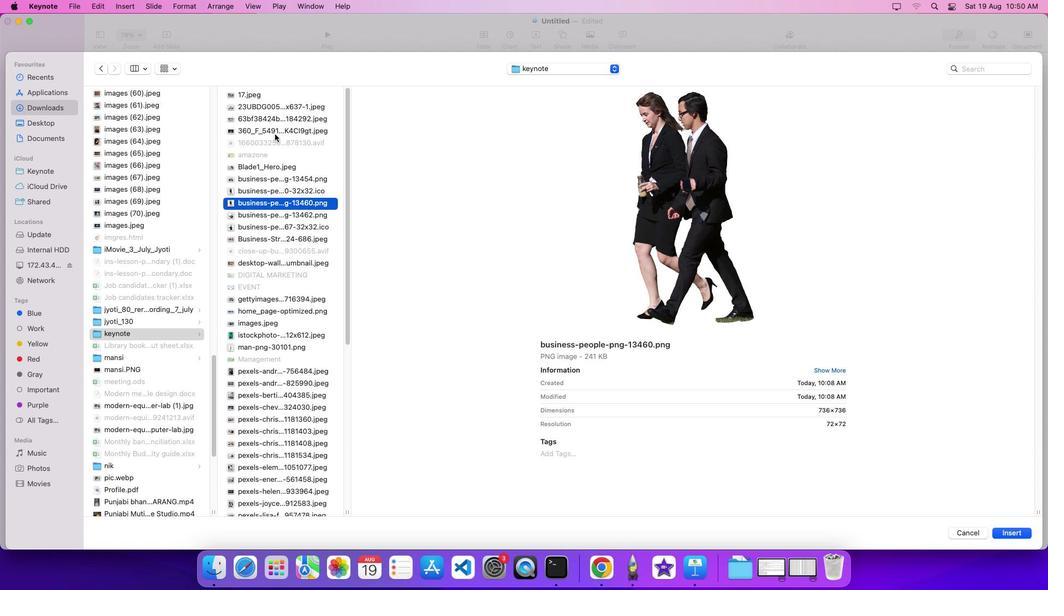 
Action: Mouse moved to (279, 101)
Screenshot: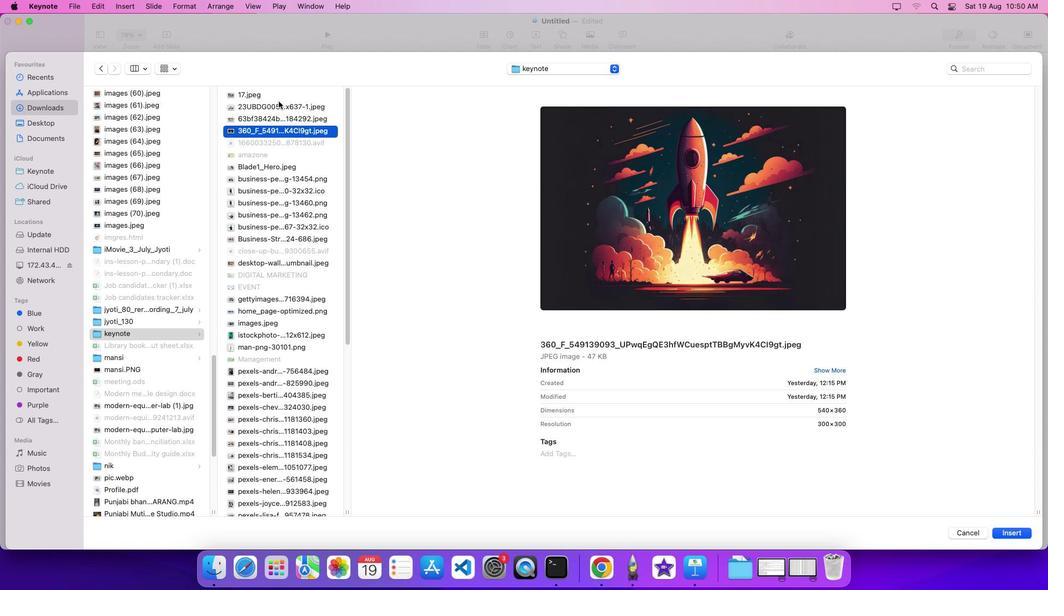 
Action: Mouse pressed left at (279, 101)
Screenshot: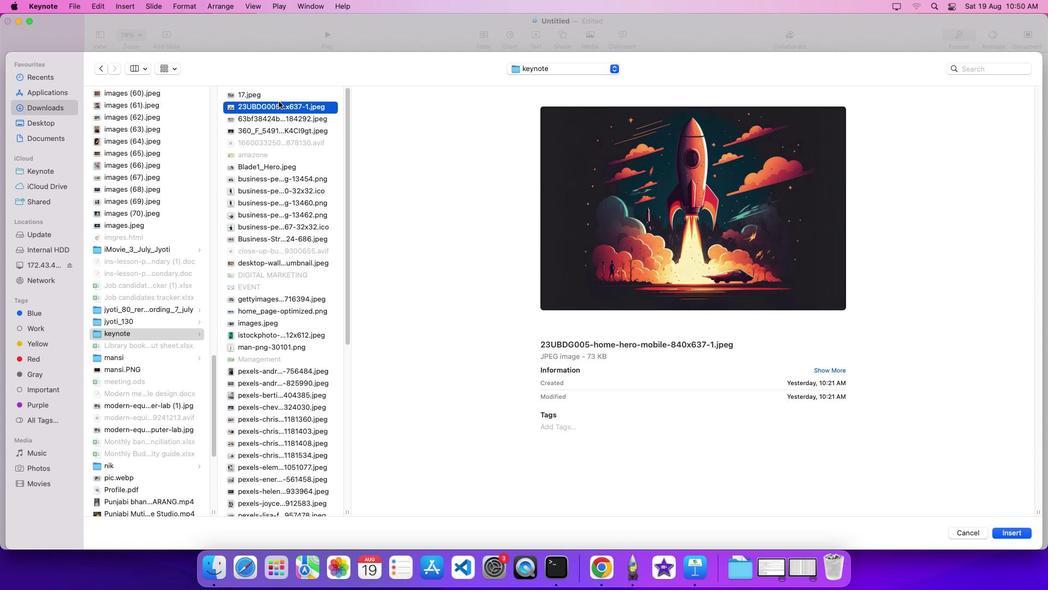 
Action: Mouse moved to (270, 311)
Screenshot: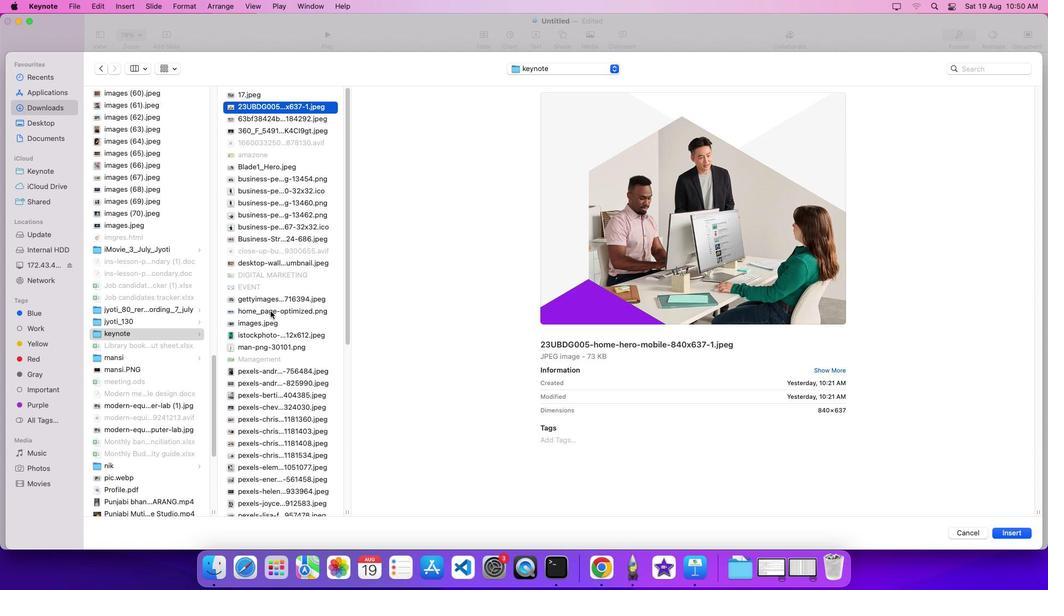 
Action: Mouse pressed left at (270, 311)
Screenshot: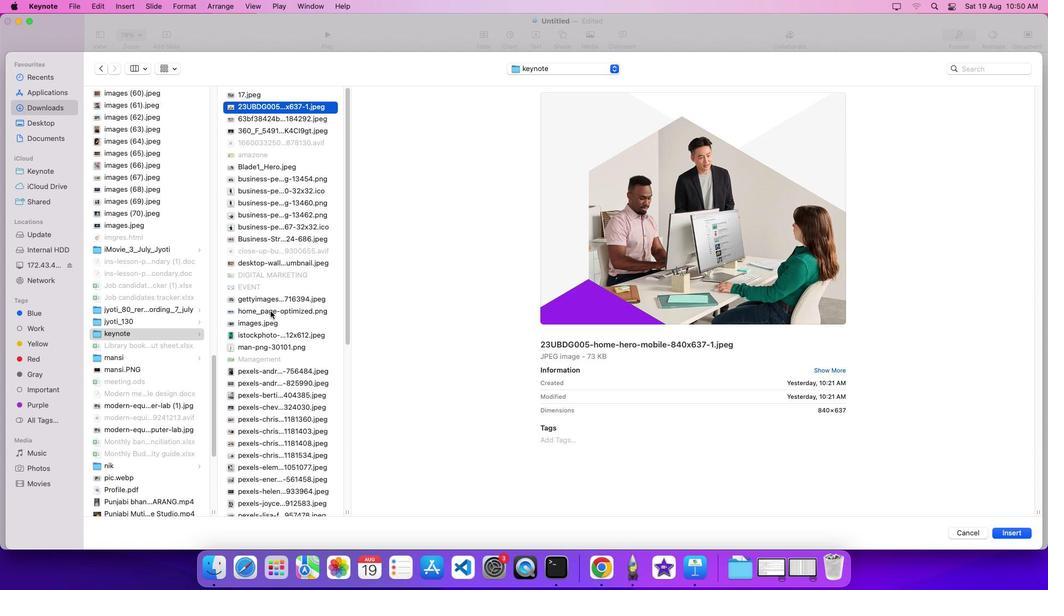 
Action: Mouse moved to (279, 376)
Screenshot: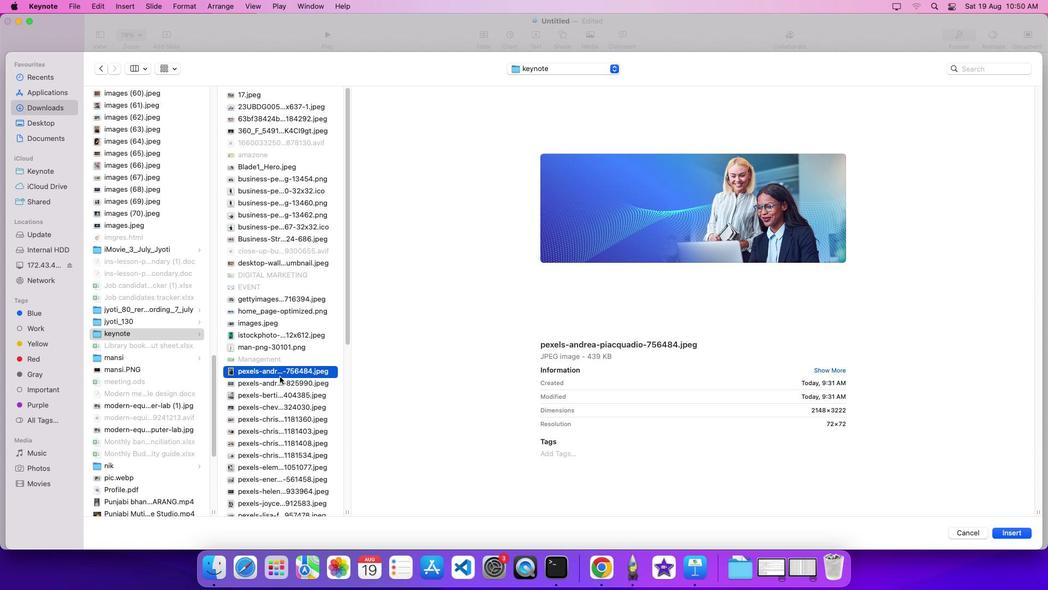 
Action: Mouse pressed left at (279, 376)
Screenshot: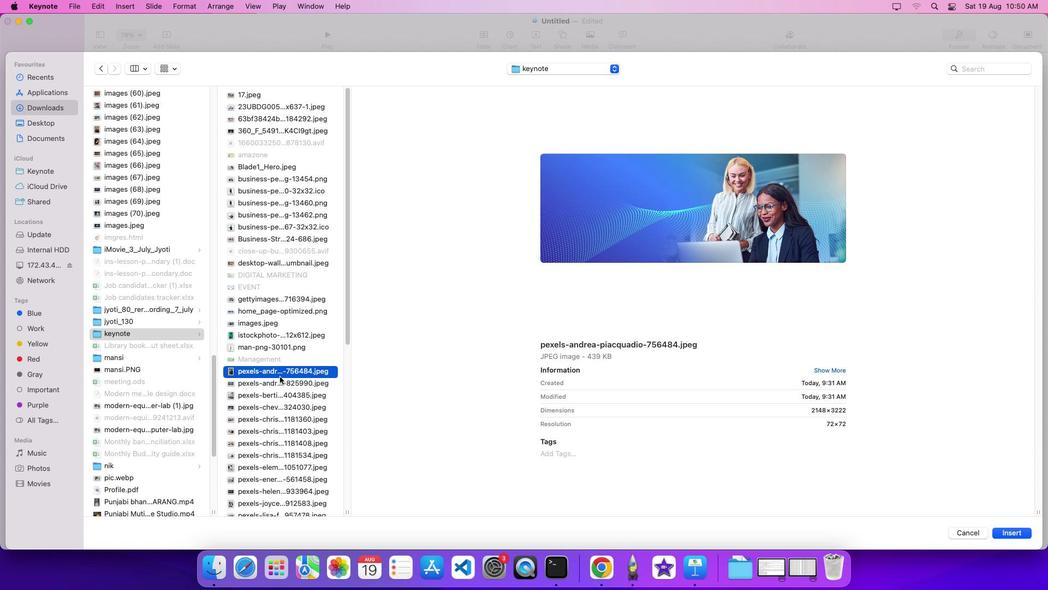 
Action: Mouse moved to (283, 422)
Screenshot: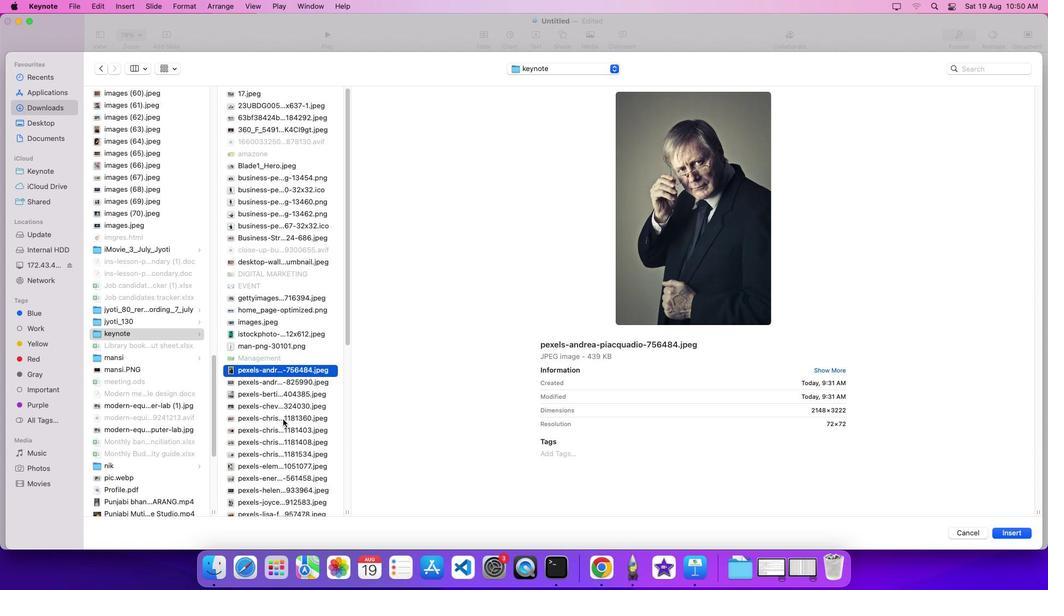 
Action: Mouse scrolled (283, 422) with delta (0, 0)
Screenshot: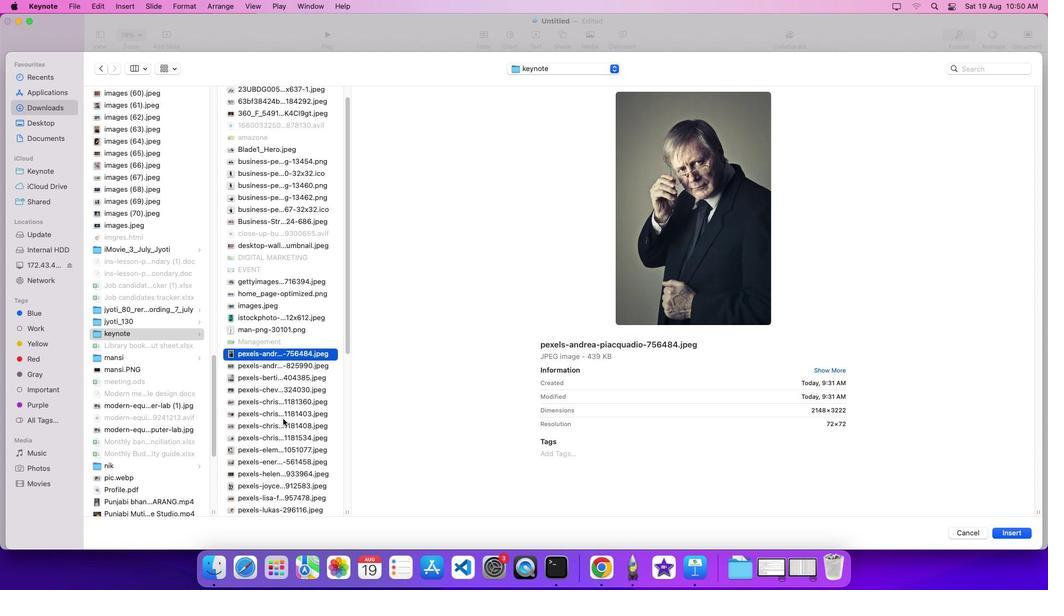
Action: Mouse moved to (283, 419)
Screenshot: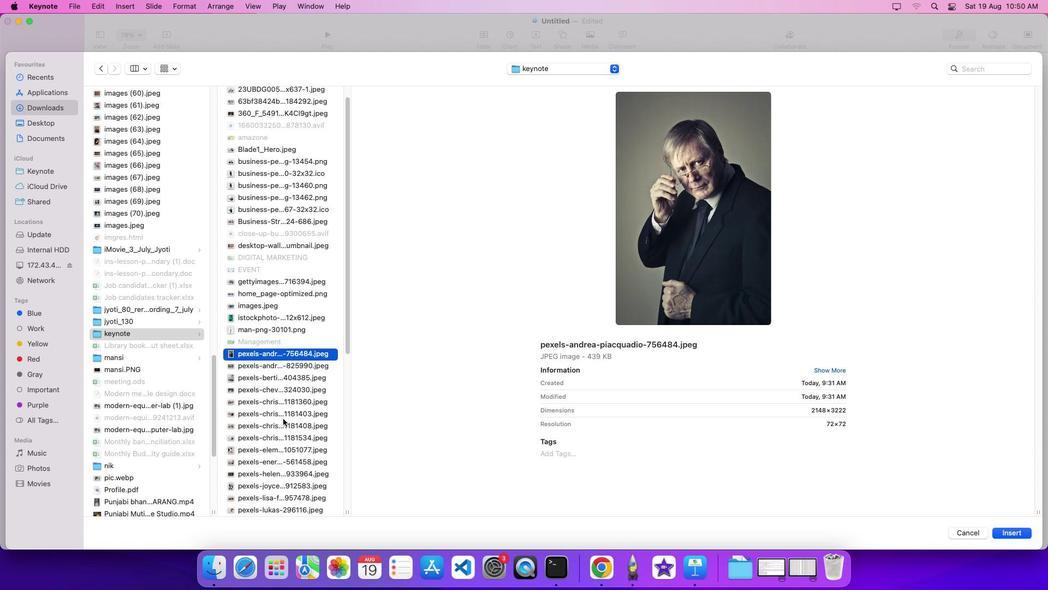 
Action: Mouse scrolled (283, 419) with delta (0, 0)
Screenshot: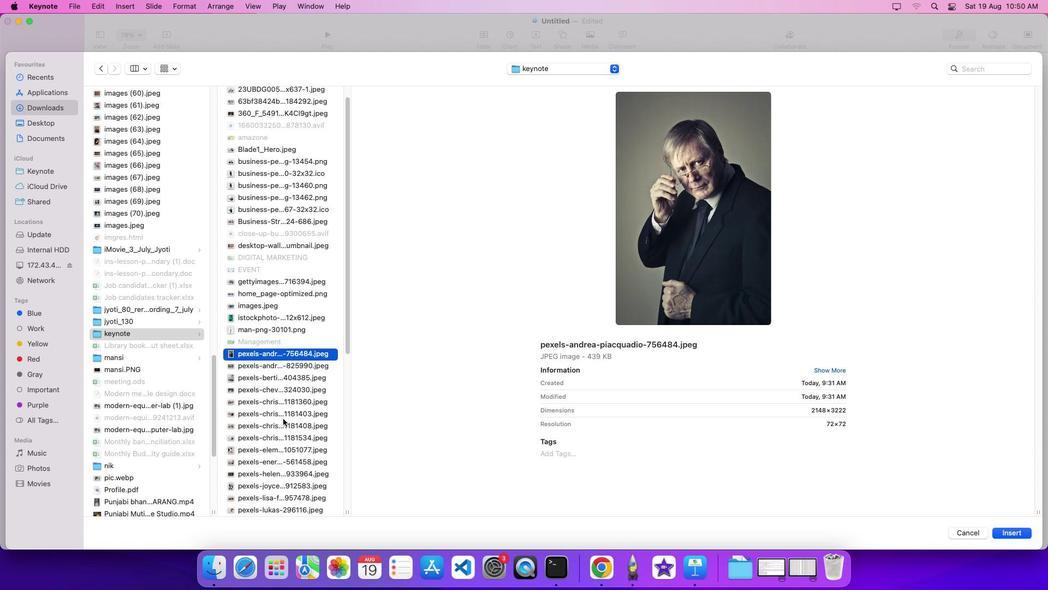 
Action: Mouse moved to (280, 435)
Screenshot: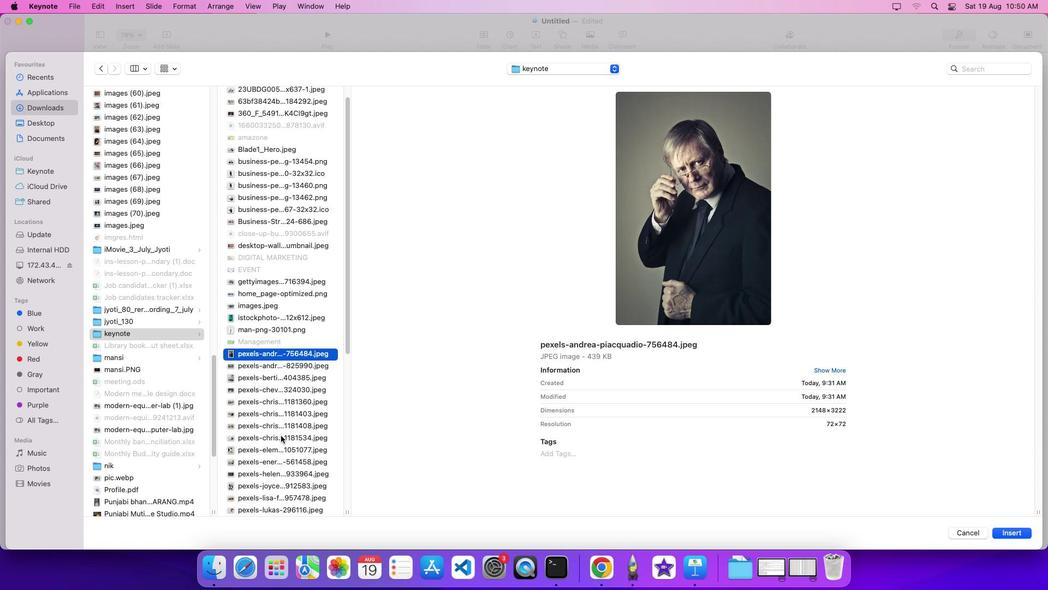 
Action: Mouse pressed left at (280, 435)
Screenshot: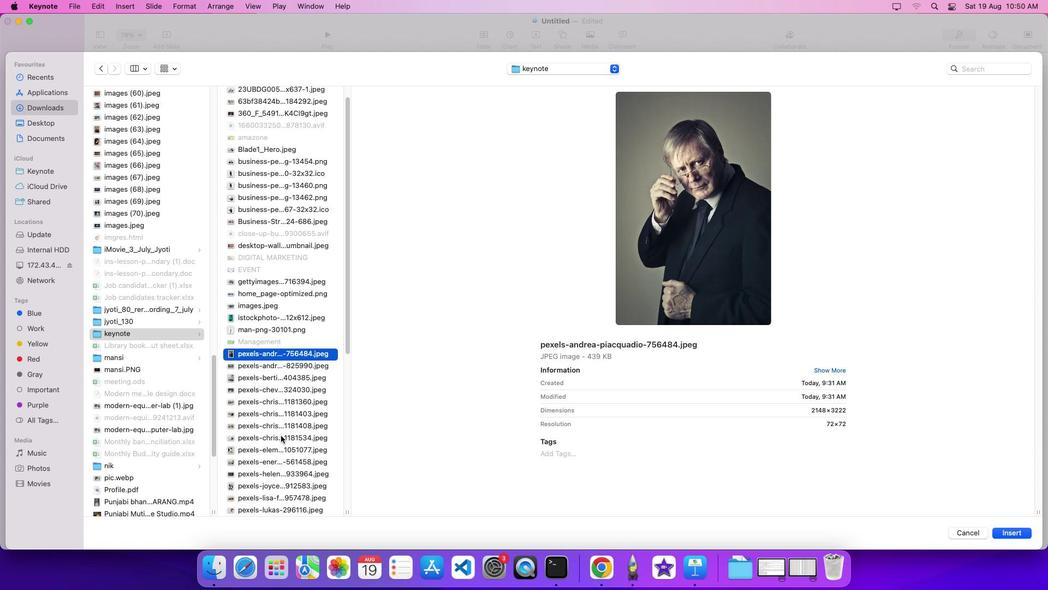 
Action: Mouse moved to (291, 416)
Screenshot: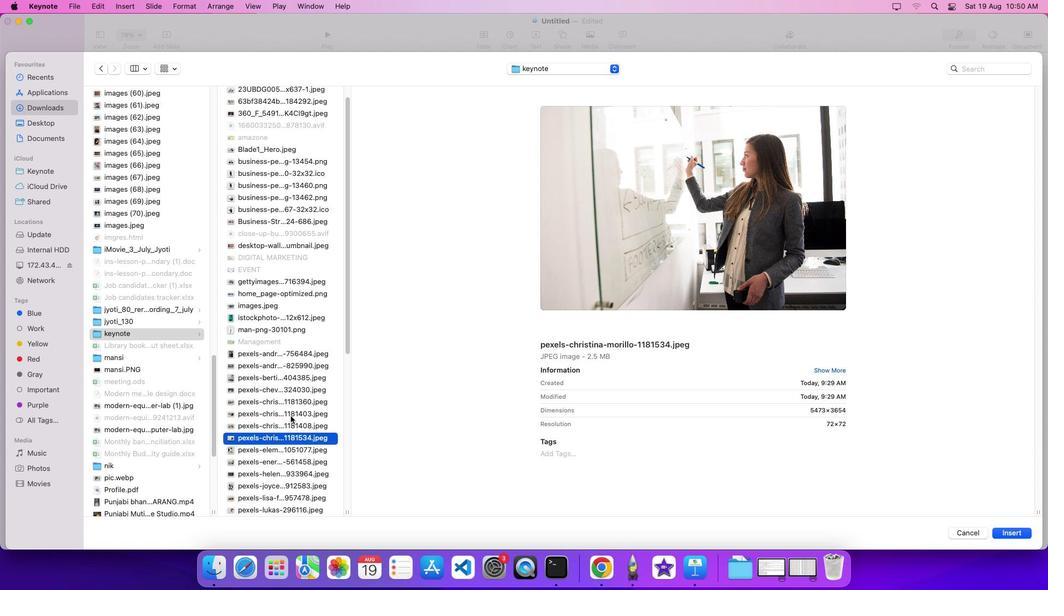 
Action: Mouse pressed left at (291, 416)
Screenshot: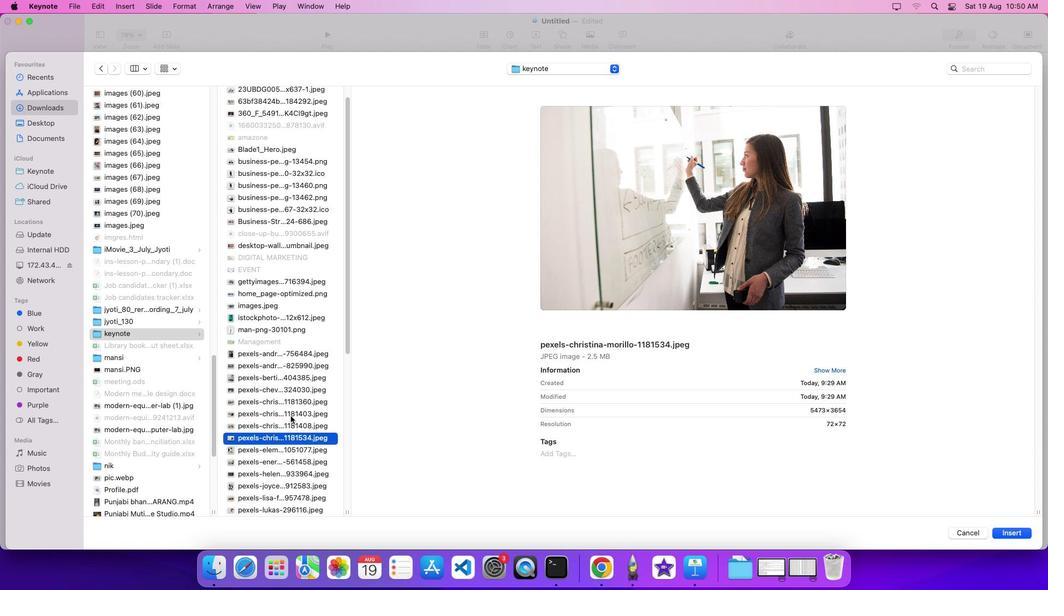 
Action: Mouse moved to (286, 445)
Screenshot: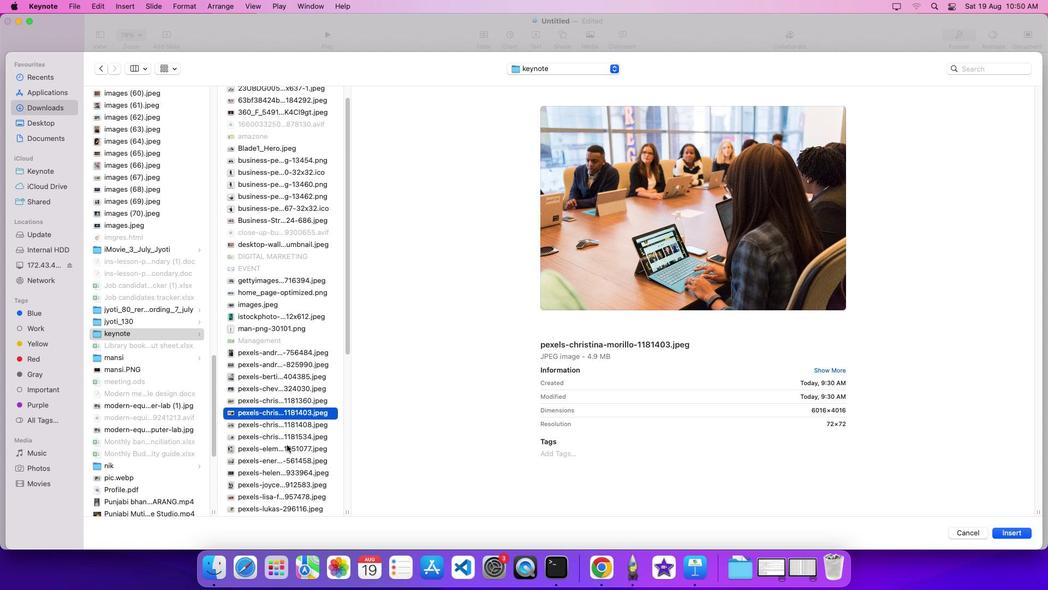 
Action: Mouse scrolled (286, 445) with delta (0, 0)
Screenshot: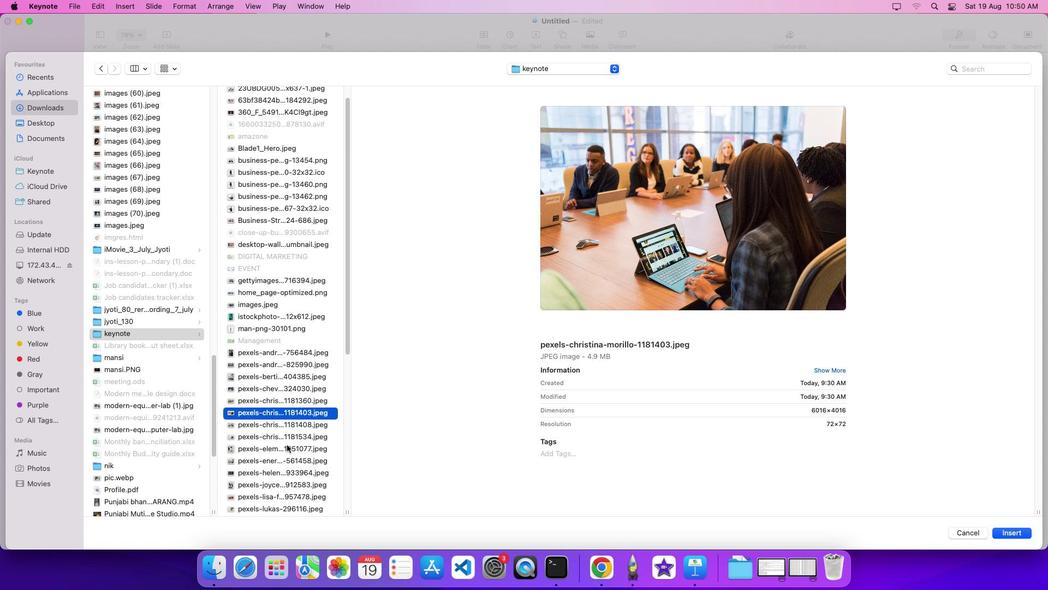 
Action: Mouse moved to (286, 443)
Screenshot: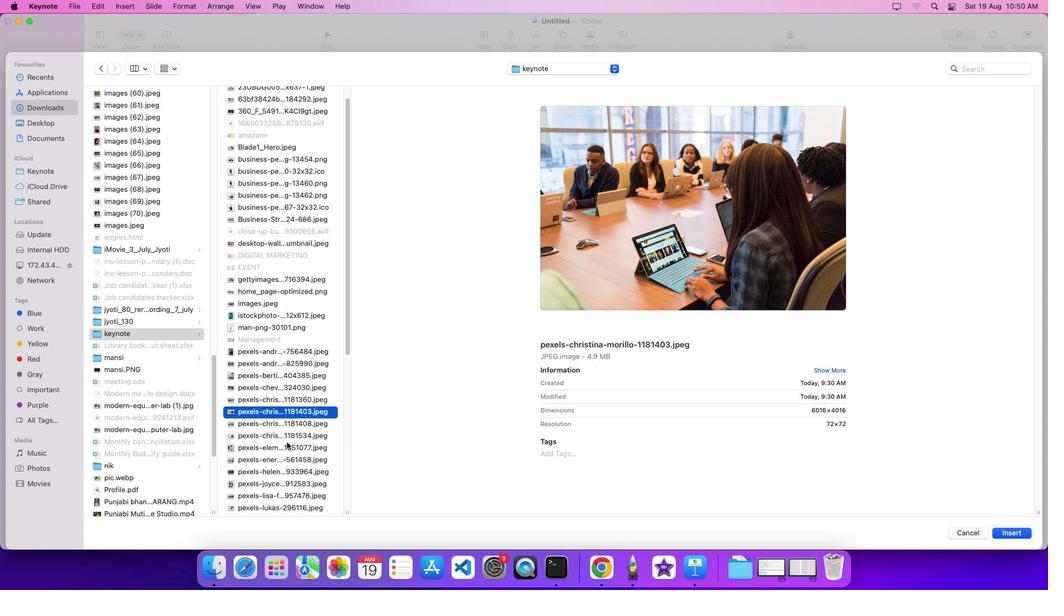 
Action: Mouse scrolled (286, 443) with delta (0, 0)
Screenshot: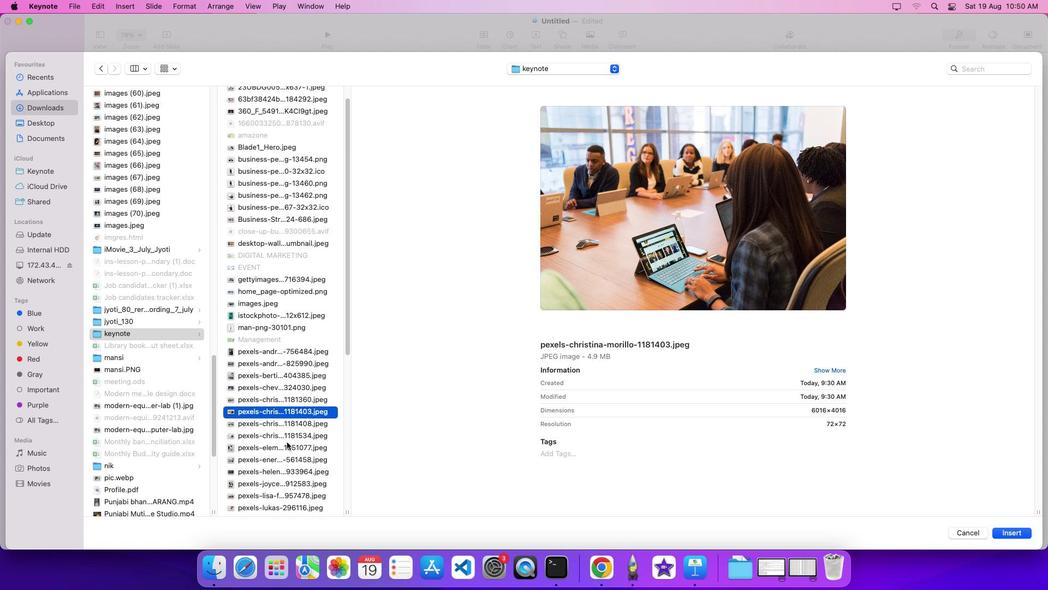 
Action: Mouse moved to (739, 351)
Screenshot: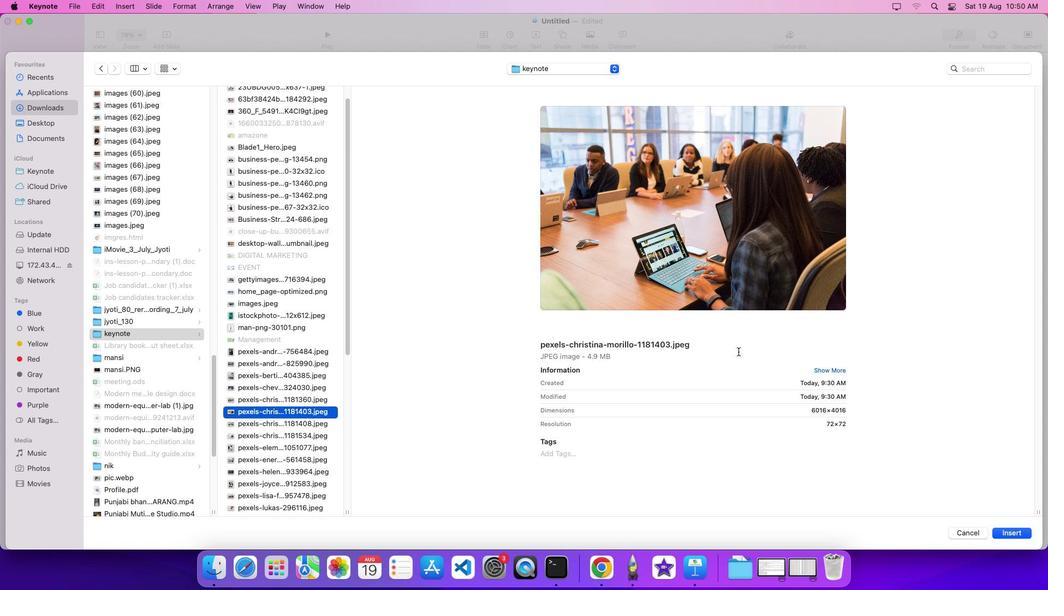
Action: Key pressed Key.enter
Screenshot: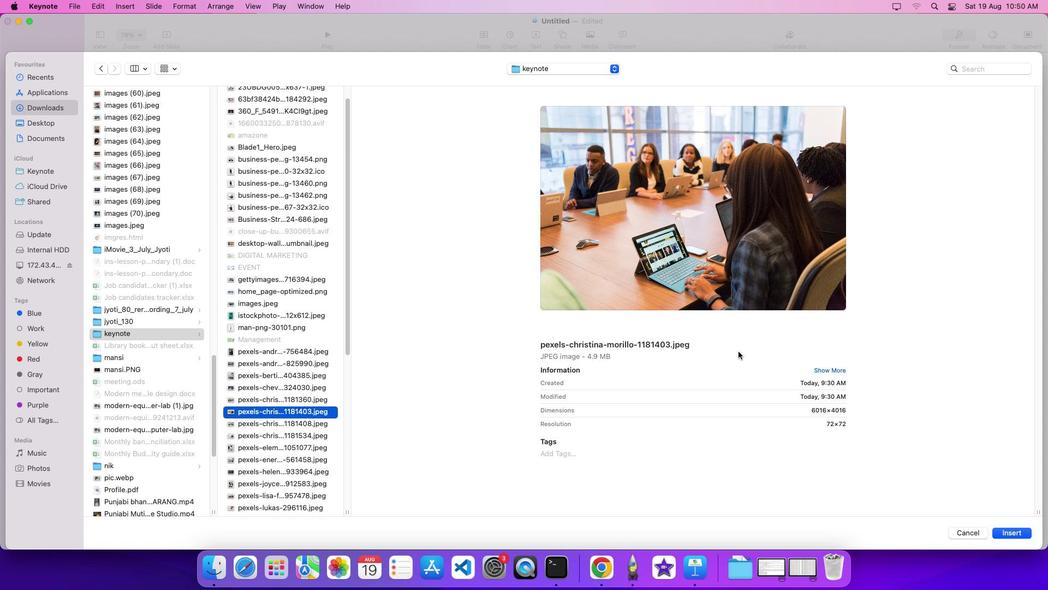 
Action: Mouse moved to (609, 255)
Screenshot: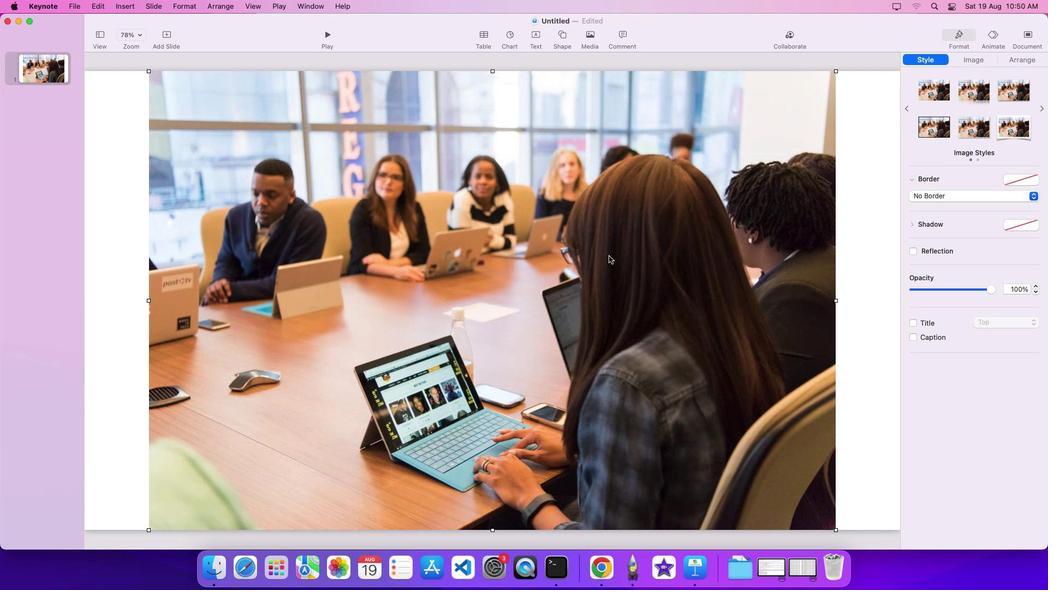 
Action: Mouse pressed left at (609, 255)
Screenshot: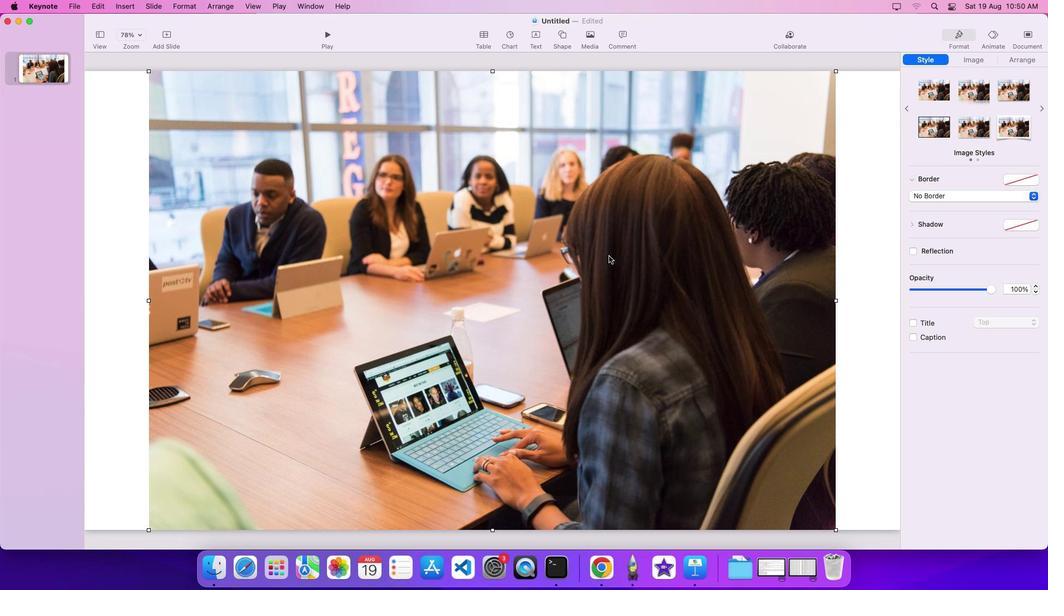 
Action: Mouse moved to (715, 185)
Screenshot: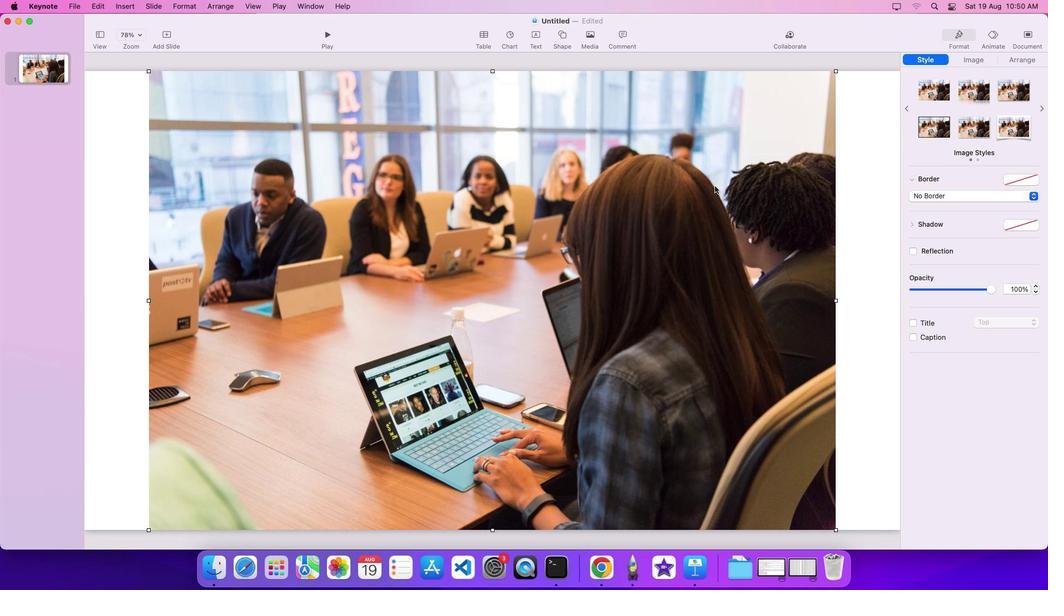 
Action: Mouse pressed left at (715, 185)
Screenshot: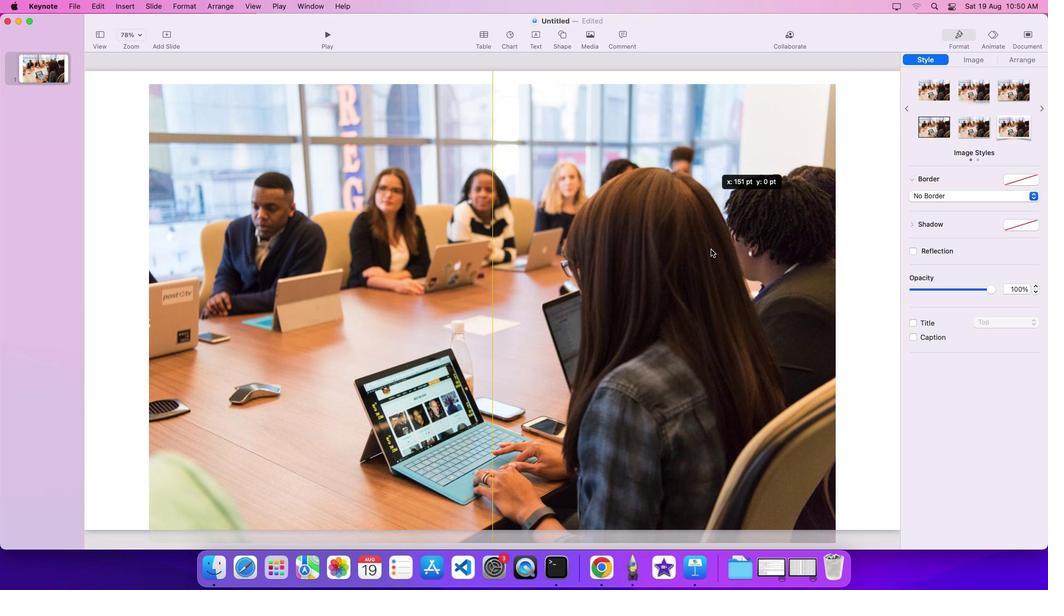 
Action: Mouse moved to (832, 179)
Screenshot: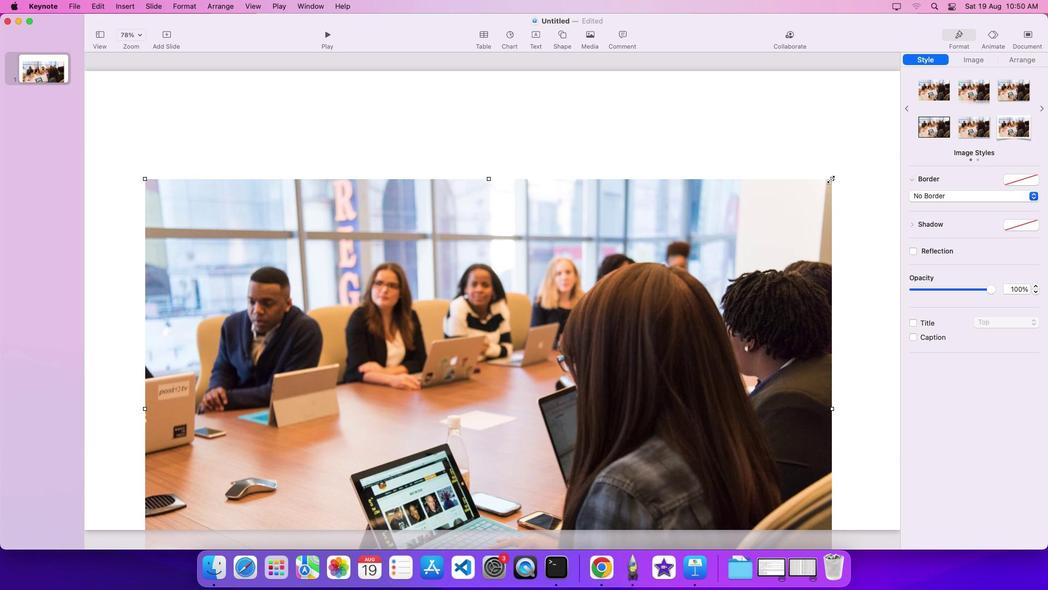 
Action: Mouse pressed left at (832, 179)
Screenshot: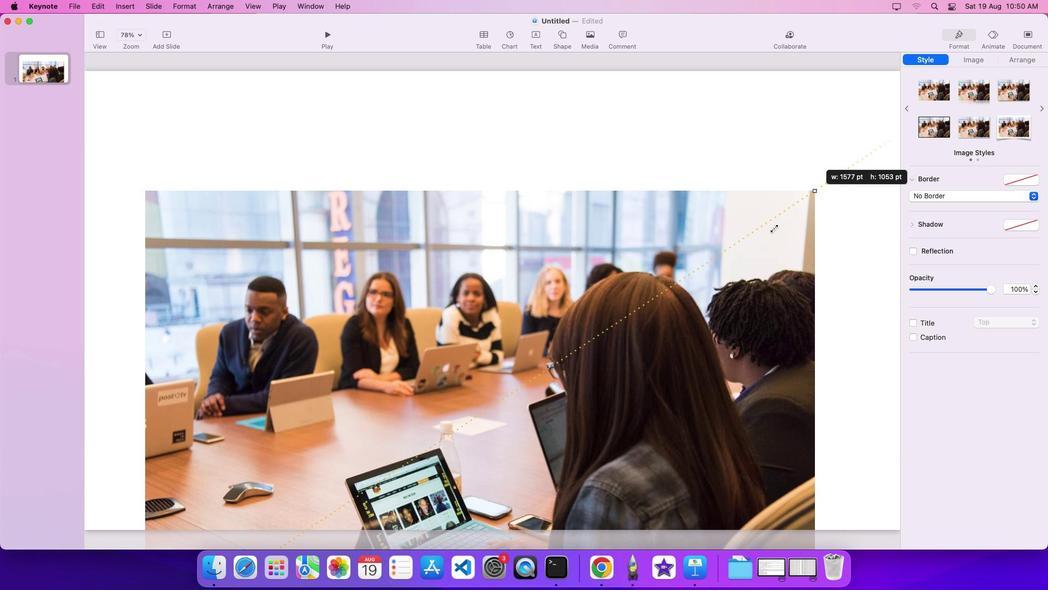 
Action: Mouse moved to (374, 499)
Screenshot: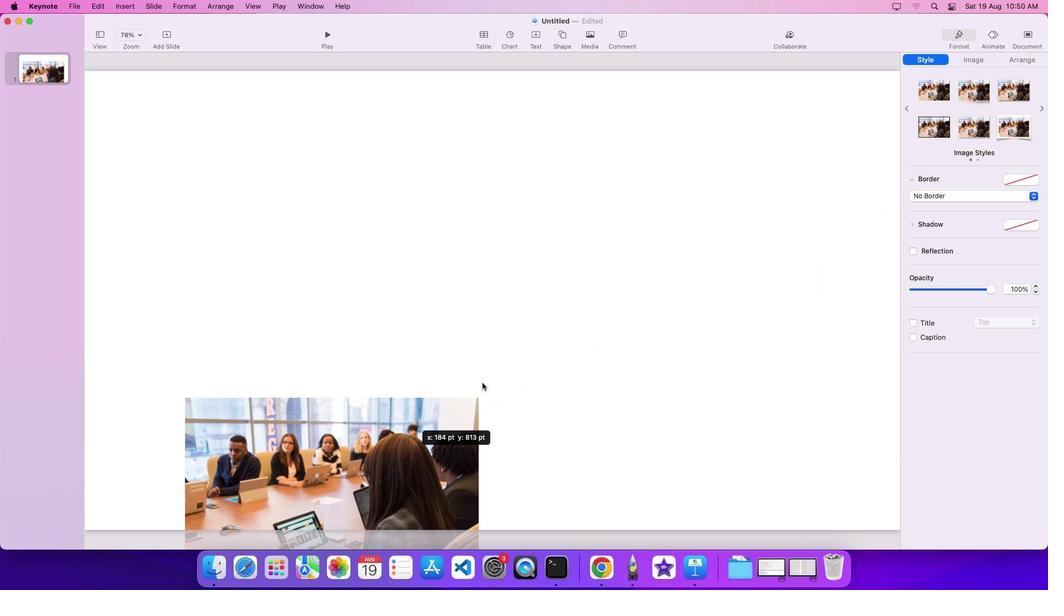 
Action: Mouse pressed left at (374, 499)
Screenshot: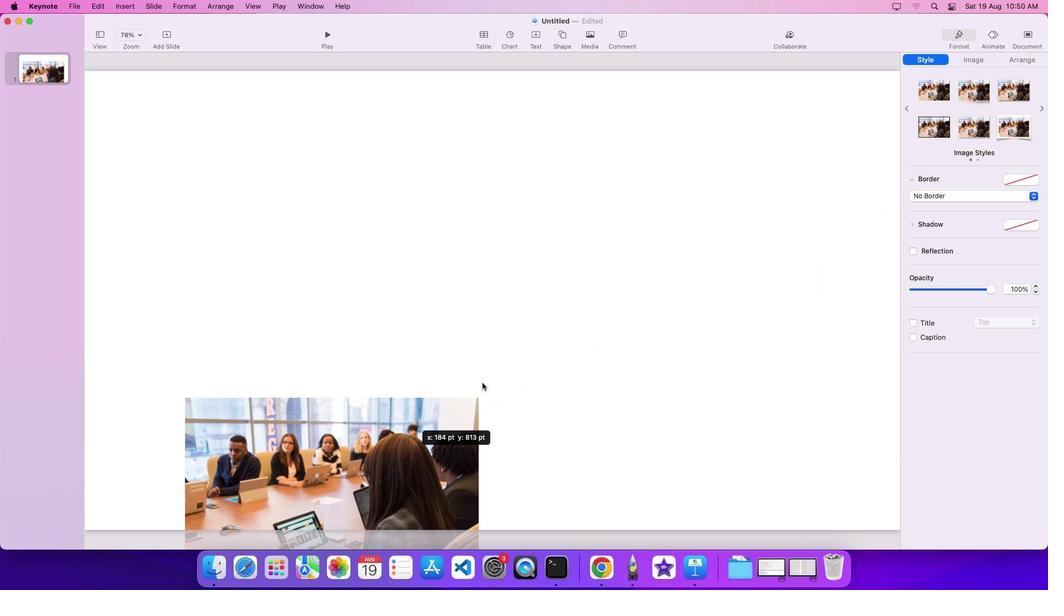 
Action: Mouse moved to (565, 37)
Screenshot: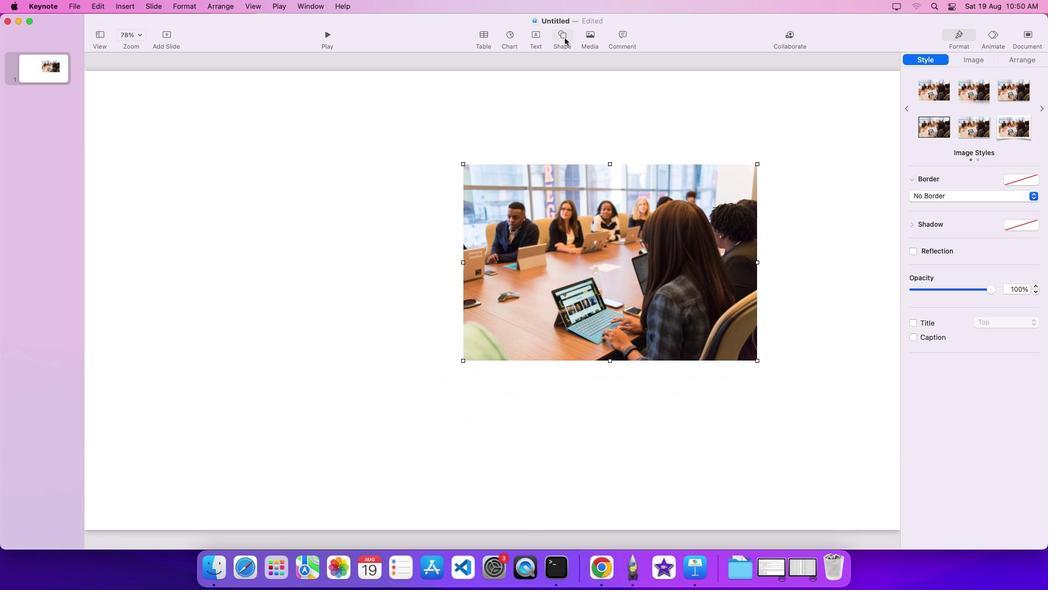 
Action: Mouse pressed left at (565, 37)
Screenshot: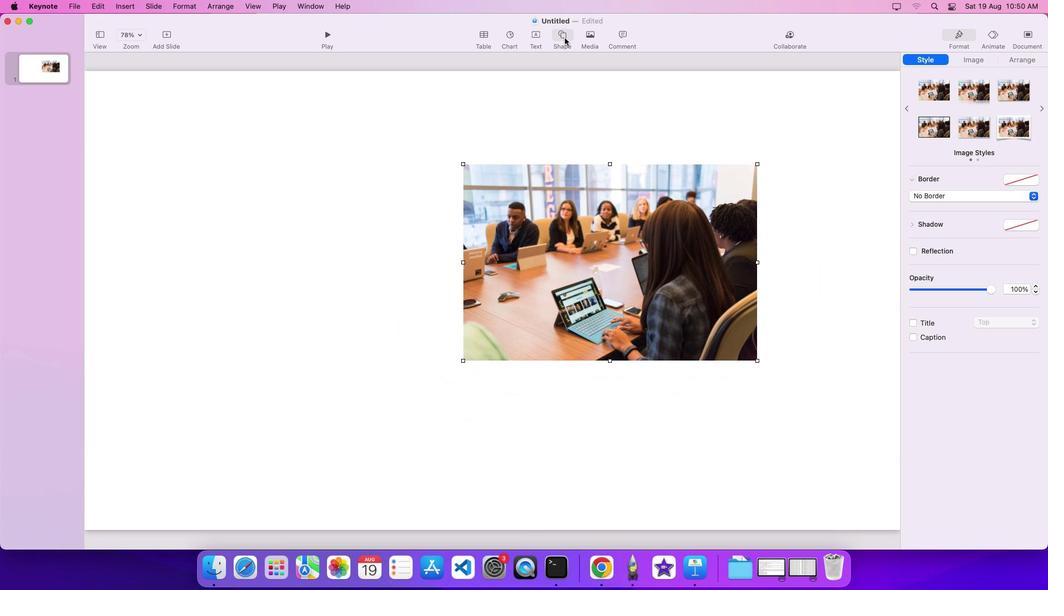 
Action: Mouse moved to (645, 118)
Screenshot: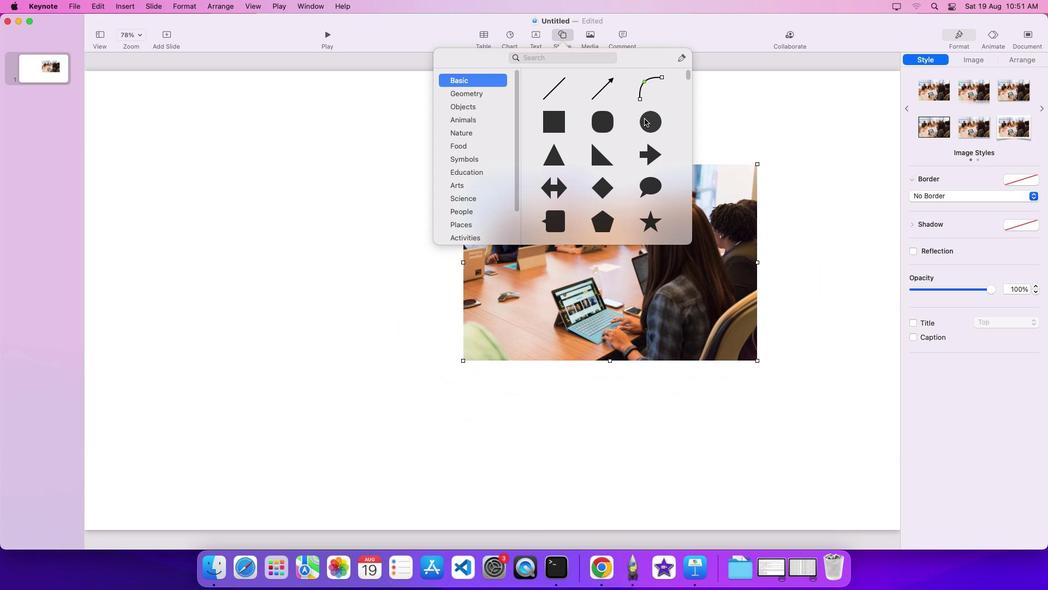 
Action: Mouse pressed left at (645, 118)
Screenshot: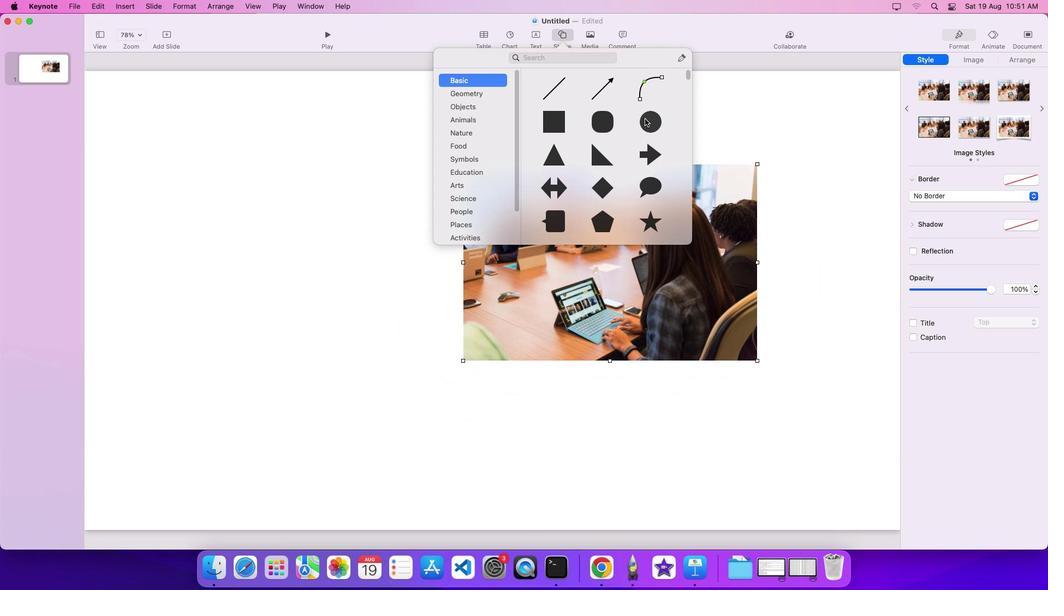 
Action: Mouse moved to (489, 303)
Screenshot: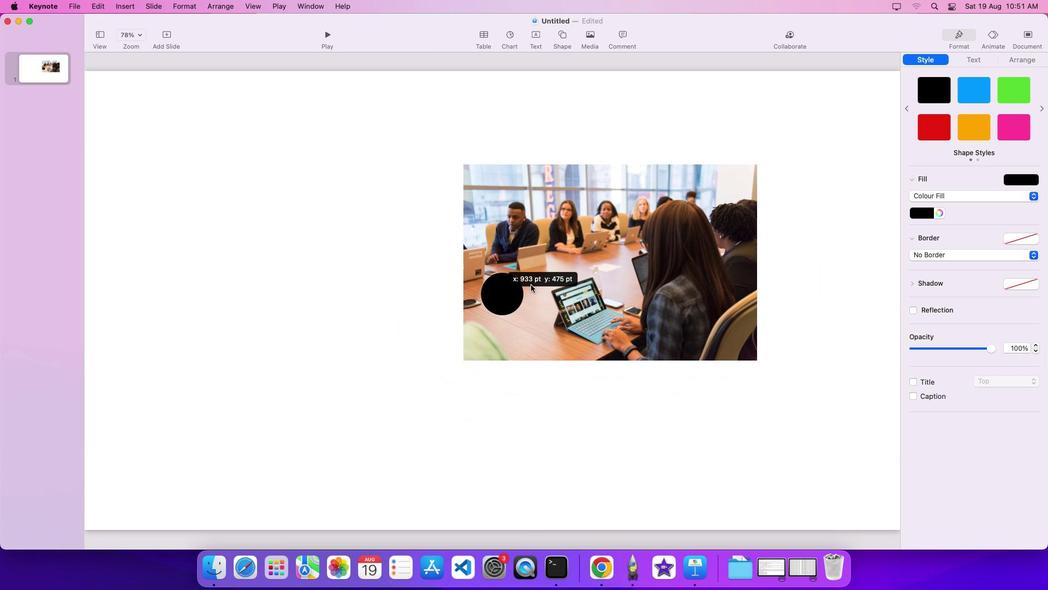 
Action: Mouse pressed left at (489, 303)
Screenshot: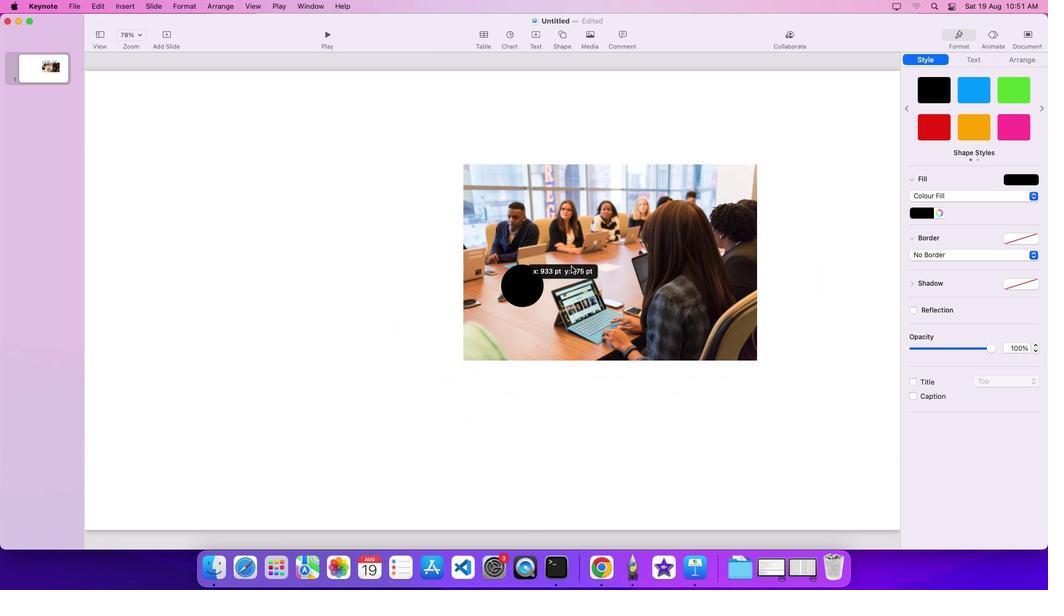 
Action: Mouse moved to (688, 226)
Screenshot: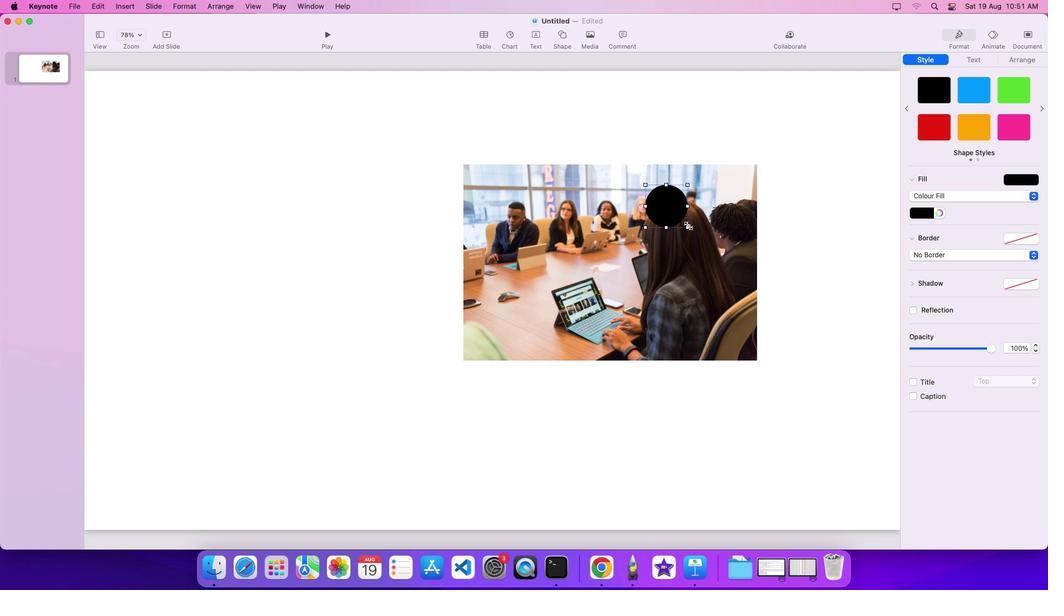 
Action: Mouse pressed left at (688, 226)
Screenshot: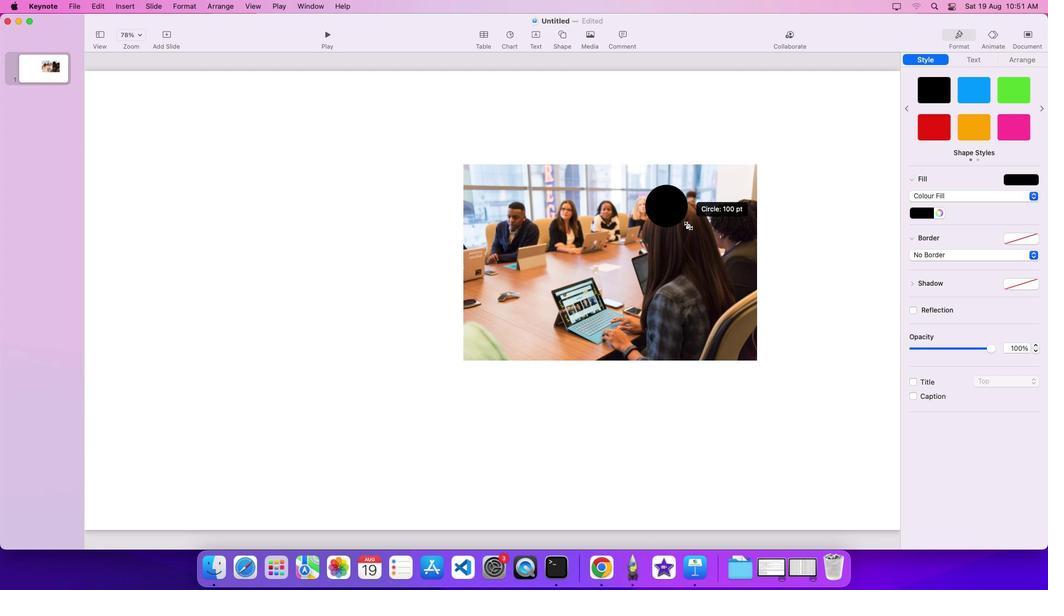 
Action: Mouse moved to (699, 238)
Screenshot: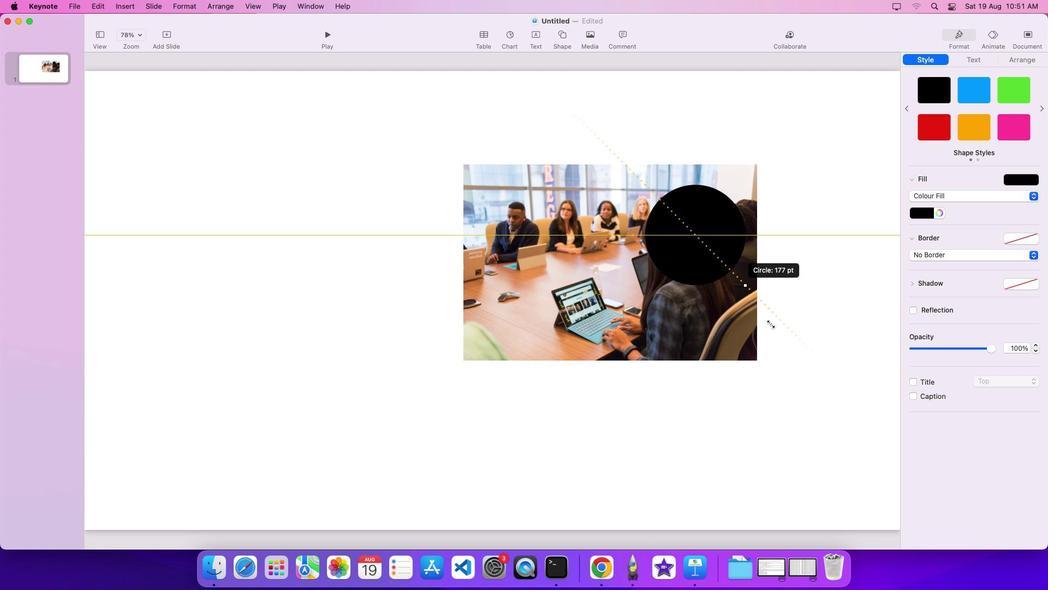 
Action: Key pressed Key.shift
Screenshot: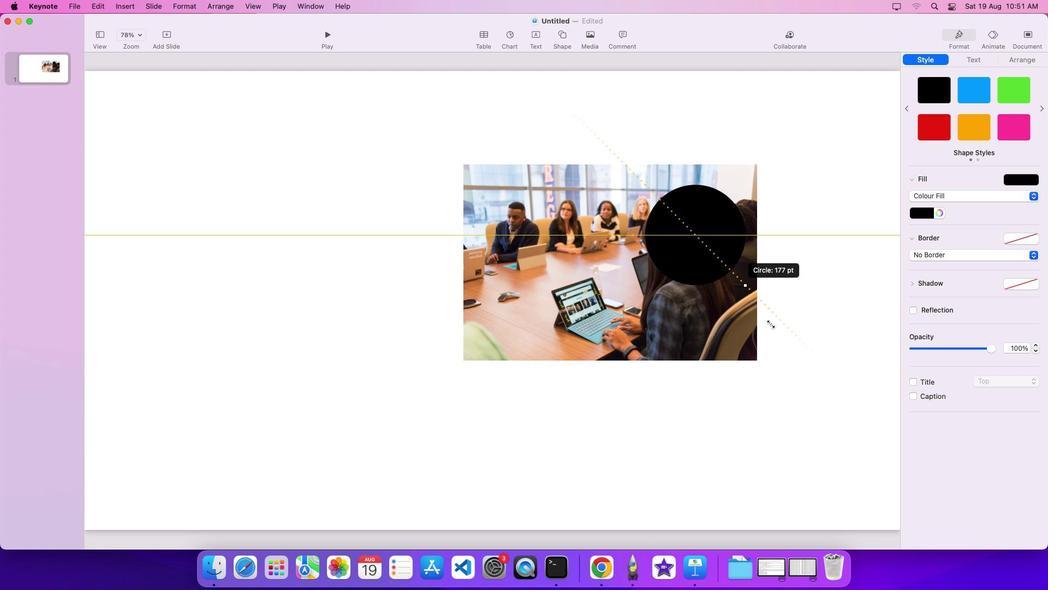 
Action: Mouse moved to (791, 315)
